 Task: Research Airbnb options in Ranst, Belgium from 5th November, 2023 to 16th November, 2023 for 2 adults.1  bedroom having 1 bed and 1 bathroom. Property type can be hotel. Amenities needed are: heating. Booking option can be shelf check-in. Look for 5 properties as per requirement.
Action: Key pressed <Key.caps_lock>R<Key.caps_lock>anst
Screenshot: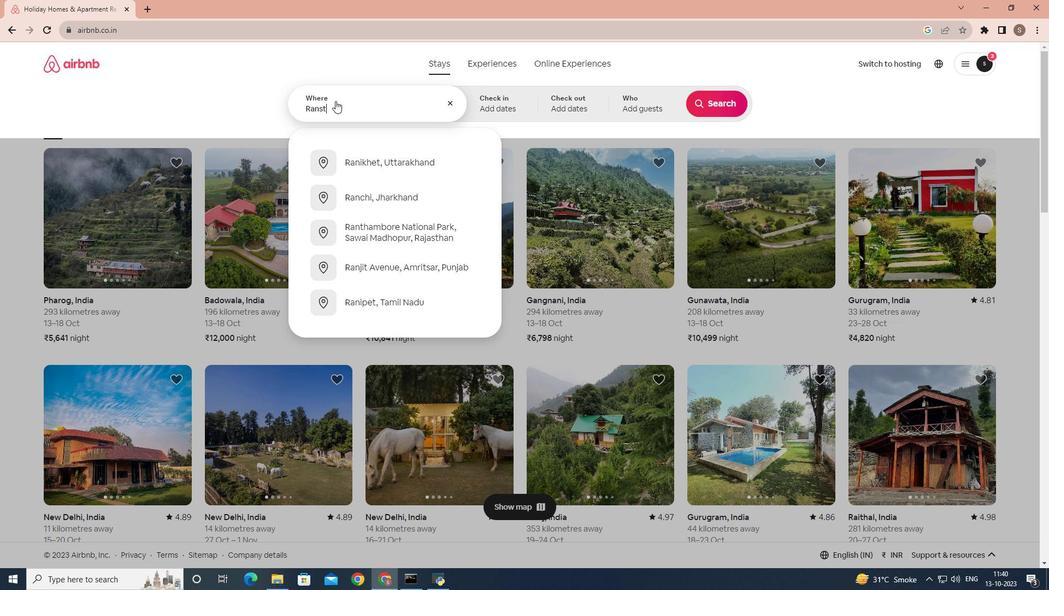 
Action: Mouse moved to (434, 161)
Screenshot: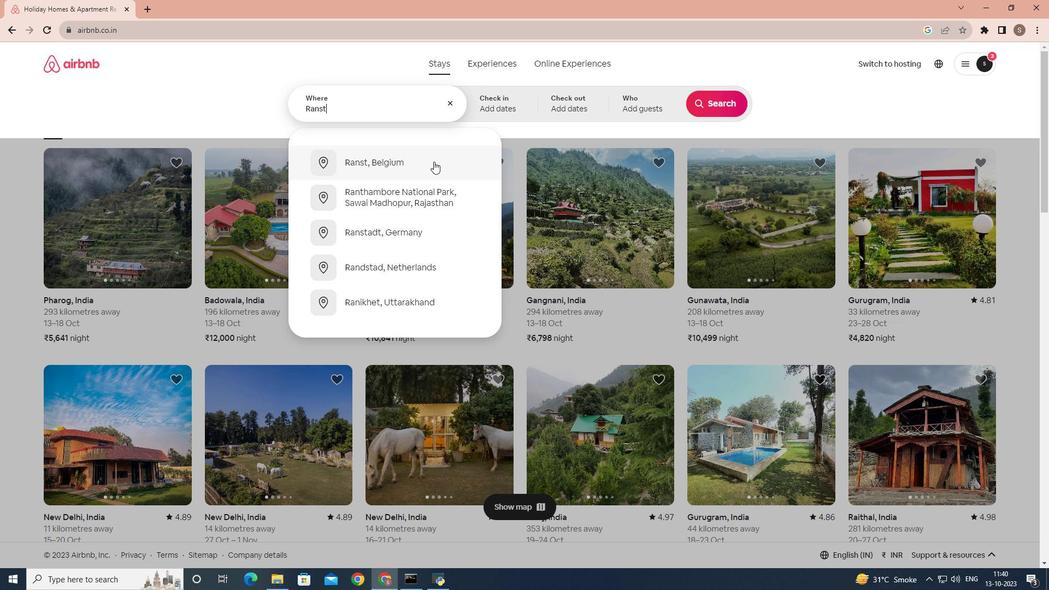 
Action: Mouse pressed left at (434, 161)
Screenshot: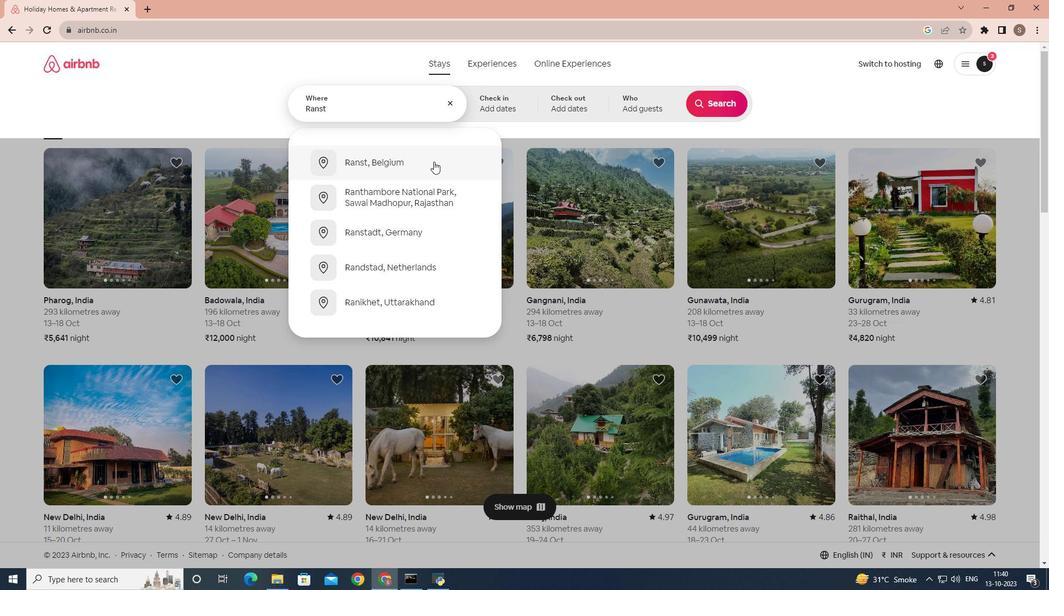 
Action: Mouse moved to (550, 265)
Screenshot: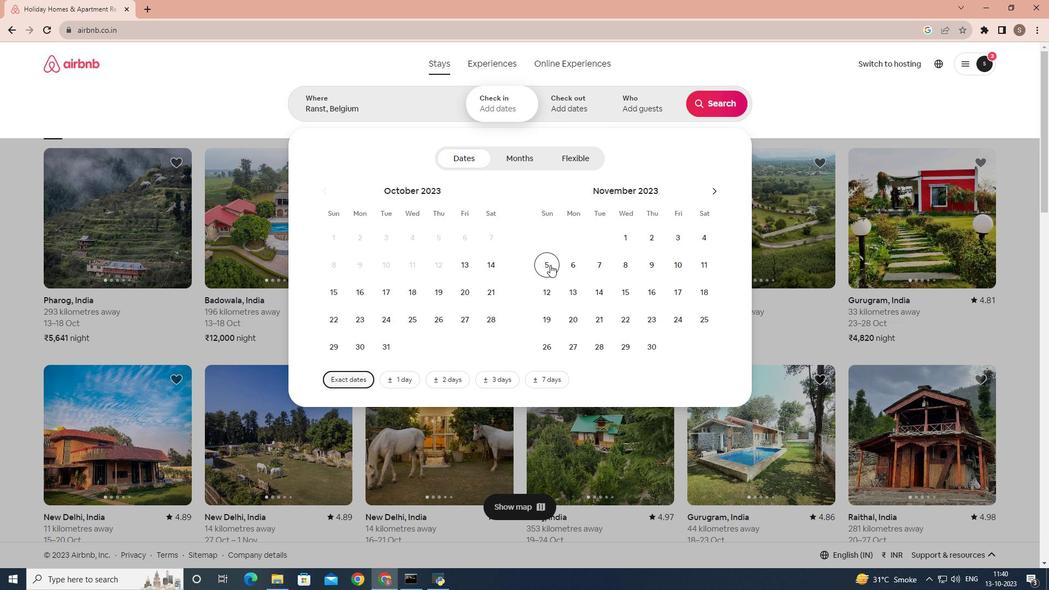
Action: Mouse pressed left at (550, 265)
Screenshot: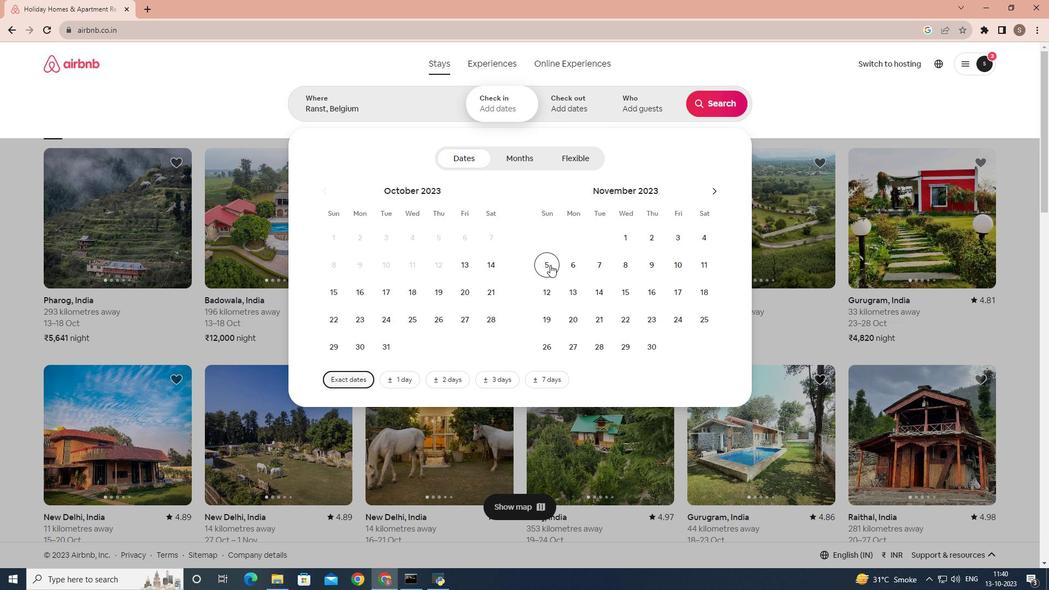 
Action: Mouse moved to (662, 294)
Screenshot: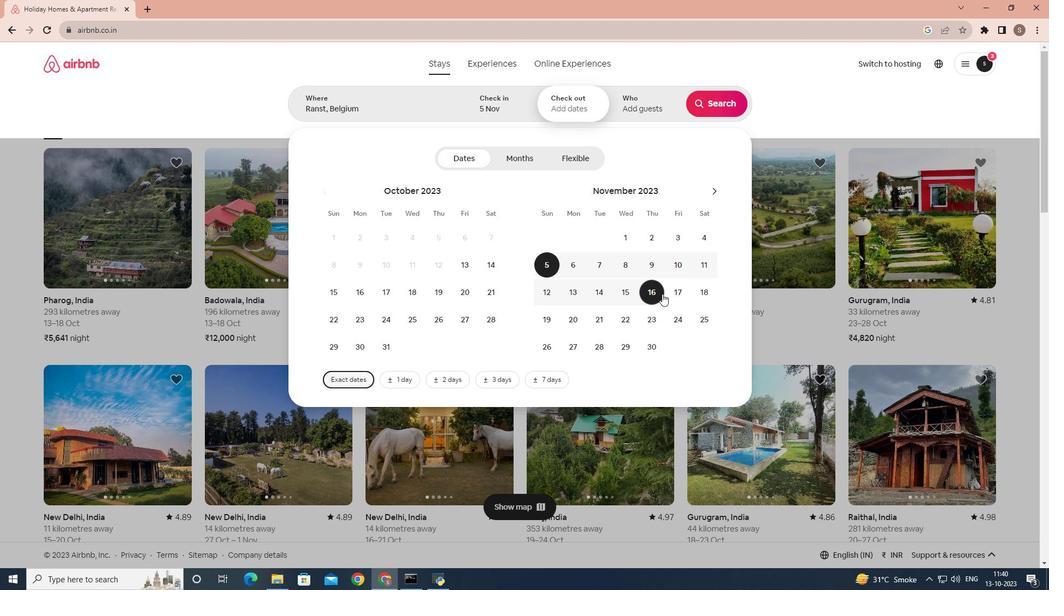 
Action: Mouse pressed left at (662, 294)
Screenshot: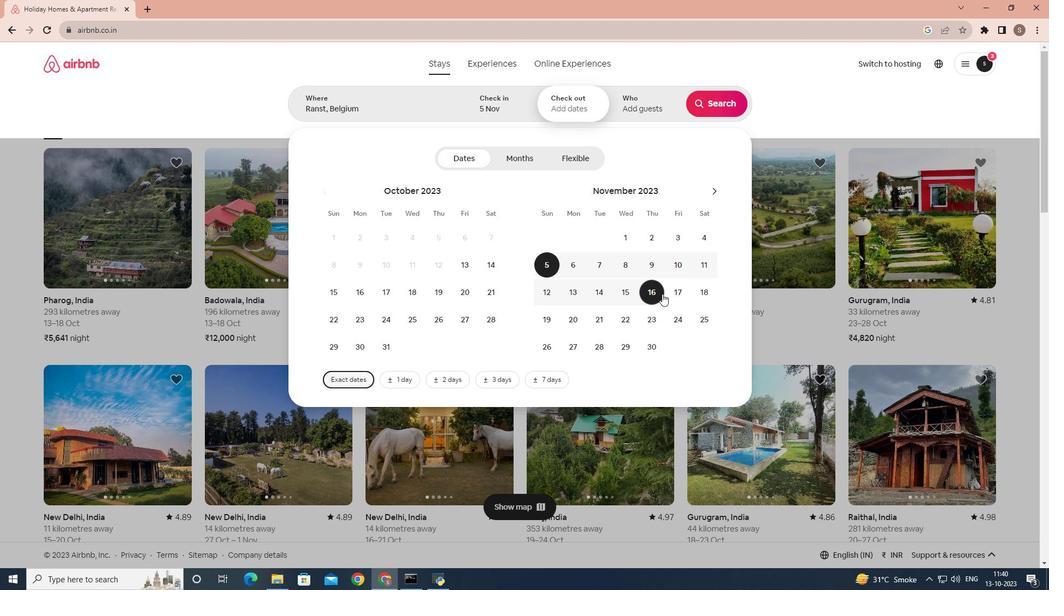 
Action: Mouse moved to (654, 109)
Screenshot: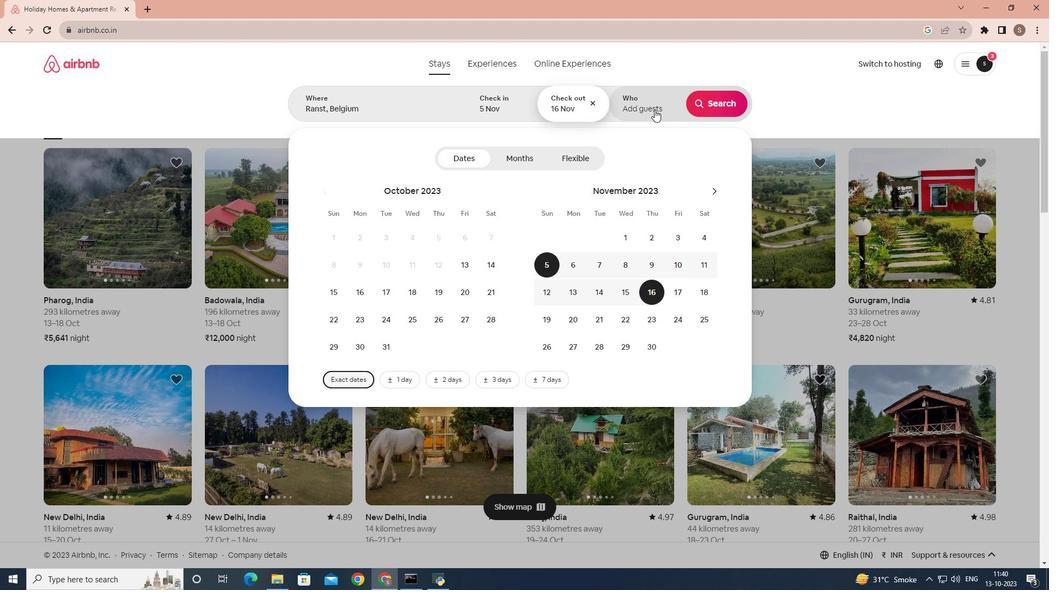 
Action: Mouse pressed left at (654, 109)
Screenshot: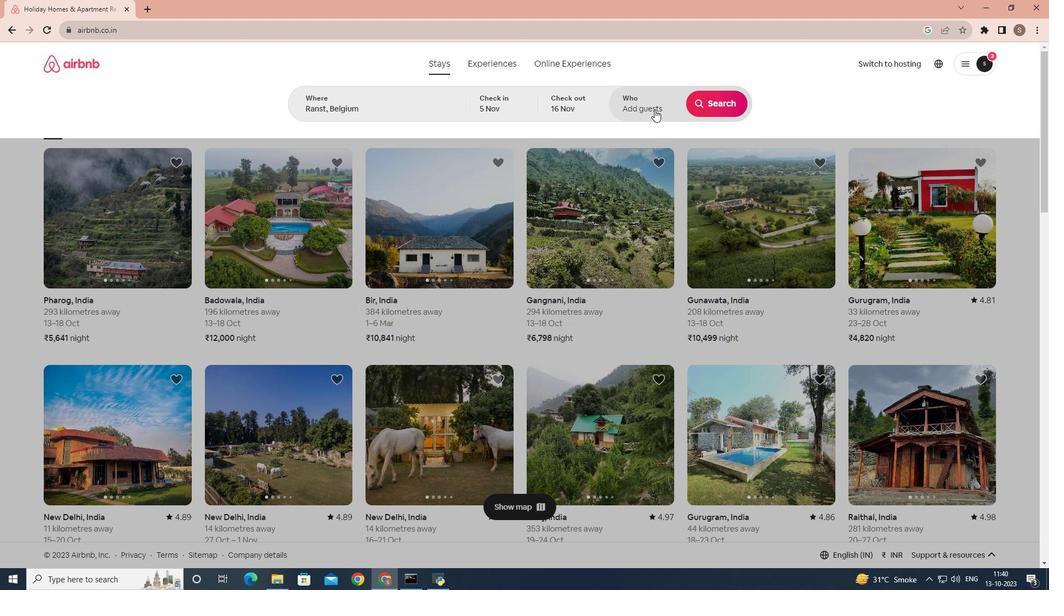 
Action: Mouse moved to (716, 158)
Screenshot: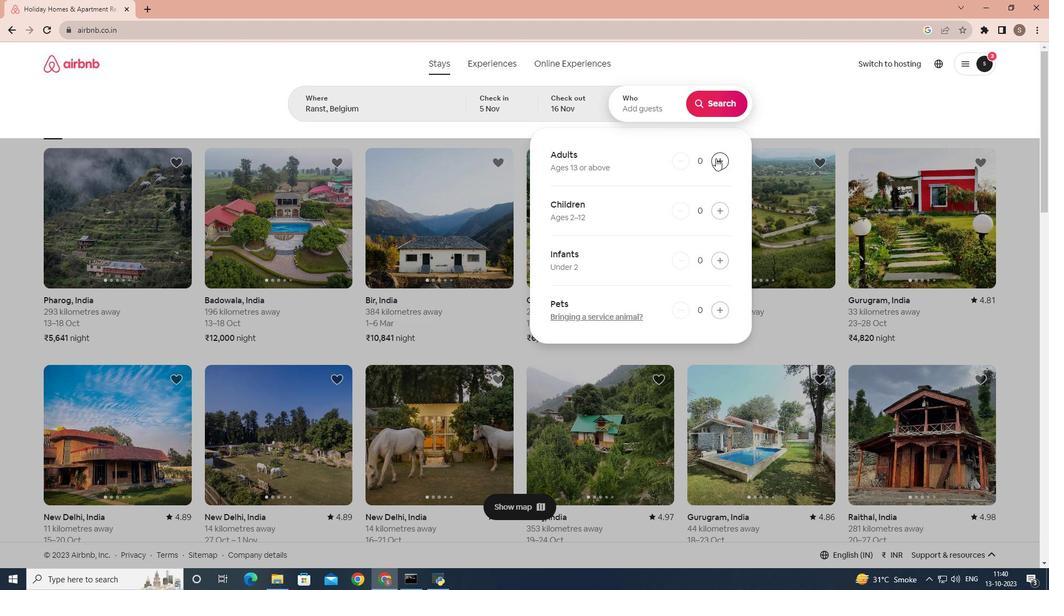 
Action: Mouse pressed left at (716, 158)
Screenshot: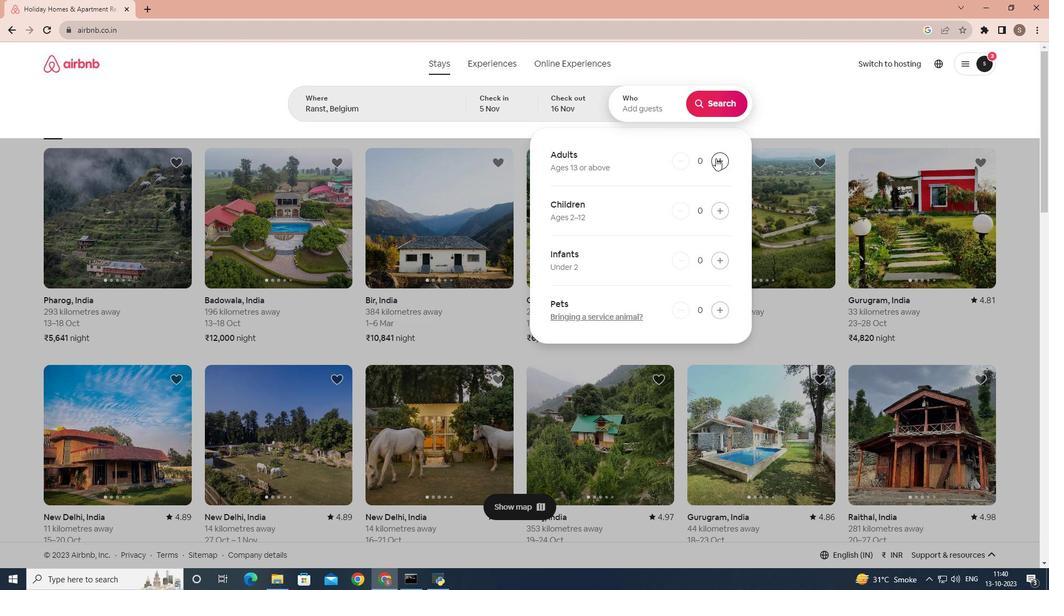
Action: Mouse pressed left at (716, 158)
Screenshot: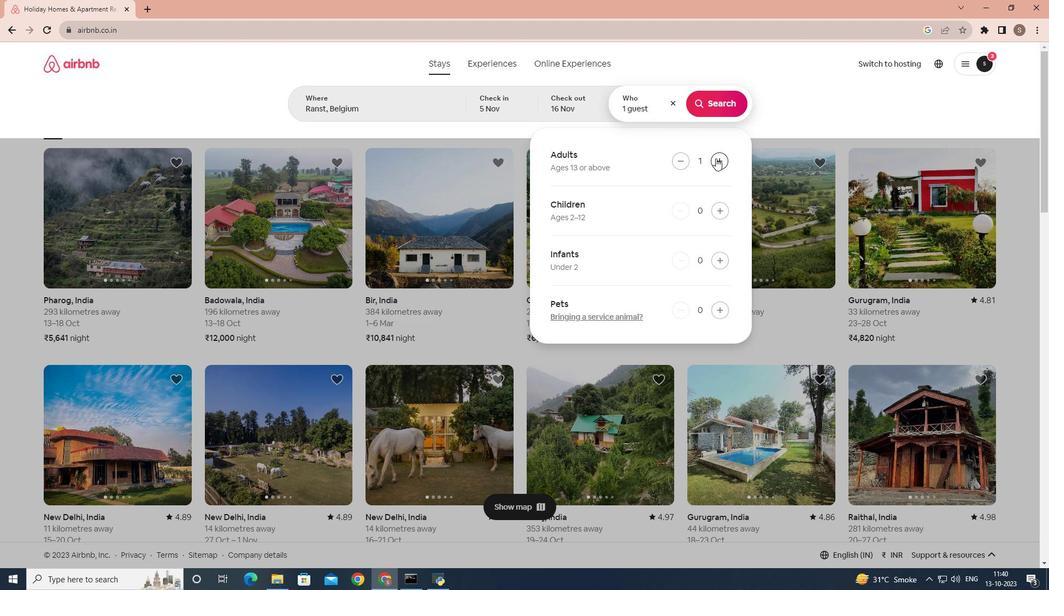 
Action: Mouse moved to (710, 96)
Screenshot: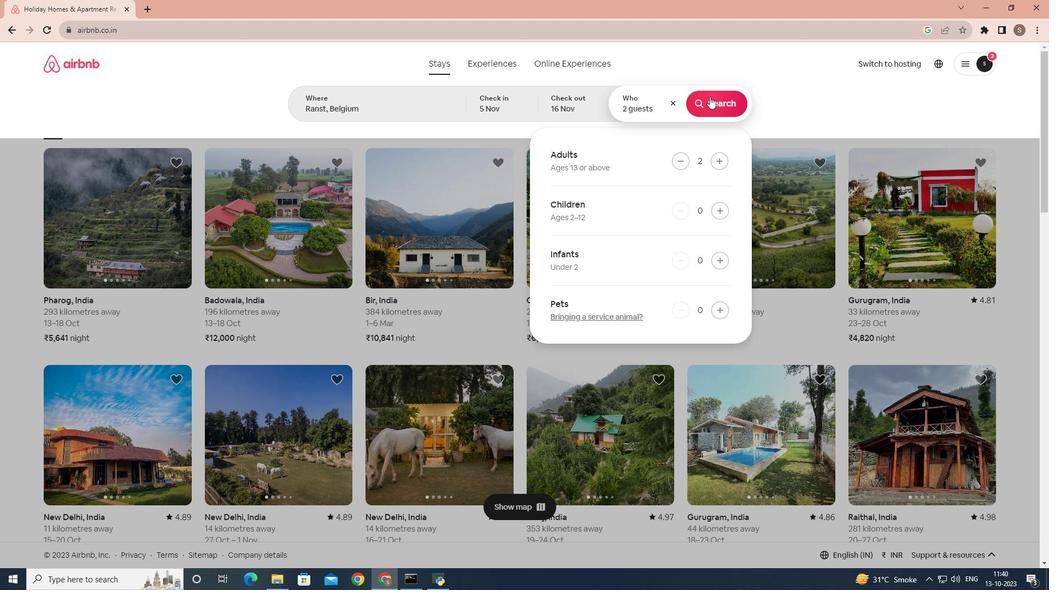 
Action: Mouse pressed left at (710, 96)
Screenshot: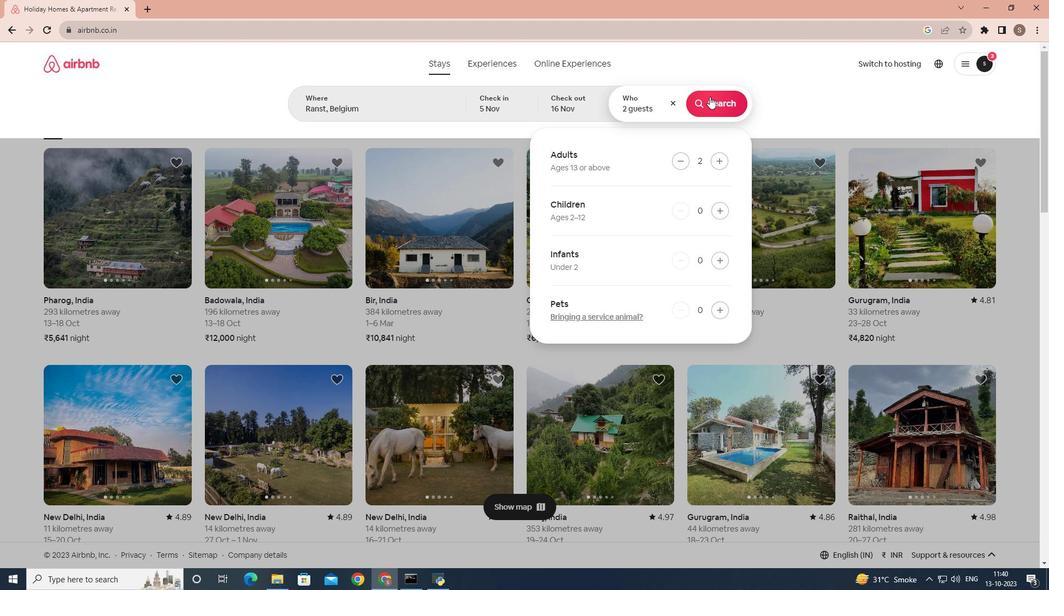 
Action: Mouse moved to (867, 110)
Screenshot: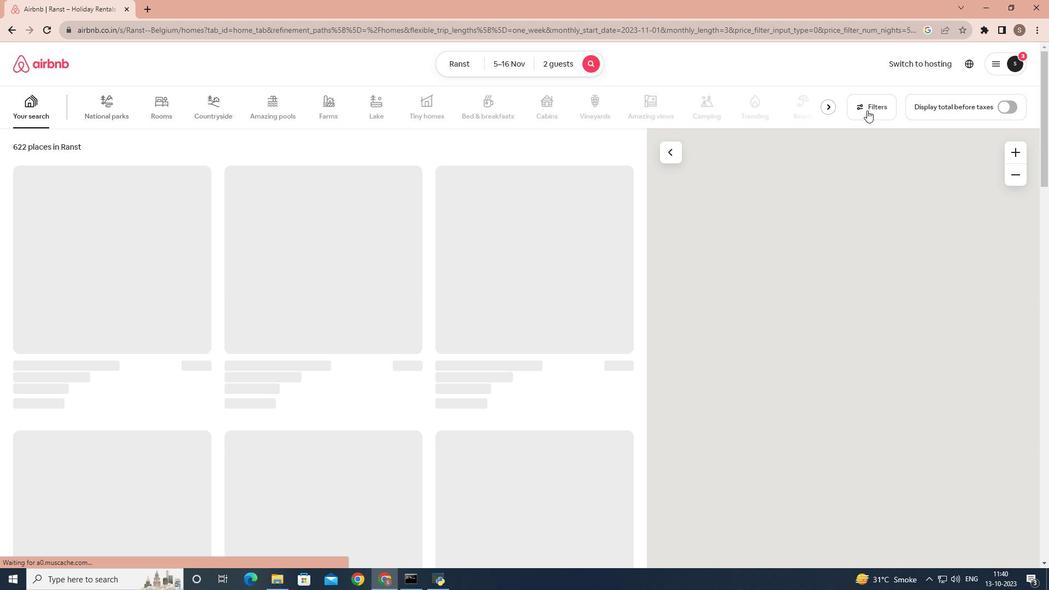 
Action: Mouse pressed left at (867, 110)
Screenshot: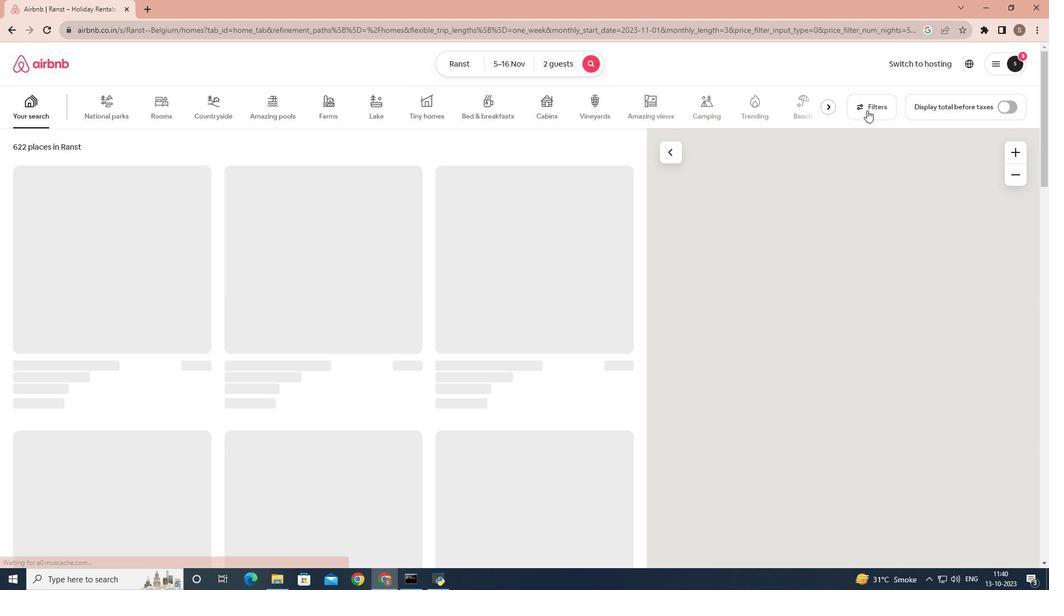 
Action: Mouse moved to (428, 326)
Screenshot: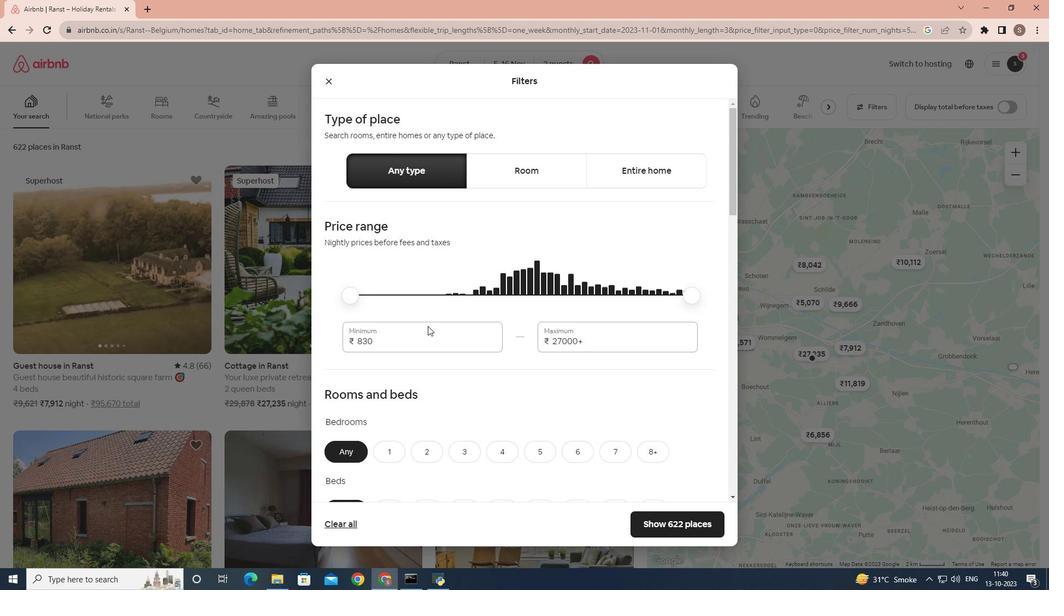 
Action: Mouse scrolled (428, 325) with delta (0, 0)
Screenshot: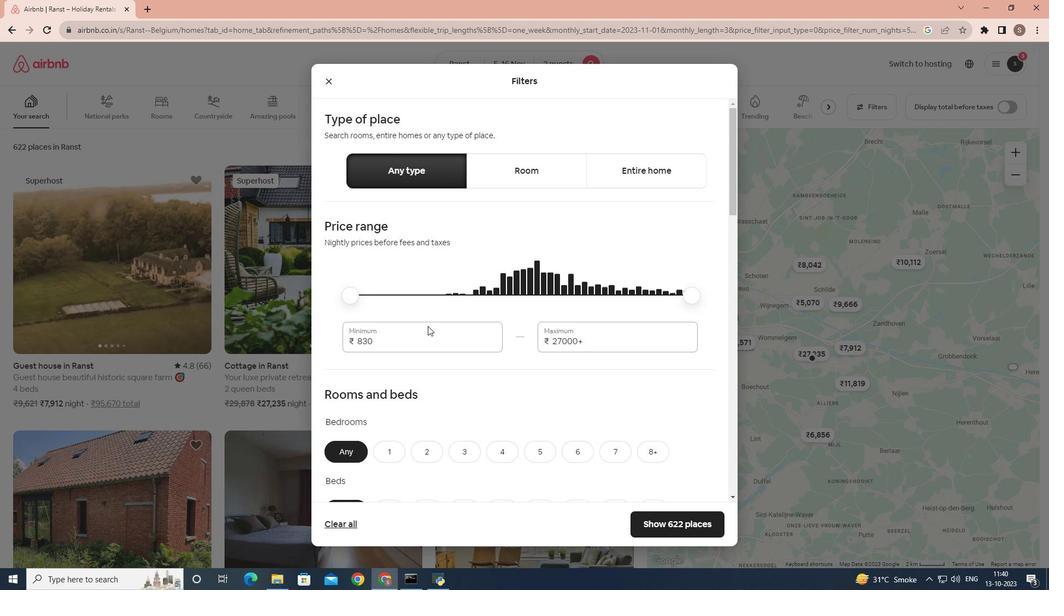 
Action: Mouse scrolled (428, 325) with delta (0, 0)
Screenshot: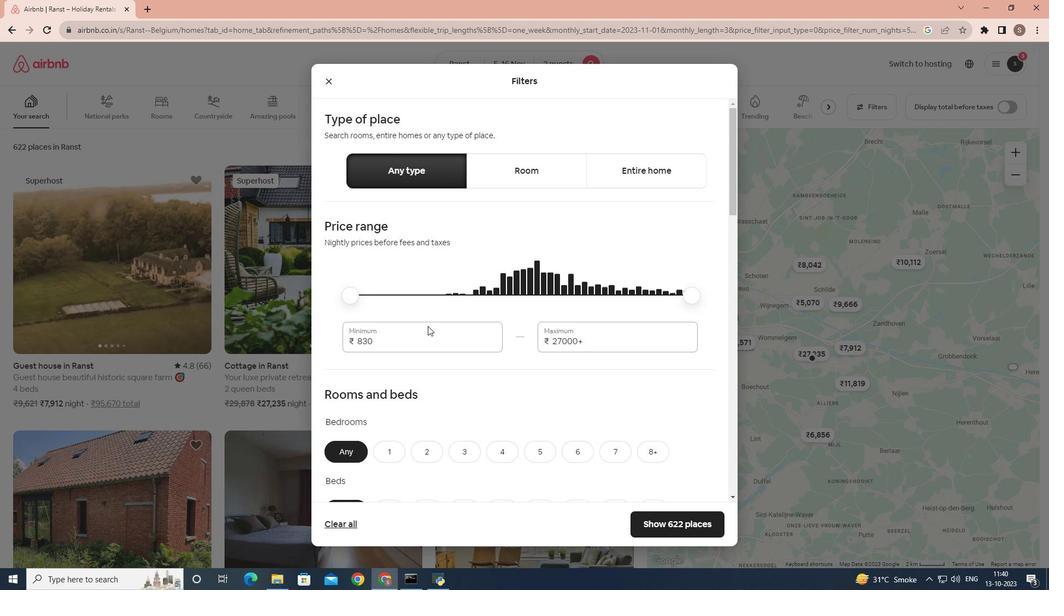 
Action: Mouse scrolled (428, 325) with delta (0, 0)
Screenshot: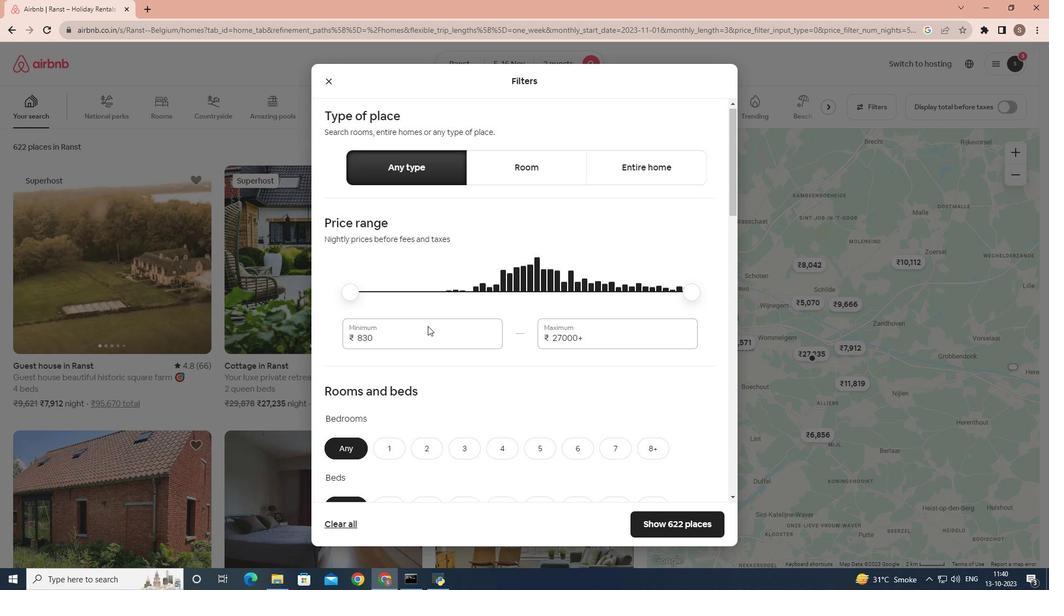 
Action: Mouse scrolled (428, 325) with delta (0, 0)
Screenshot: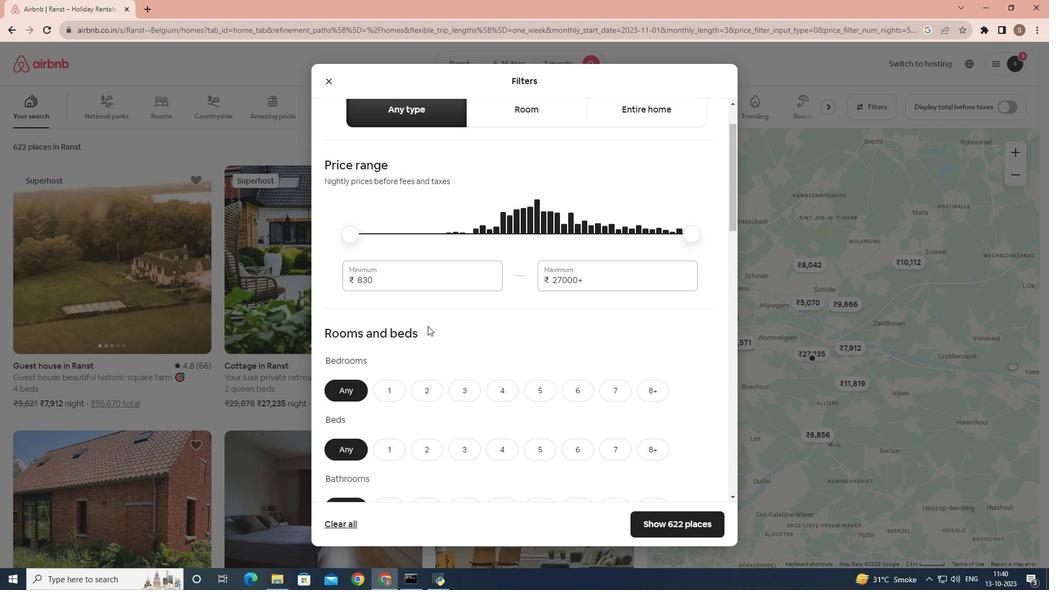 
Action: Mouse moved to (396, 236)
Screenshot: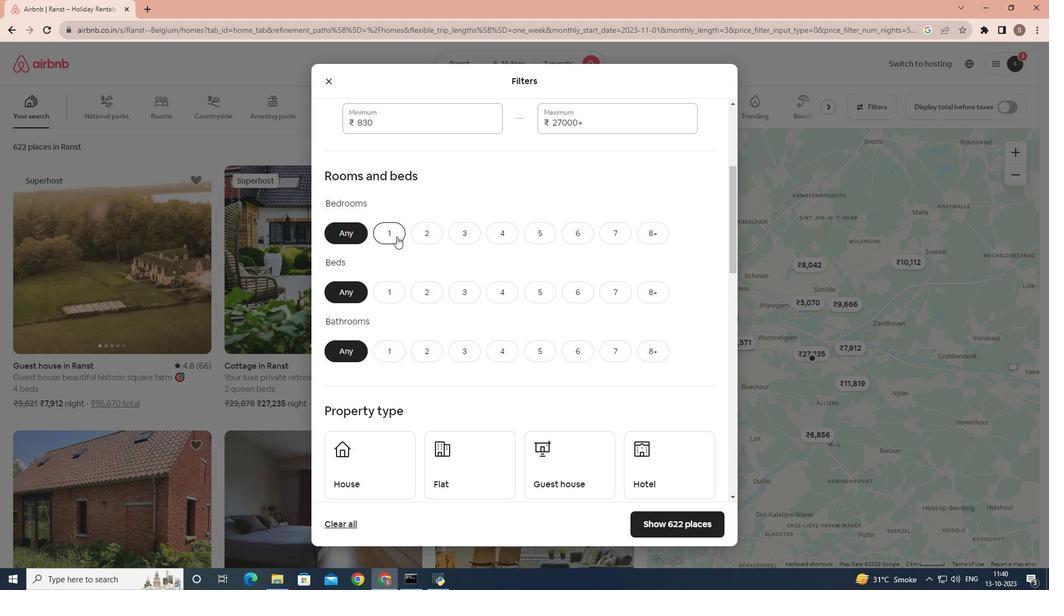 
Action: Mouse pressed left at (396, 236)
Screenshot: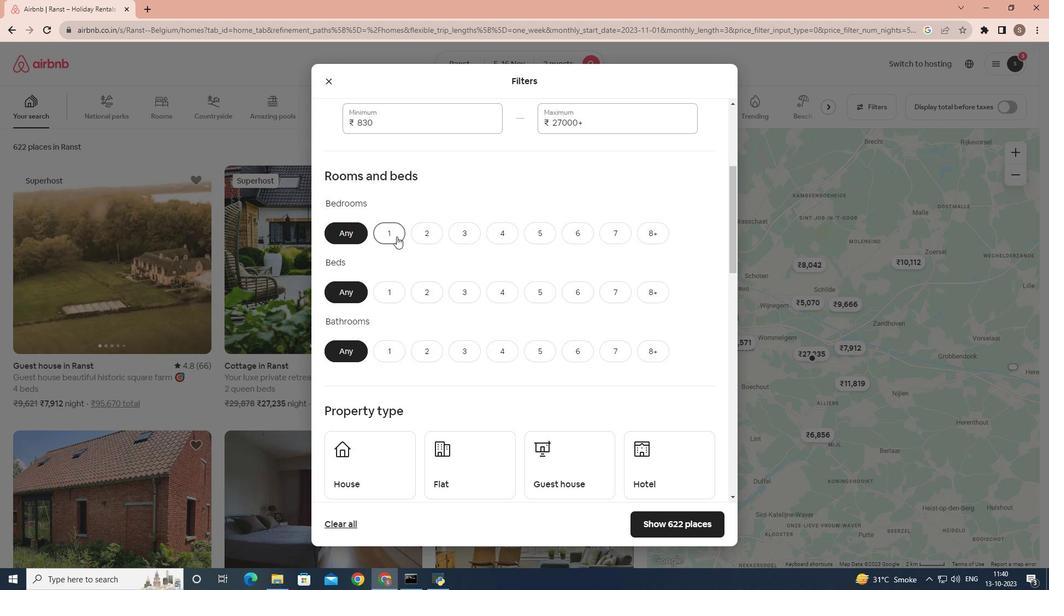 
Action: Mouse moved to (389, 285)
Screenshot: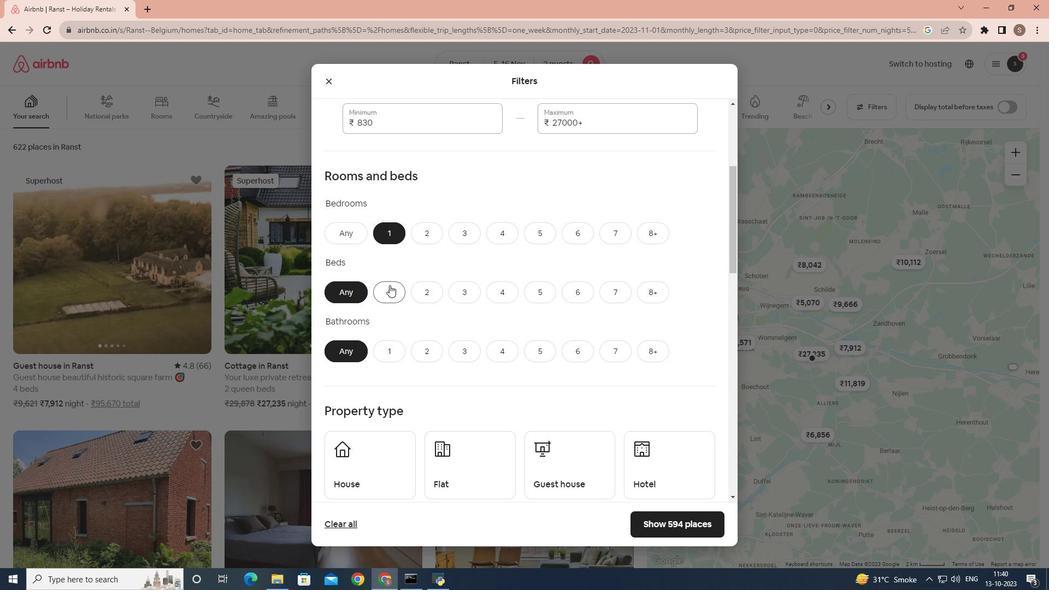 
Action: Mouse pressed left at (389, 285)
Screenshot: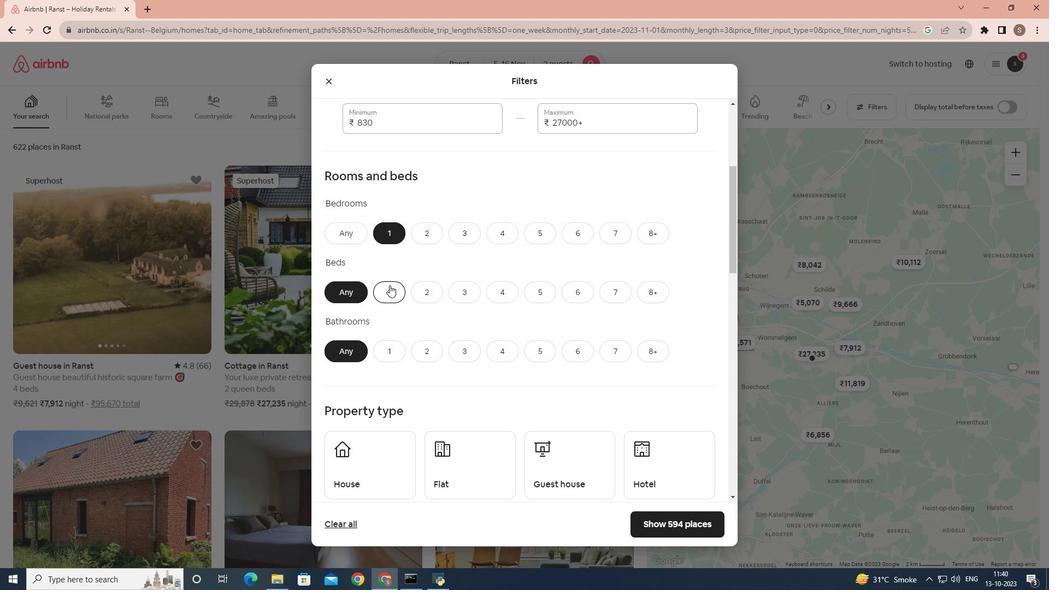 
Action: Mouse moved to (394, 346)
Screenshot: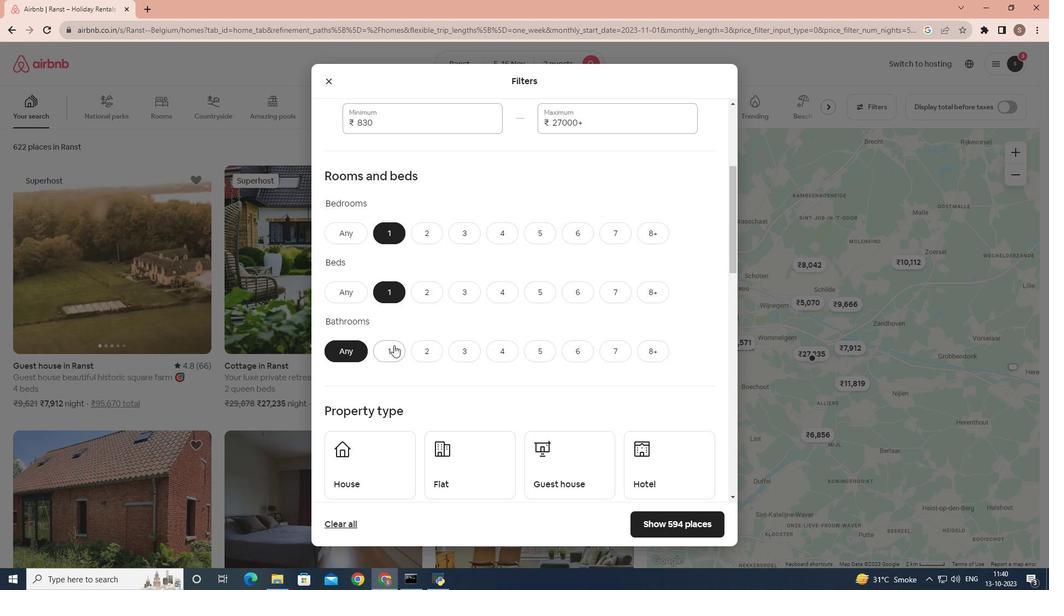 
Action: Mouse pressed left at (394, 346)
Screenshot: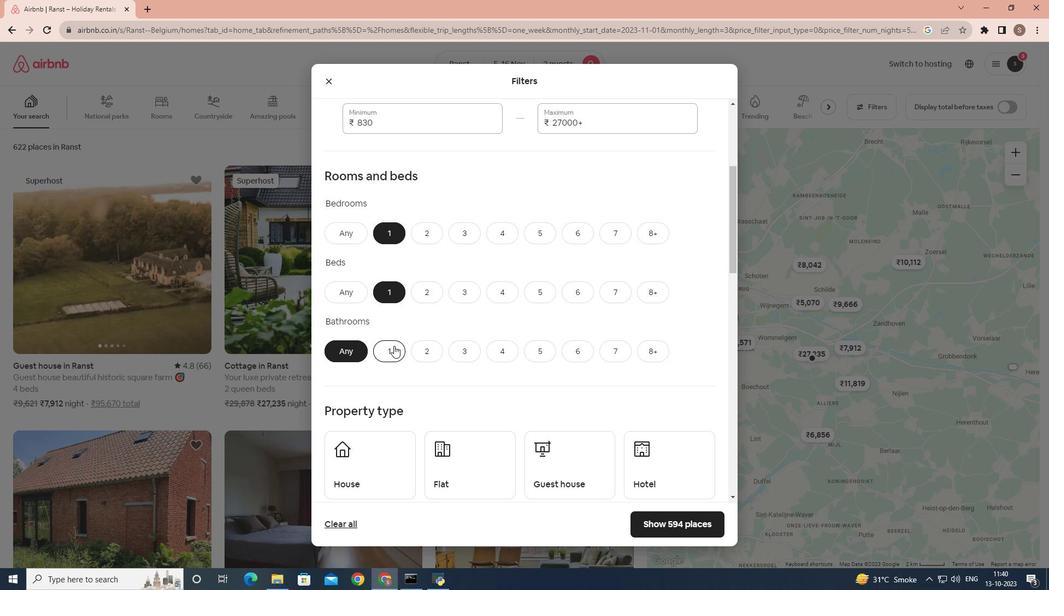 
Action: Mouse moved to (418, 292)
Screenshot: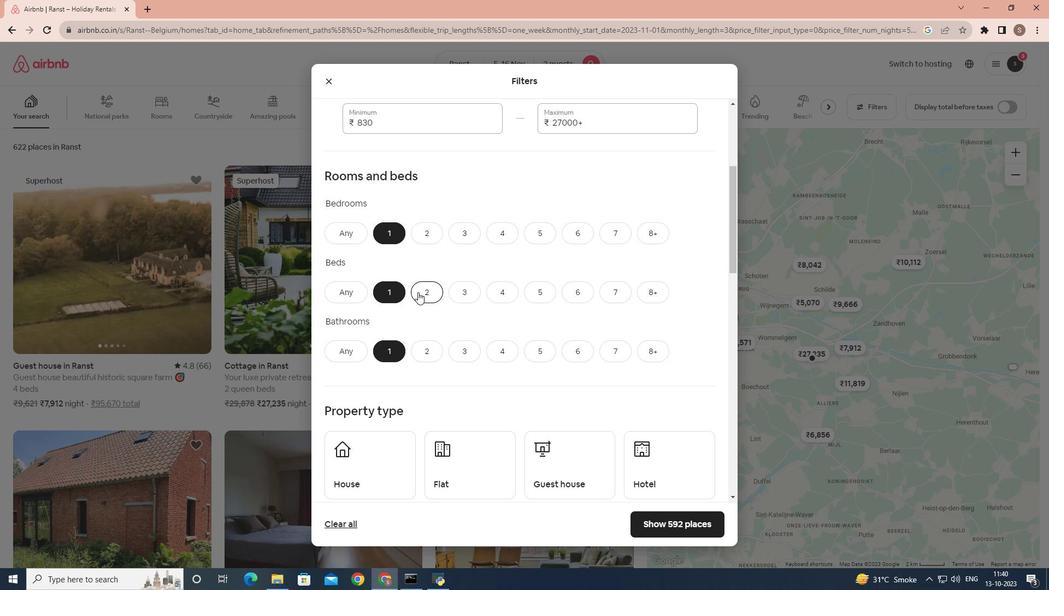 
Action: Mouse scrolled (418, 291) with delta (0, 0)
Screenshot: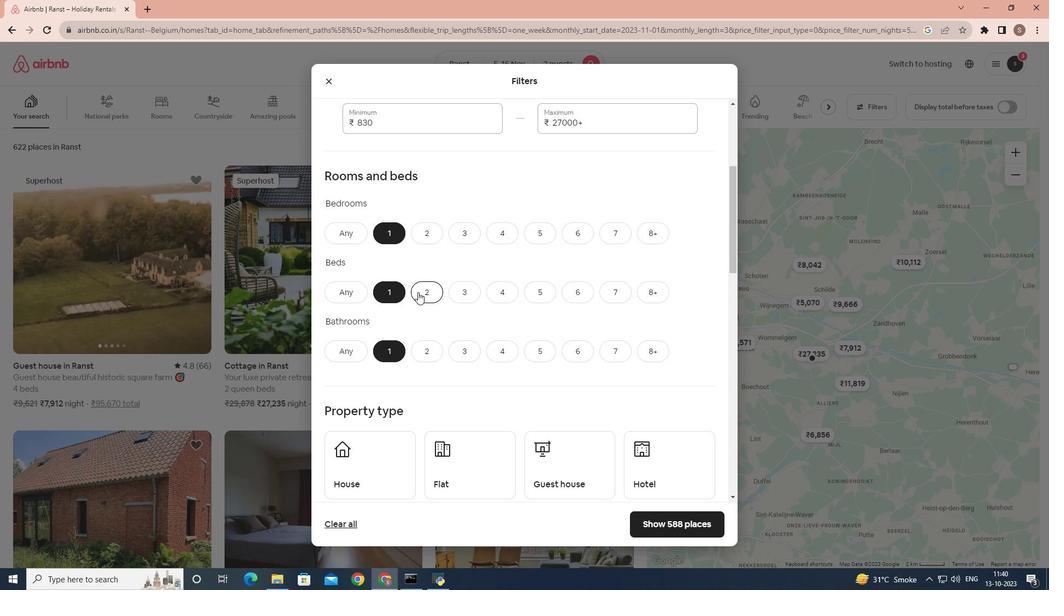 
Action: Mouse scrolled (418, 291) with delta (0, 0)
Screenshot: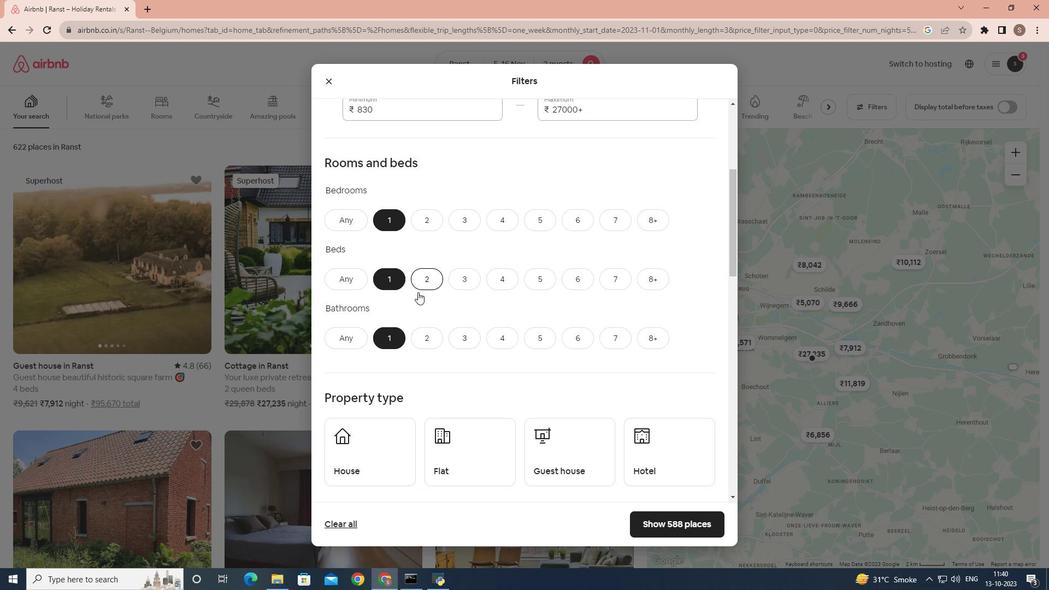 
Action: Mouse scrolled (418, 291) with delta (0, 0)
Screenshot: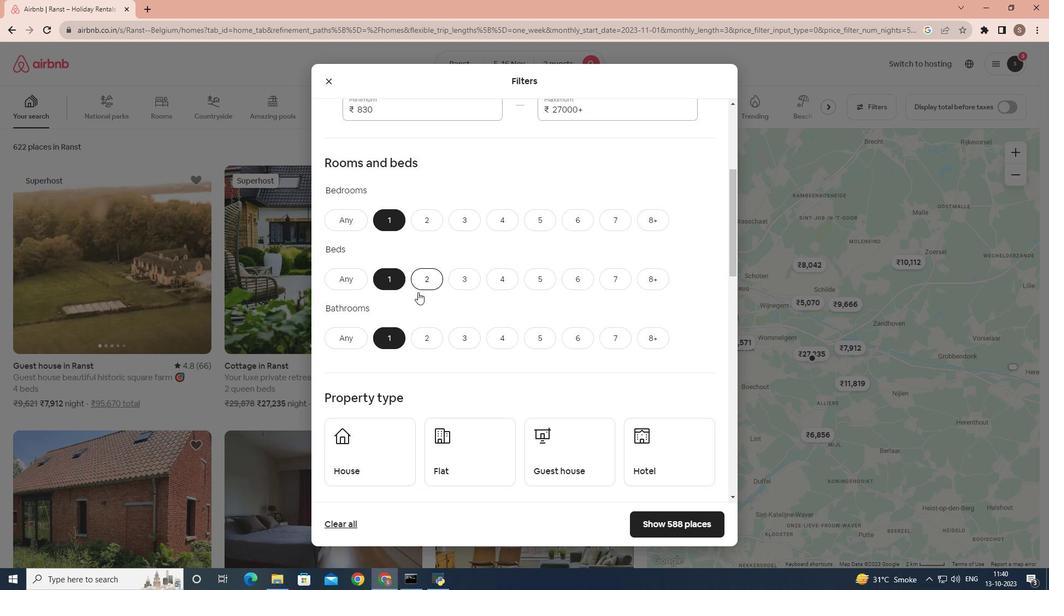
Action: Mouse scrolled (418, 291) with delta (0, 0)
Screenshot: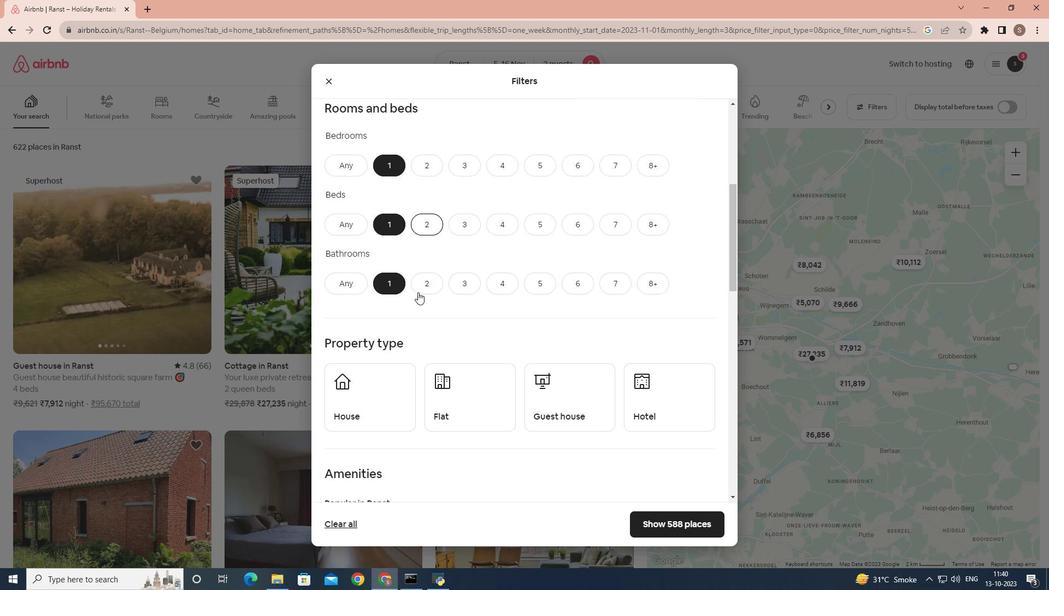 
Action: Mouse scrolled (418, 291) with delta (0, 0)
Screenshot: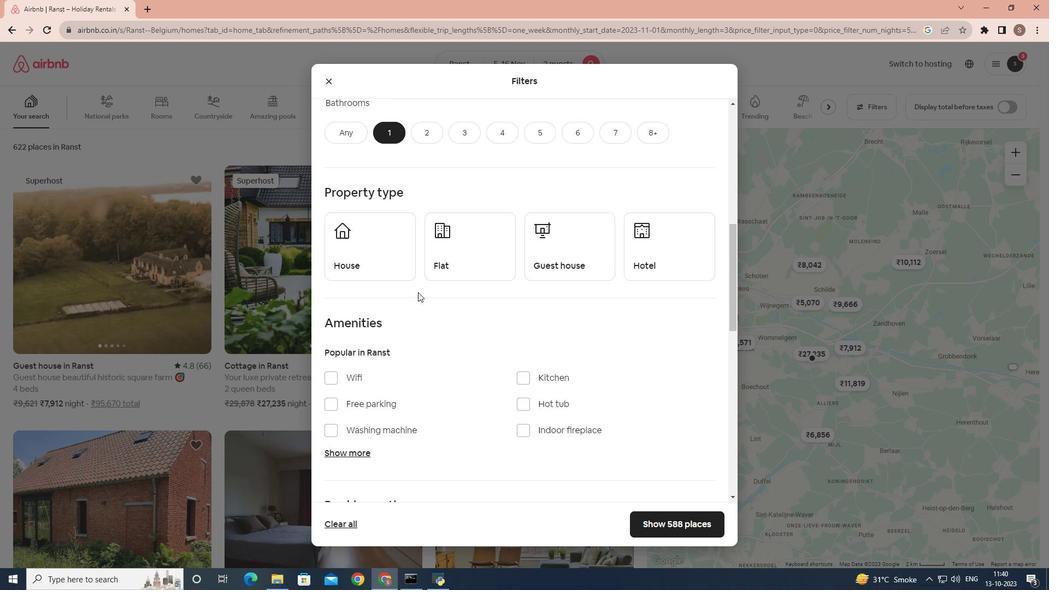 
Action: Mouse scrolled (418, 291) with delta (0, 0)
Screenshot: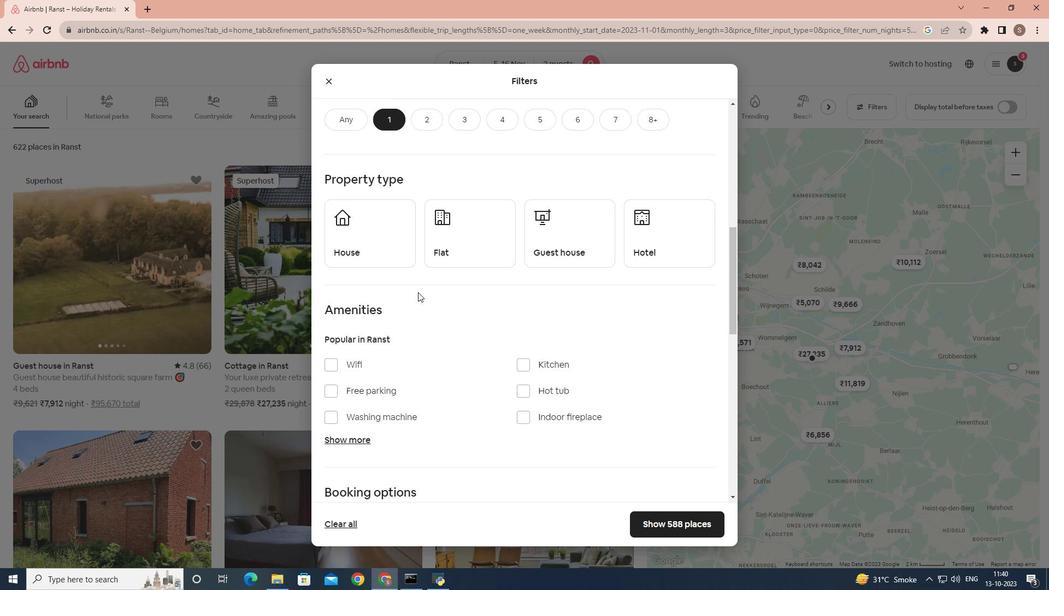 
Action: Mouse moved to (669, 148)
Screenshot: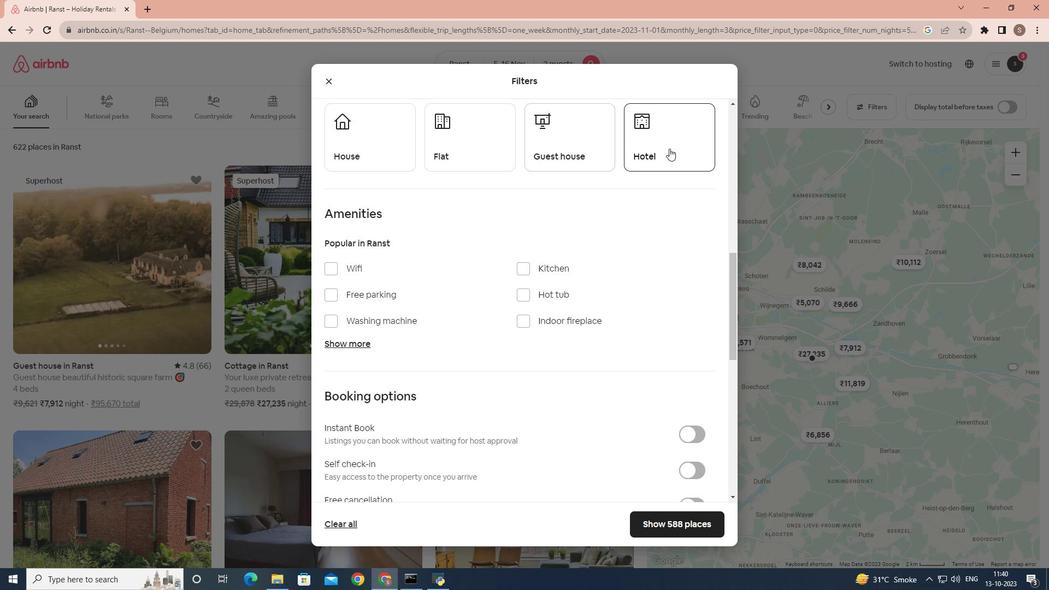 
Action: Mouse pressed left at (669, 148)
Screenshot: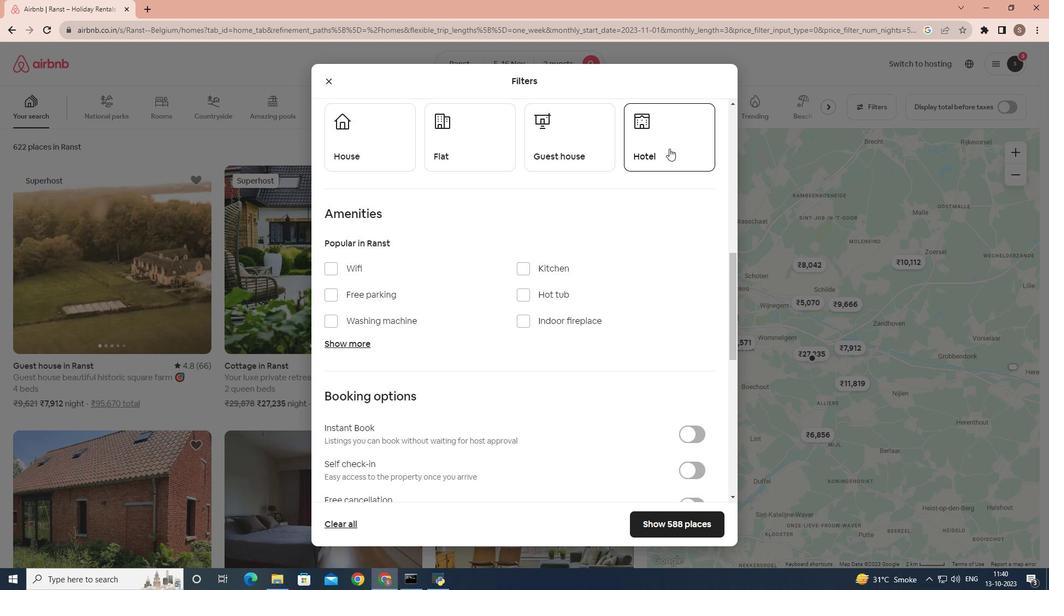 
Action: Mouse moved to (399, 321)
Screenshot: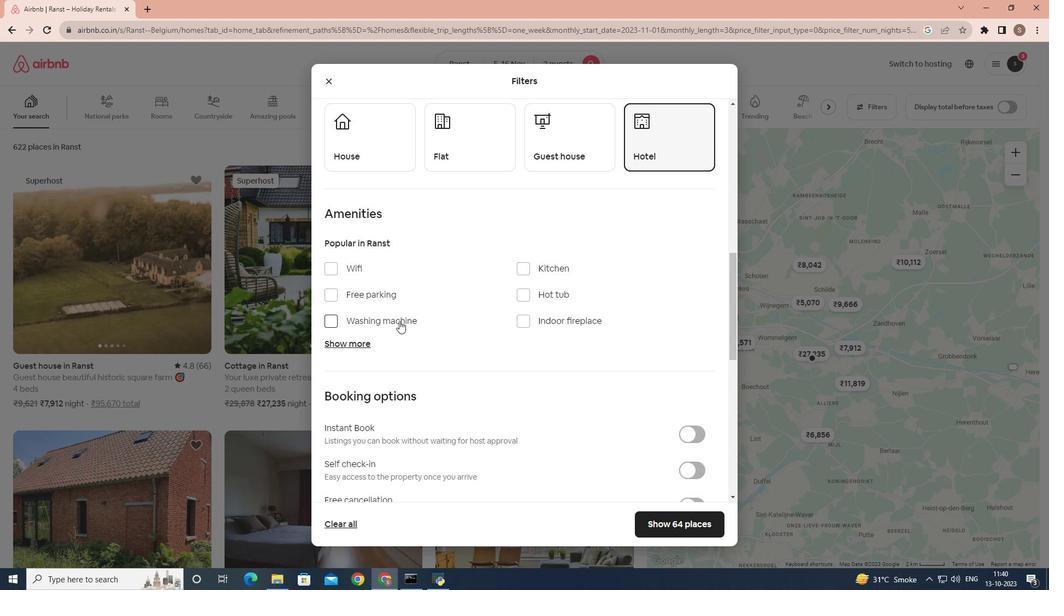 
Action: Mouse scrolled (399, 320) with delta (0, 0)
Screenshot: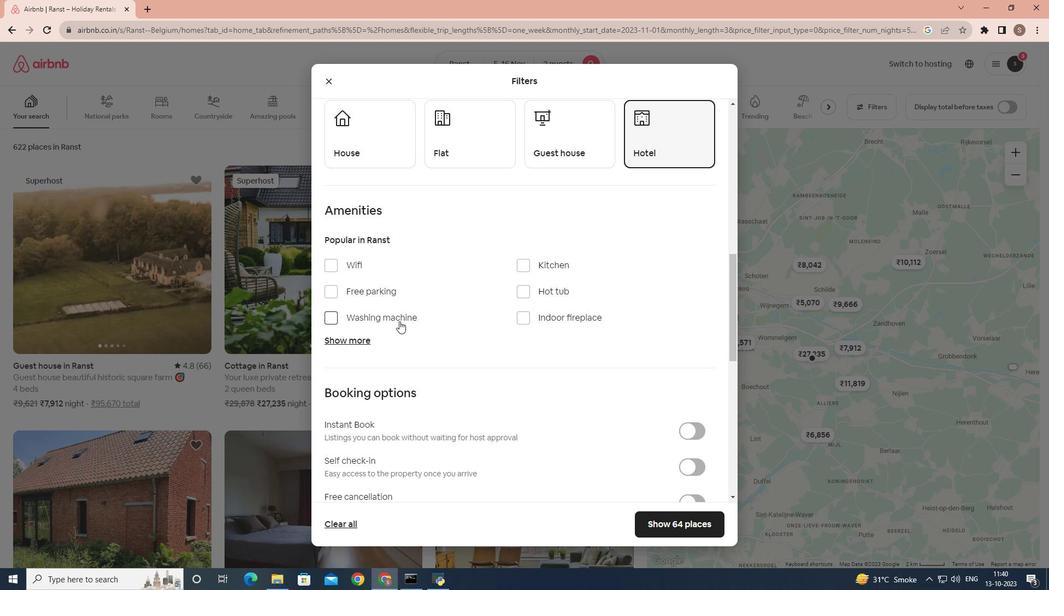 
Action: Mouse scrolled (399, 320) with delta (0, 0)
Screenshot: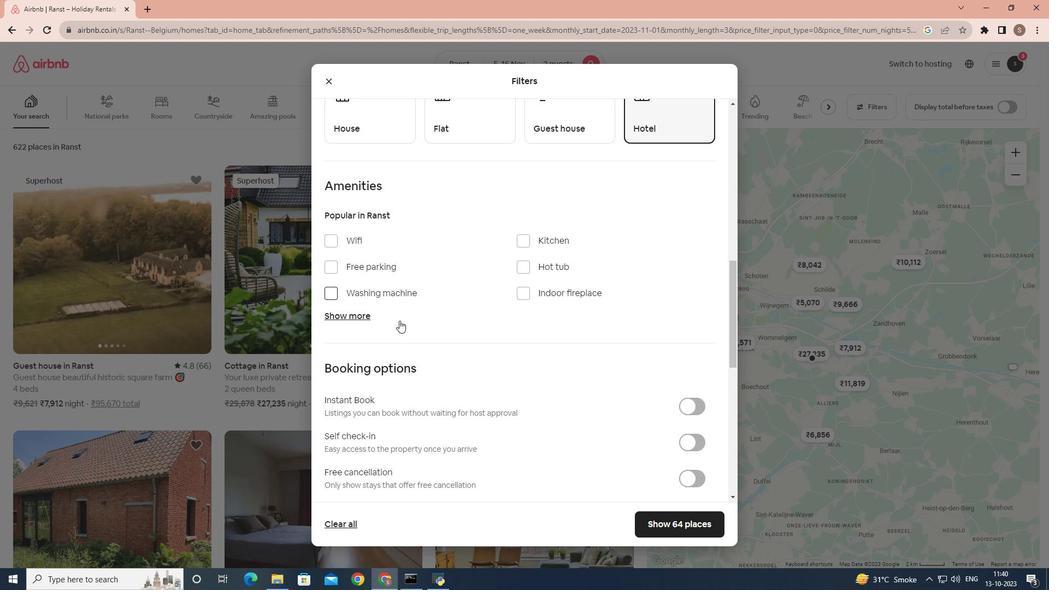 
Action: Mouse moved to (367, 241)
Screenshot: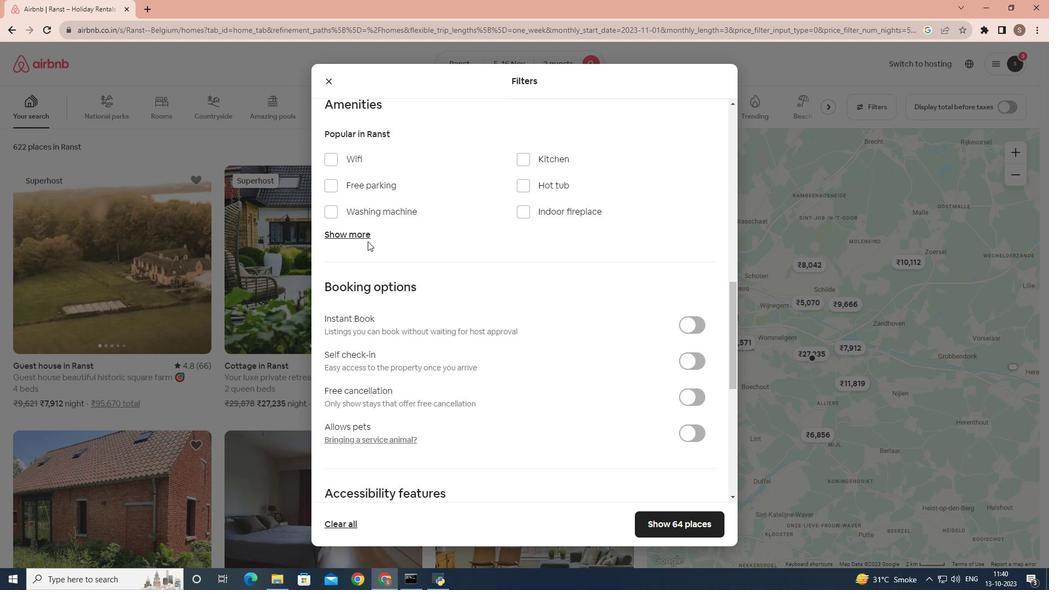 
Action: Mouse pressed left at (367, 241)
Screenshot: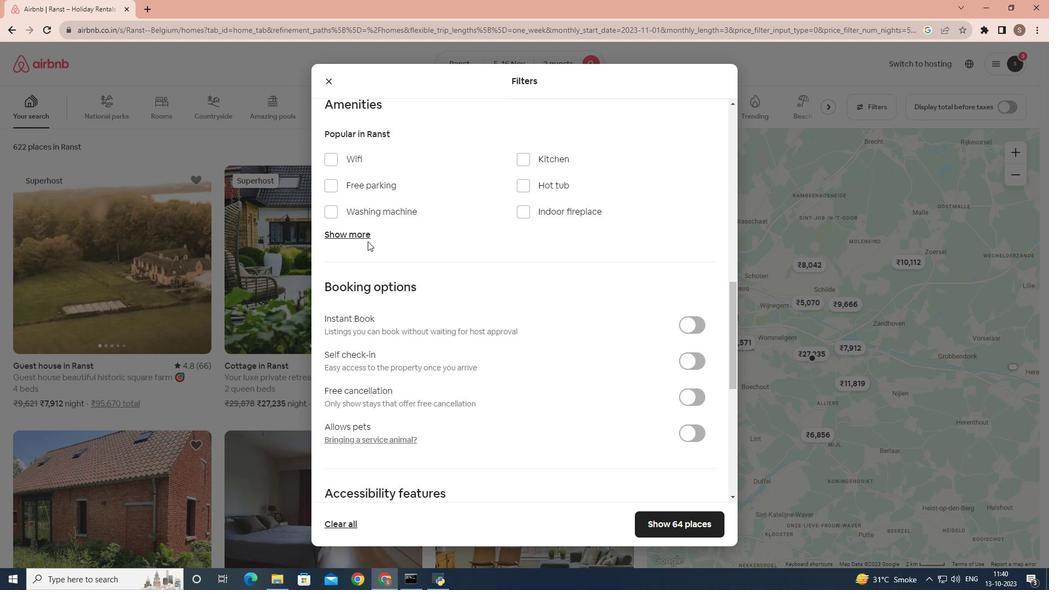 
Action: Mouse moved to (365, 234)
Screenshot: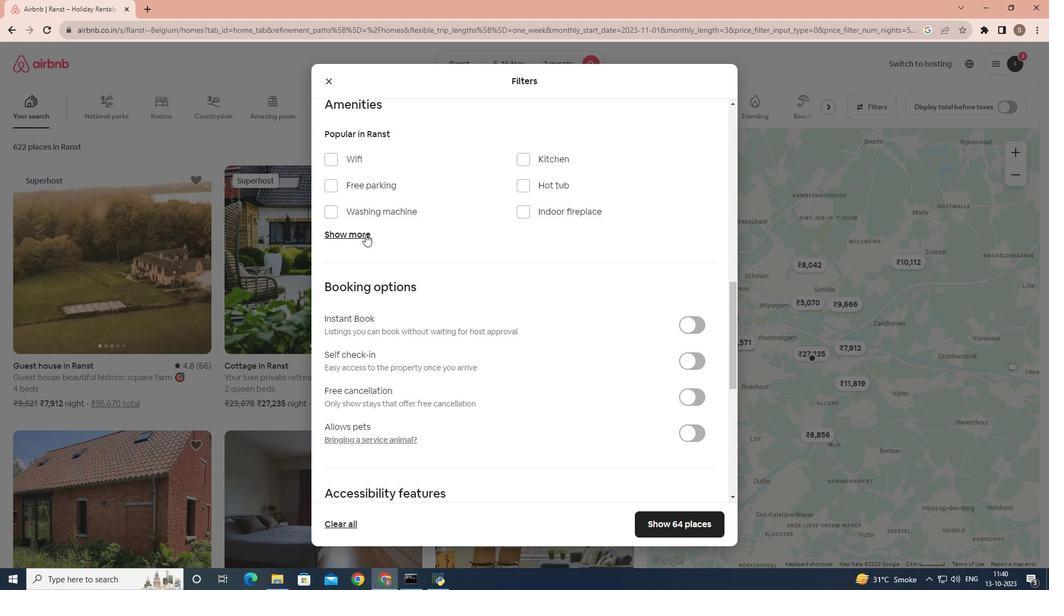 
Action: Mouse pressed left at (365, 234)
Screenshot: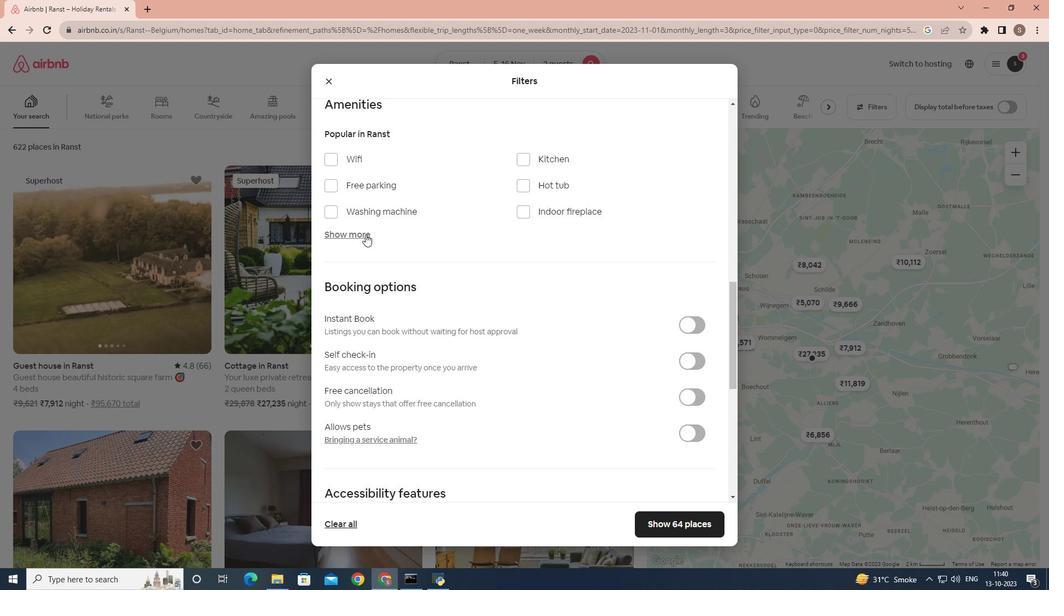
Action: Mouse moved to (369, 302)
Screenshot: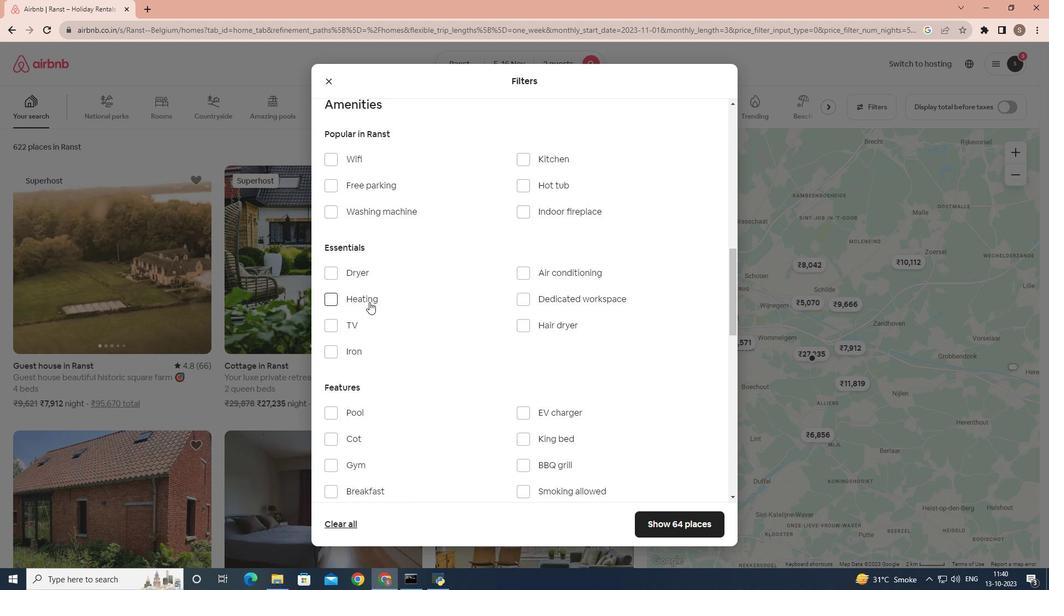 
Action: Mouse pressed left at (369, 302)
Screenshot: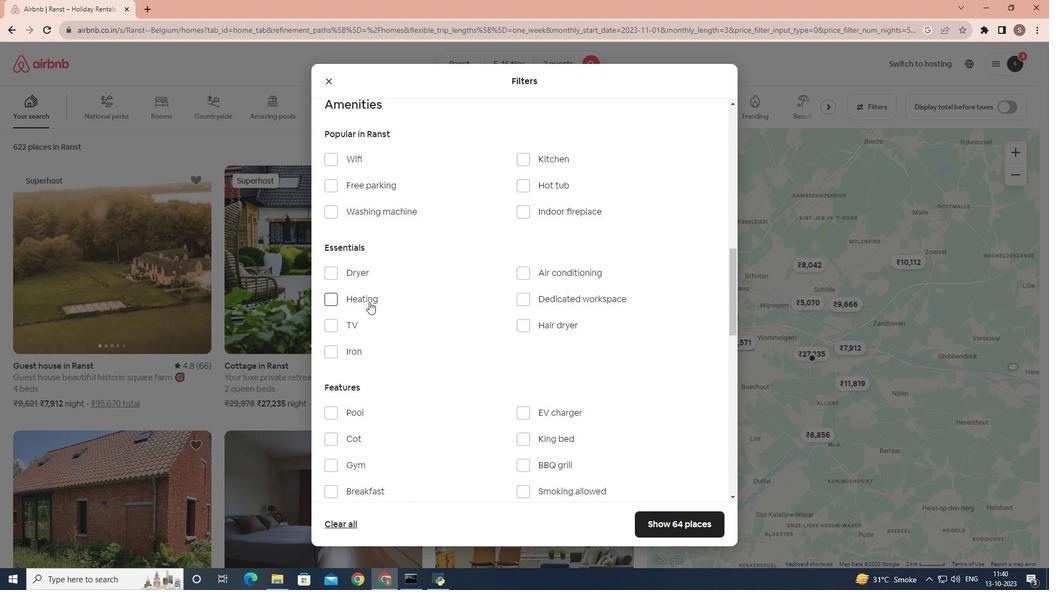 
Action: Mouse moved to (474, 302)
Screenshot: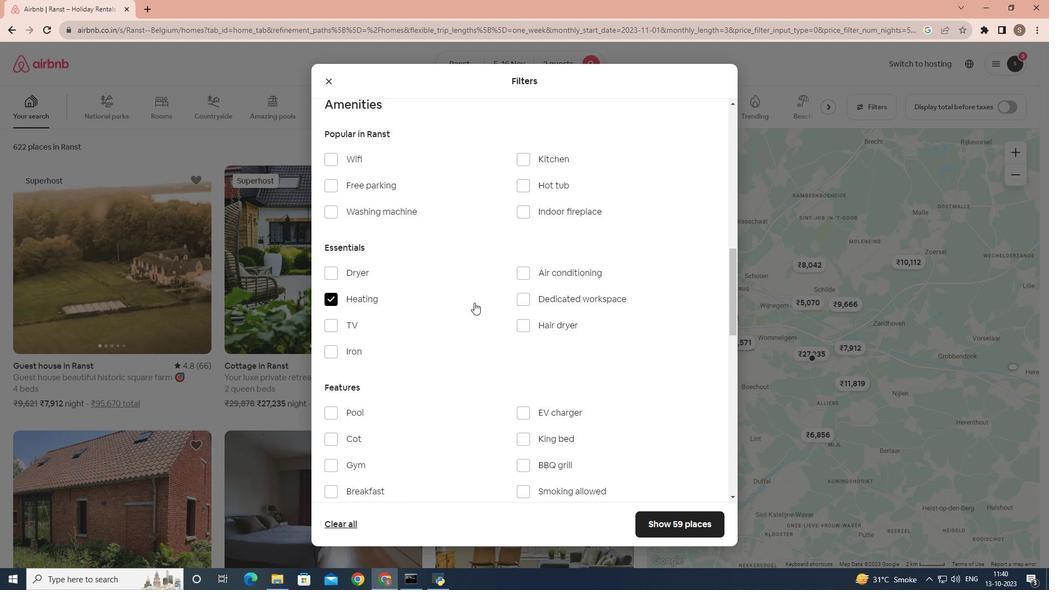 
Action: Mouse scrolled (474, 302) with delta (0, 0)
Screenshot: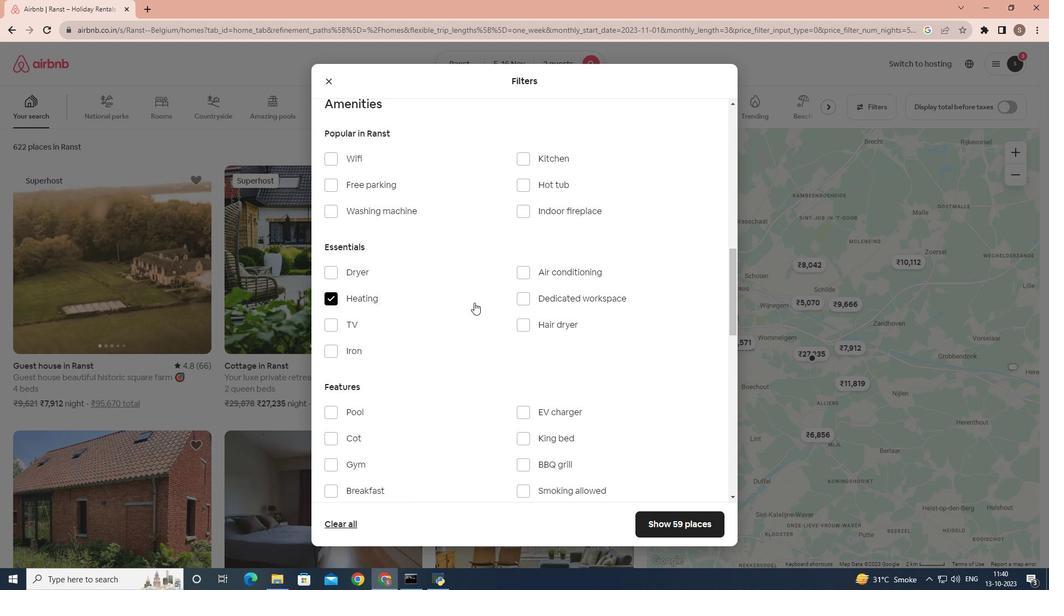 
Action: Mouse scrolled (474, 302) with delta (0, 0)
Screenshot: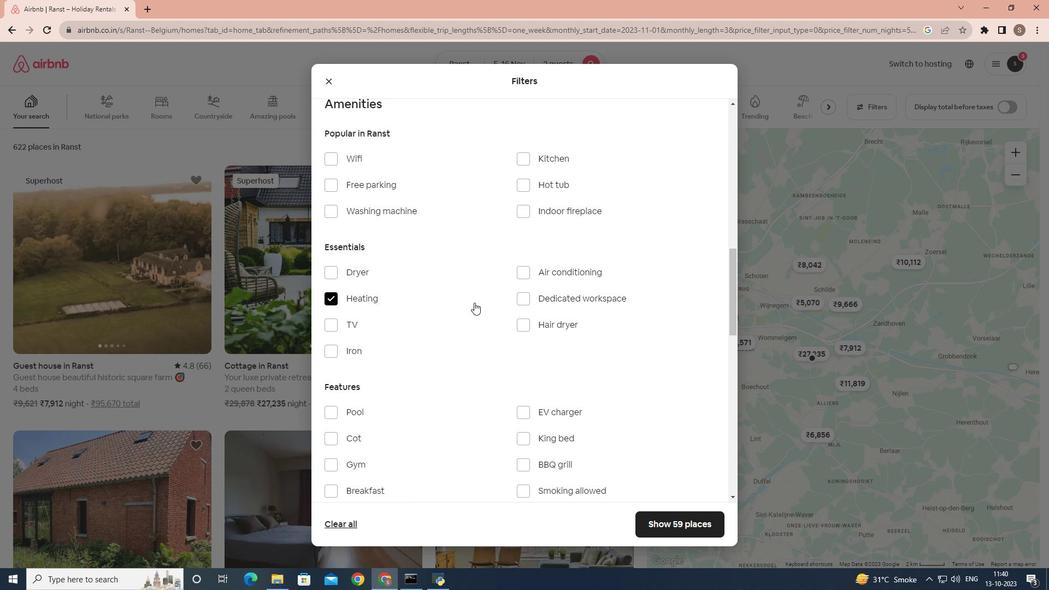 
Action: Mouse scrolled (474, 302) with delta (0, 0)
Screenshot: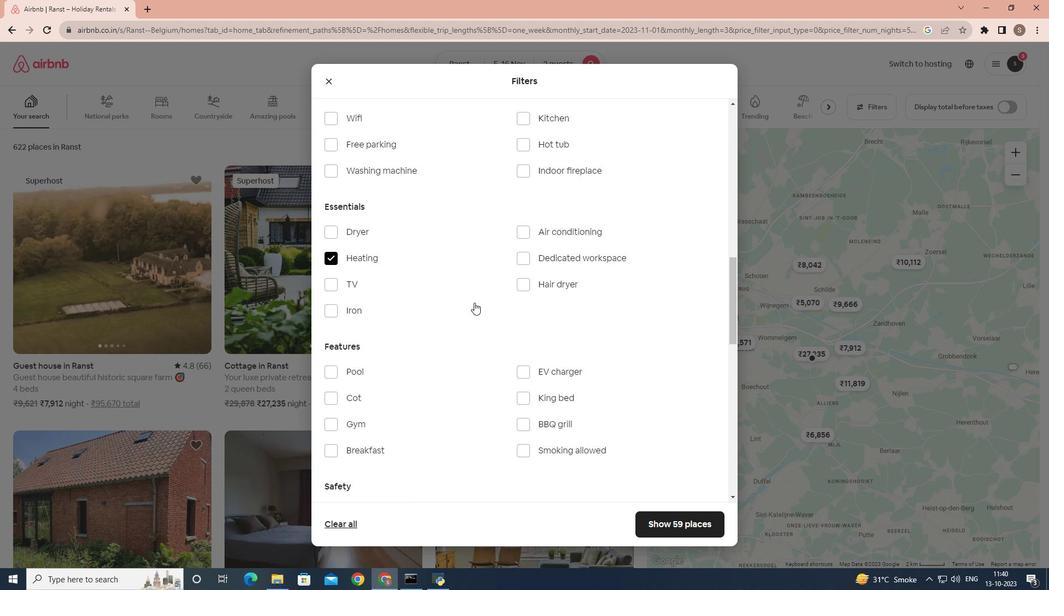 
Action: Mouse scrolled (474, 302) with delta (0, 0)
Screenshot: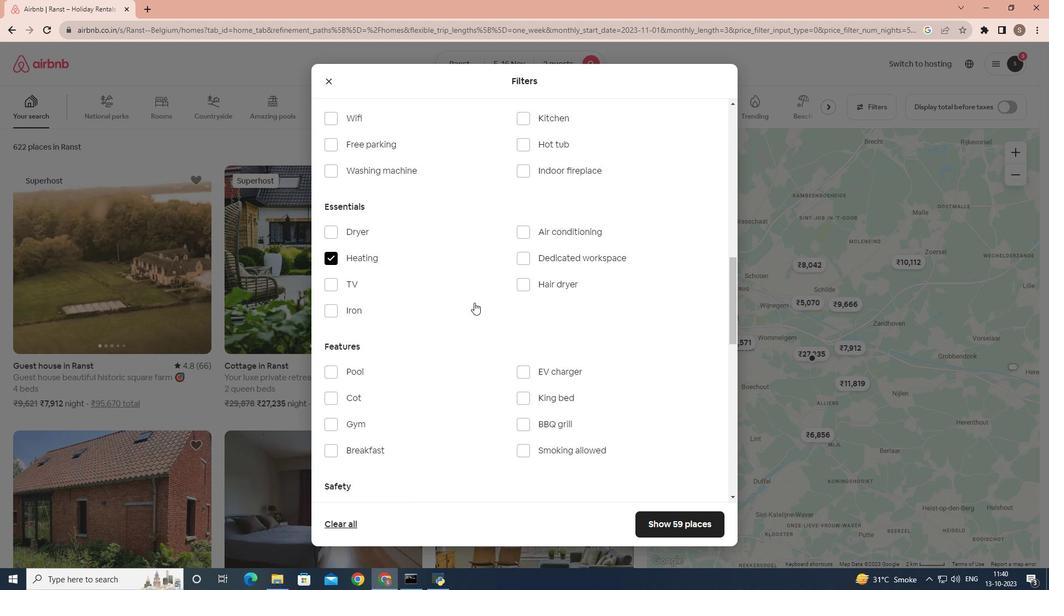 
Action: Mouse scrolled (474, 302) with delta (0, 0)
Screenshot: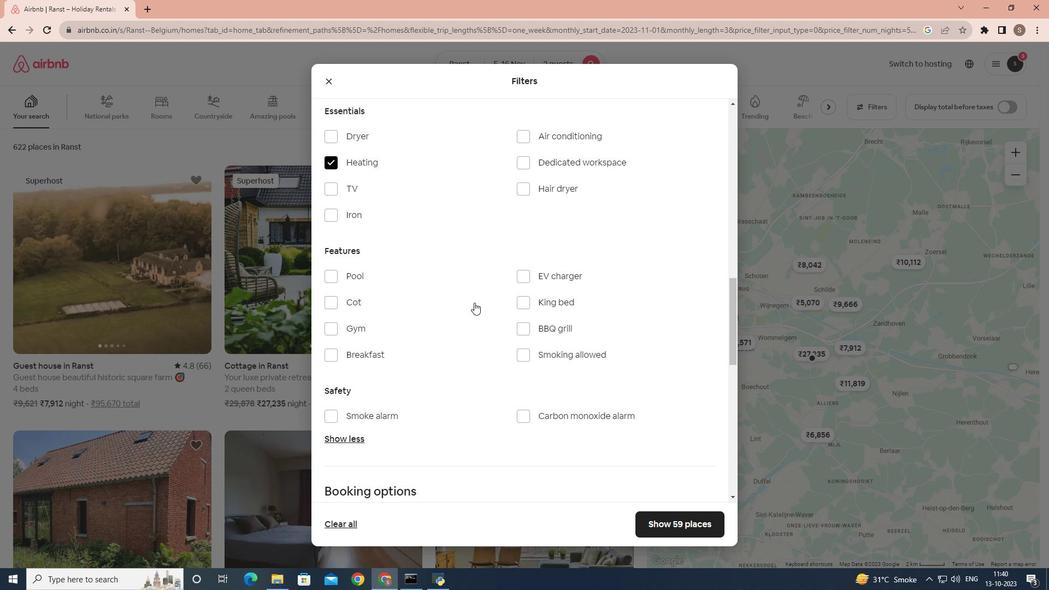 
Action: Mouse scrolled (474, 302) with delta (0, 0)
Screenshot: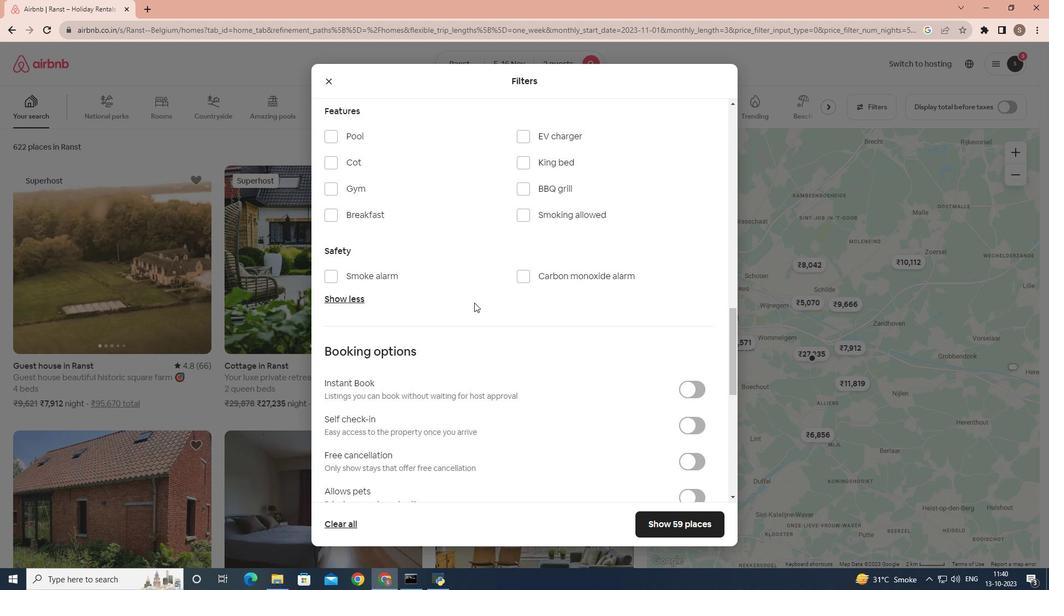 
Action: Mouse scrolled (474, 302) with delta (0, 0)
Screenshot: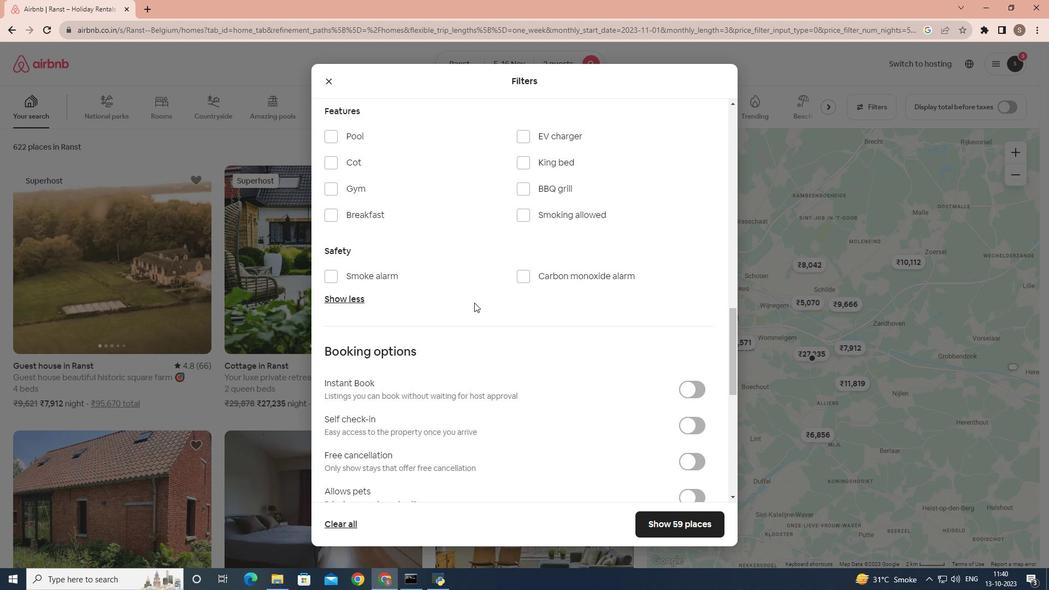 
Action: Mouse scrolled (474, 302) with delta (0, 0)
Screenshot: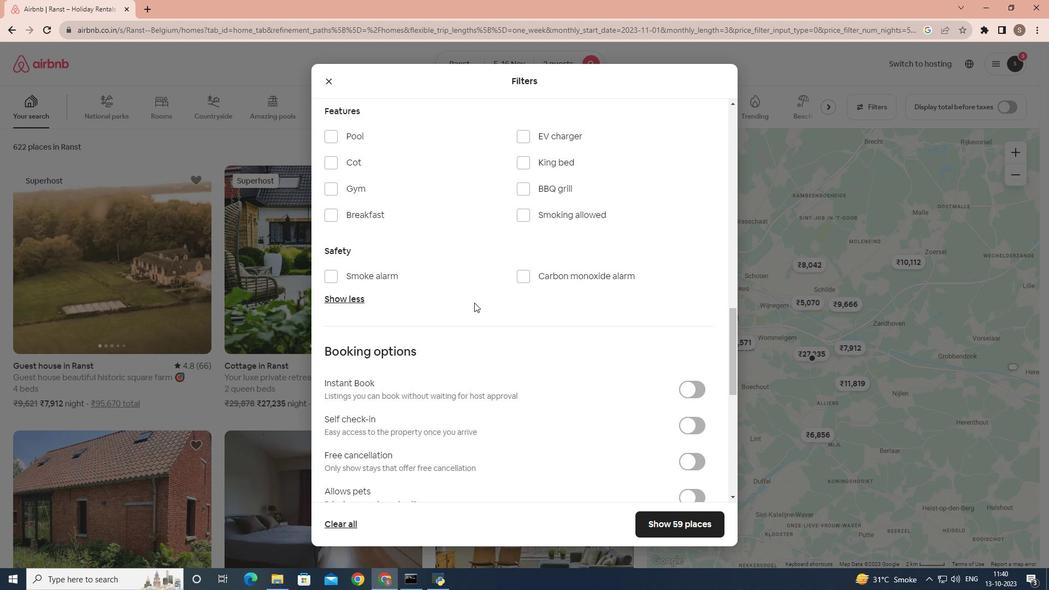 
Action: Mouse moved to (695, 267)
Screenshot: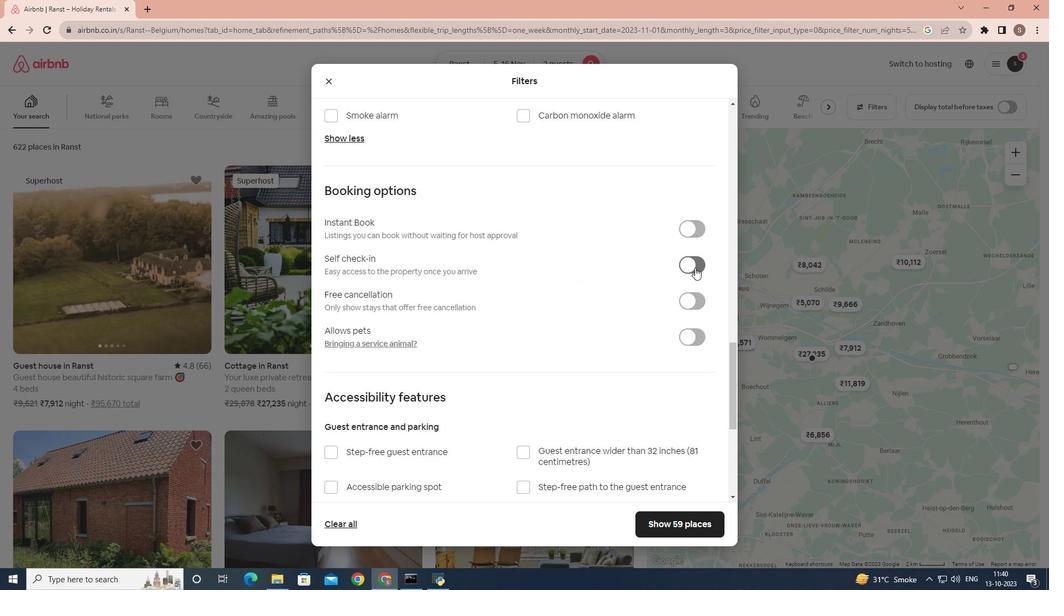 
Action: Mouse pressed left at (695, 267)
Screenshot: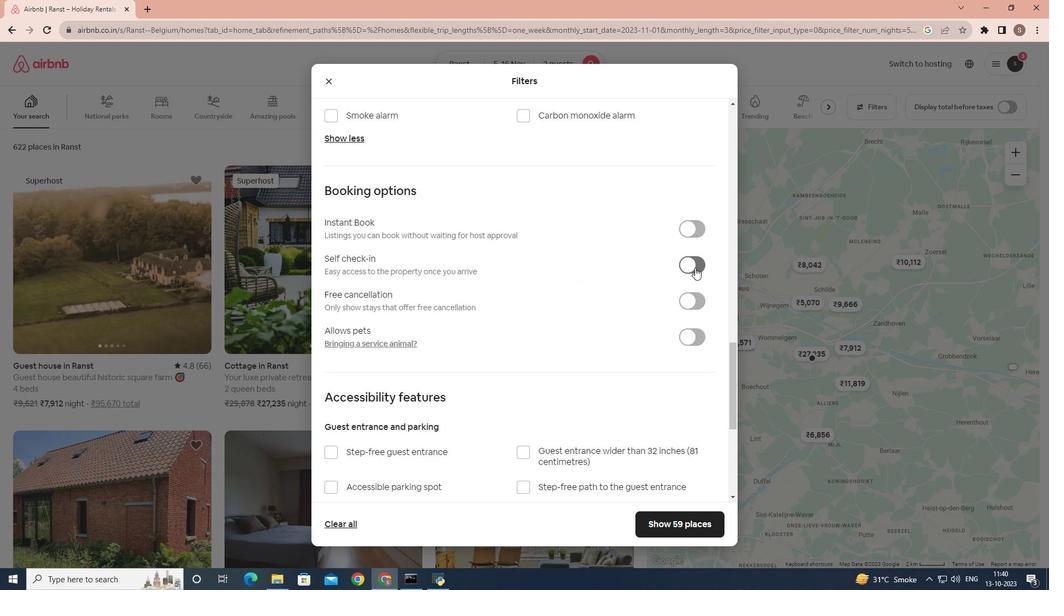 
Action: Mouse moved to (676, 523)
Screenshot: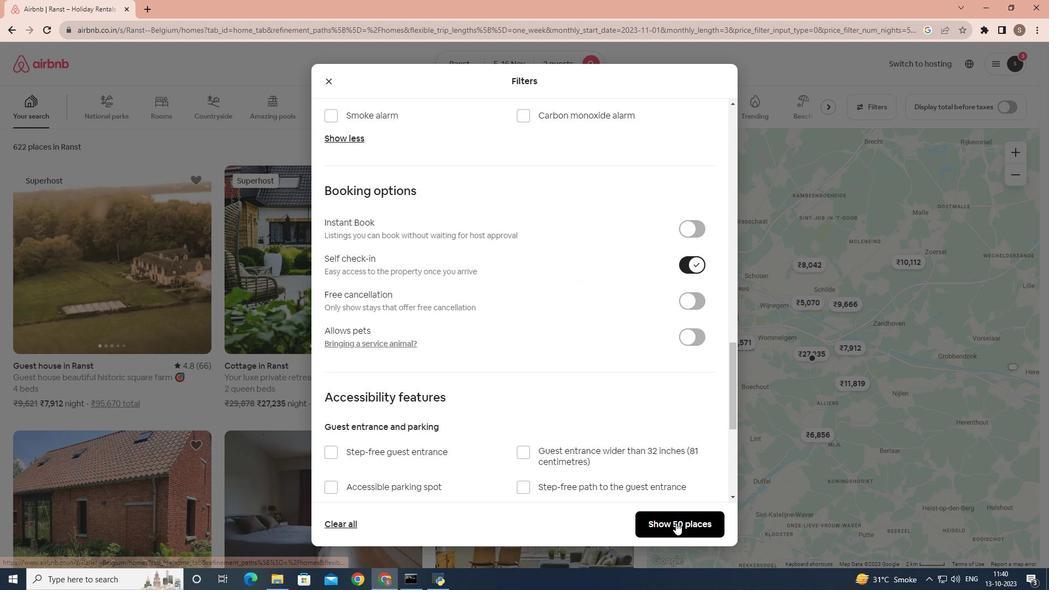 
Action: Mouse pressed left at (676, 523)
Screenshot: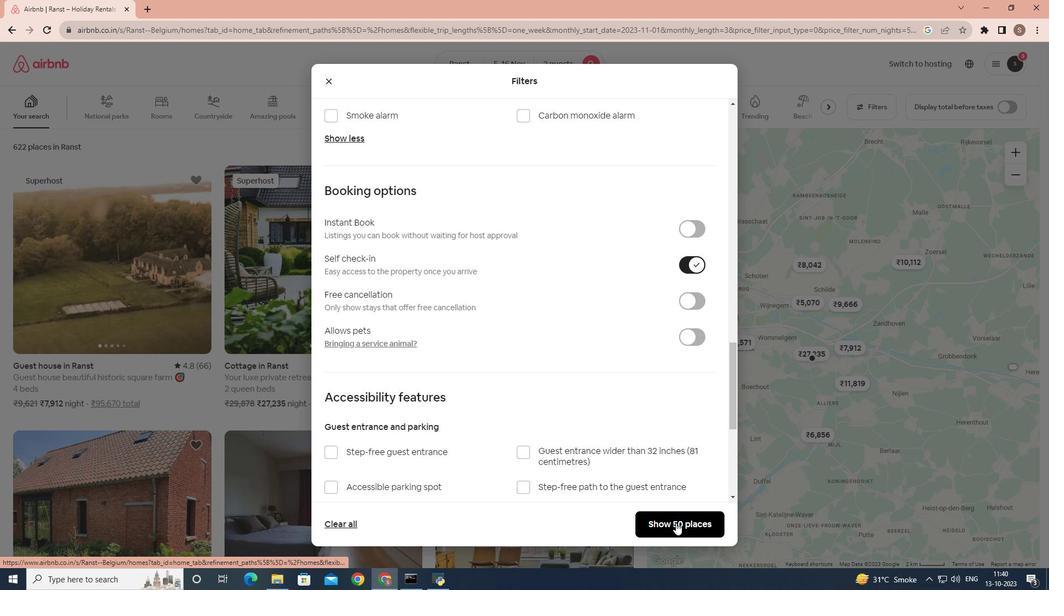 
Action: Mouse moved to (254, 300)
Screenshot: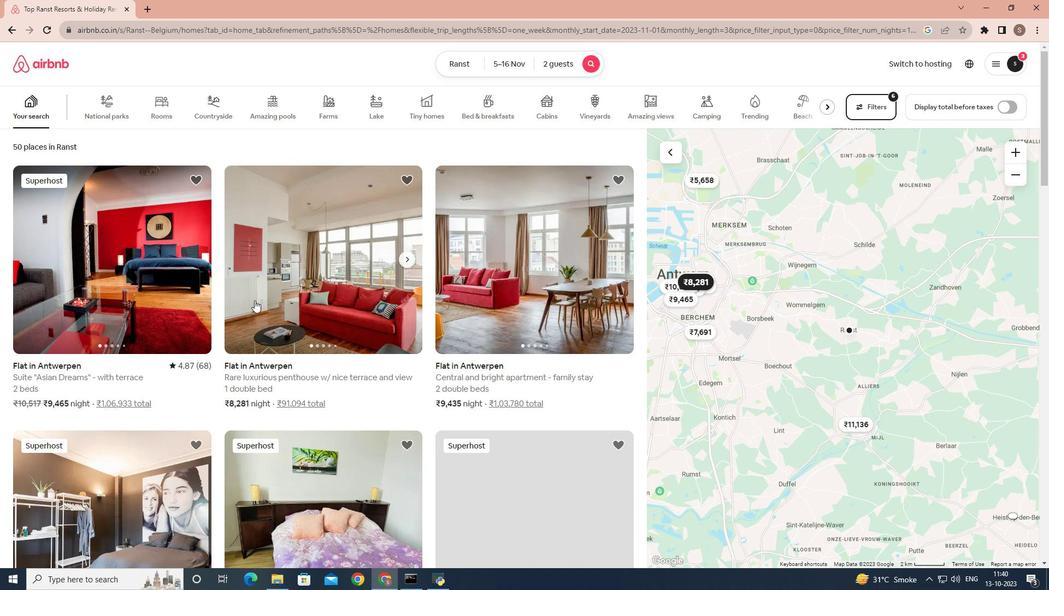 
Action: Mouse pressed left at (254, 300)
Screenshot: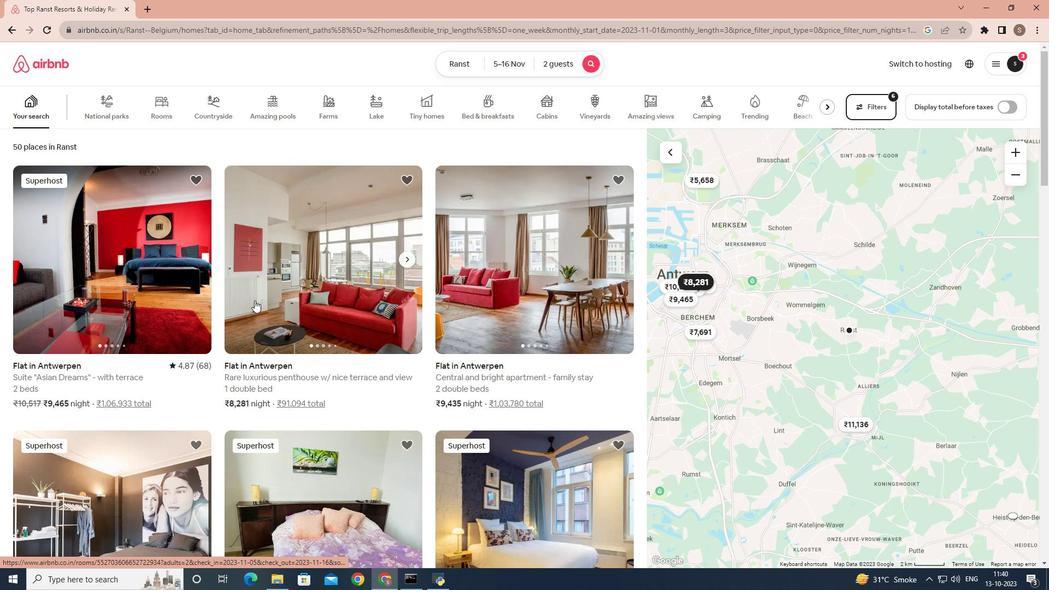 
Action: Mouse moved to (259, 299)
Screenshot: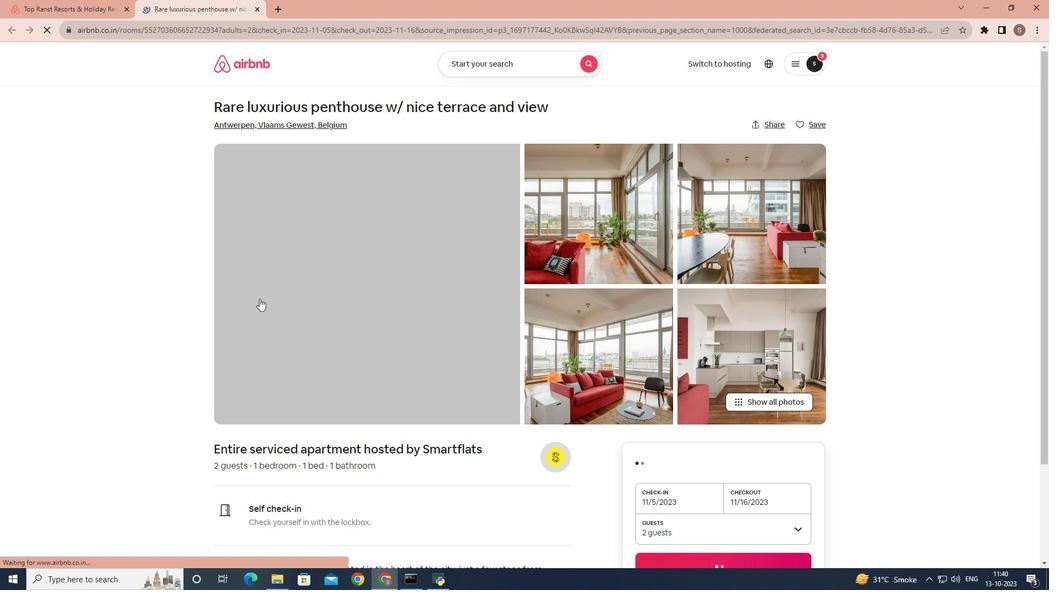 
Action: Mouse scrolled (259, 298) with delta (0, 0)
Screenshot: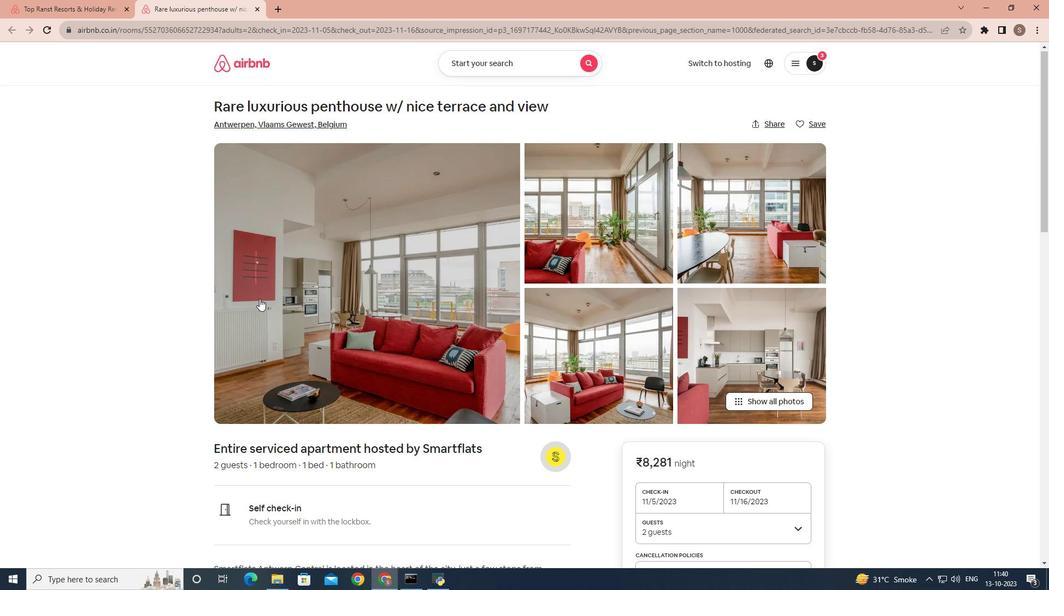 
Action: Mouse scrolled (259, 298) with delta (0, 0)
Screenshot: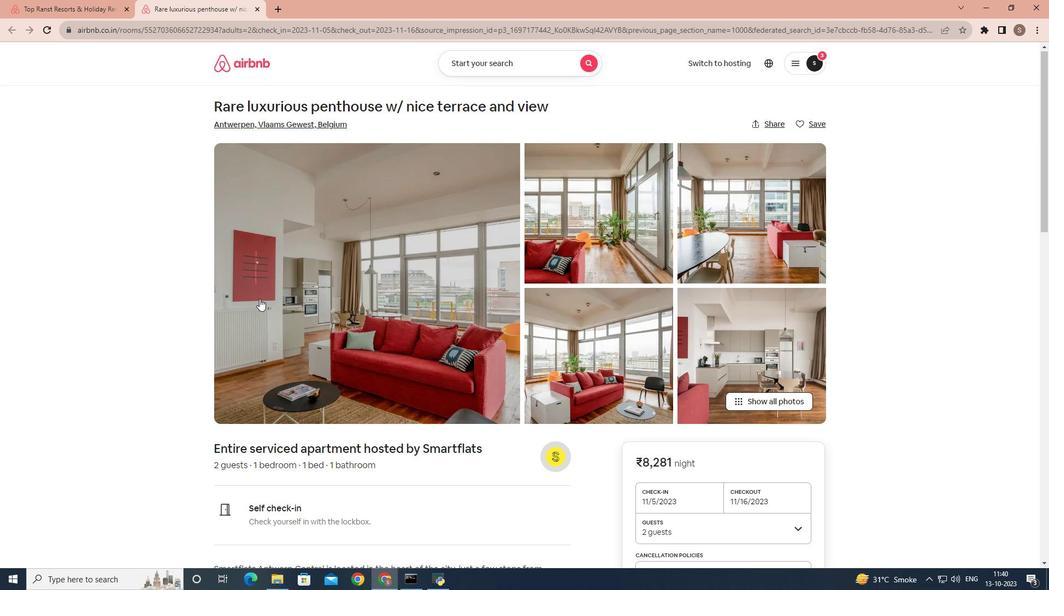
Action: Mouse scrolled (259, 298) with delta (0, 0)
Screenshot: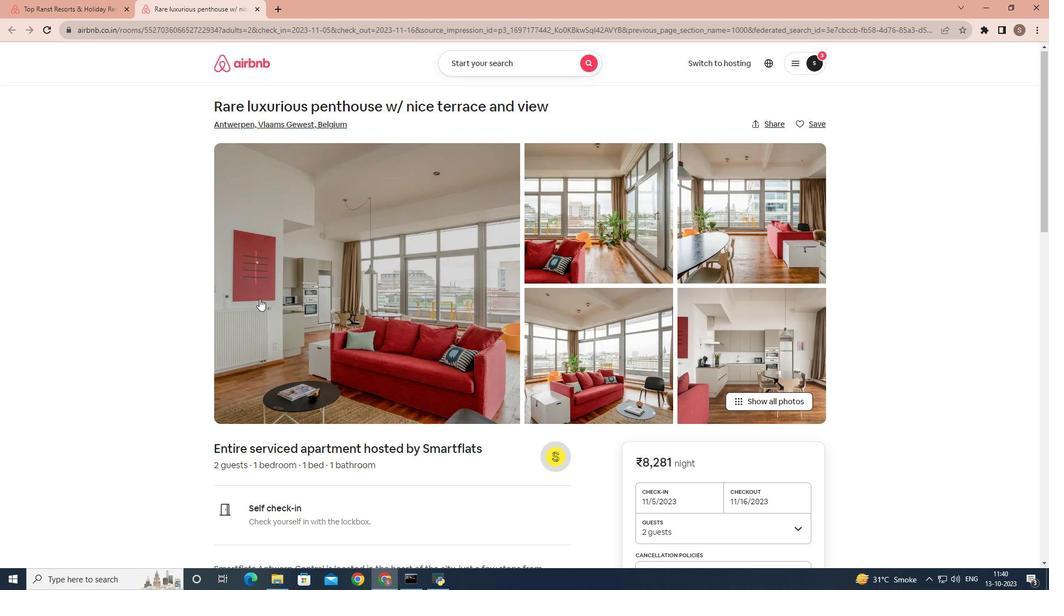 
Action: Mouse scrolled (259, 298) with delta (0, 0)
Screenshot: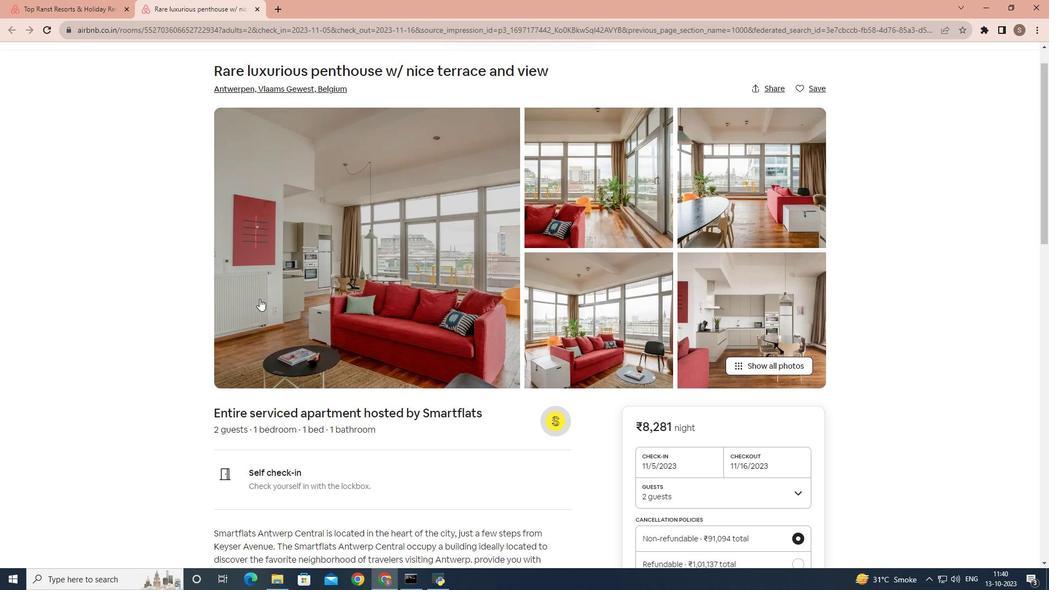 
Action: Mouse scrolled (259, 298) with delta (0, 0)
Screenshot: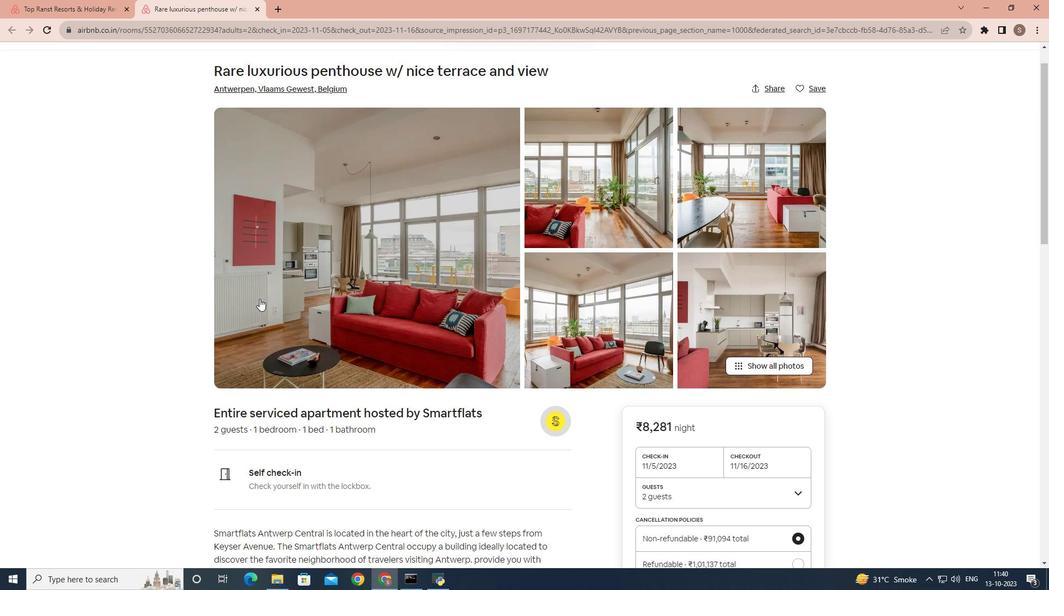 
Action: Mouse scrolled (259, 298) with delta (0, 0)
Screenshot: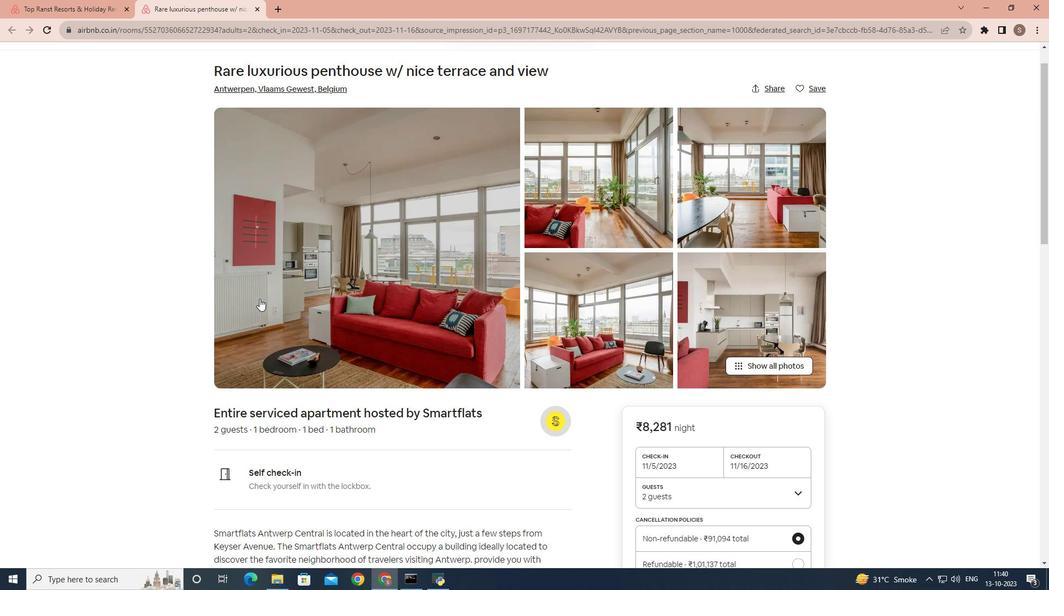 
Action: Mouse moved to (249, 323)
Screenshot: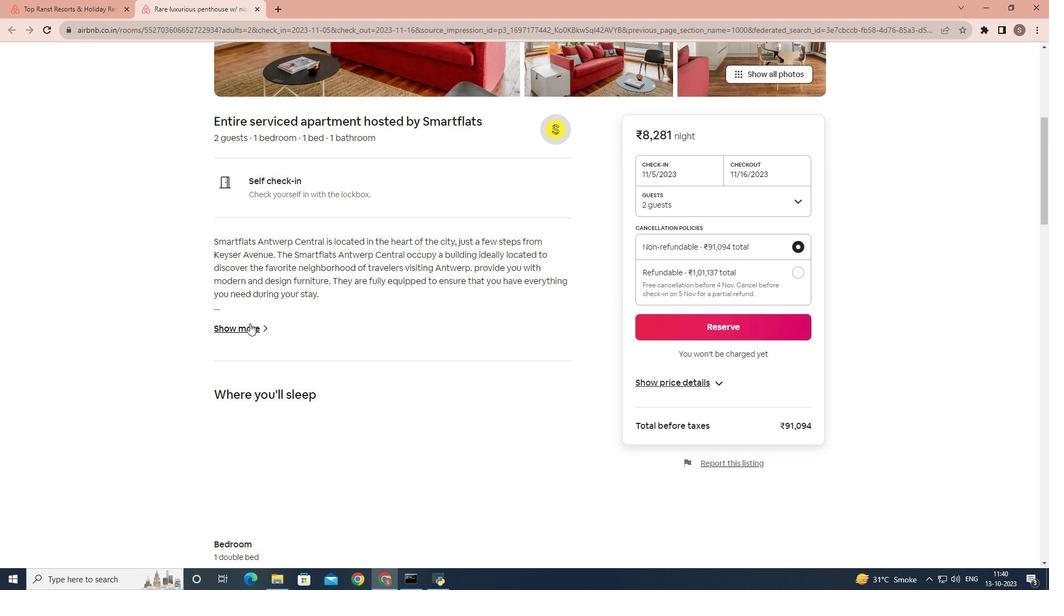 
Action: Mouse pressed left at (249, 323)
Screenshot: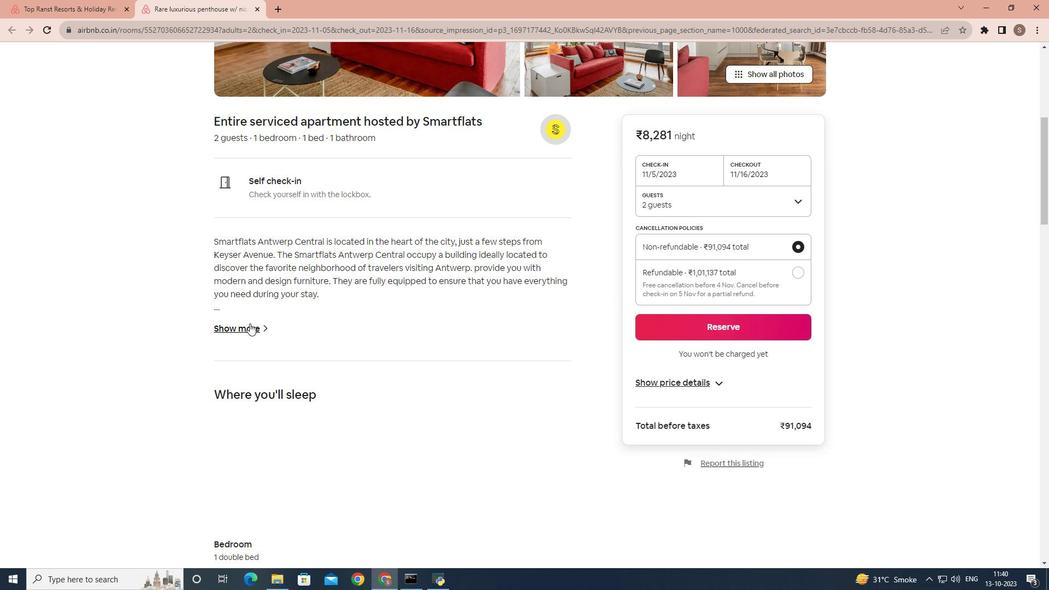 
Action: Mouse moved to (353, 300)
Screenshot: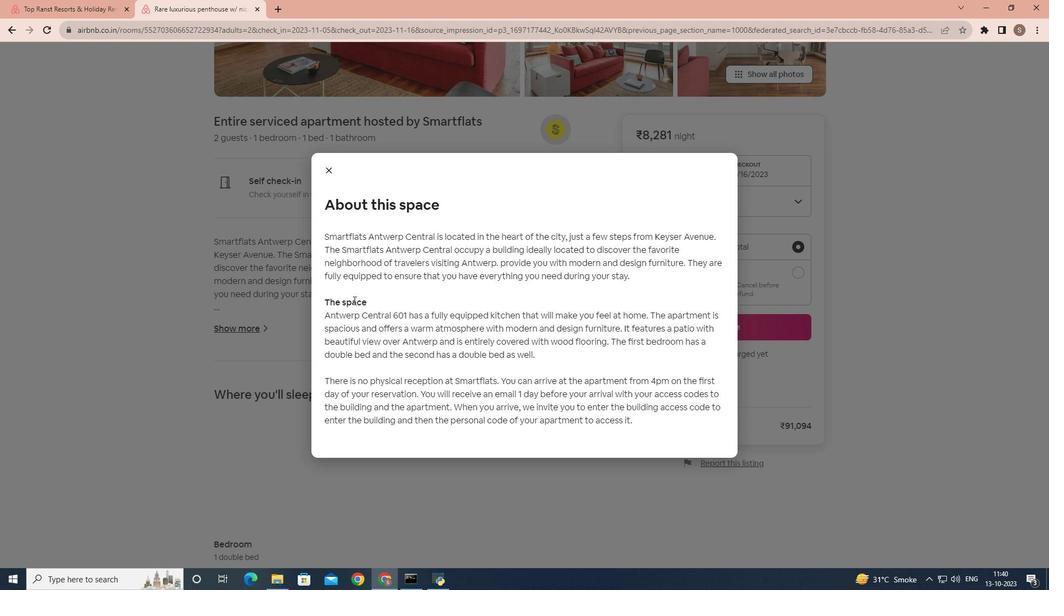 
Action: Mouse scrolled (353, 300) with delta (0, 0)
Screenshot: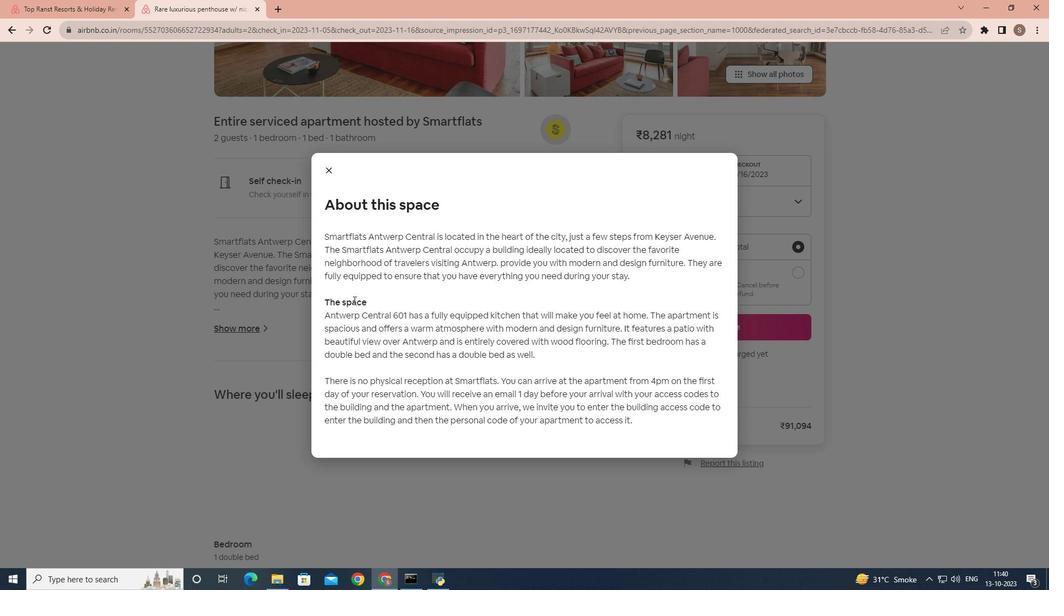 
Action: Mouse scrolled (353, 300) with delta (0, 0)
Screenshot: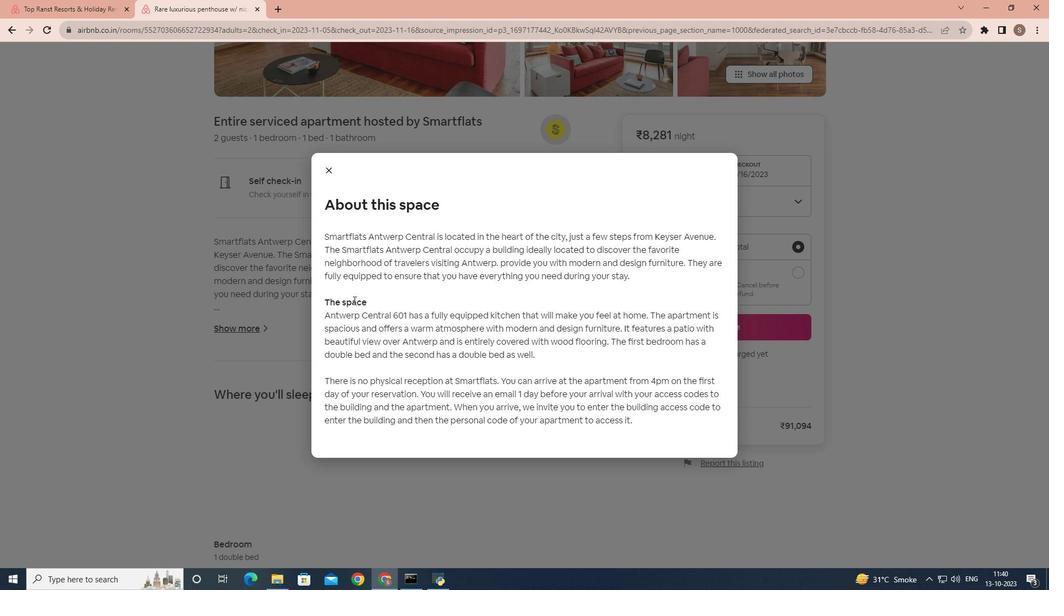 
Action: Mouse scrolled (353, 300) with delta (0, 0)
Screenshot: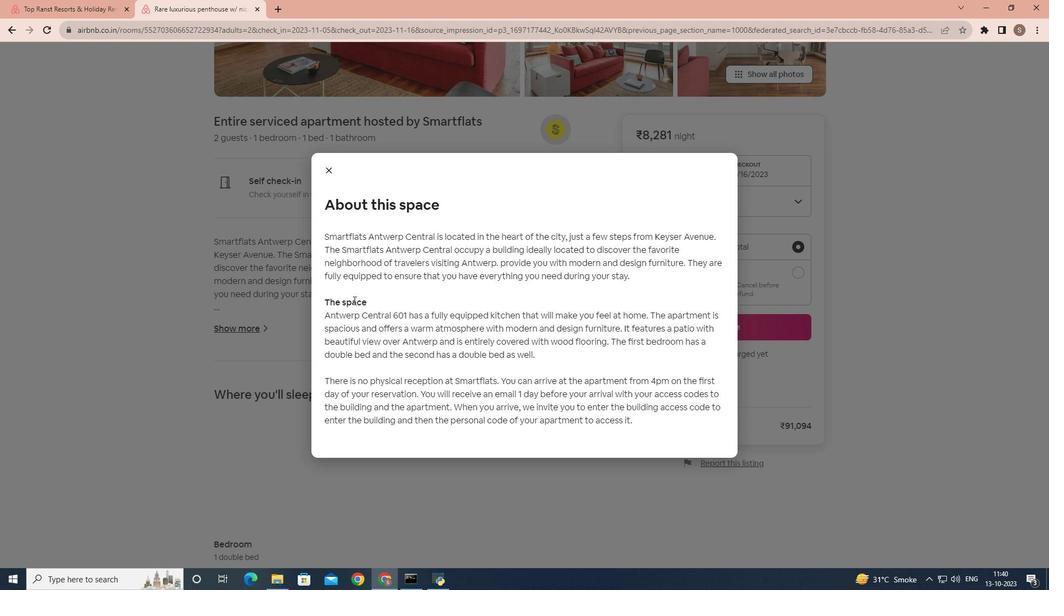 
Action: Mouse scrolled (353, 300) with delta (0, 0)
Screenshot: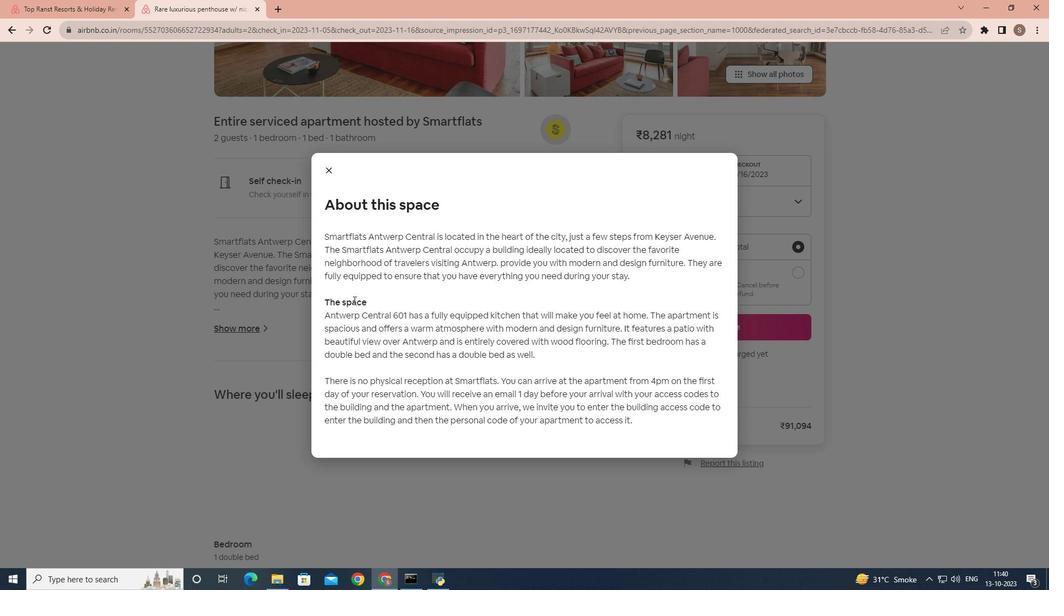 
Action: Mouse moved to (329, 173)
Screenshot: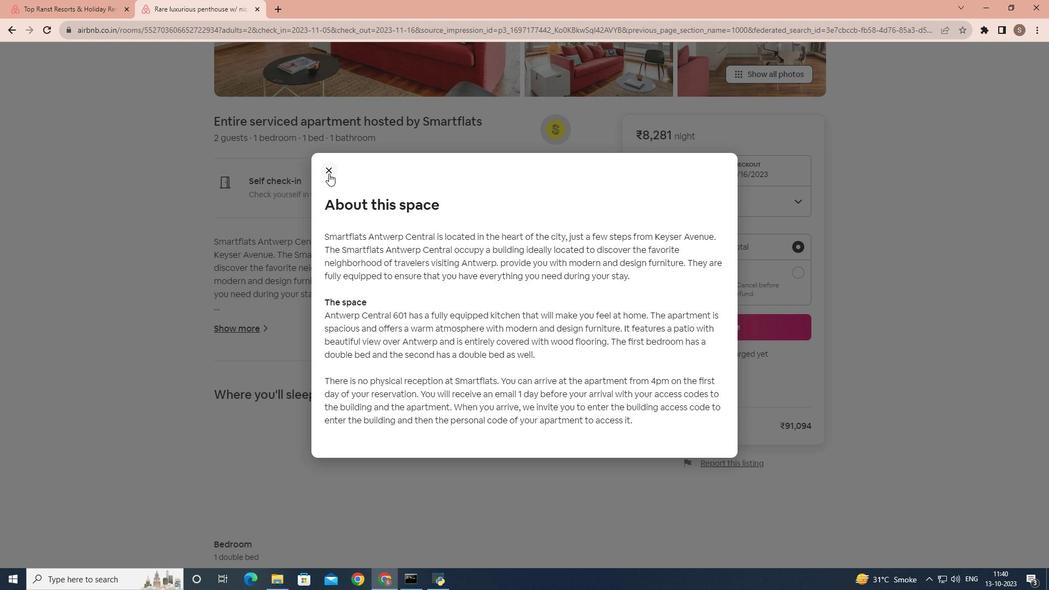 
Action: Mouse pressed left at (329, 173)
Screenshot: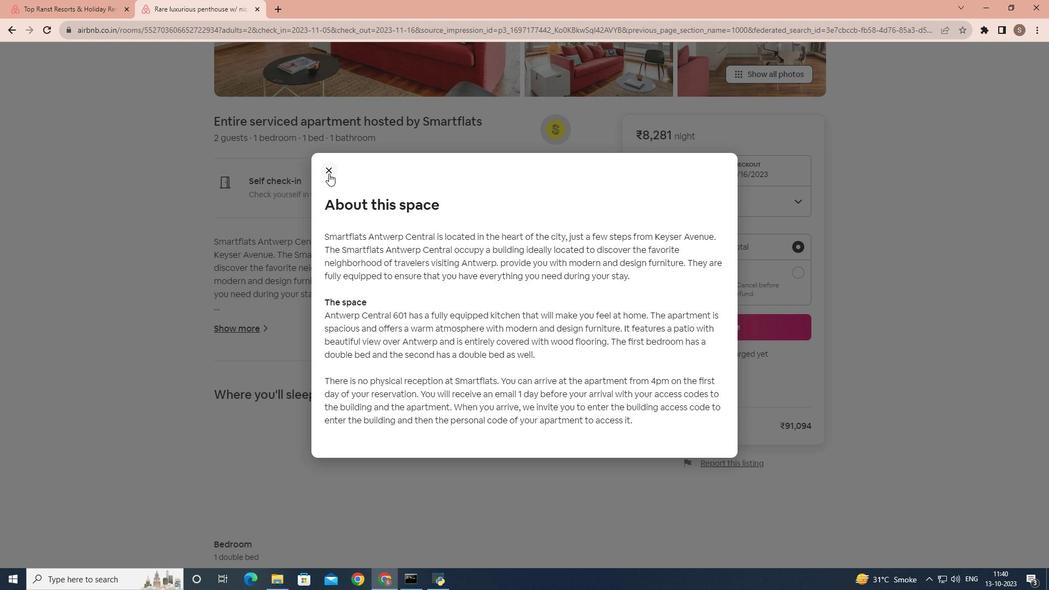 
Action: Mouse moved to (302, 292)
Screenshot: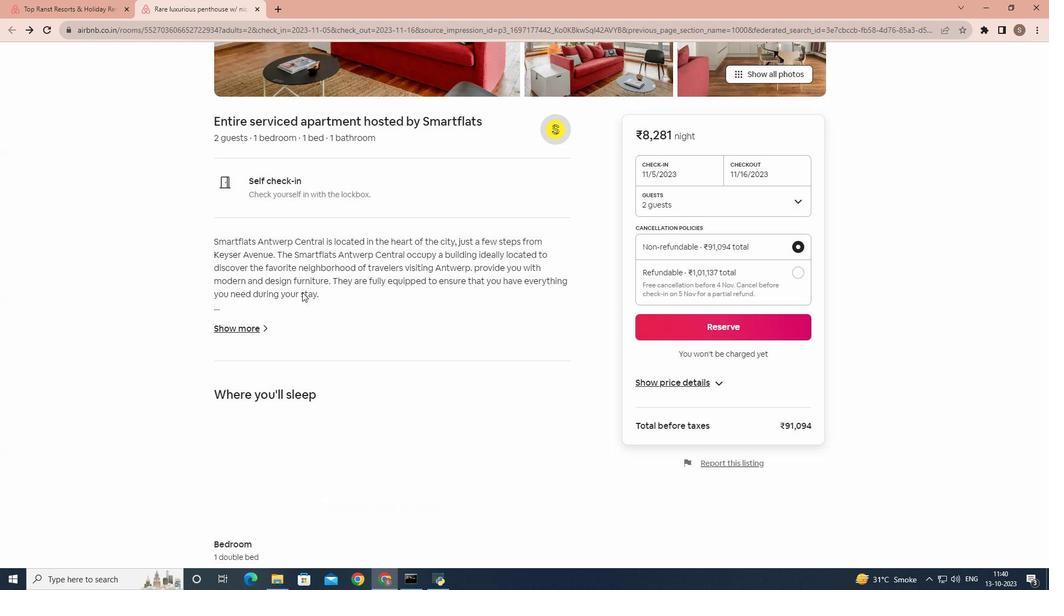 
Action: Mouse scrolled (302, 291) with delta (0, 0)
Screenshot: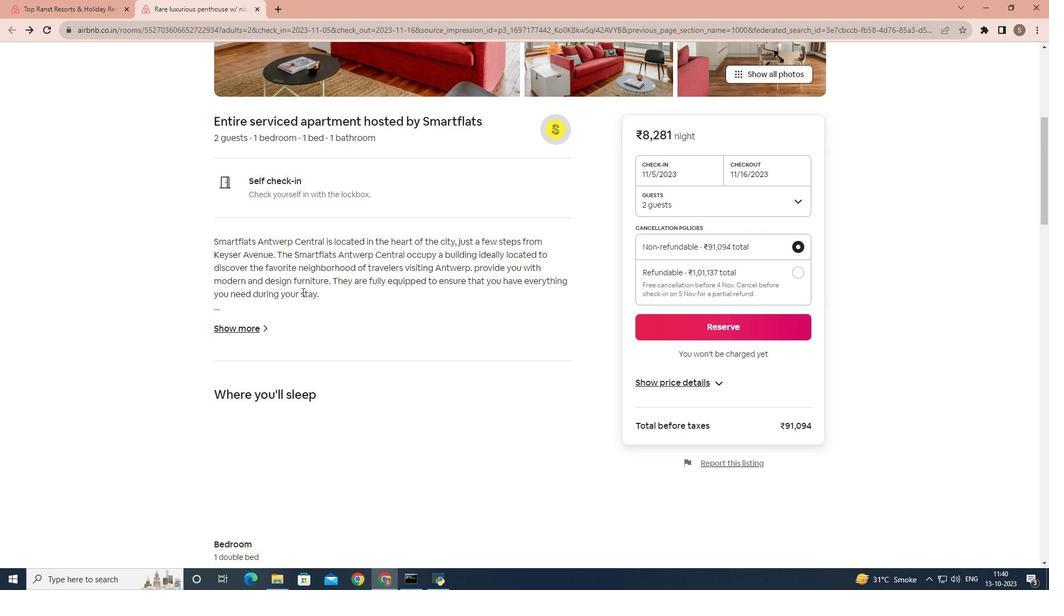
Action: Mouse scrolled (302, 291) with delta (0, 0)
Screenshot: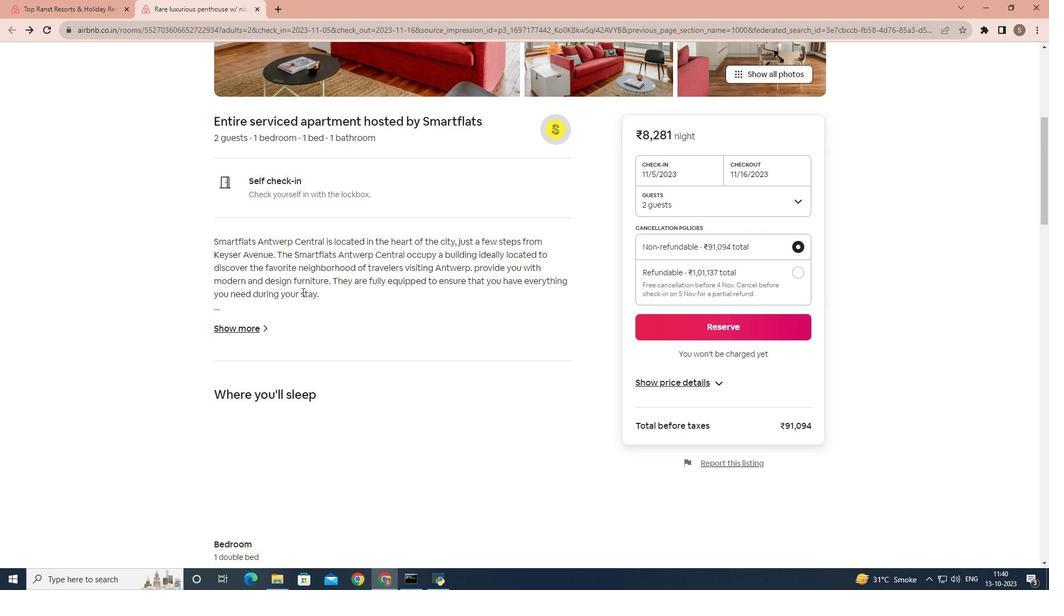 
Action: Mouse scrolled (302, 291) with delta (0, 0)
Screenshot: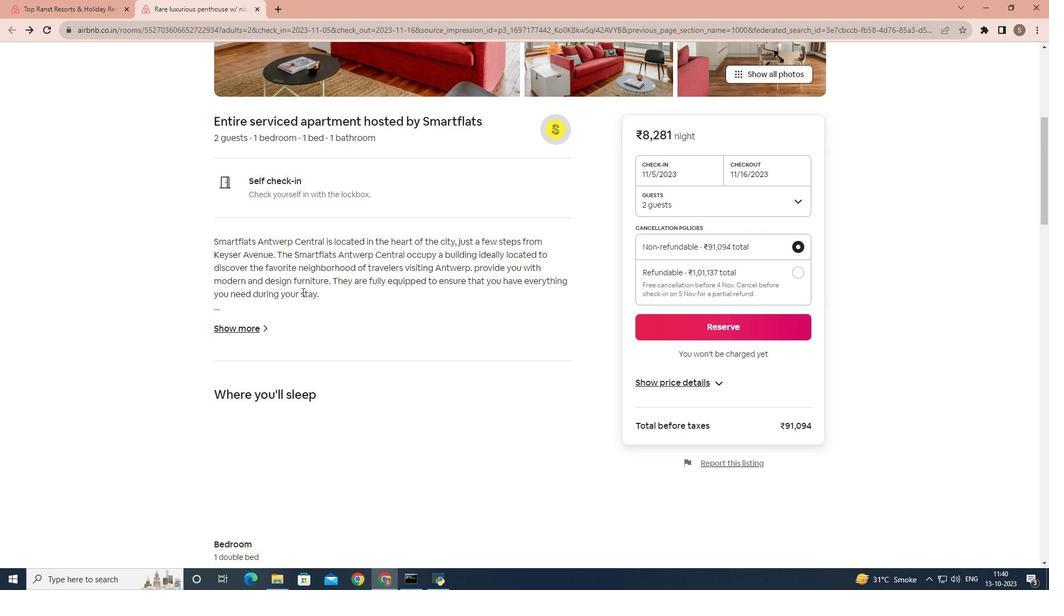 
Action: Mouse scrolled (302, 291) with delta (0, 0)
Screenshot: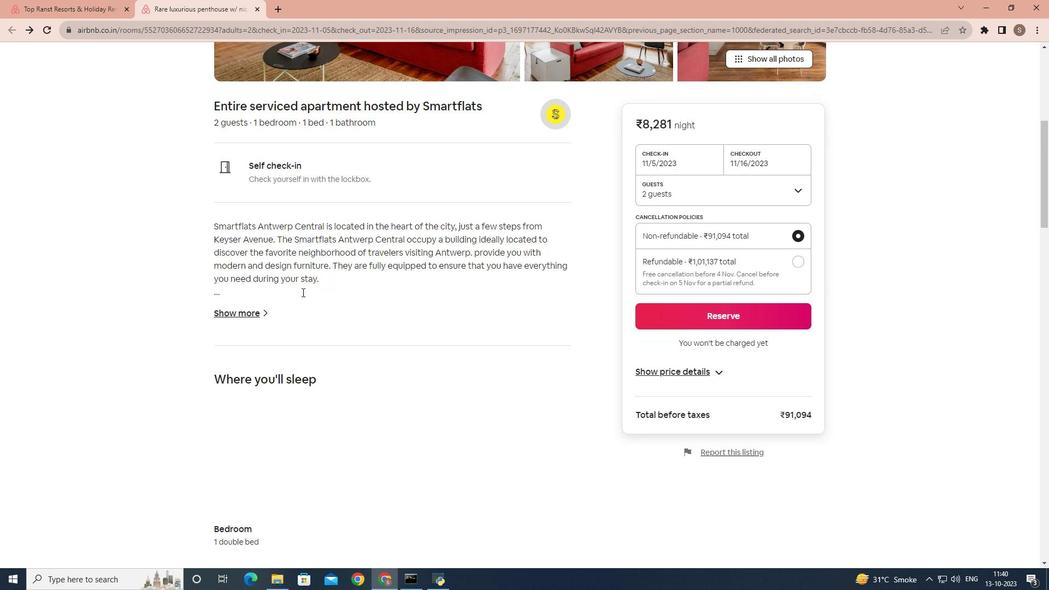 
Action: Mouse scrolled (302, 291) with delta (0, 0)
Screenshot: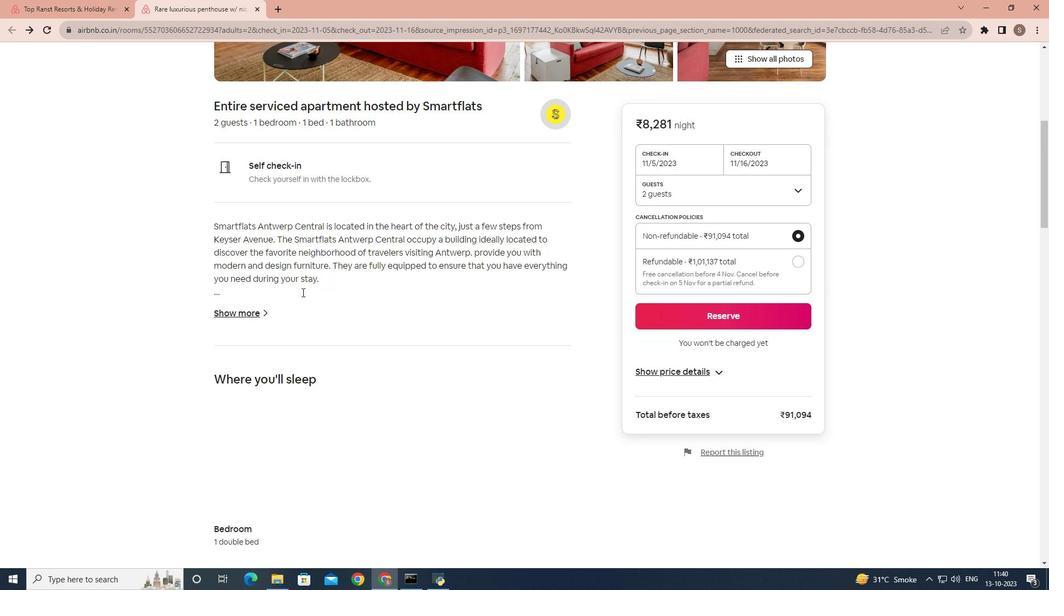 
Action: Mouse scrolled (302, 291) with delta (0, 0)
Screenshot: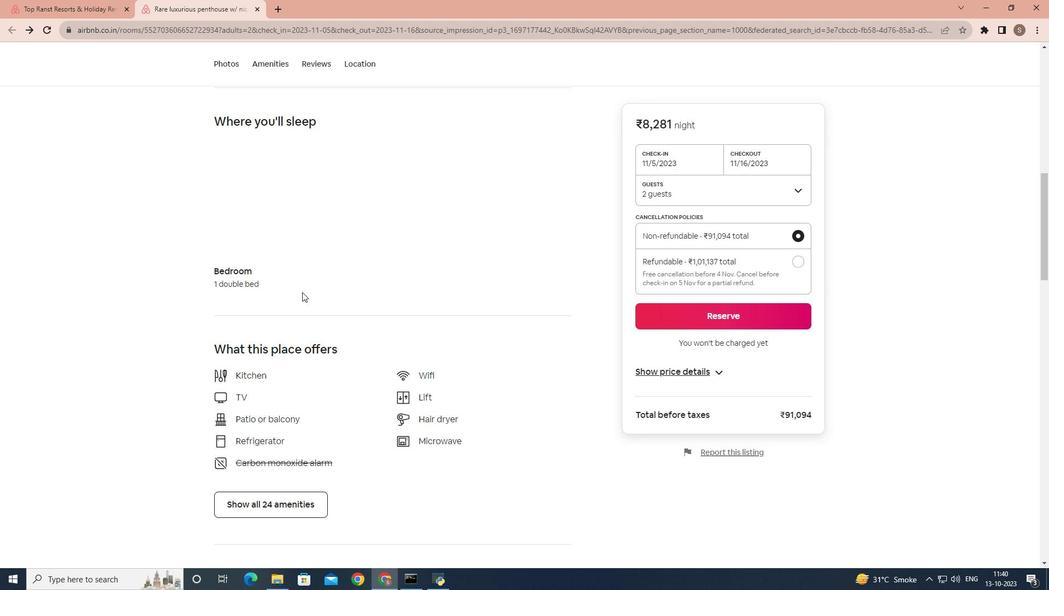 
Action: Mouse scrolled (302, 291) with delta (0, 0)
Screenshot: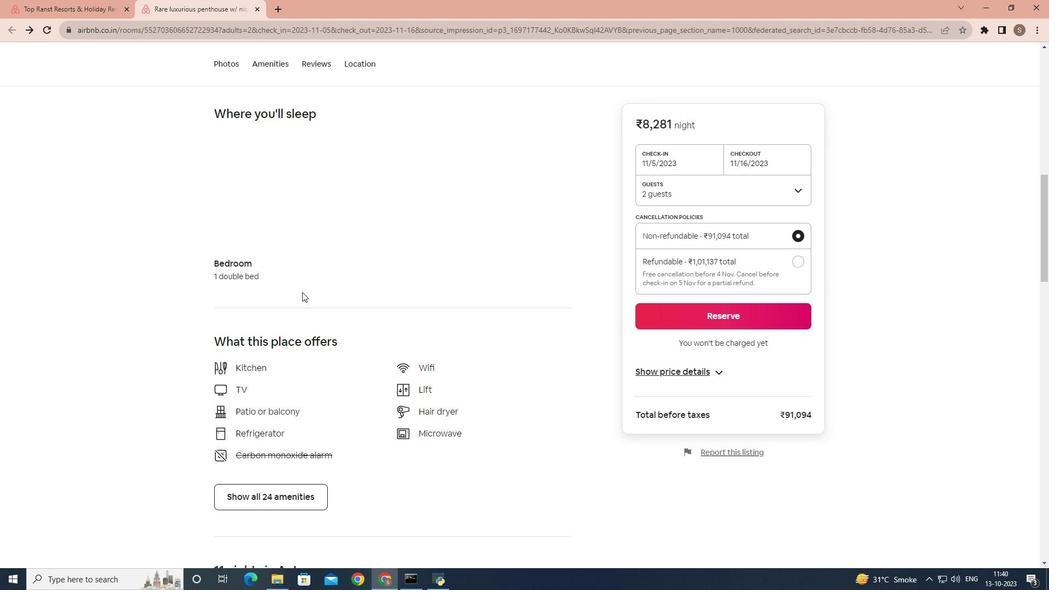 
Action: Mouse scrolled (302, 291) with delta (0, 0)
Screenshot: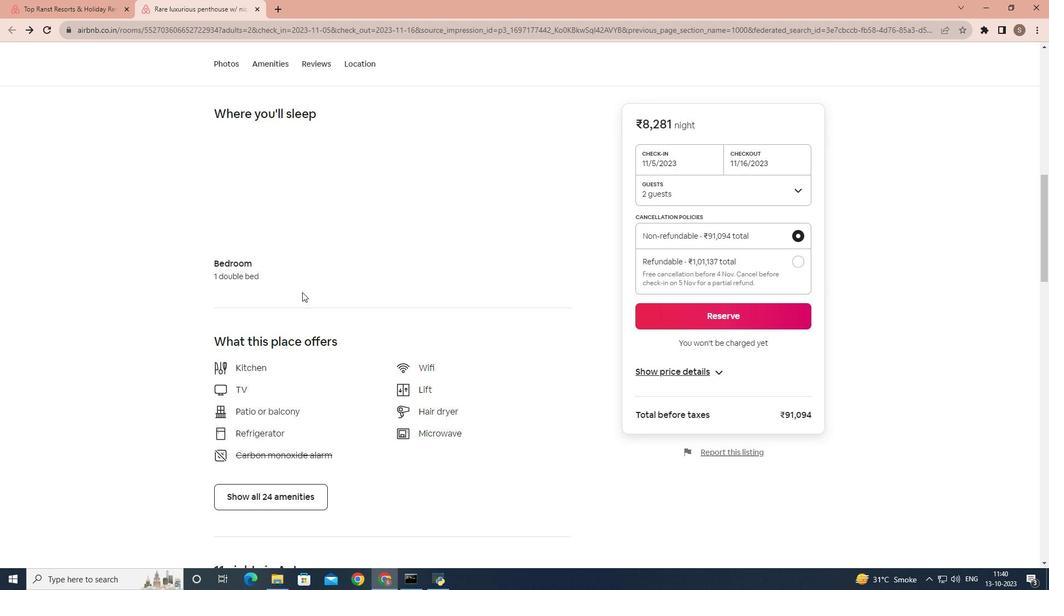 
Action: Mouse scrolled (302, 291) with delta (0, 0)
Screenshot: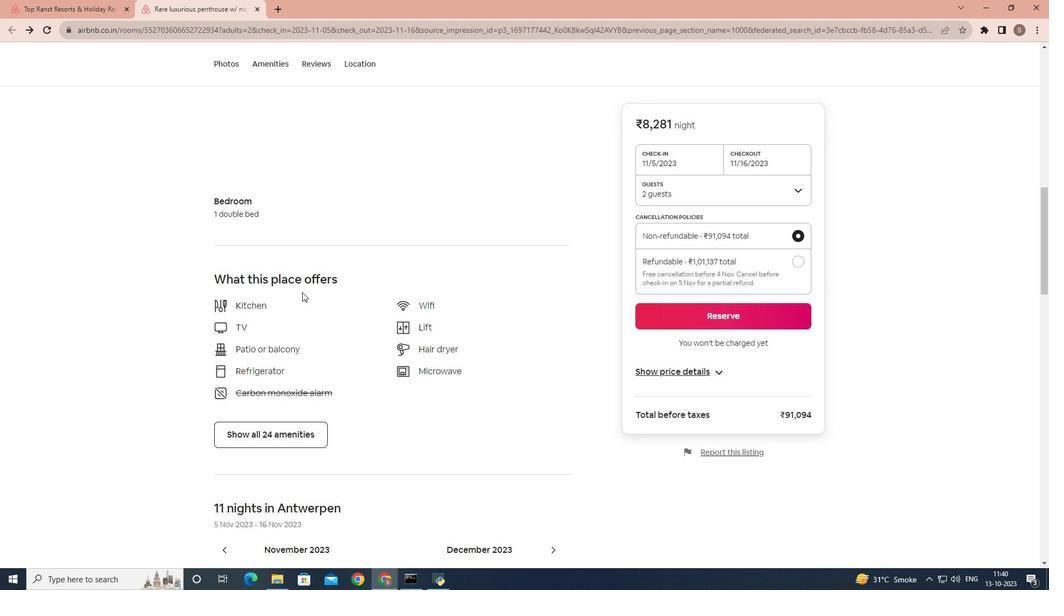 
Action: Mouse moved to (294, 295)
Screenshot: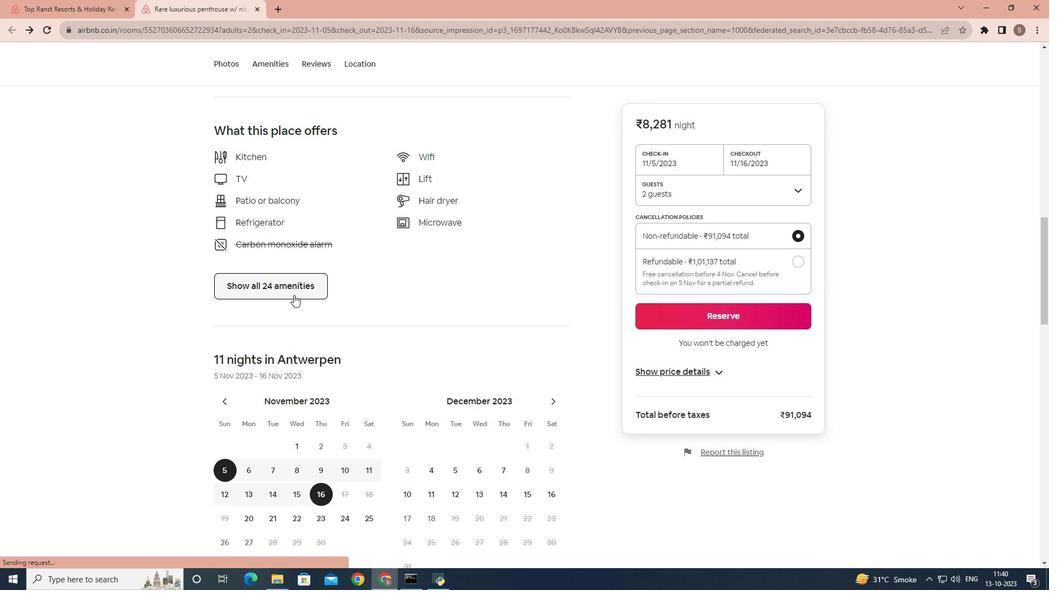 
Action: Mouse pressed left at (294, 295)
Screenshot: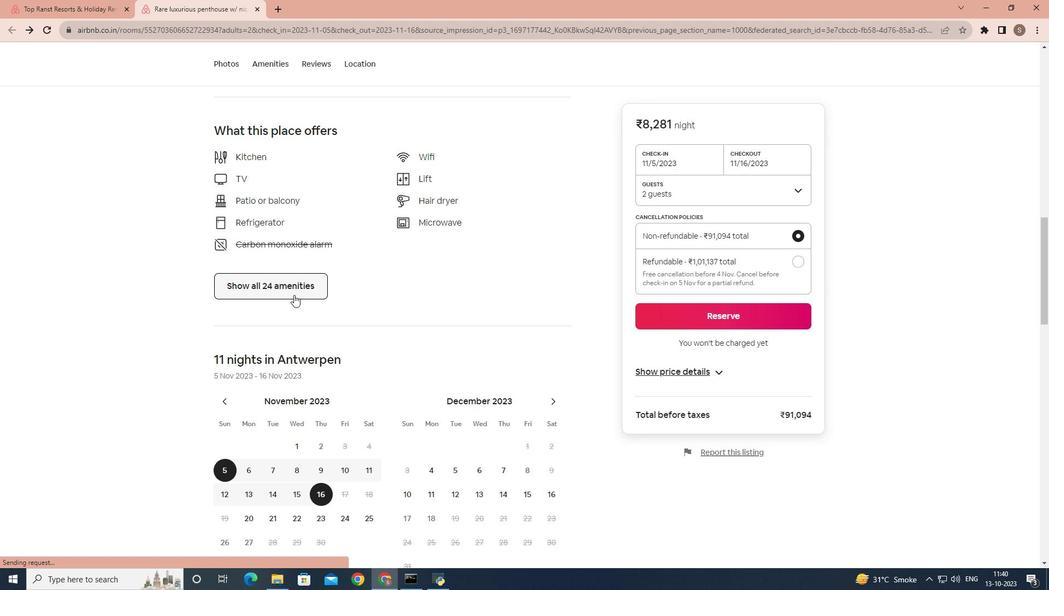 
Action: Mouse moved to (378, 291)
Screenshot: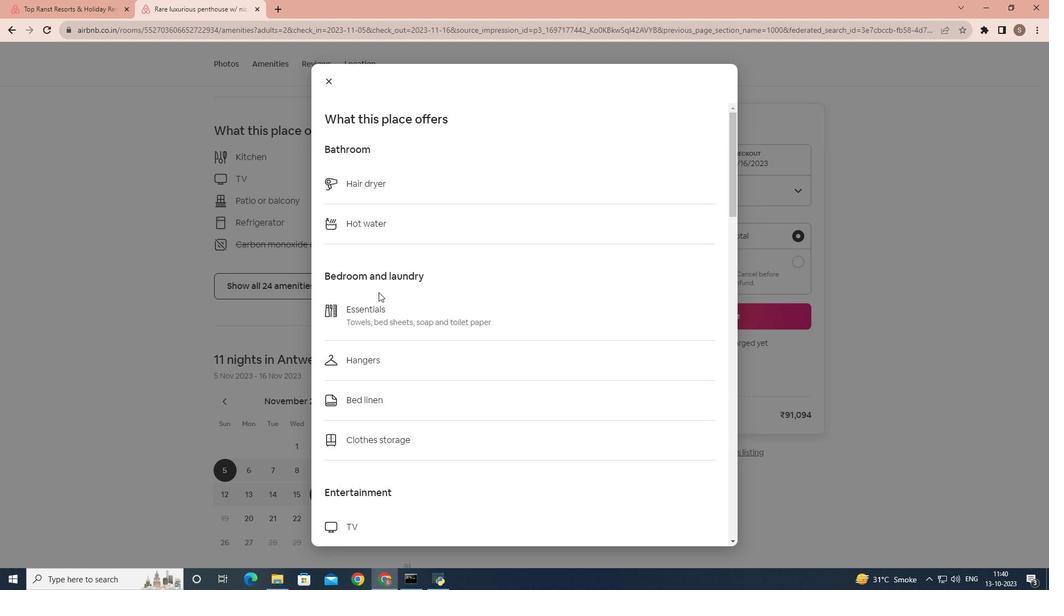 
Action: Mouse scrolled (378, 291) with delta (0, 0)
Screenshot: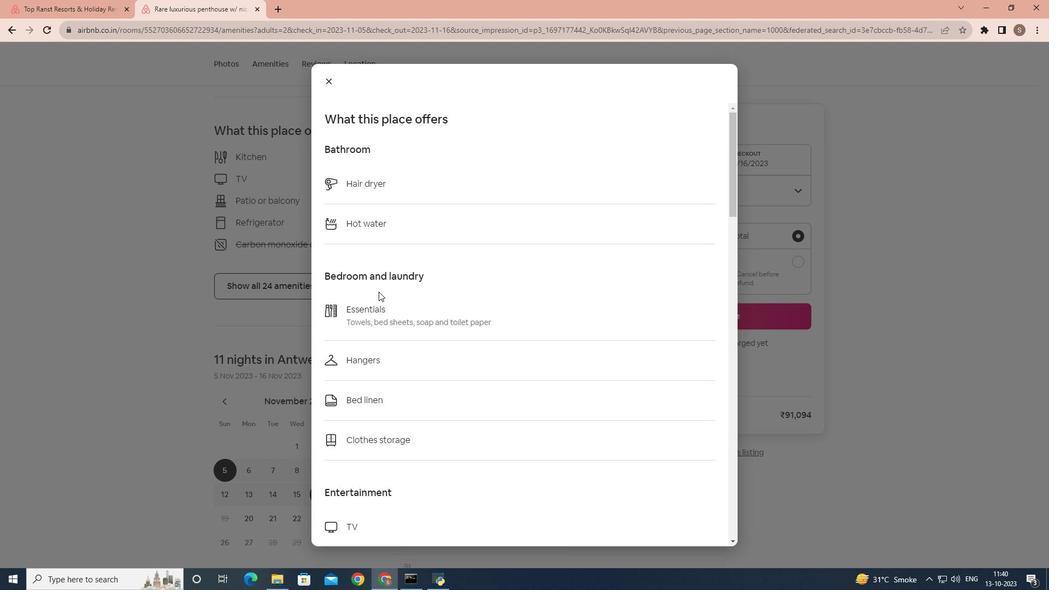 
Action: Mouse scrolled (378, 291) with delta (0, 0)
Screenshot: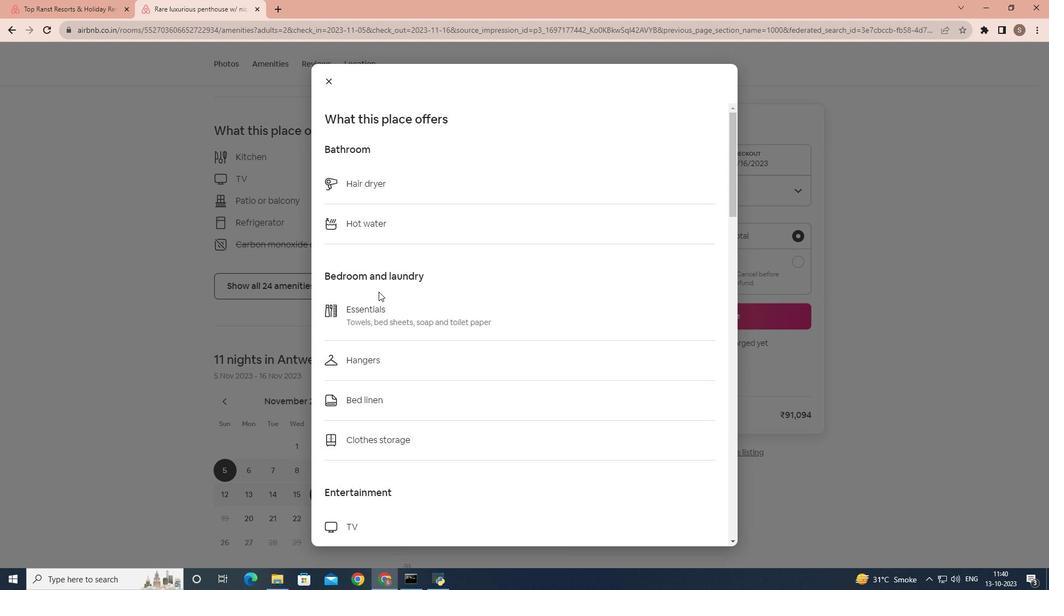 
Action: Mouse scrolled (378, 291) with delta (0, 0)
Screenshot: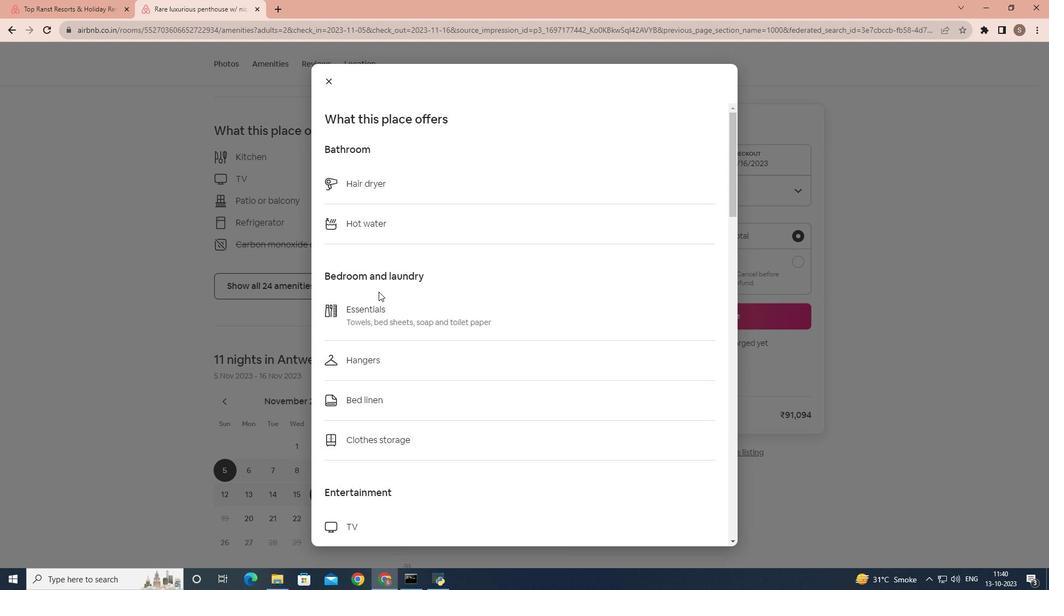 
Action: Mouse scrolled (378, 291) with delta (0, 0)
Screenshot: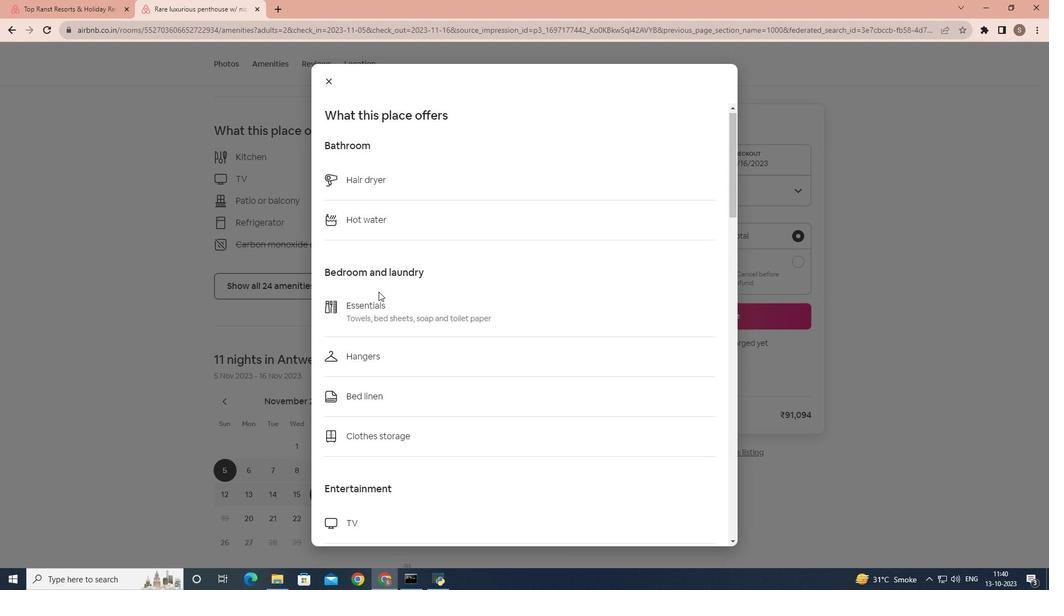 
Action: Mouse scrolled (378, 291) with delta (0, 0)
Screenshot: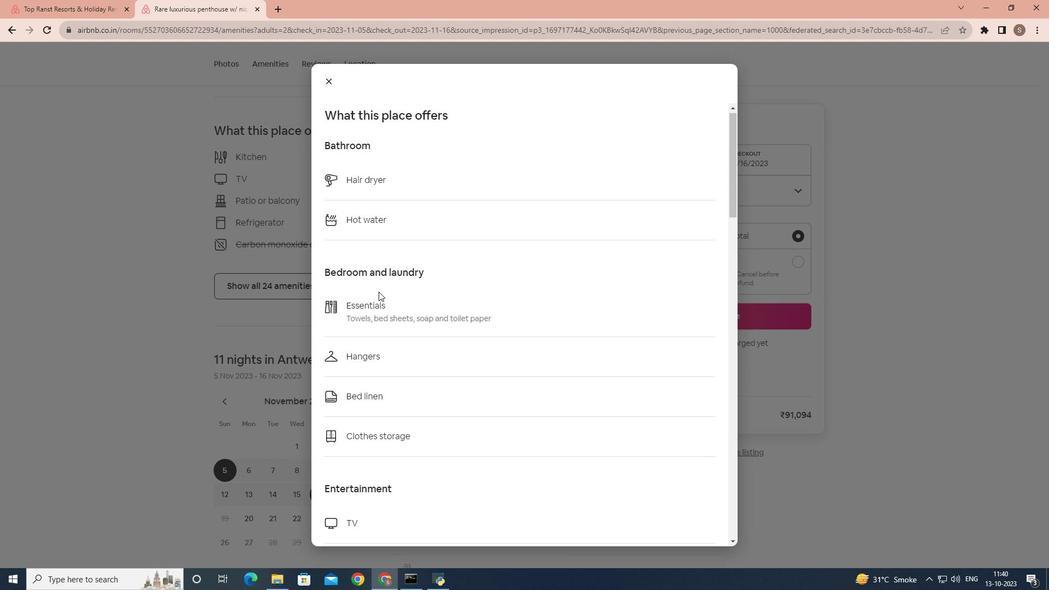 
Action: Mouse scrolled (378, 291) with delta (0, 0)
Screenshot: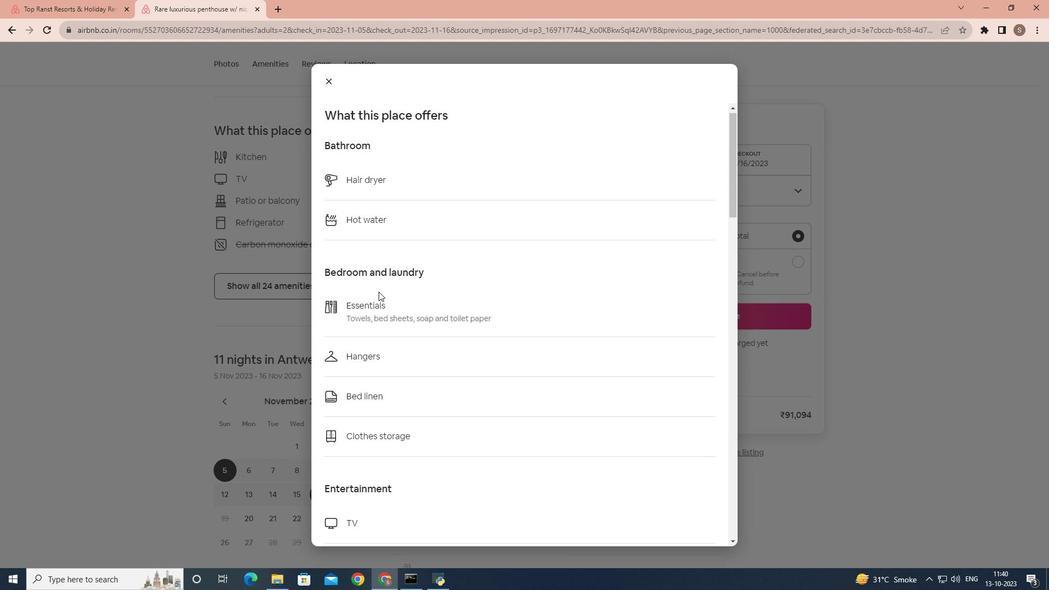 
Action: Mouse scrolled (378, 291) with delta (0, 0)
Screenshot: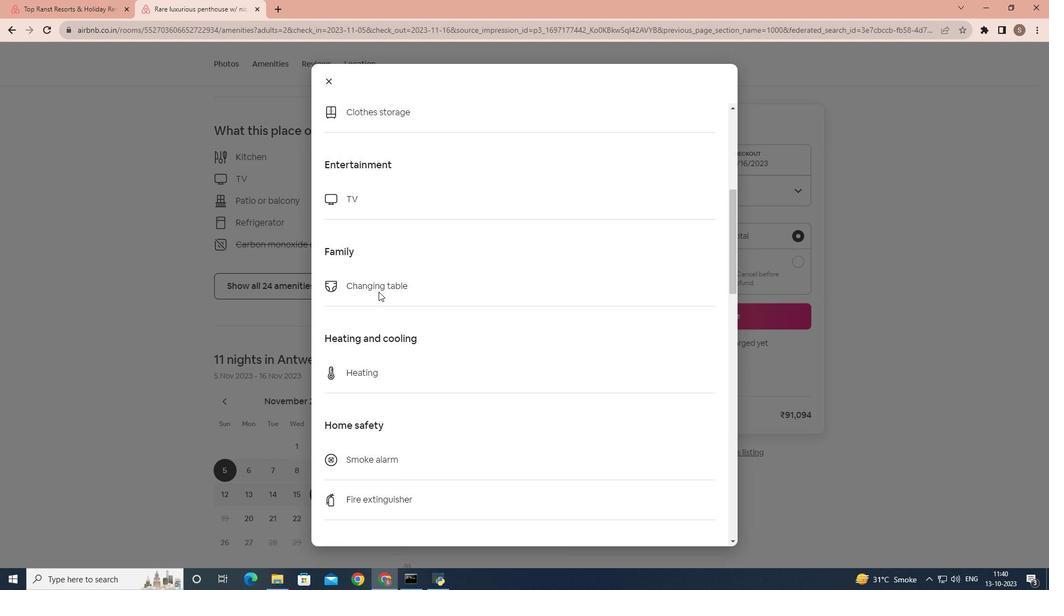 
Action: Mouse scrolled (378, 291) with delta (0, 0)
Screenshot: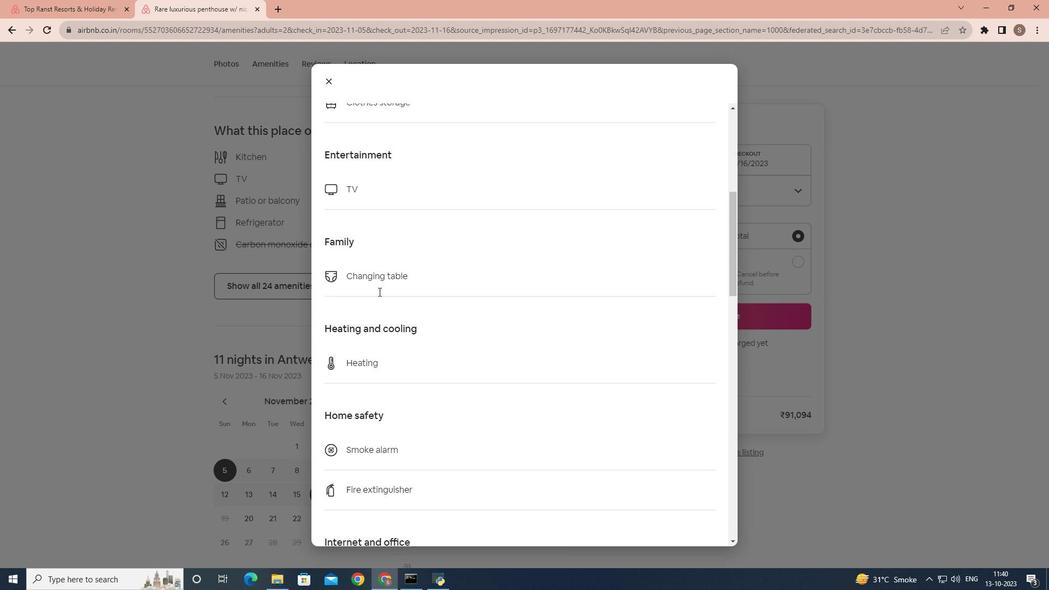 
Action: Mouse scrolled (378, 291) with delta (0, 0)
Screenshot: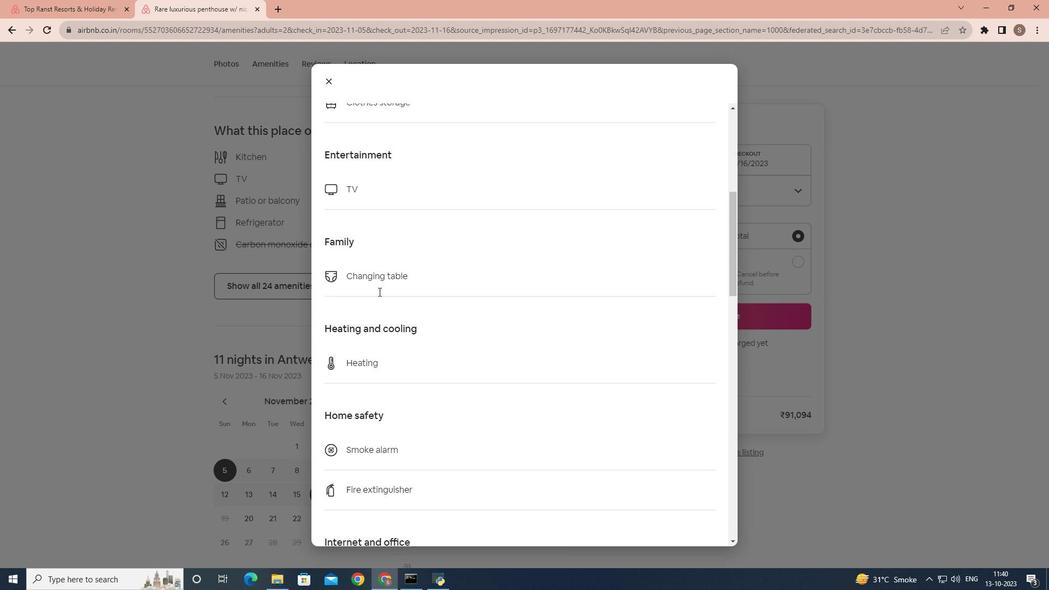 
Action: Mouse scrolled (378, 291) with delta (0, 0)
Screenshot: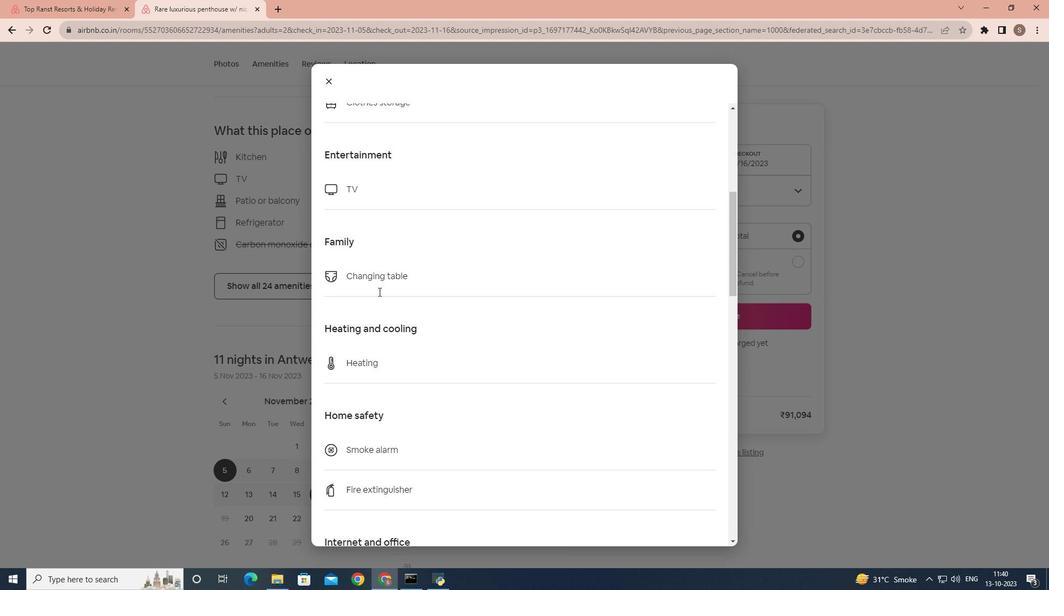 
Action: Mouse scrolled (378, 291) with delta (0, 0)
Screenshot: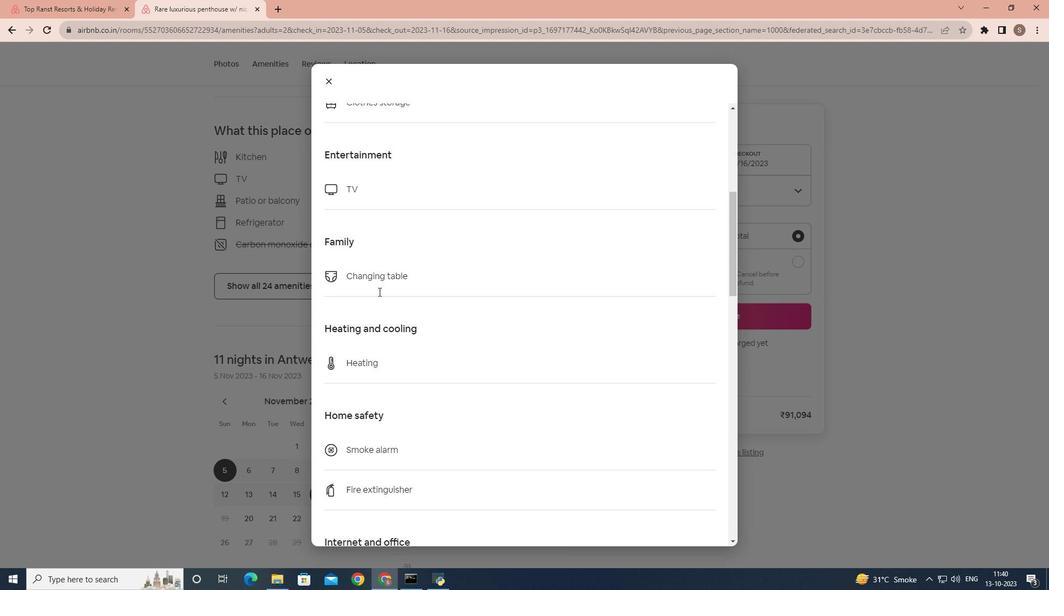 
Action: Mouse scrolled (378, 291) with delta (0, 0)
Screenshot: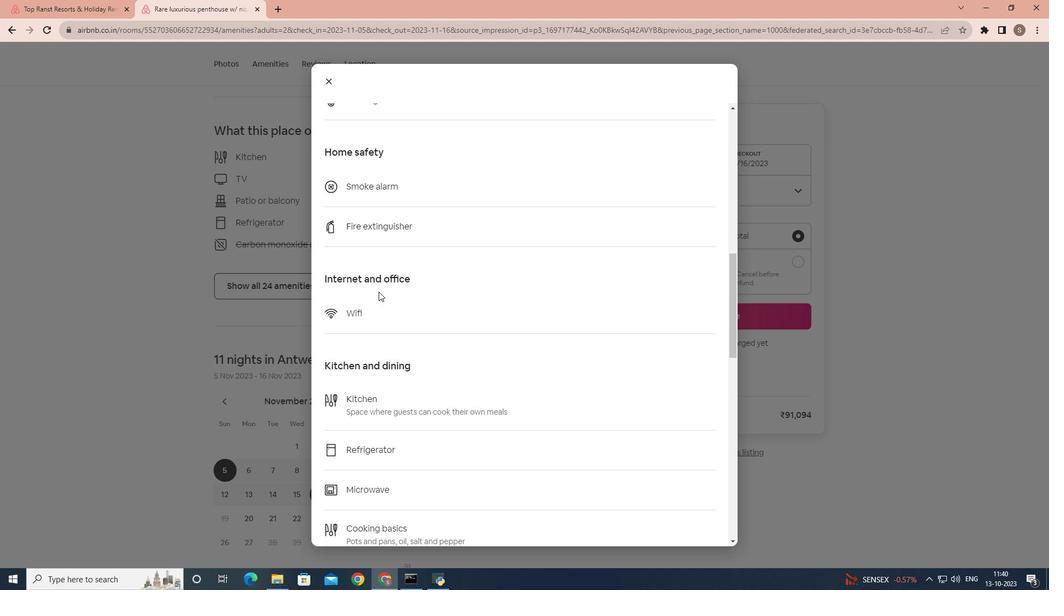 
Action: Mouse scrolled (378, 291) with delta (0, 0)
Screenshot: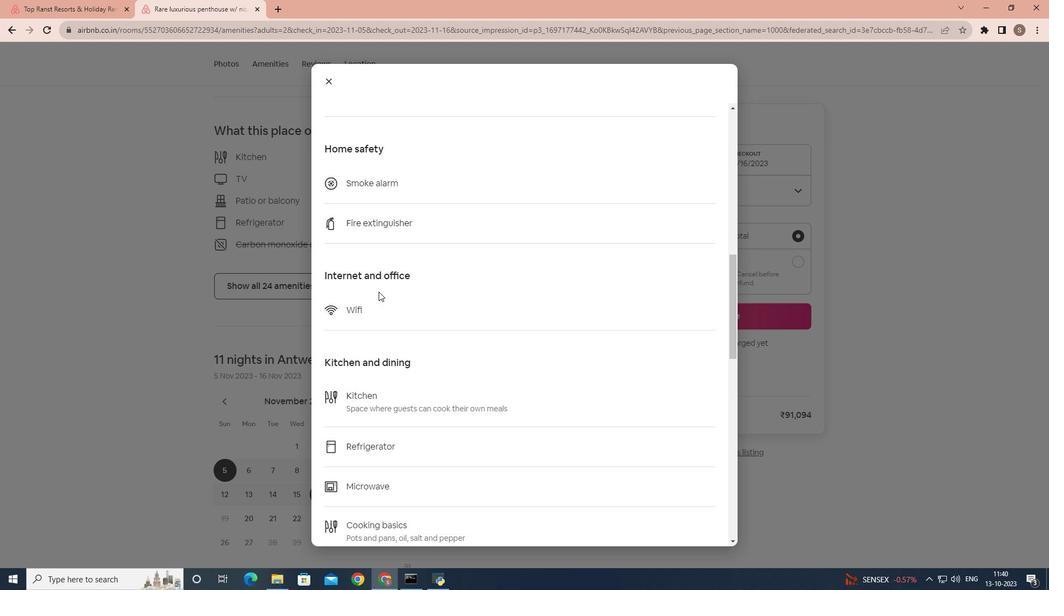
Action: Mouse scrolled (378, 291) with delta (0, 0)
Screenshot: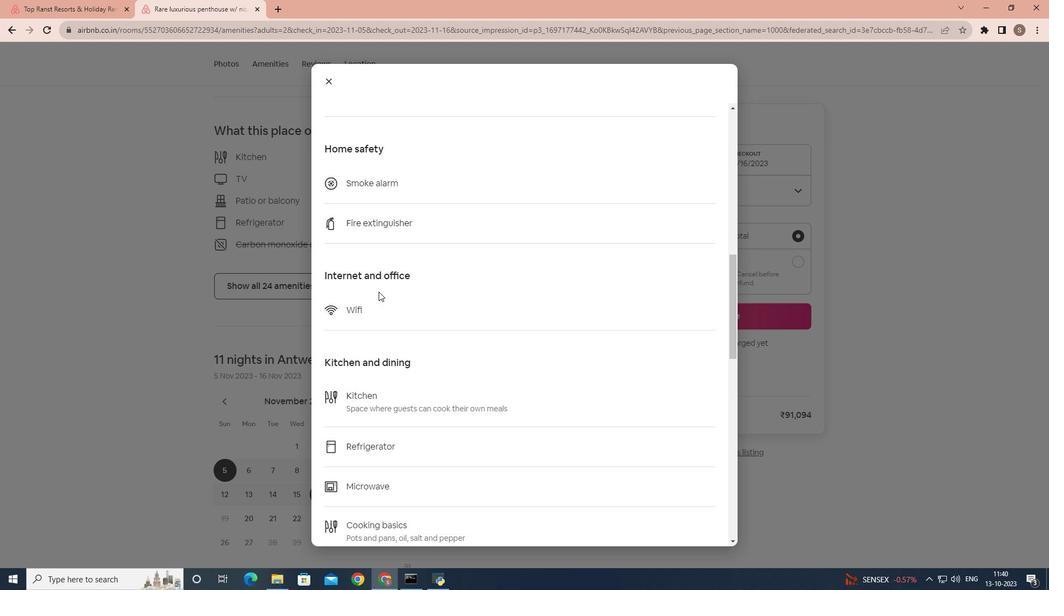 
Action: Mouse scrolled (378, 291) with delta (0, 0)
Screenshot: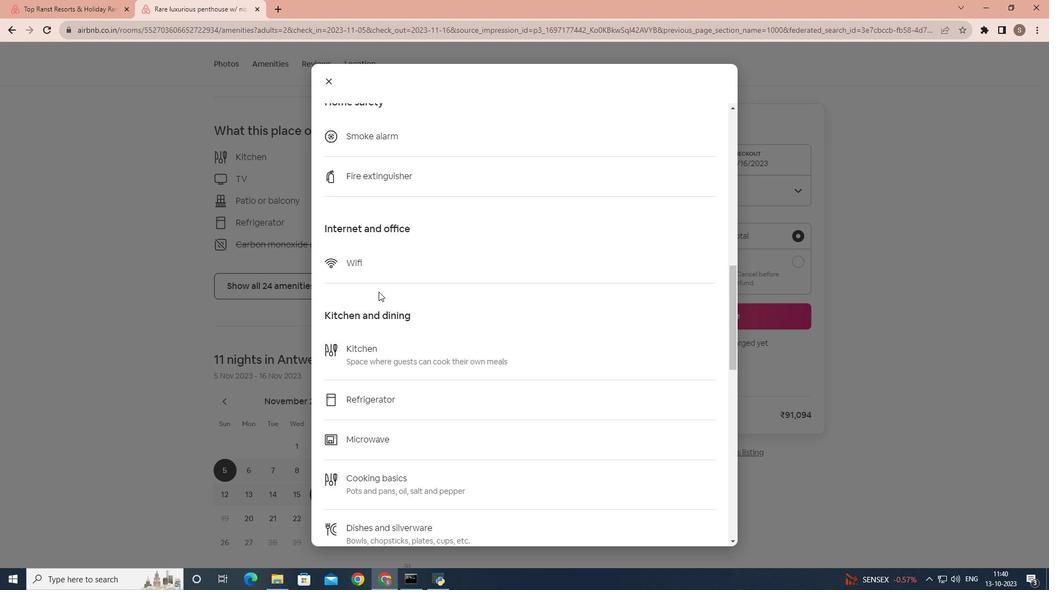 
Action: Mouse scrolled (378, 291) with delta (0, 0)
Screenshot: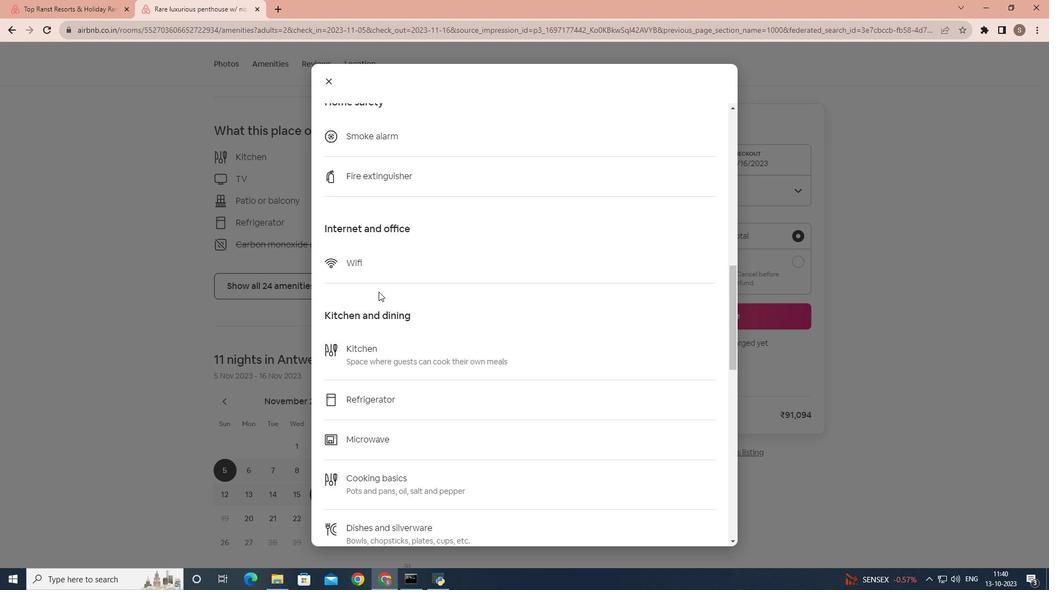 
Action: Mouse scrolled (378, 291) with delta (0, 0)
Screenshot: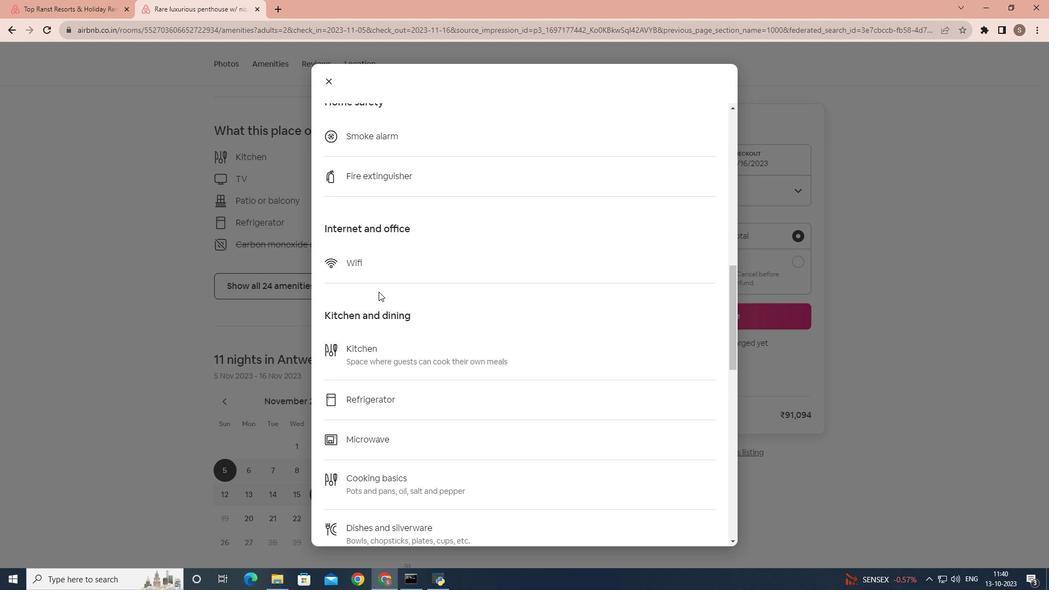 
Action: Mouse scrolled (378, 291) with delta (0, 0)
Screenshot: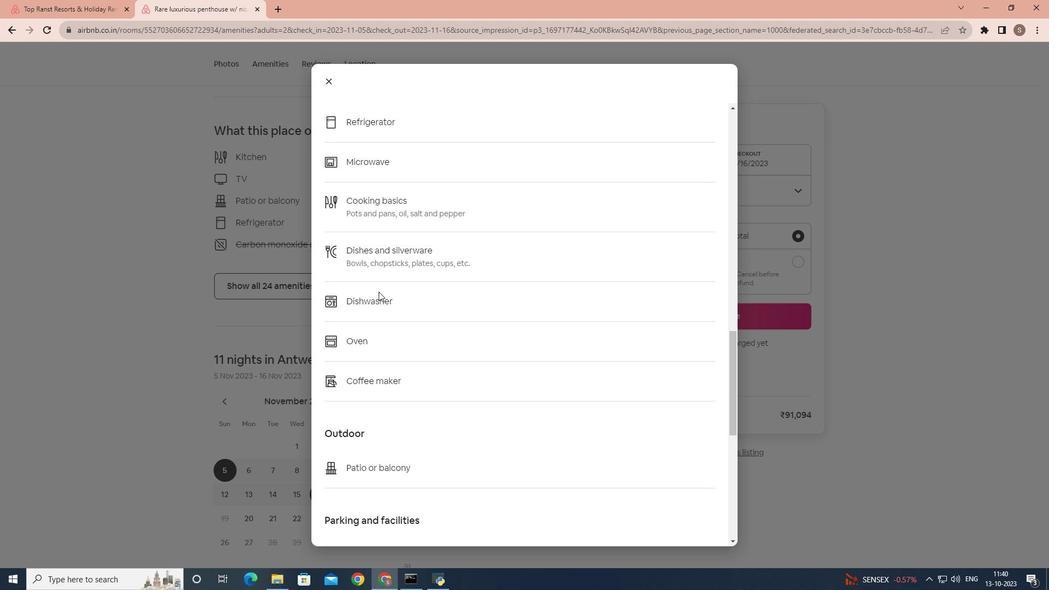 
Action: Mouse scrolled (378, 291) with delta (0, 0)
Screenshot: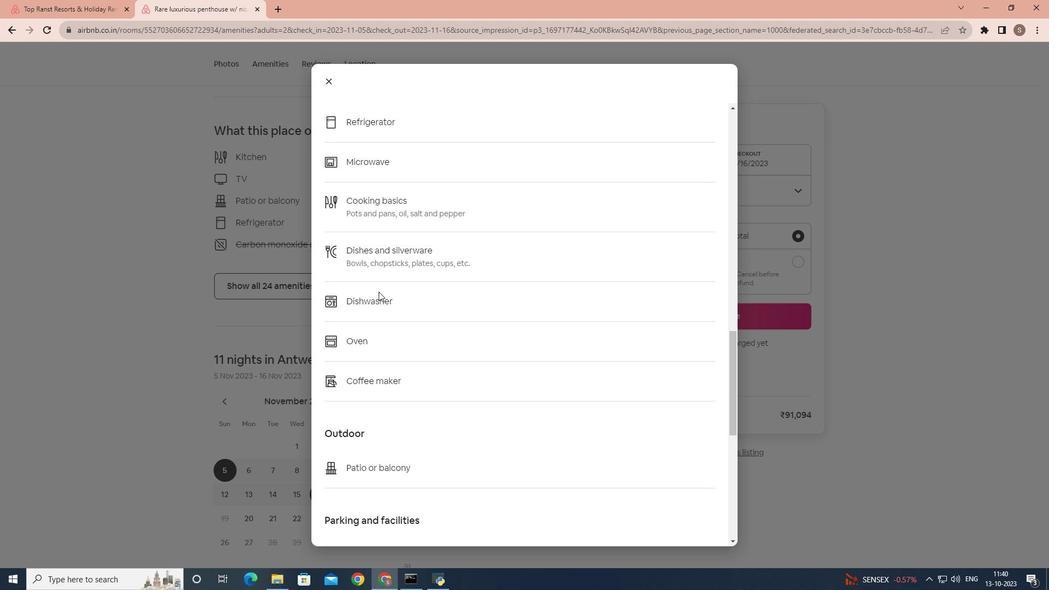 
Action: Mouse scrolled (378, 291) with delta (0, 0)
Screenshot: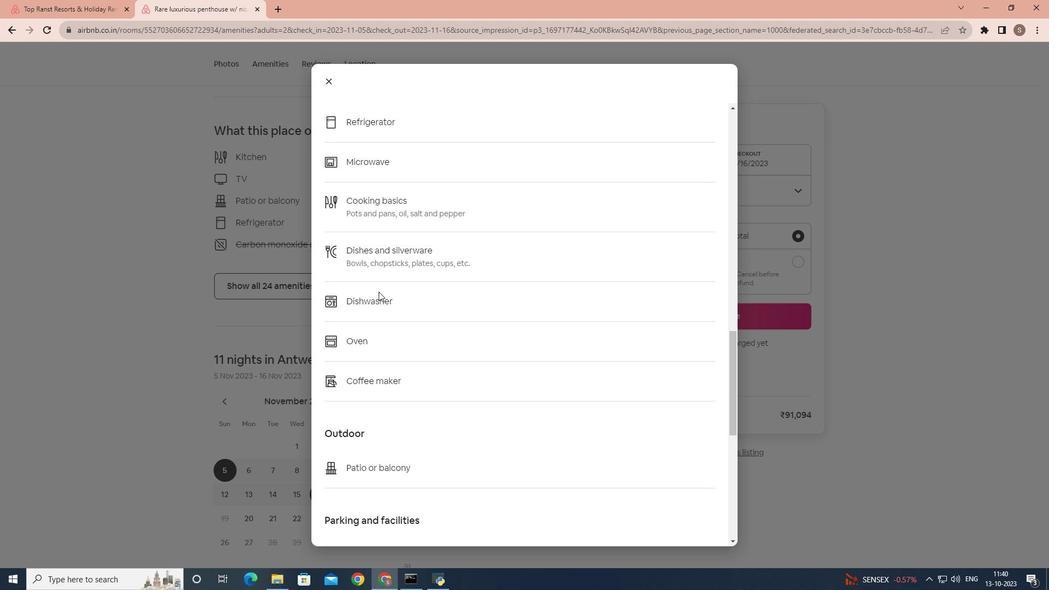 
Action: Mouse scrolled (378, 291) with delta (0, 0)
Screenshot: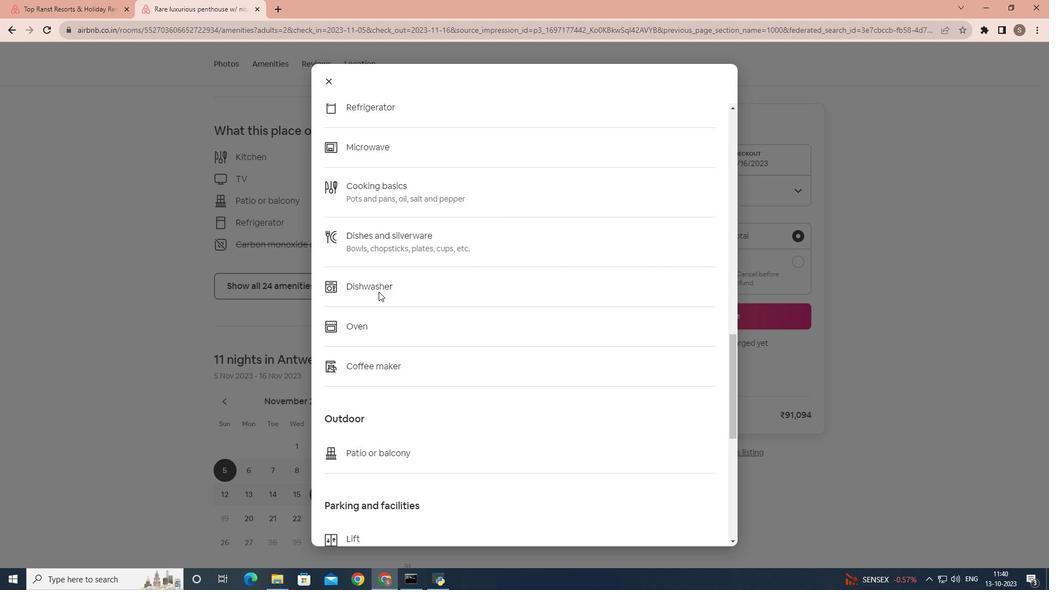 
Action: Mouse scrolled (378, 291) with delta (0, 0)
Screenshot: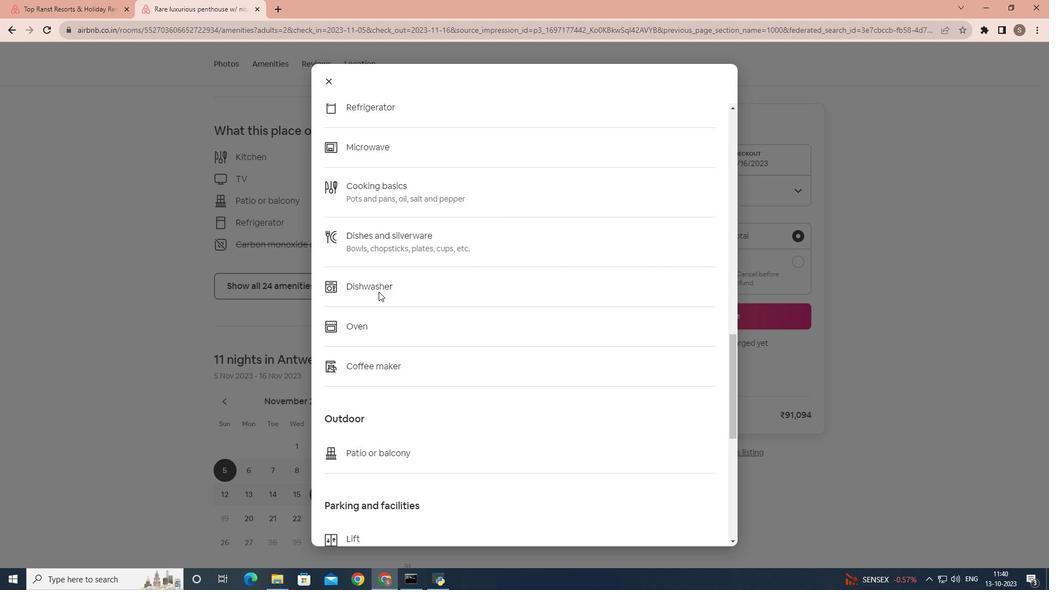 
Action: Mouse scrolled (378, 291) with delta (0, 0)
Screenshot: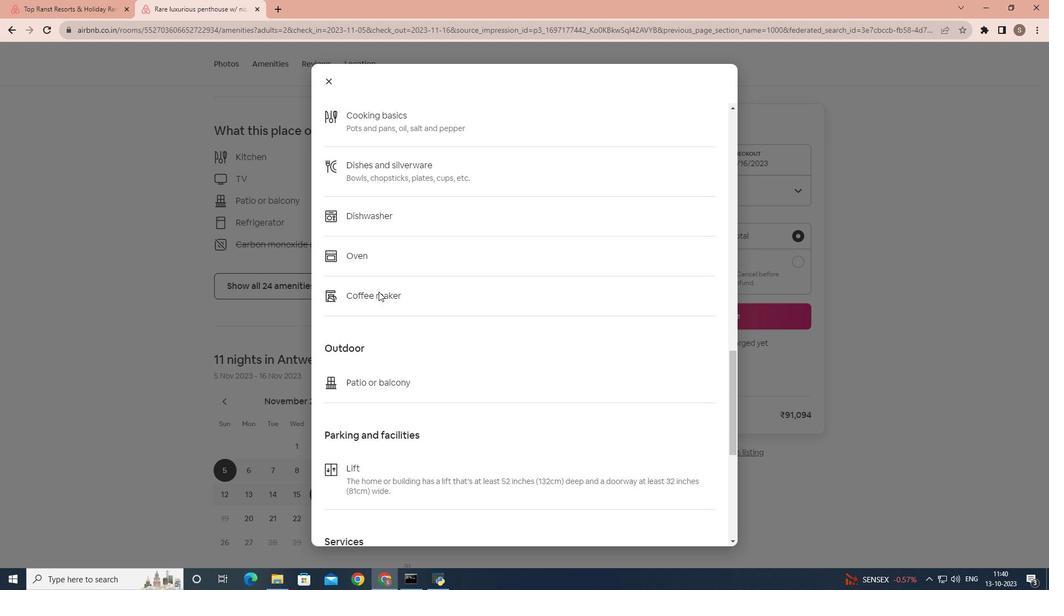 
Action: Mouse scrolled (378, 291) with delta (0, 0)
Screenshot: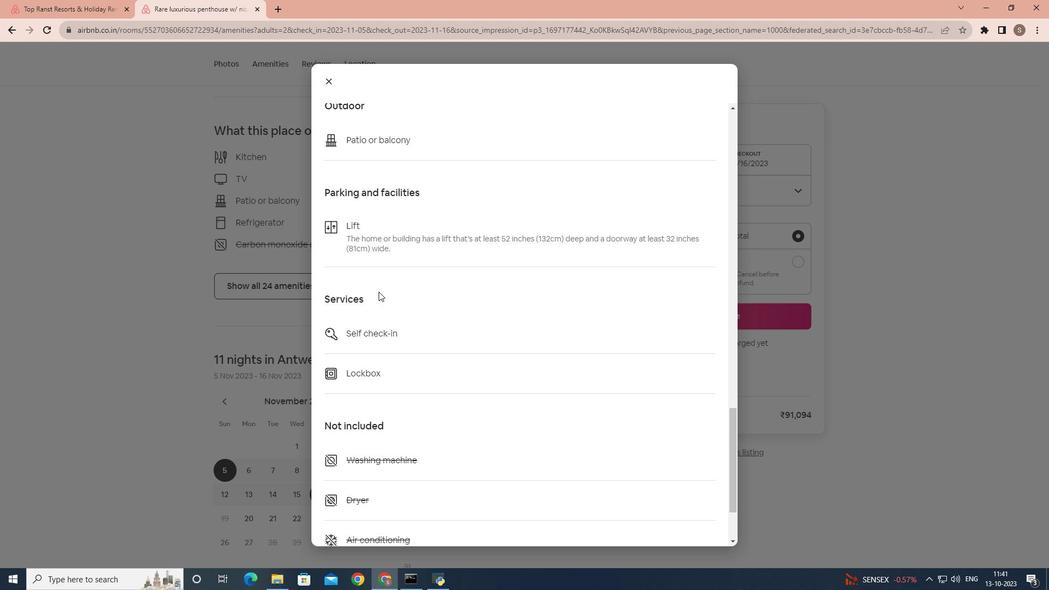 
Action: Mouse scrolled (378, 291) with delta (0, 0)
Screenshot: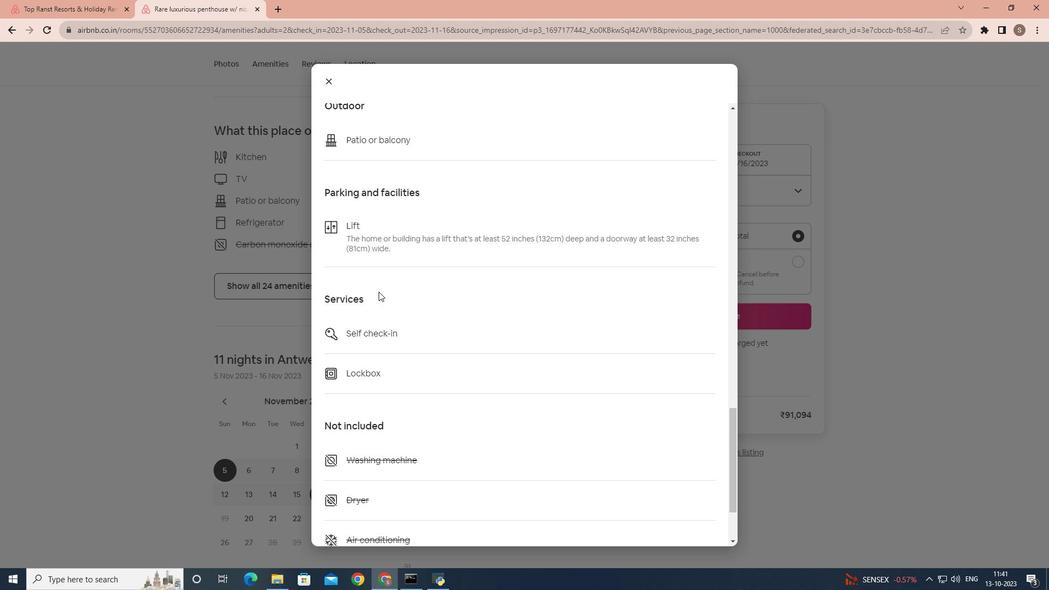 
Action: Mouse scrolled (378, 291) with delta (0, 0)
Screenshot: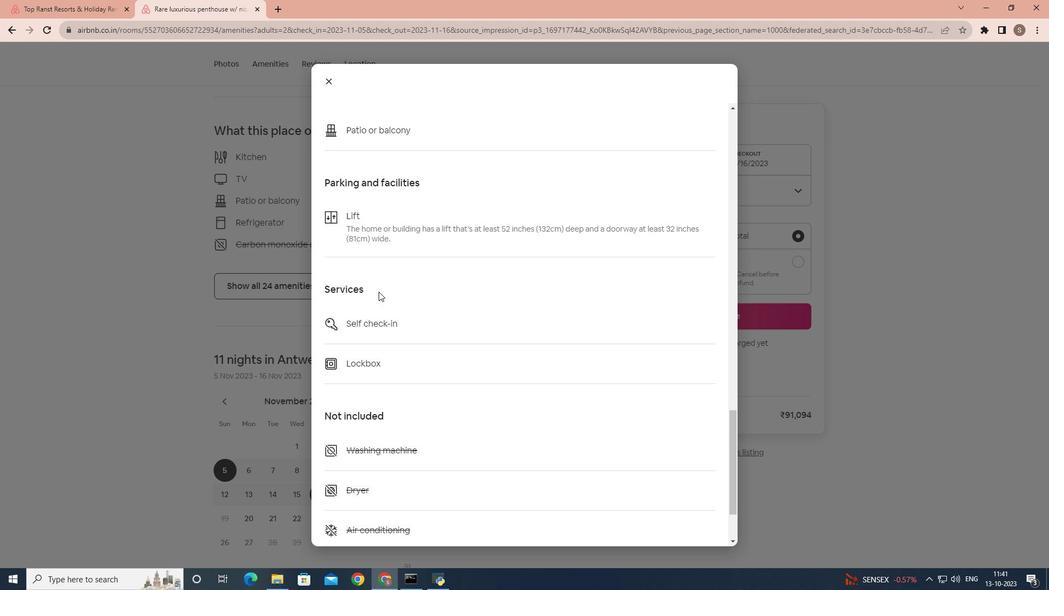
Action: Mouse scrolled (378, 291) with delta (0, 0)
Screenshot: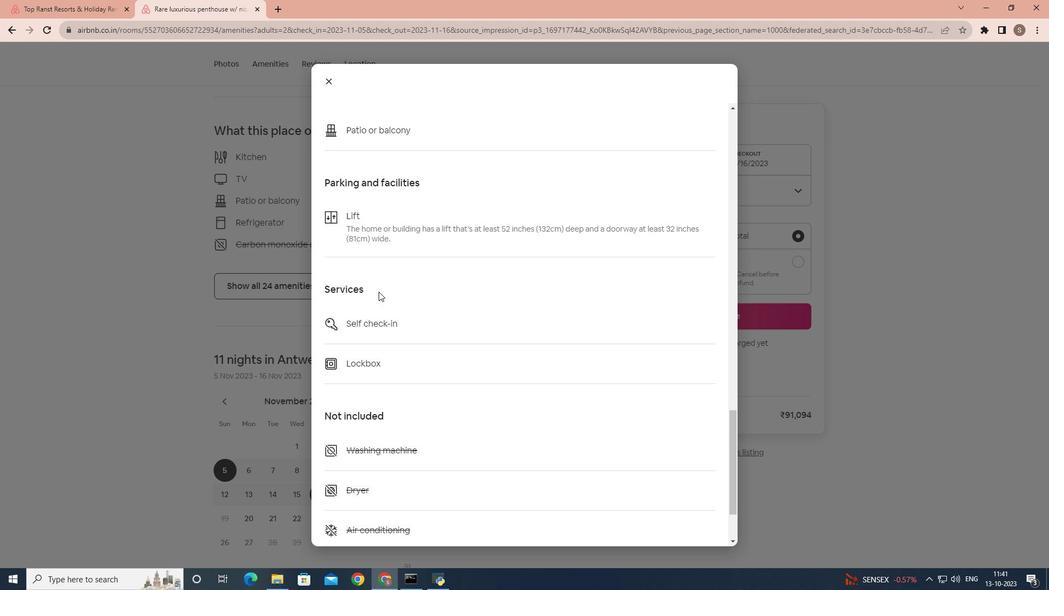 
Action: Mouse scrolled (378, 291) with delta (0, 0)
Screenshot: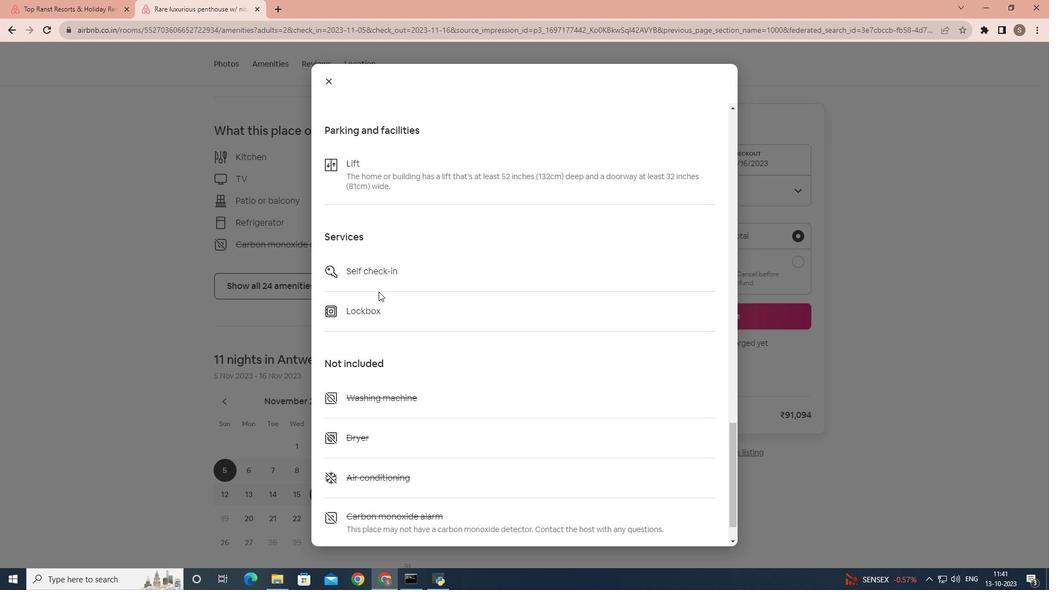 
Action: Mouse moved to (331, 86)
Screenshot: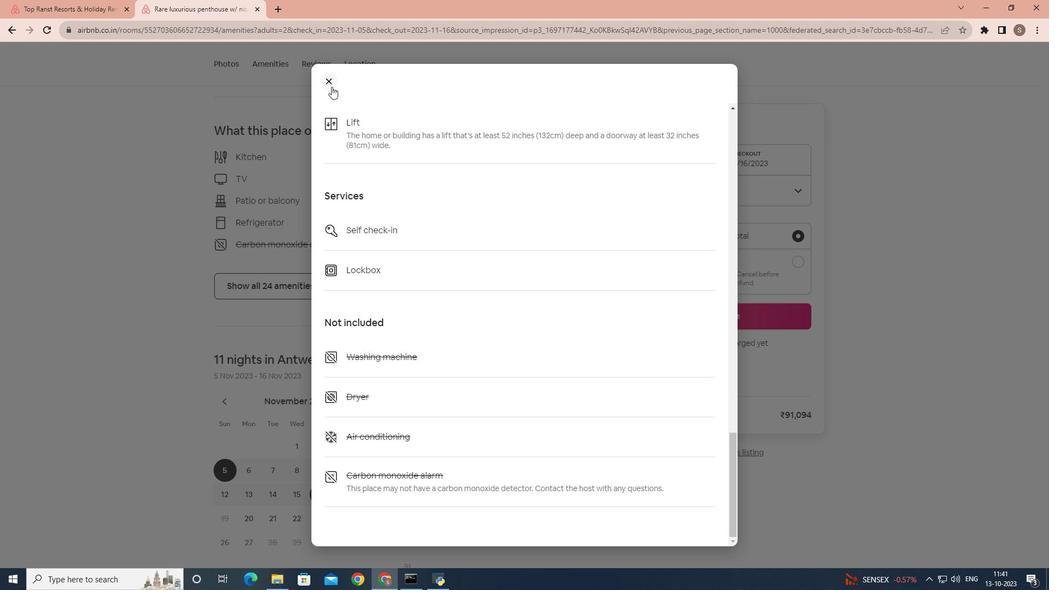 
Action: Mouse pressed left at (331, 86)
Screenshot: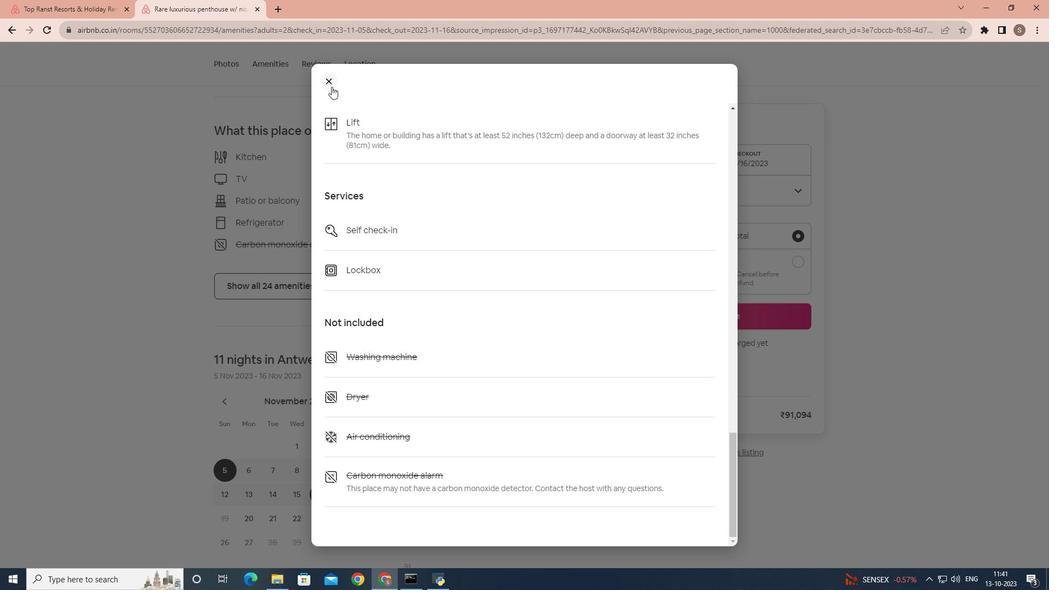 
Action: Mouse moved to (320, 285)
Screenshot: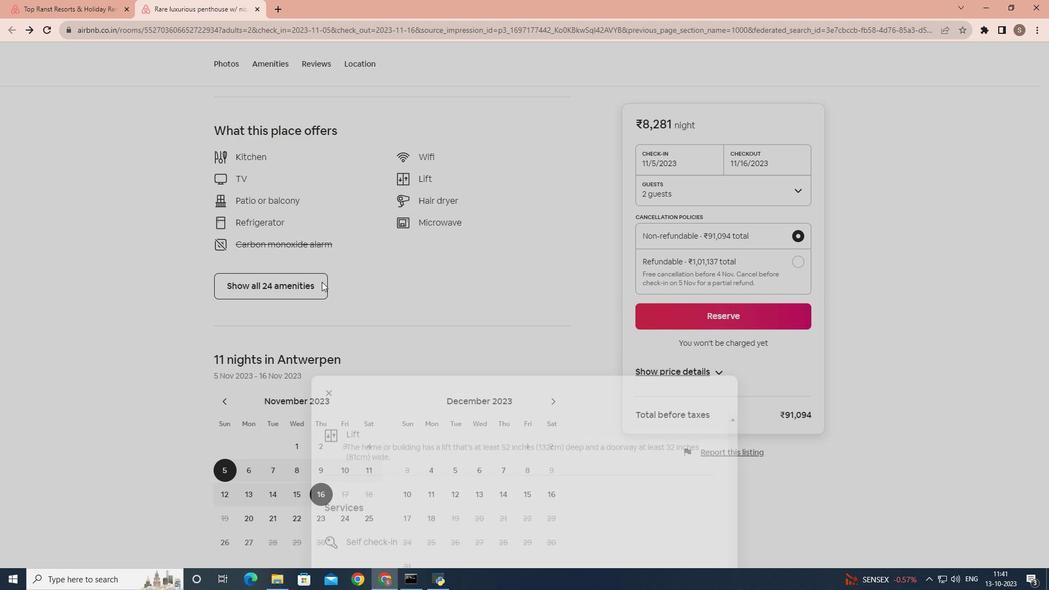 
Action: Mouse scrolled (320, 285) with delta (0, 0)
Screenshot: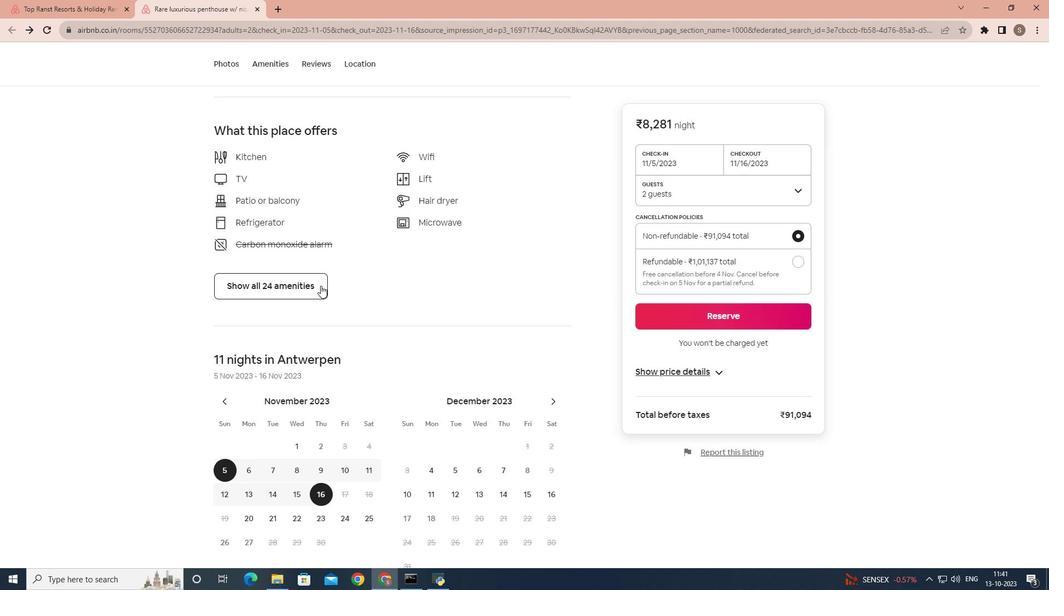 
Action: Mouse scrolled (320, 285) with delta (0, 0)
Screenshot: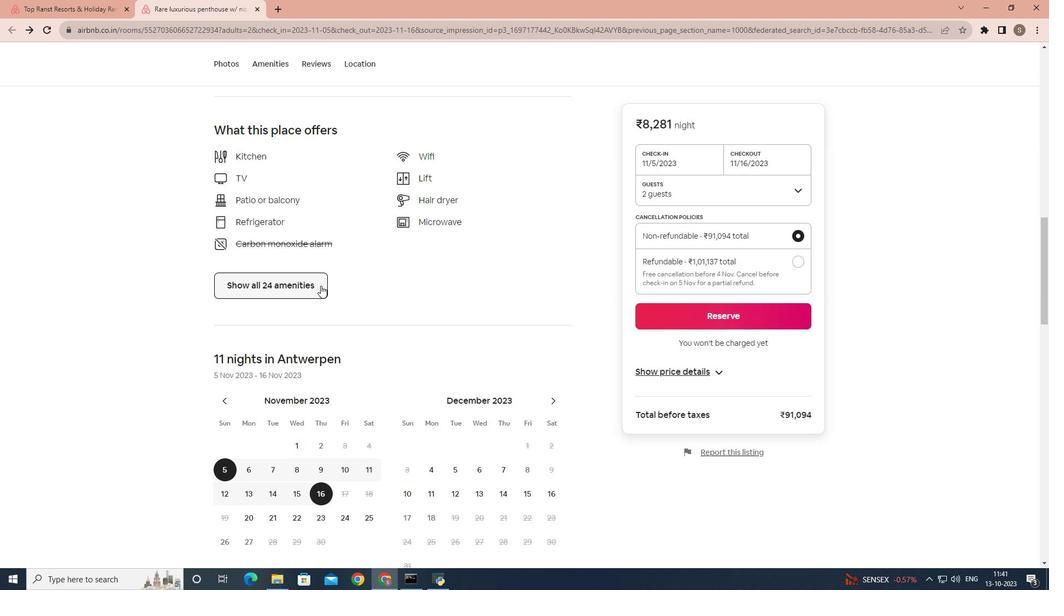
Action: Mouse scrolled (320, 285) with delta (0, 0)
Screenshot: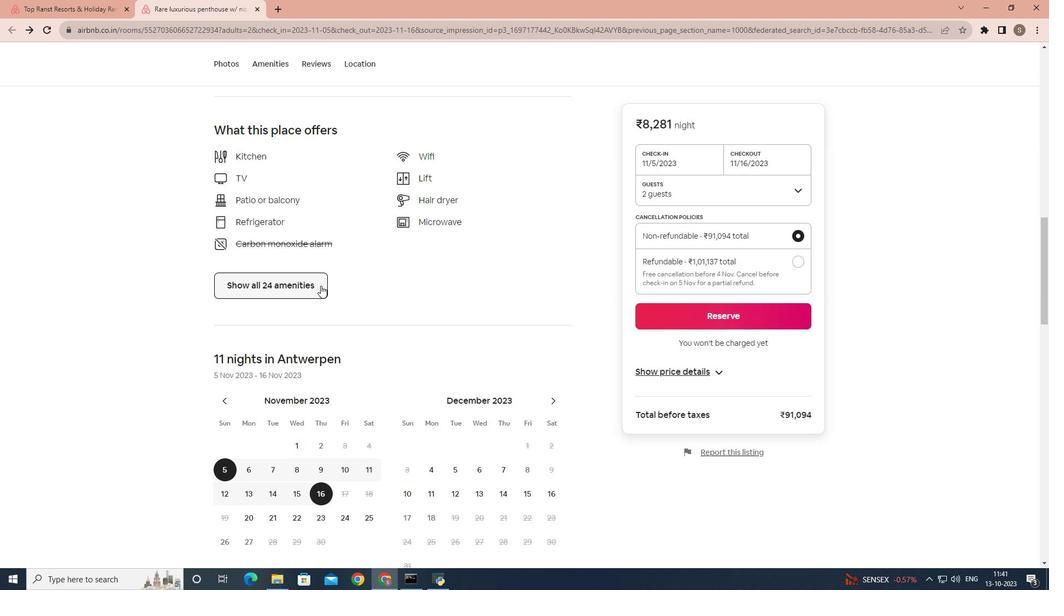 
Action: Mouse scrolled (320, 285) with delta (0, 0)
Screenshot: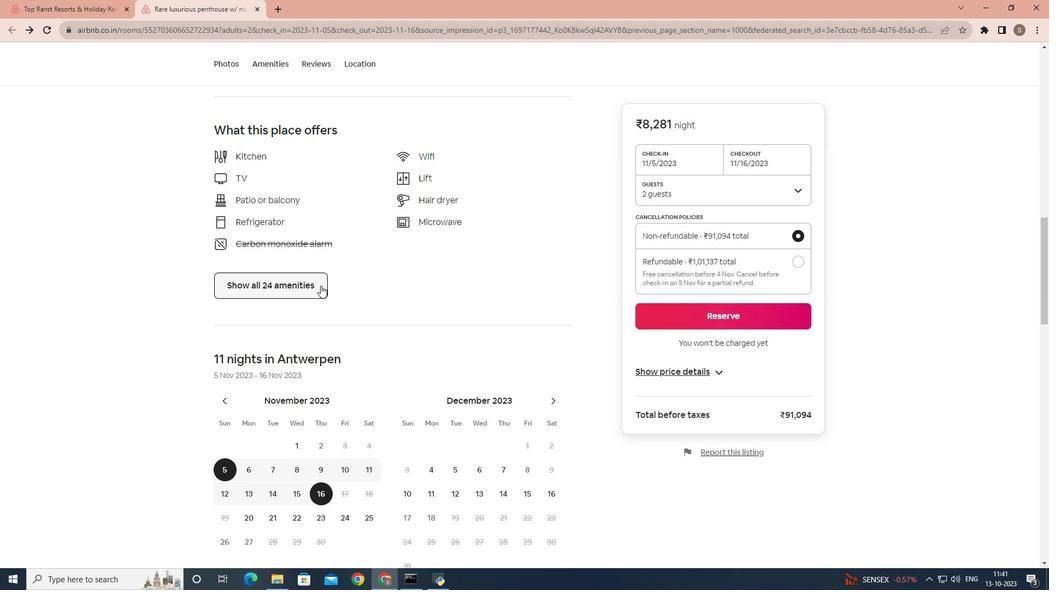 
Action: Mouse scrolled (320, 285) with delta (0, 0)
Screenshot: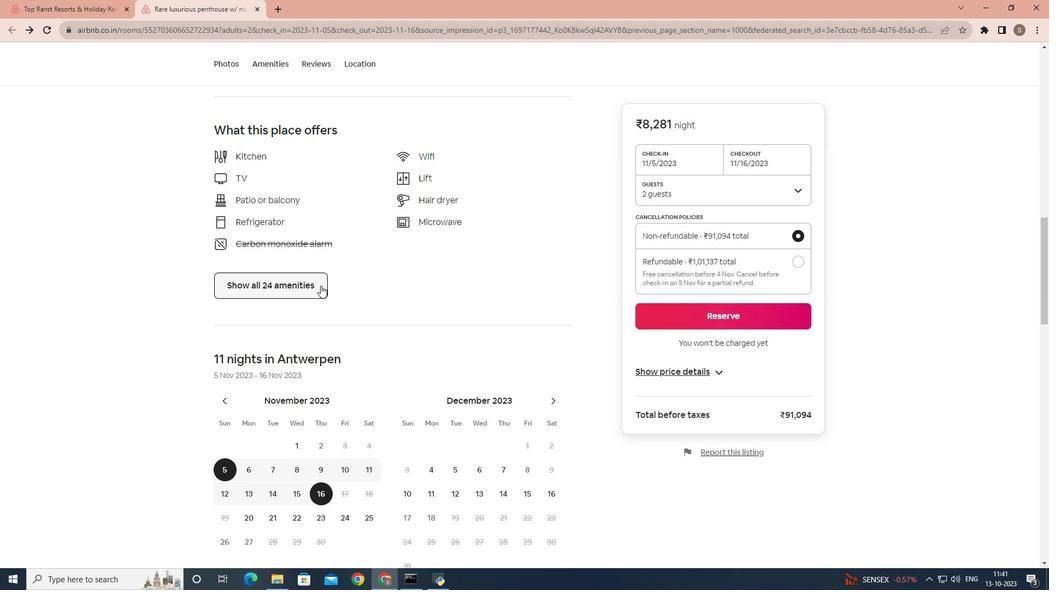 
Action: Mouse scrolled (320, 285) with delta (0, 0)
Screenshot: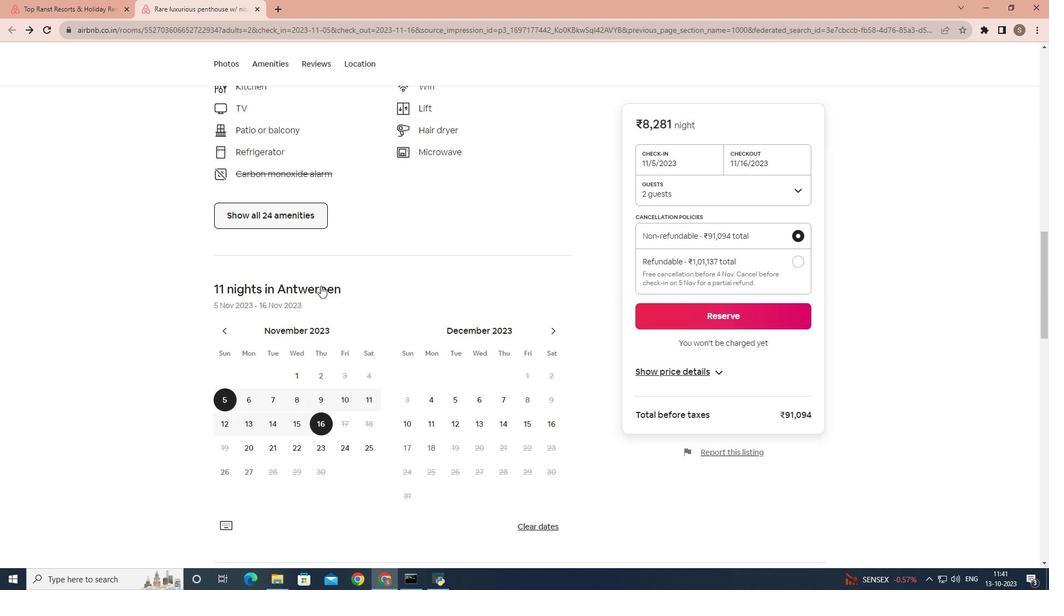
Action: Mouse scrolled (320, 285) with delta (0, 0)
Screenshot: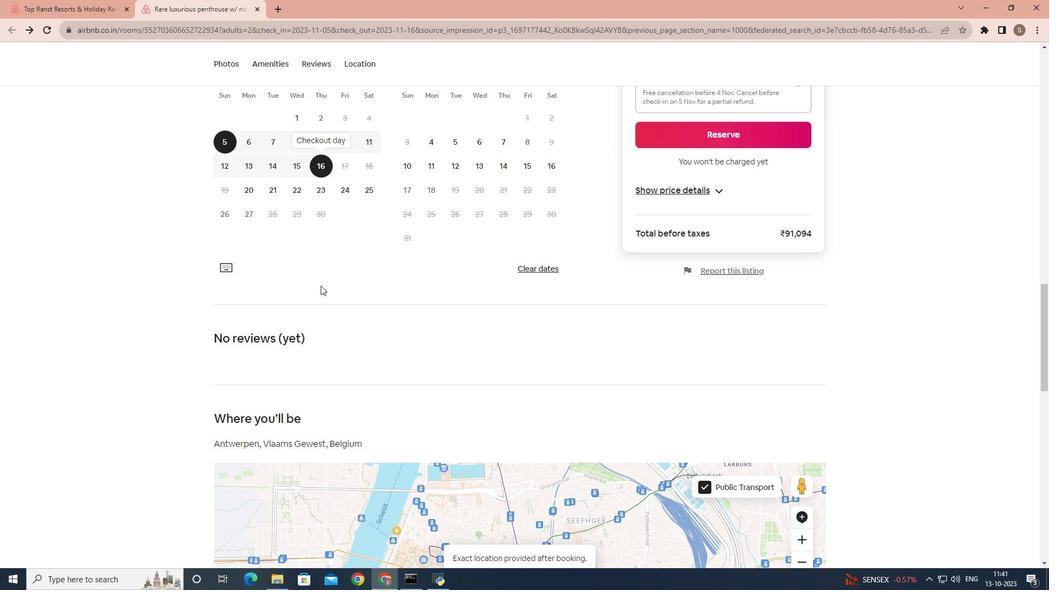 
Action: Mouse scrolled (320, 285) with delta (0, 0)
Screenshot: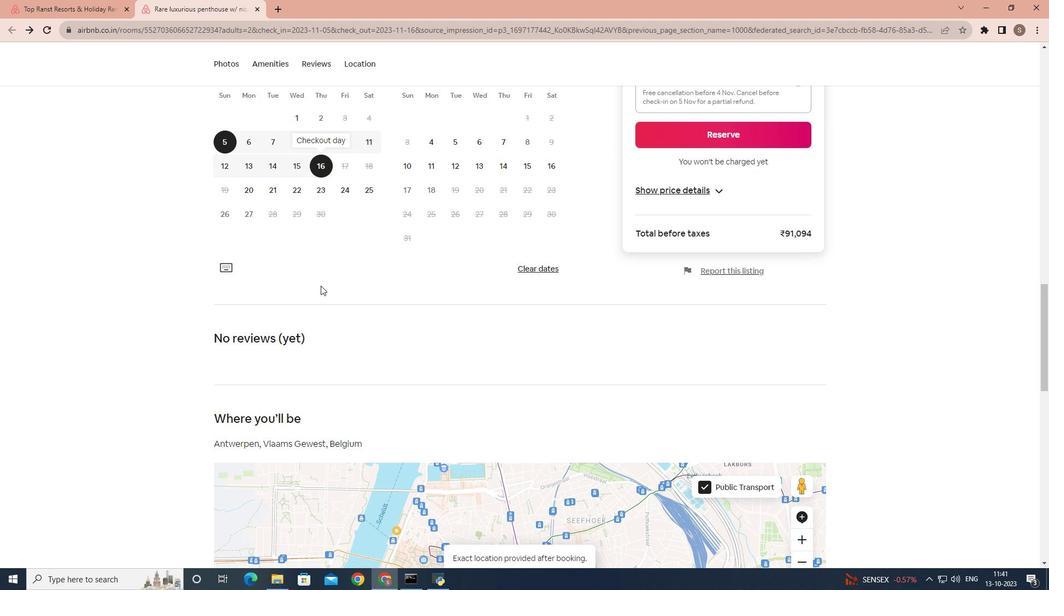 
Action: Mouse scrolled (320, 285) with delta (0, 0)
Screenshot: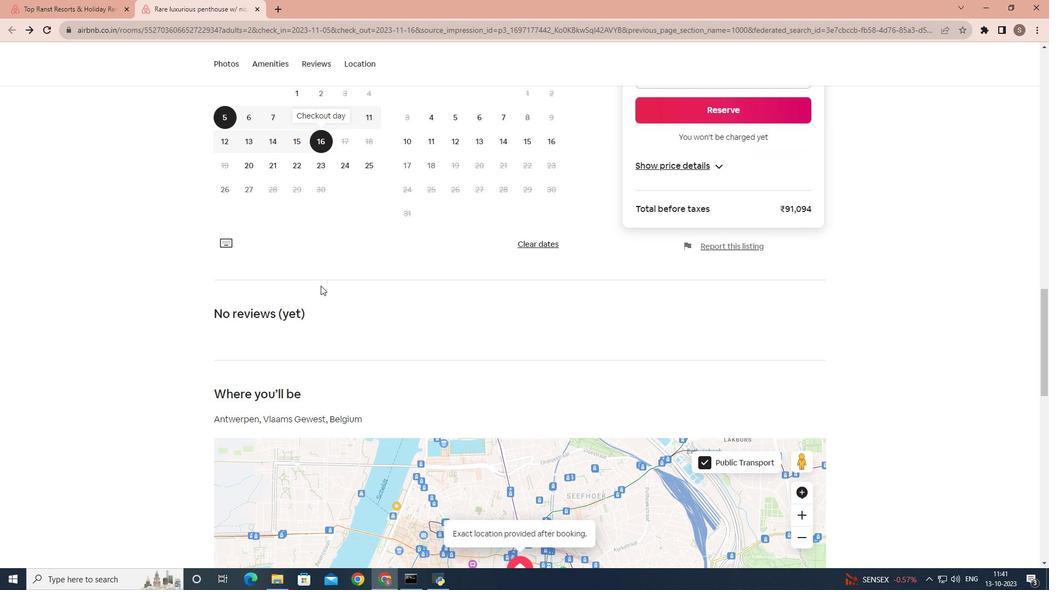 
Action: Mouse scrolled (320, 285) with delta (0, 0)
Screenshot: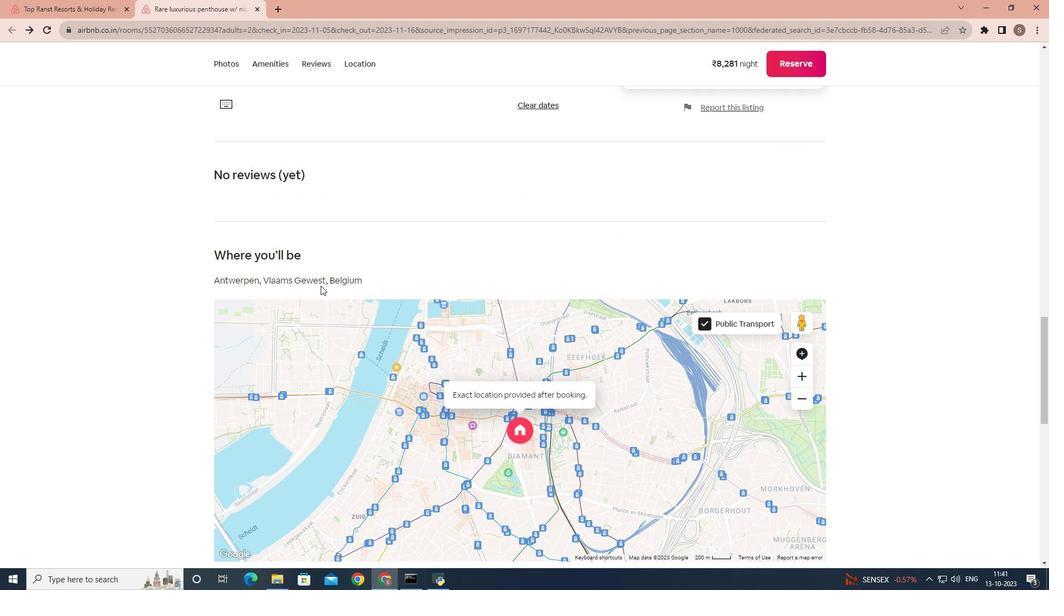 
Action: Mouse scrolled (320, 285) with delta (0, 0)
Screenshot: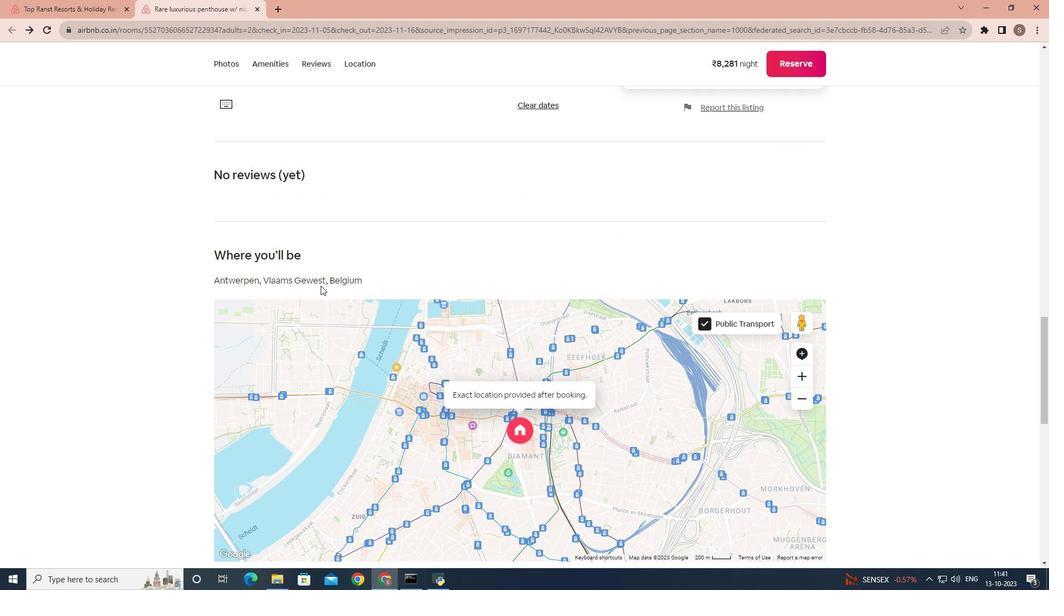 
Action: Mouse scrolled (320, 285) with delta (0, 0)
Screenshot: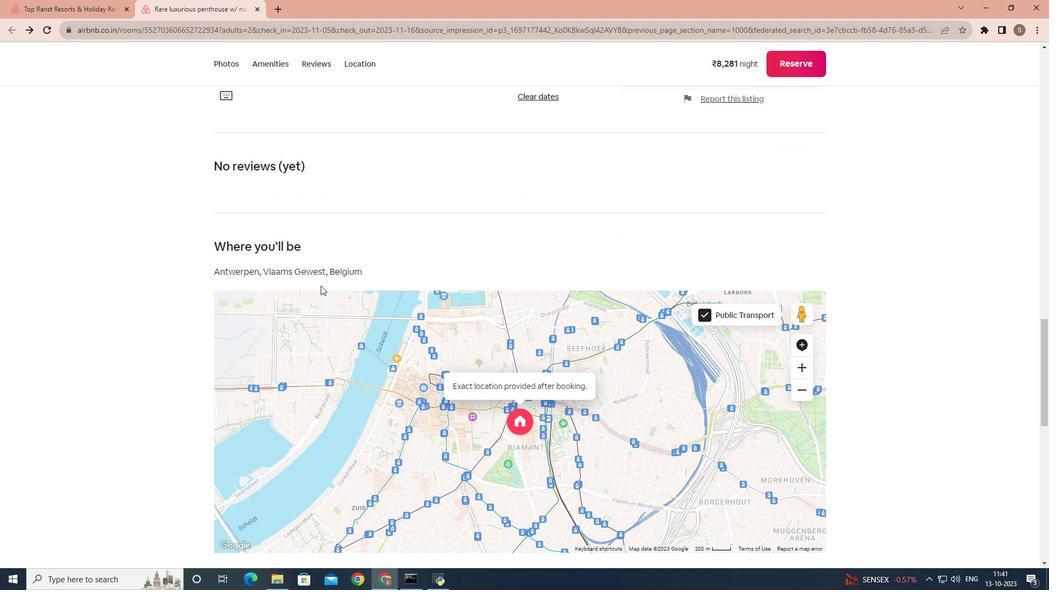 
Action: Mouse scrolled (320, 285) with delta (0, 0)
Screenshot: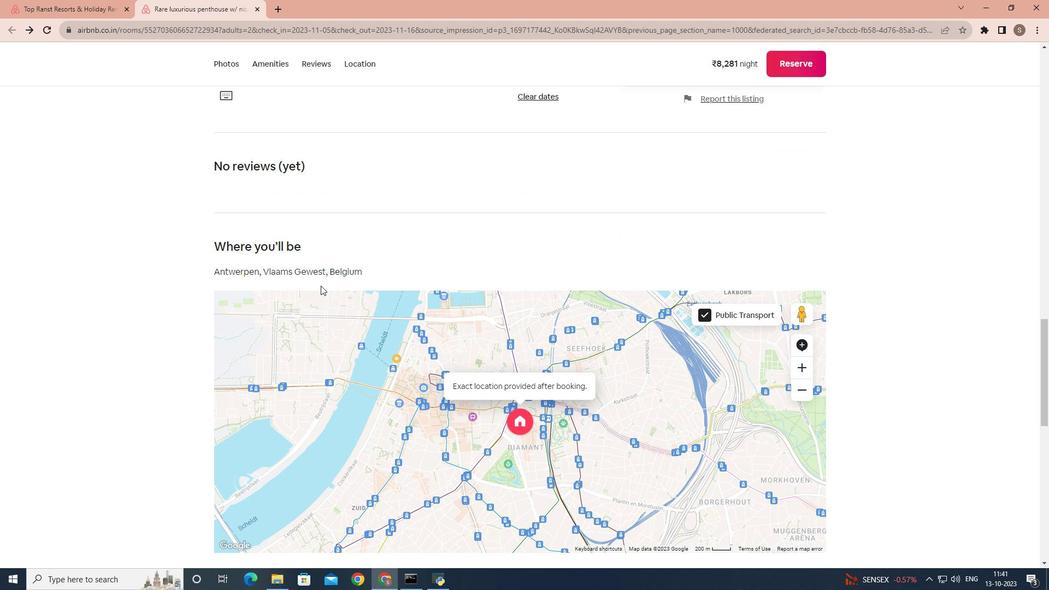 
Action: Mouse moved to (281, 333)
Screenshot: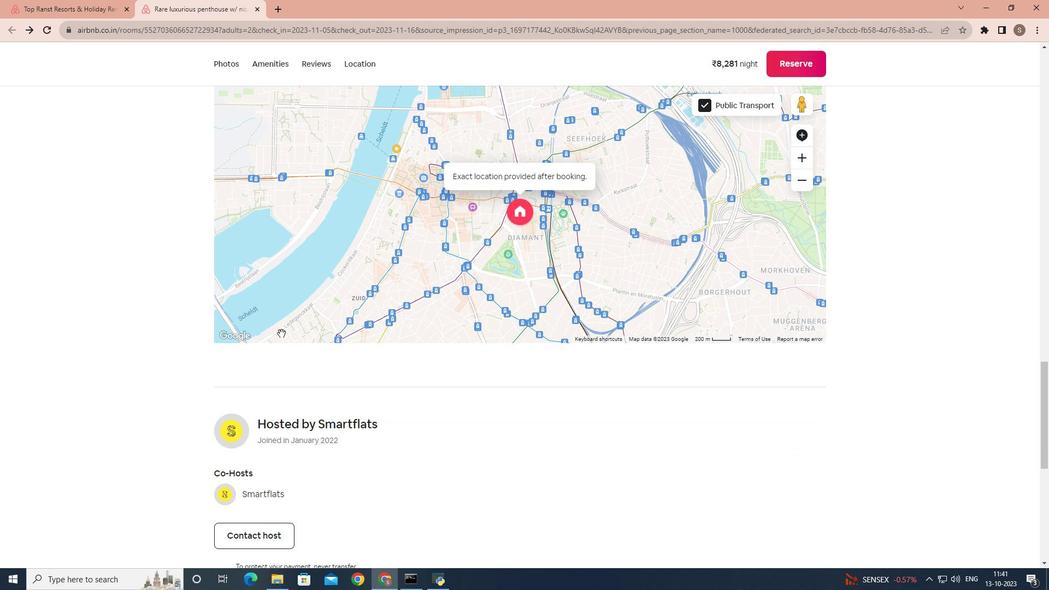 
Action: Mouse scrolled (281, 334) with delta (0, 0)
Screenshot: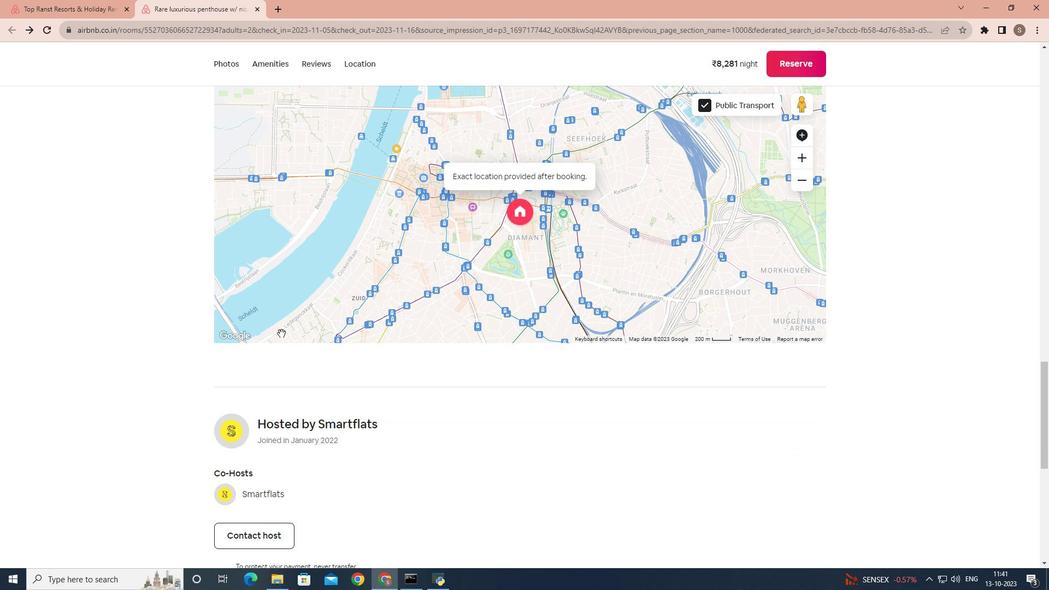
Action: Mouse scrolled (281, 334) with delta (0, 0)
Screenshot: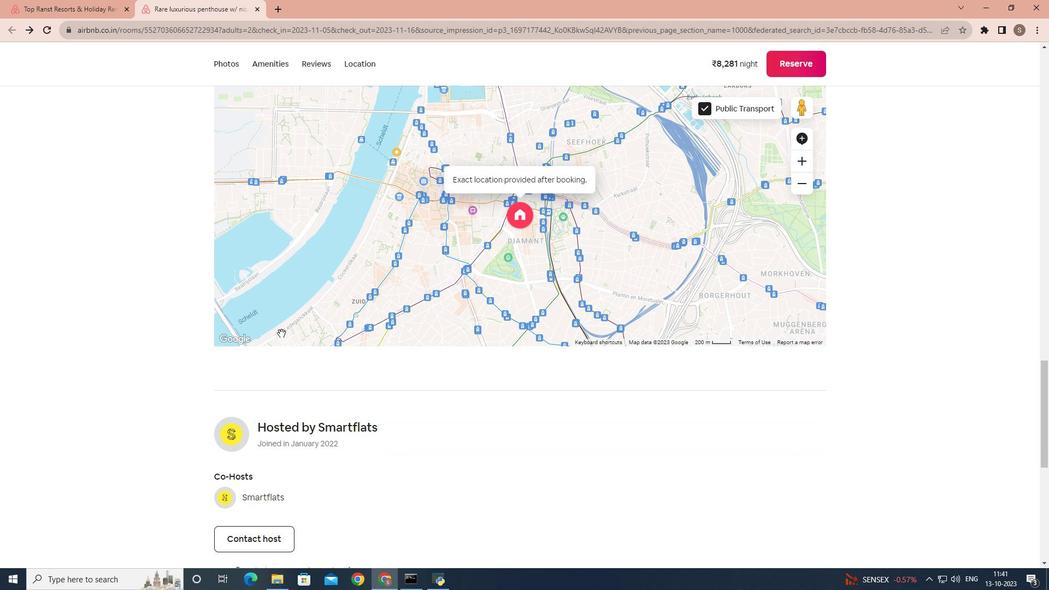 
Action: Mouse scrolled (281, 332) with delta (0, 0)
Screenshot: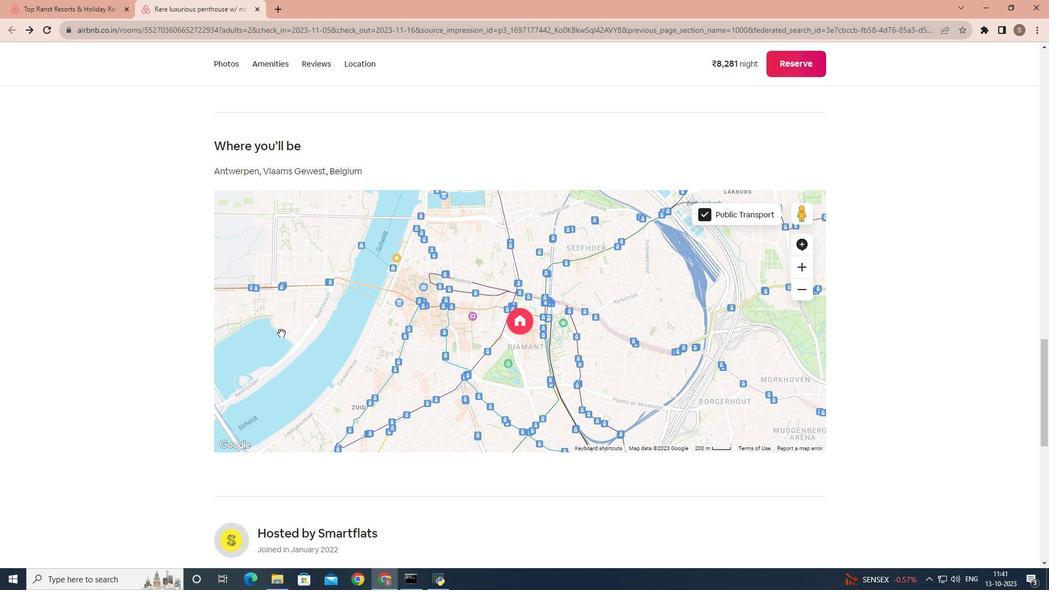 
Action: Mouse scrolled (281, 332) with delta (0, 0)
Screenshot: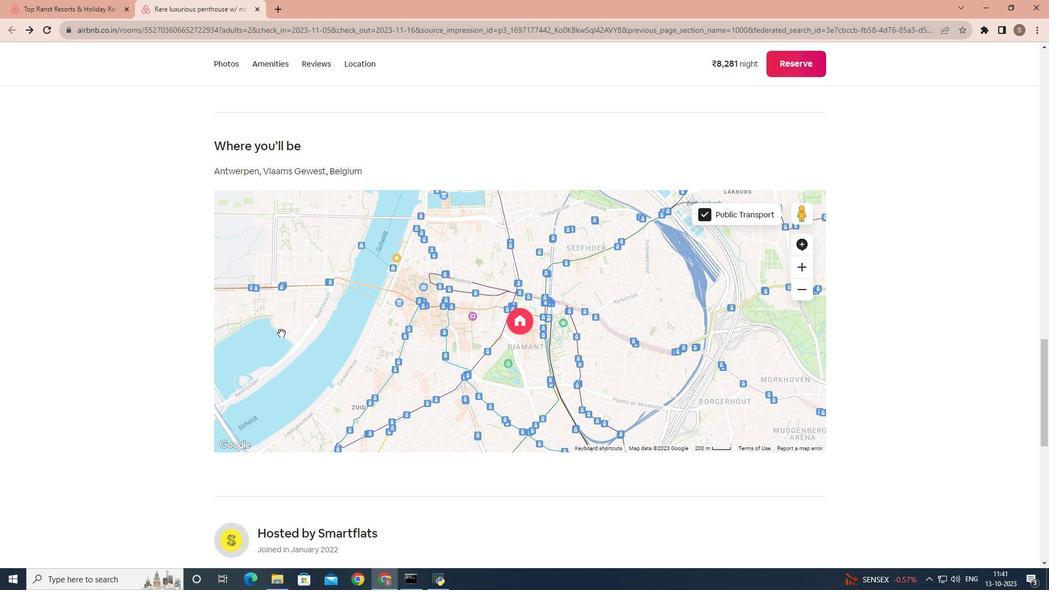 
Action: Mouse scrolled (281, 332) with delta (0, 0)
Screenshot: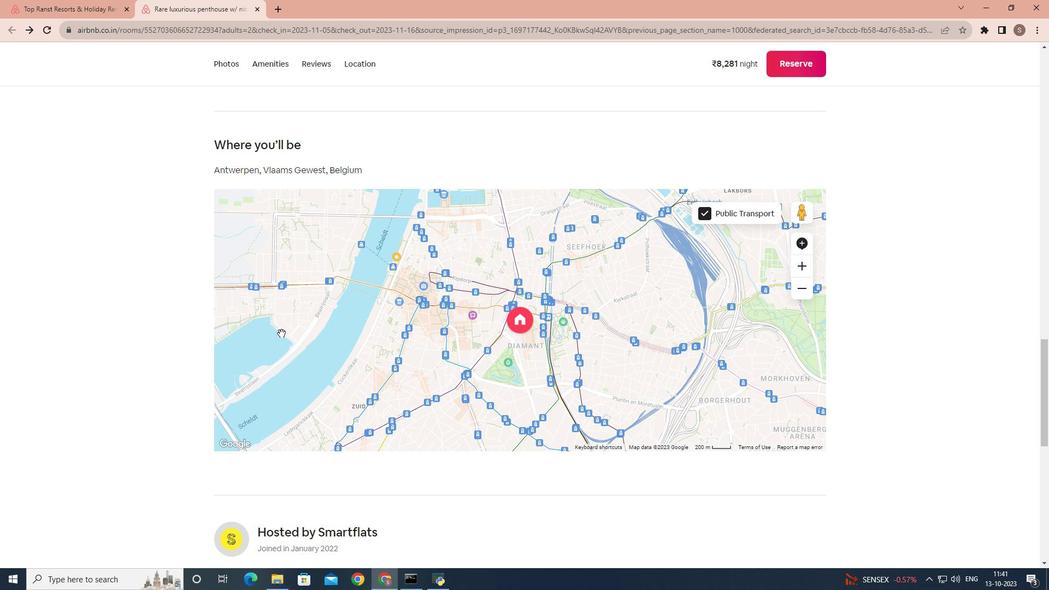 
Action: Mouse scrolled (281, 332) with delta (0, 0)
Screenshot: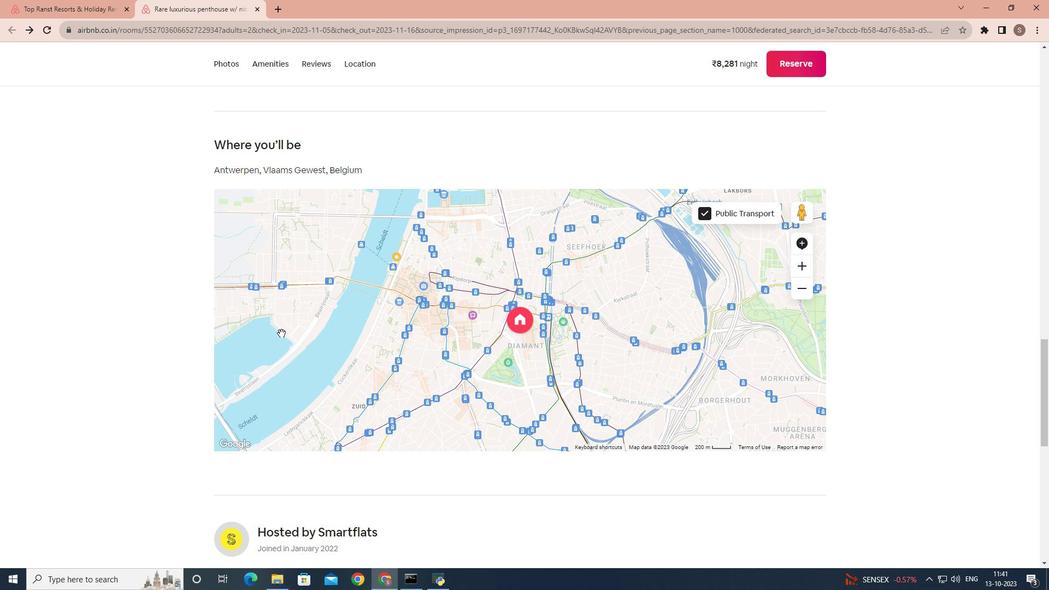 
Action: Mouse scrolled (281, 332) with delta (0, 0)
Screenshot: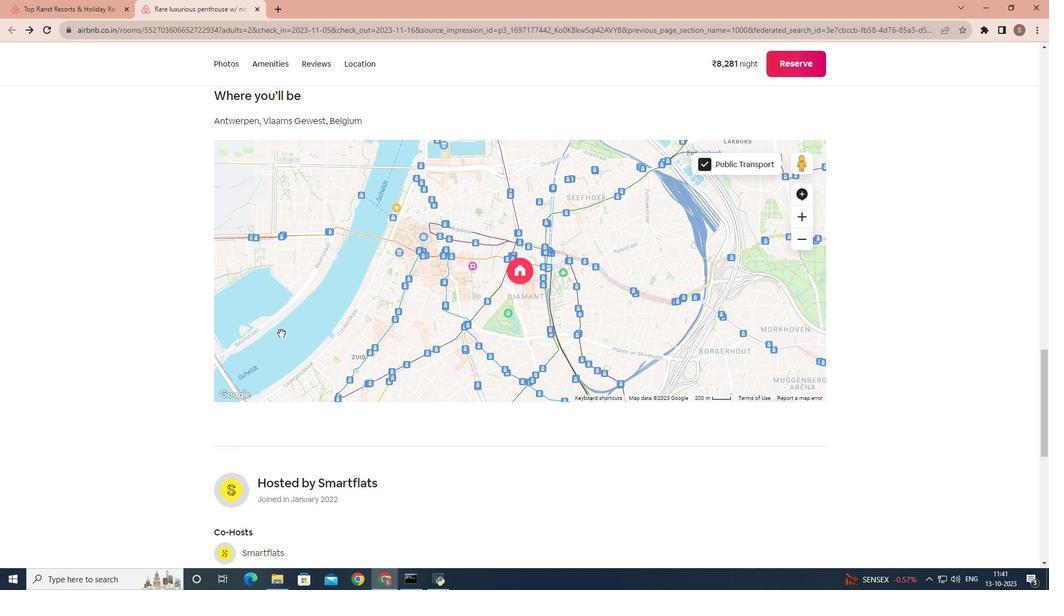 
Action: Mouse scrolled (281, 332) with delta (0, 0)
Screenshot: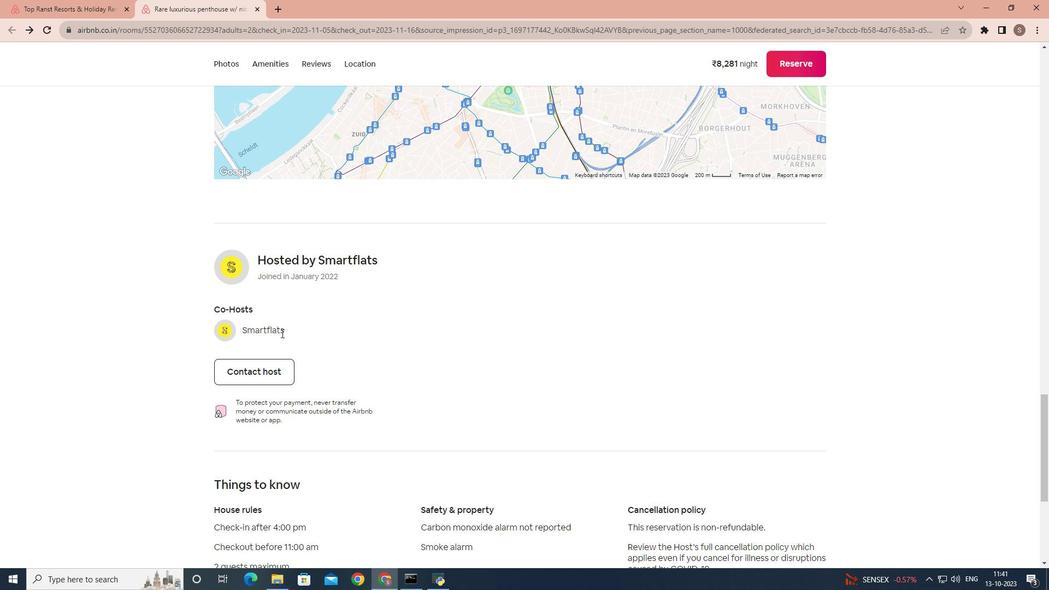
Action: Mouse scrolled (281, 332) with delta (0, 0)
Screenshot: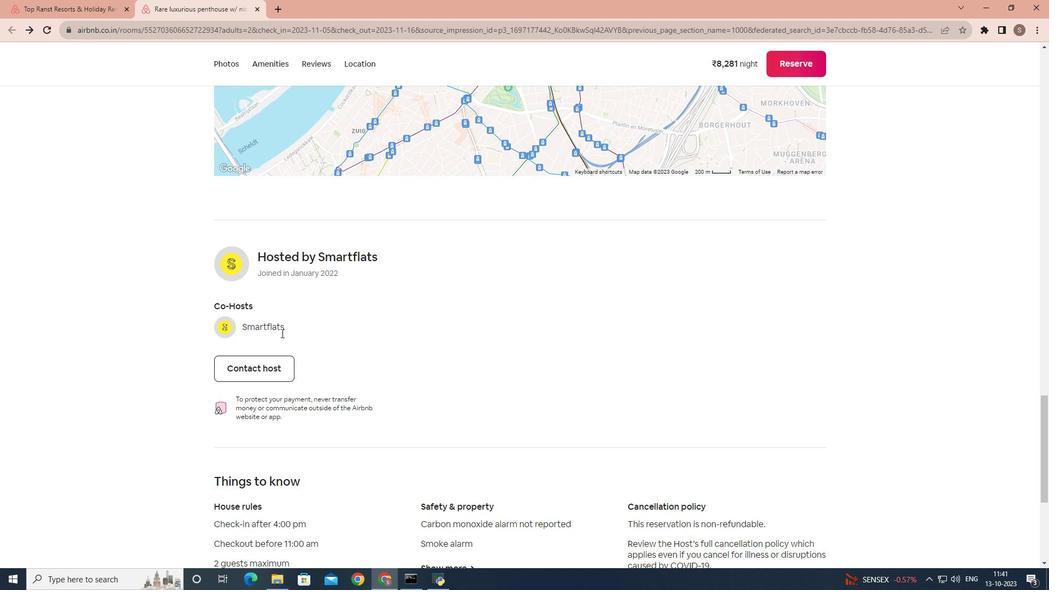 
Action: Mouse scrolled (281, 332) with delta (0, 0)
Screenshot: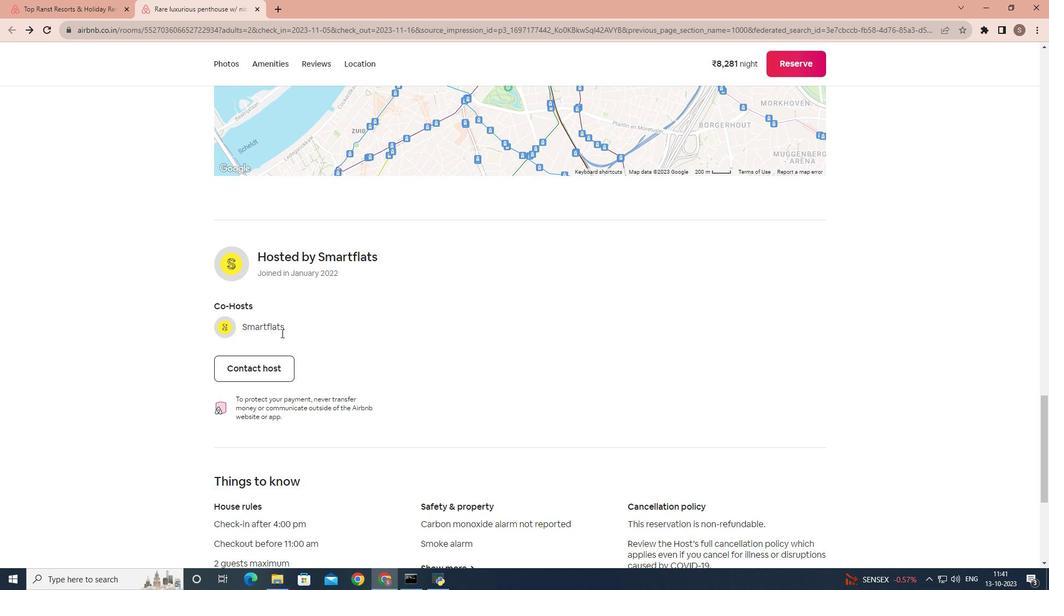 
Action: Mouse scrolled (281, 332) with delta (0, 0)
Screenshot: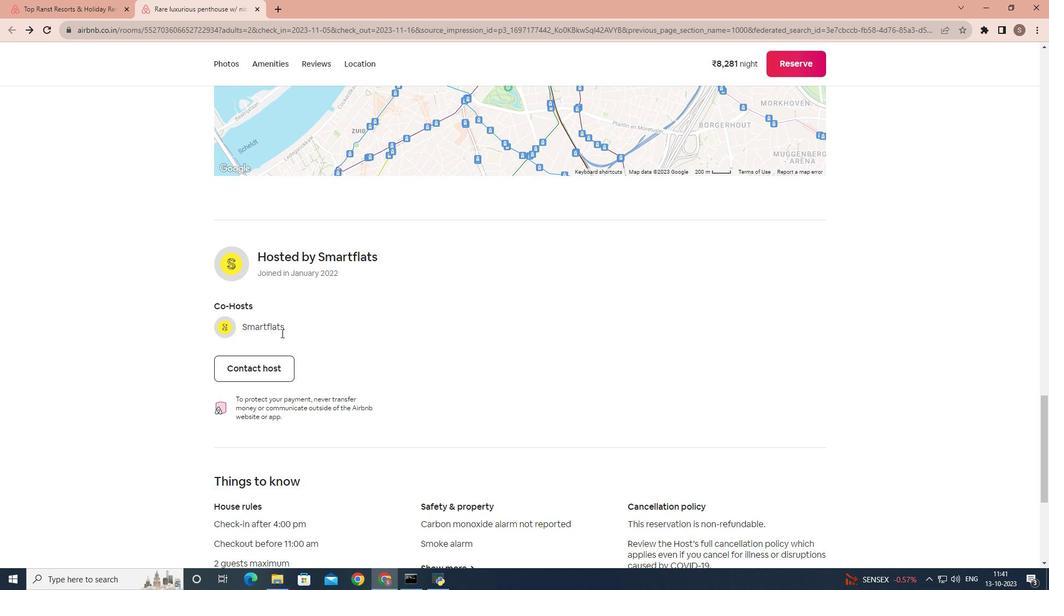 
Action: Mouse scrolled (281, 332) with delta (0, 0)
Screenshot: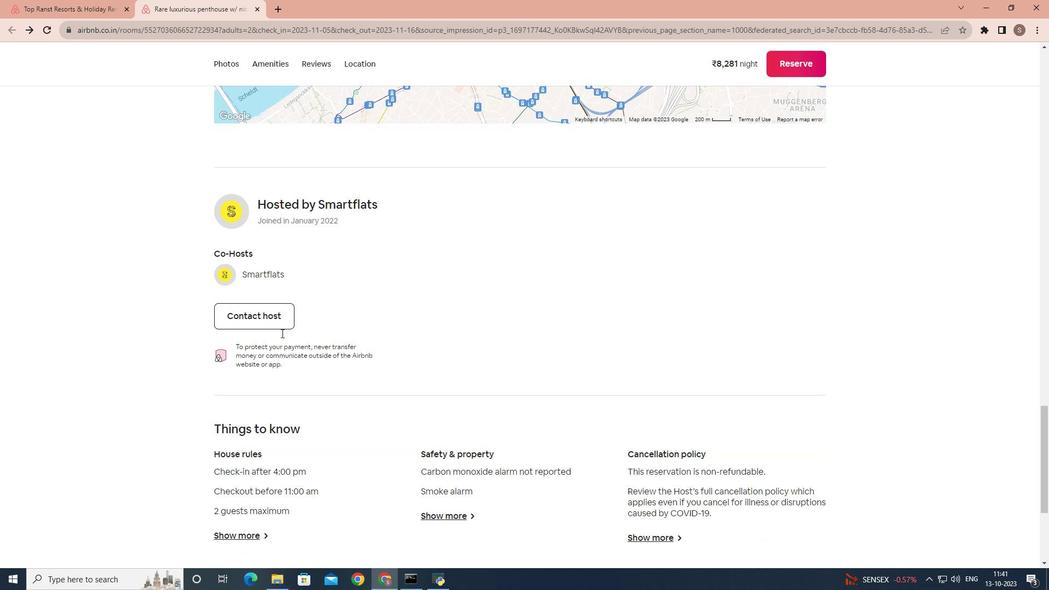 
Action: Mouse moved to (258, 317)
Screenshot: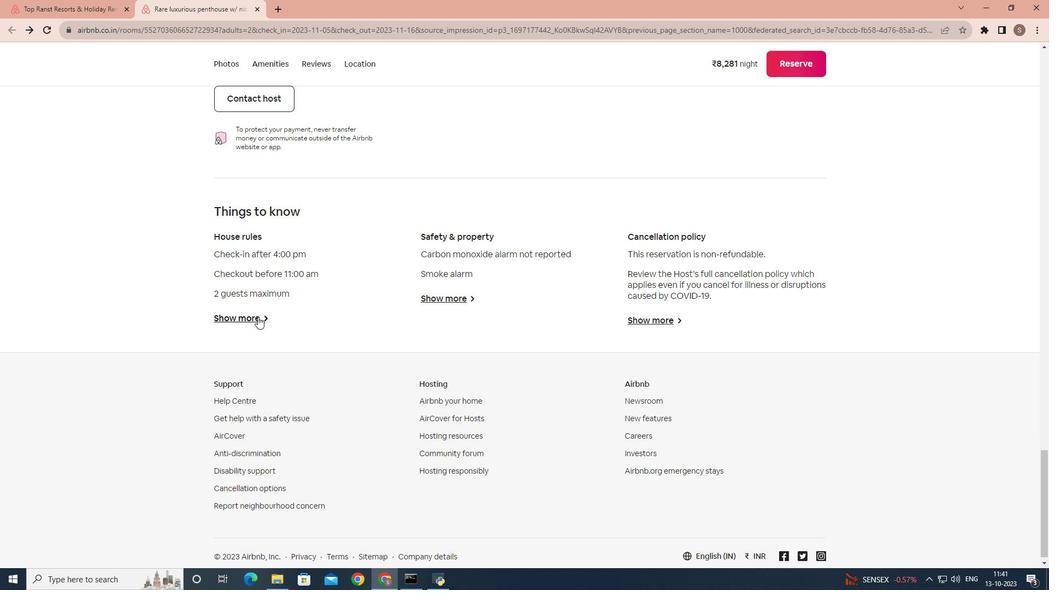 
Action: Mouse pressed left at (258, 317)
Screenshot: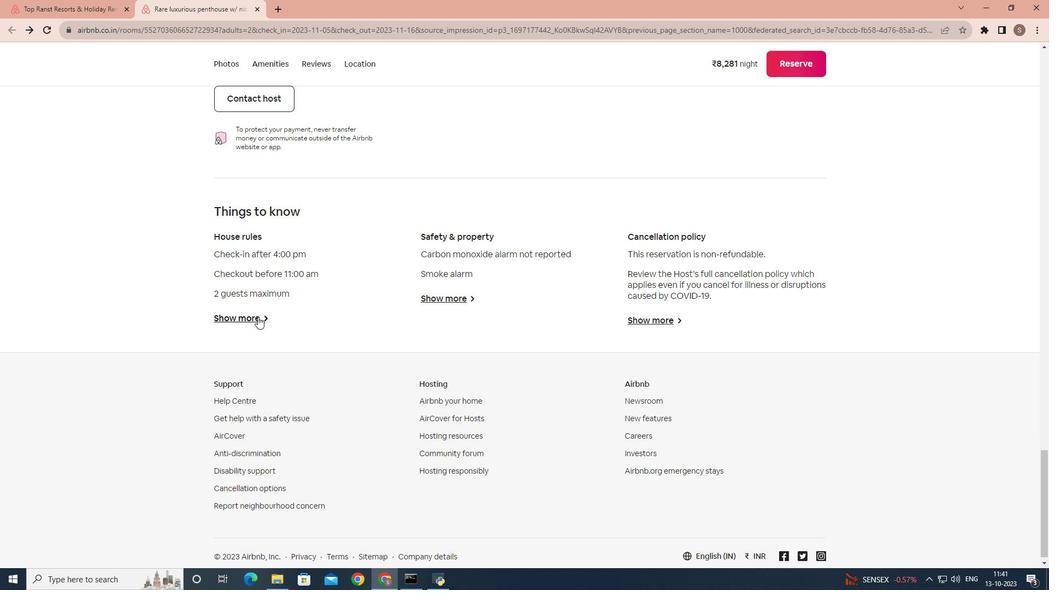 
Action: Mouse moved to (370, 292)
Screenshot: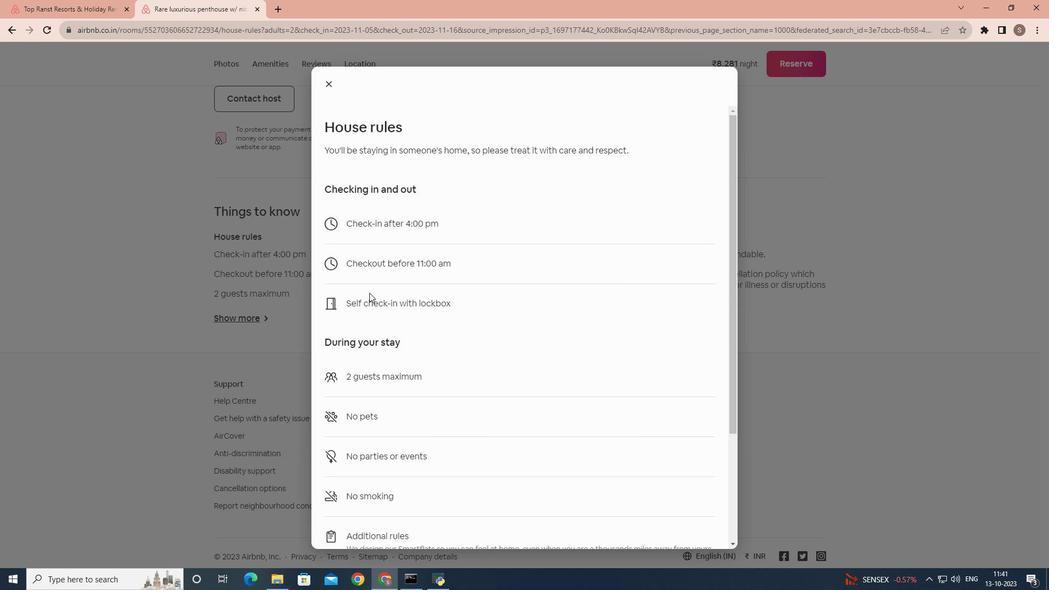 
Action: Mouse scrolled (370, 291) with delta (0, 0)
Screenshot: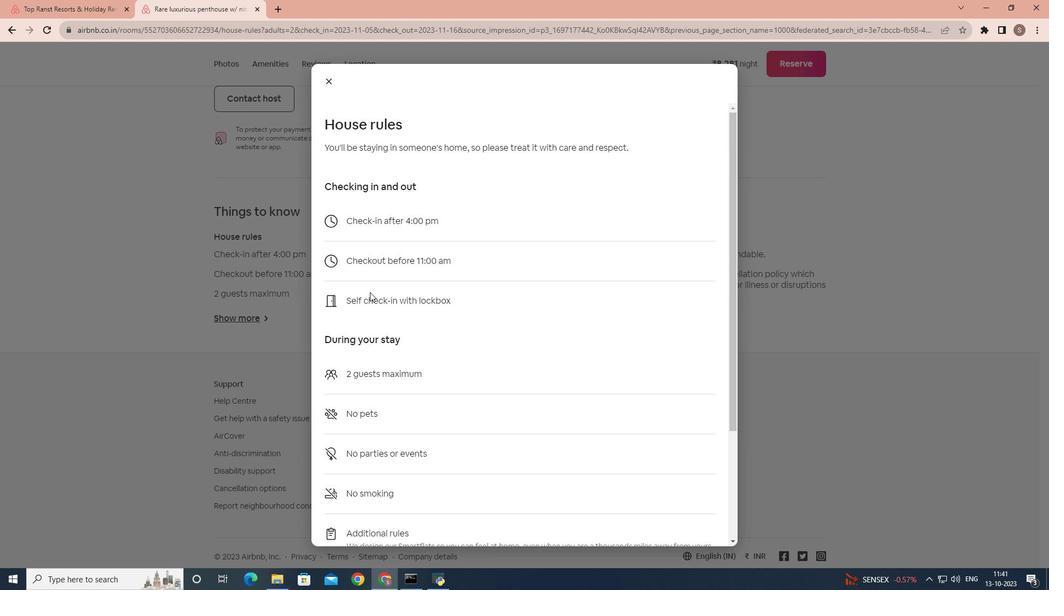 
Action: Mouse scrolled (370, 291) with delta (0, 0)
Screenshot: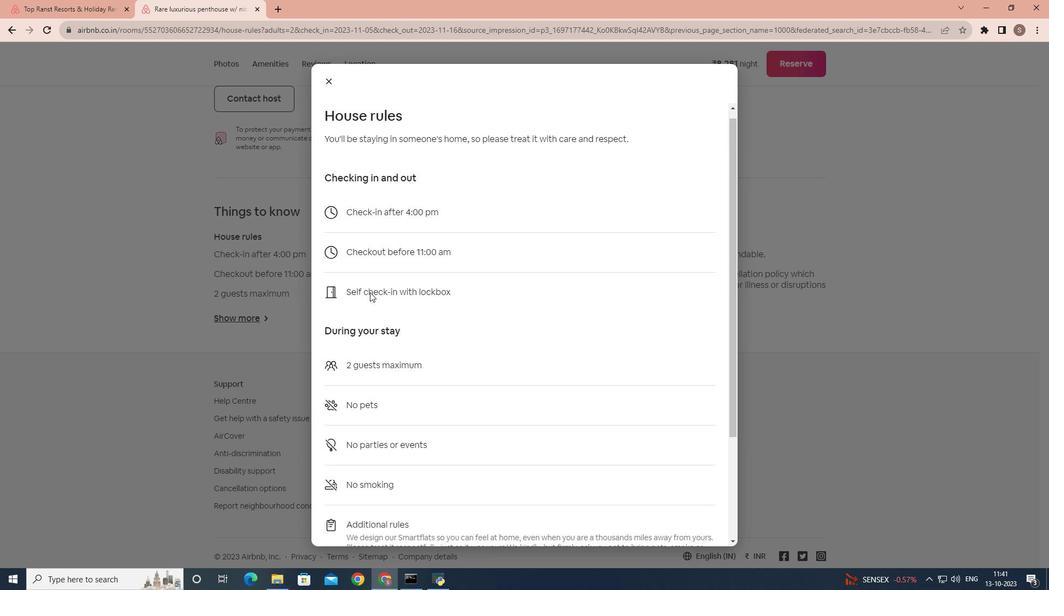 
Action: Mouse scrolled (370, 291) with delta (0, 0)
Screenshot: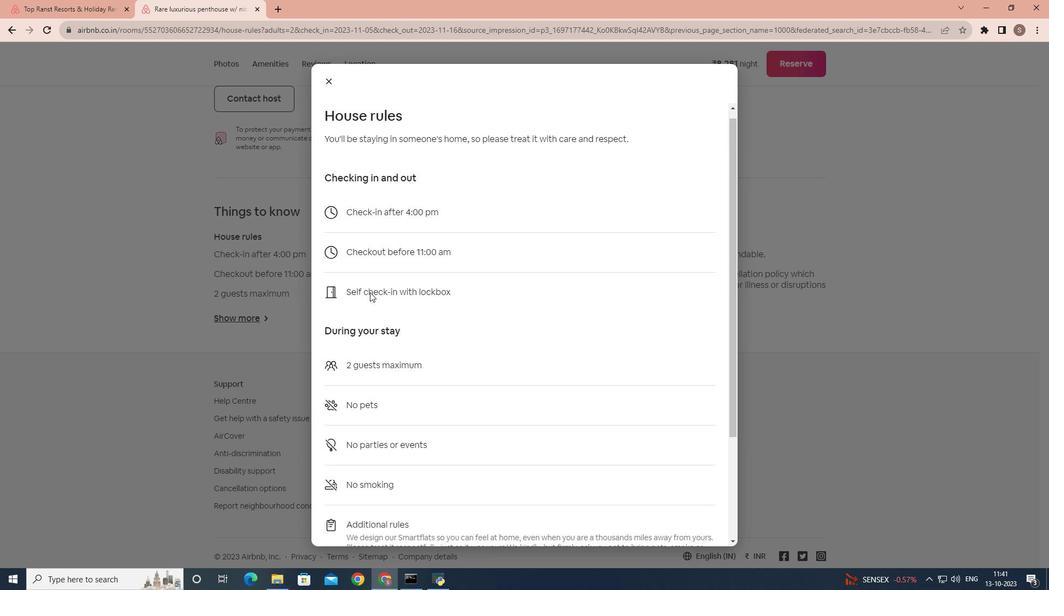 
Action: Mouse scrolled (370, 291) with delta (0, 0)
Screenshot: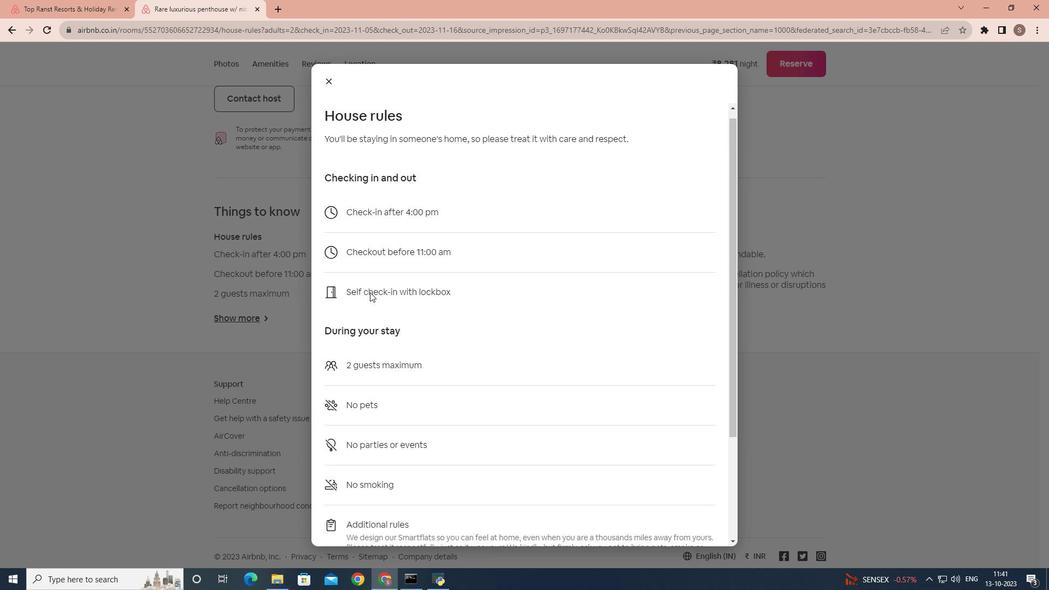 
Action: Mouse scrolled (370, 291) with delta (0, 0)
Screenshot: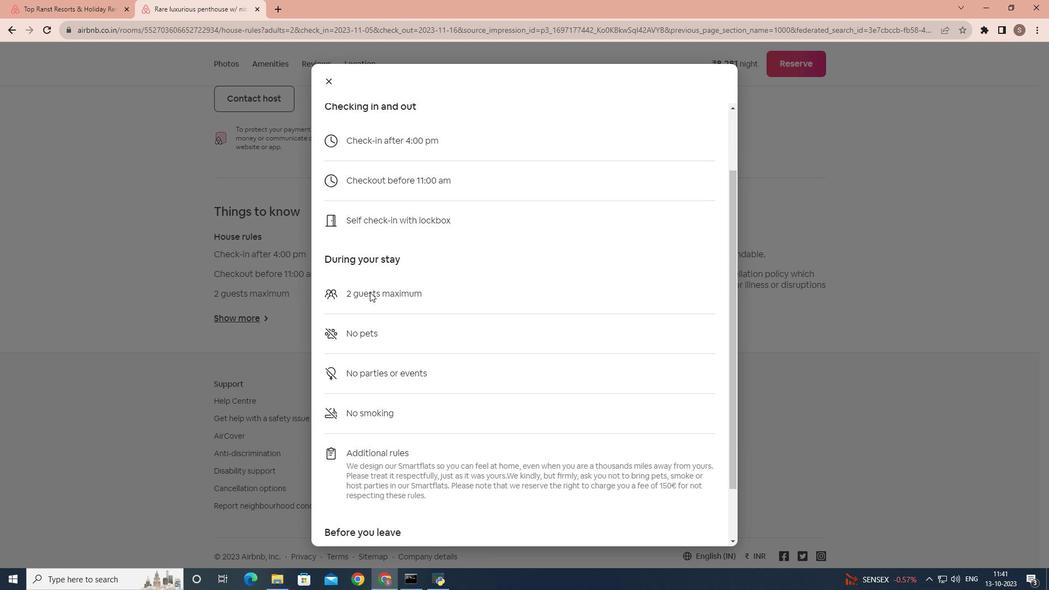 
Action: Mouse scrolled (370, 291) with delta (0, 0)
Screenshot: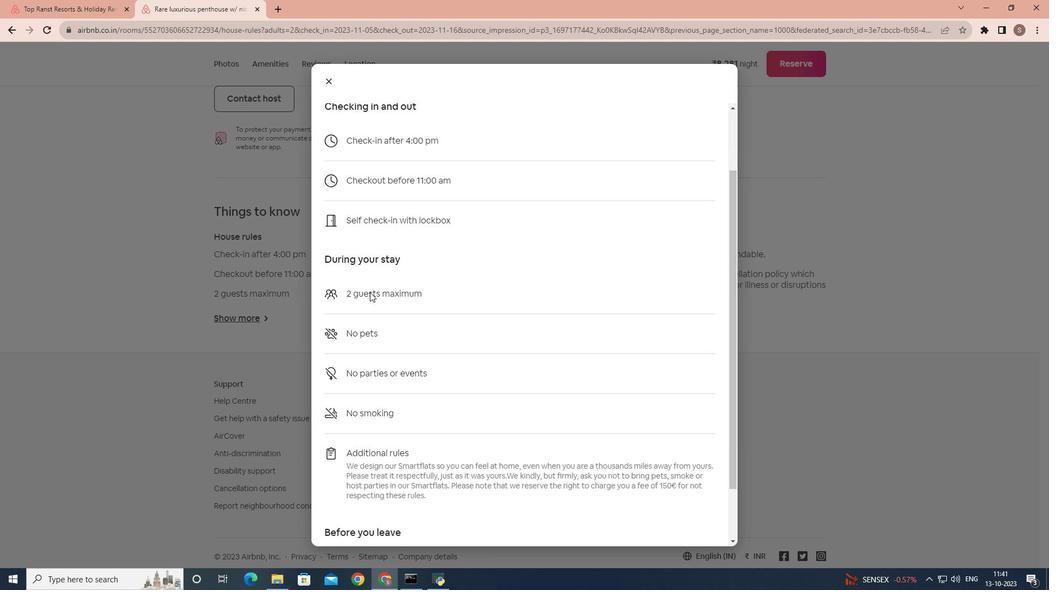 
Action: Mouse scrolled (370, 291) with delta (0, 0)
Screenshot: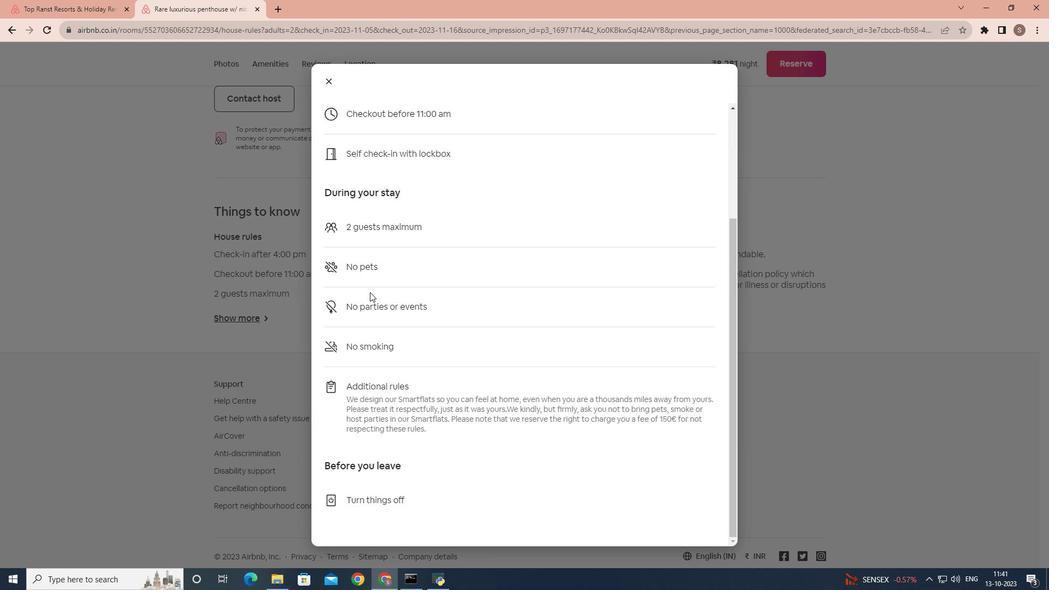 
Action: Mouse scrolled (370, 291) with delta (0, 0)
Screenshot: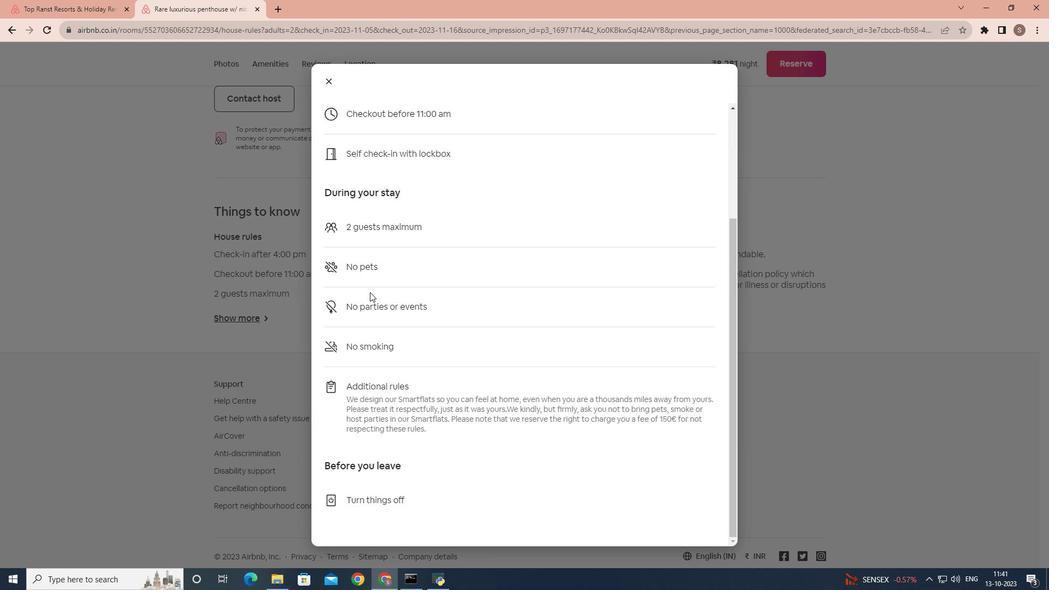 
Action: Mouse scrolled (370, 291) with delta (0, 0)
Screenshot: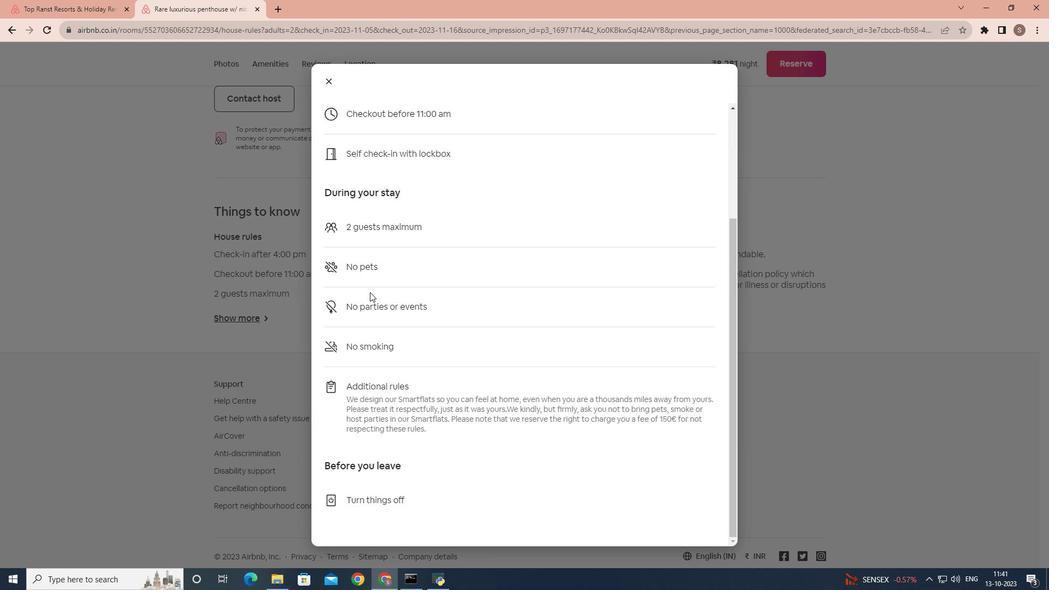 
Action: Mouse scrolled (370, 291) with delta (0, 0)
Screenshot: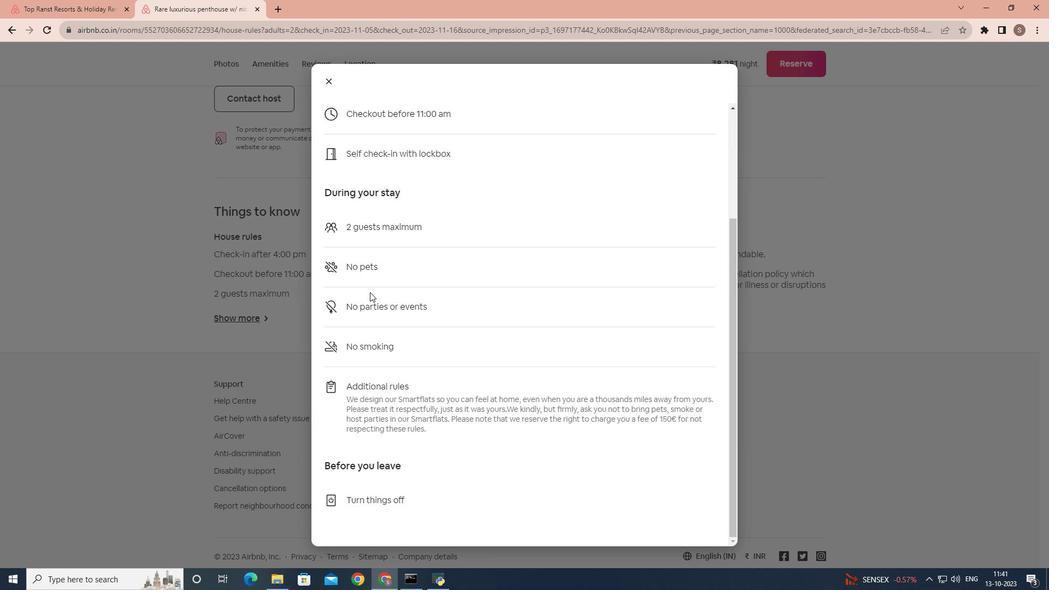 
Action: Mouse scrolled (370, 291) with delta (0, 0)
Screenshot: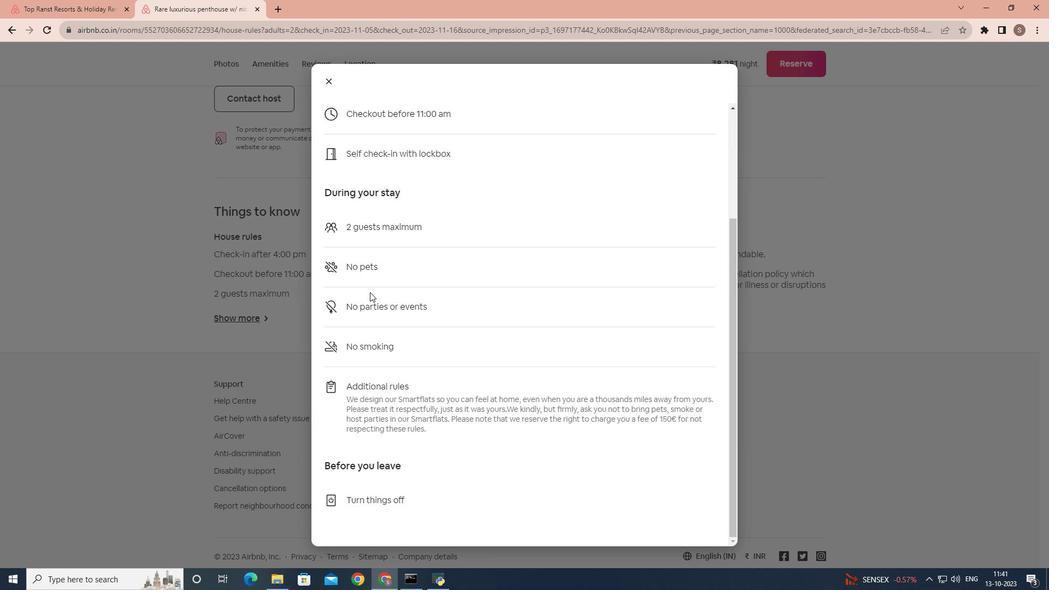 
Action: Mouse scrolled (370, 291) with delta (0, 0)
Screenshot: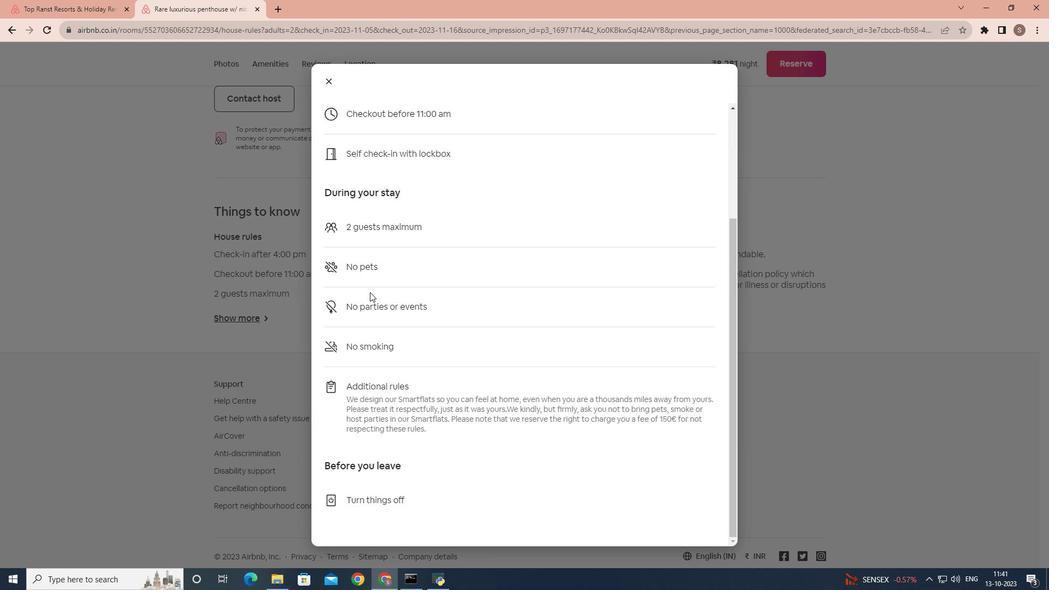 
Action: Mouse moved to (332, 85)
Screenshot: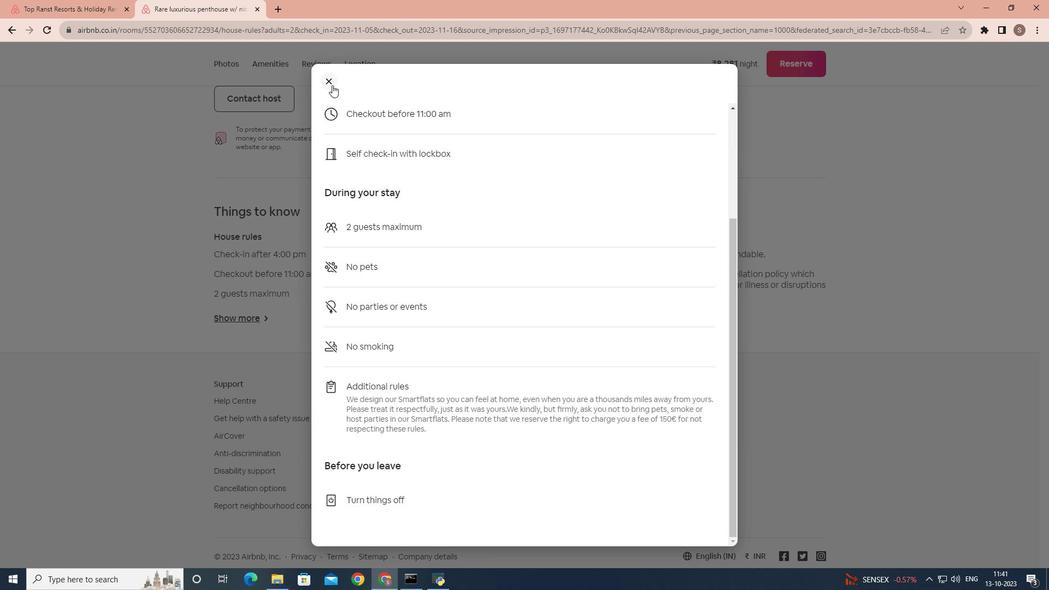 
Action: Mouse pressed left at (332, 85)
Screenshot: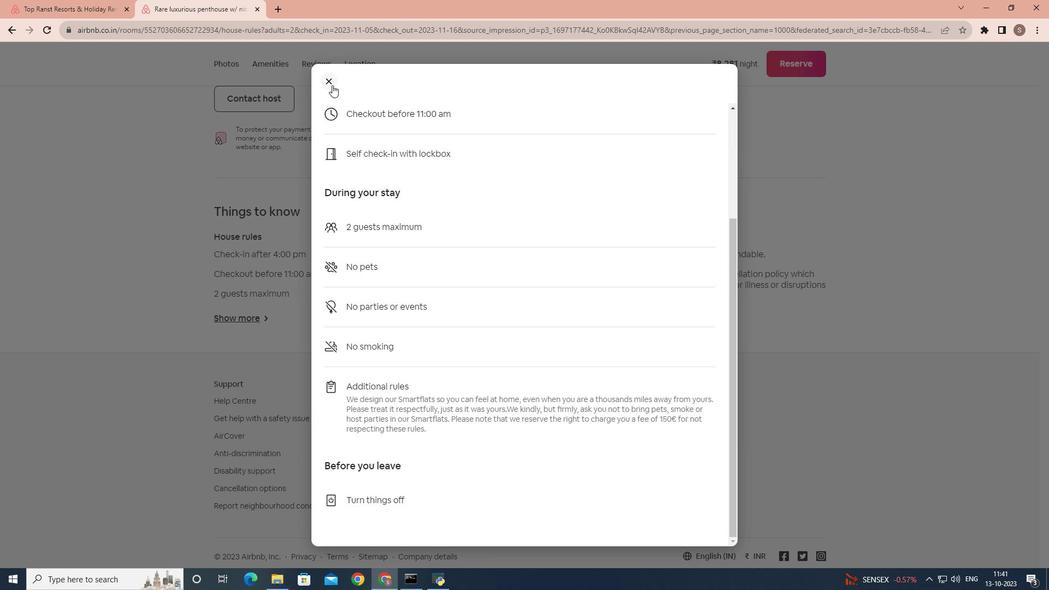 
Action: Mouse moved to (426, 295)
Screenshot: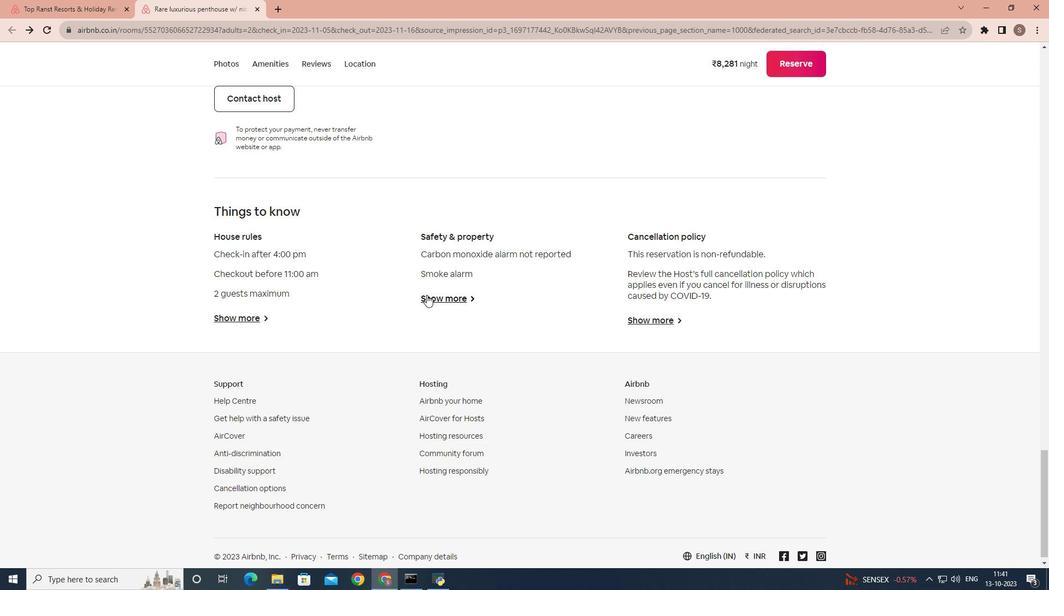 
Action: Mouse pressed left at (426, 295)
Screenshot: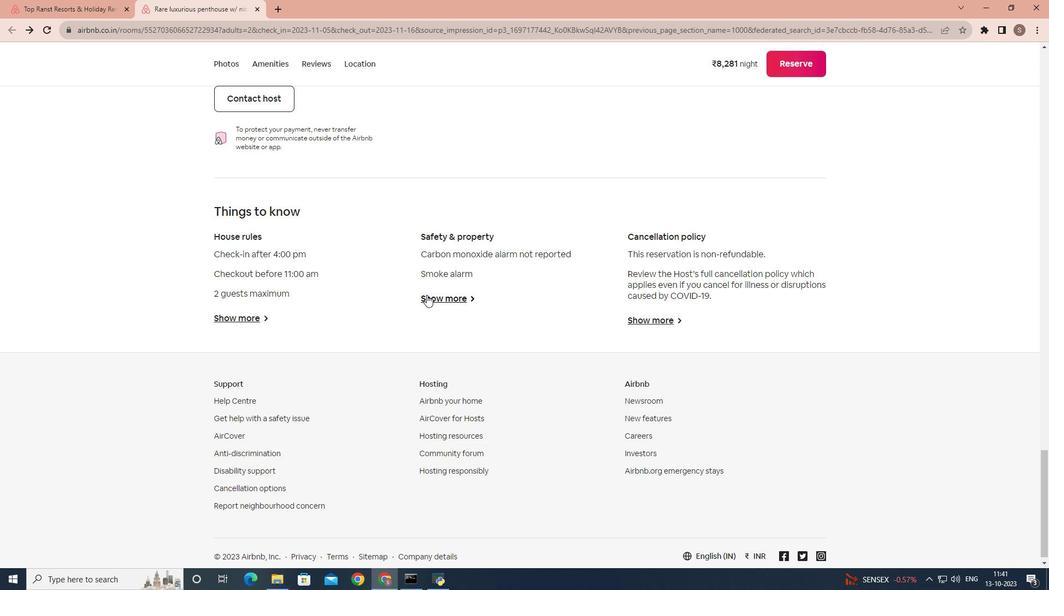 
Action: Mouse moved to (326, 189)
Screenshot: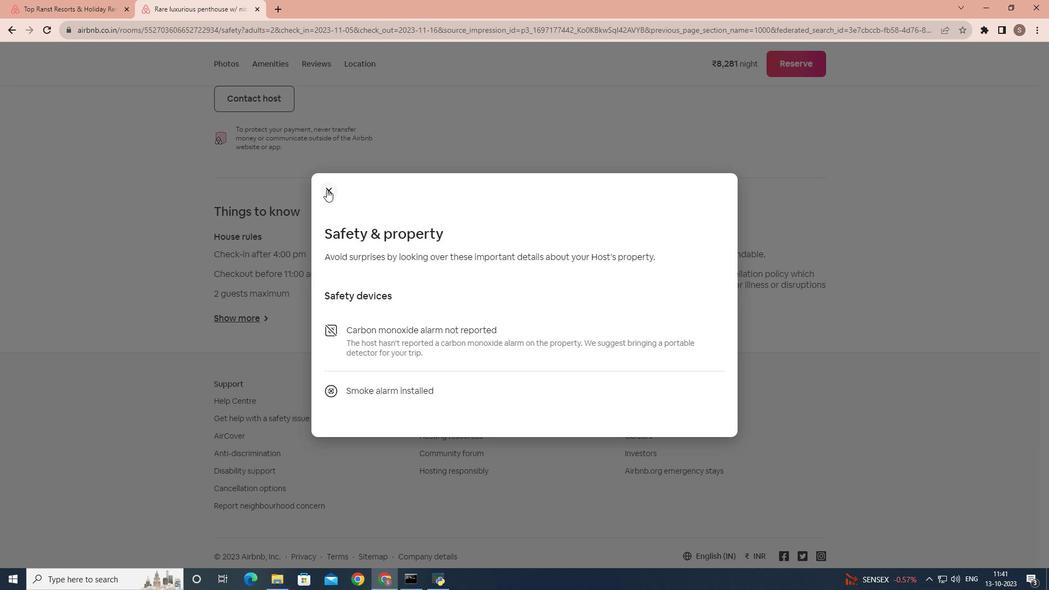 
Action: Mouse pressed left at (326, 189)
Screenshot: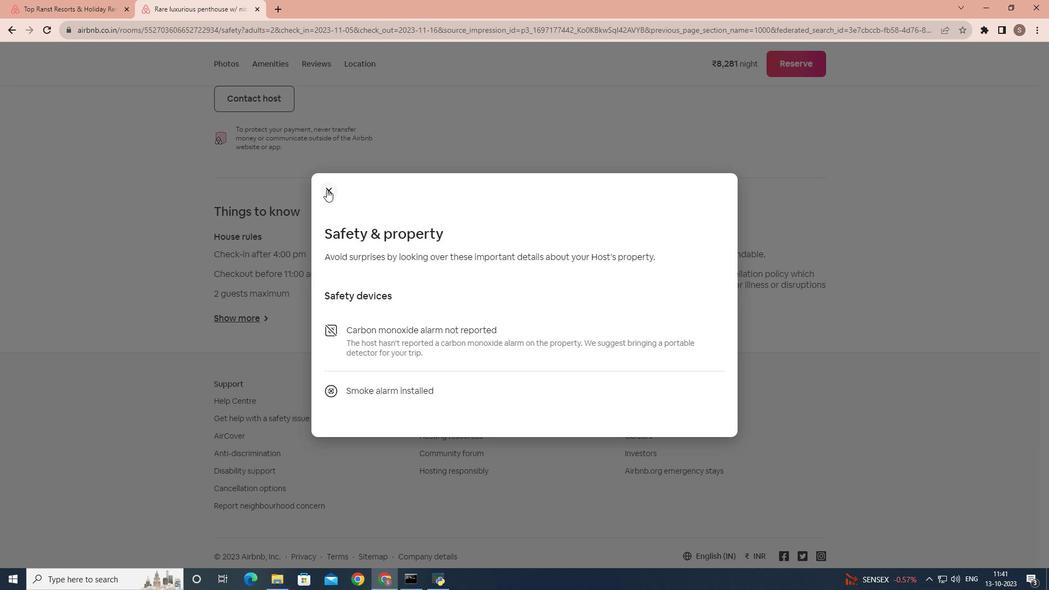 
Action: Mouse moved to (629, 318)
Screenshot: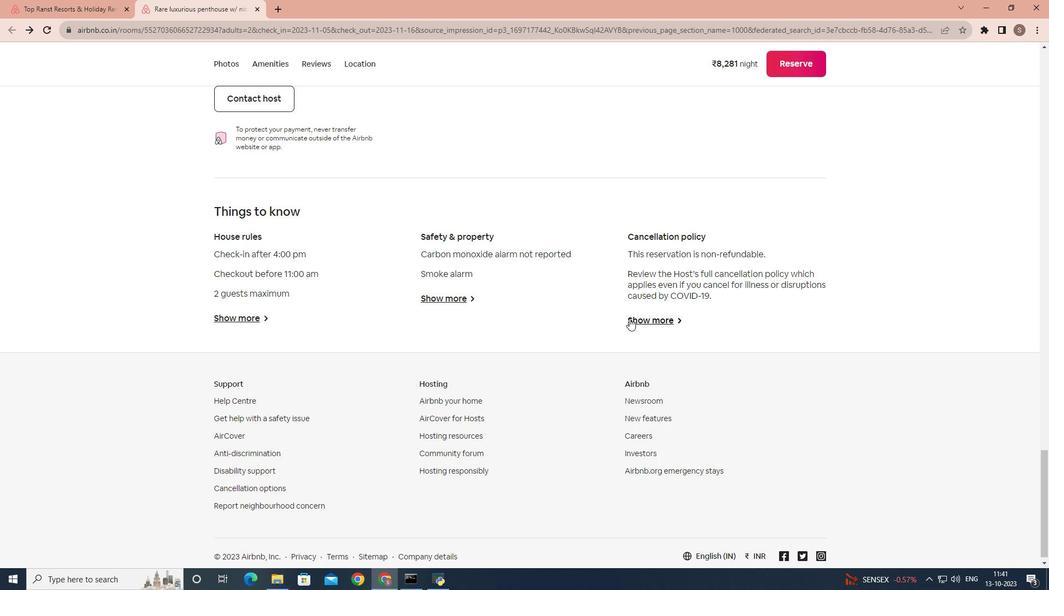 
Action: Mouse pressed left at (629, 318)
Screenshot: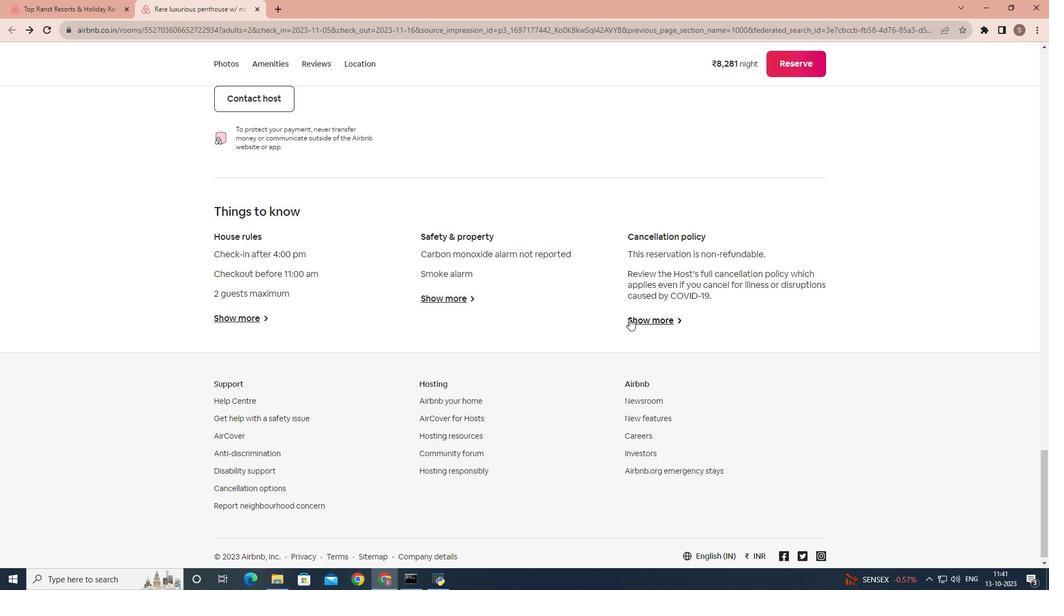 
Action: Mouse moved to (388, 194)
Screenshot: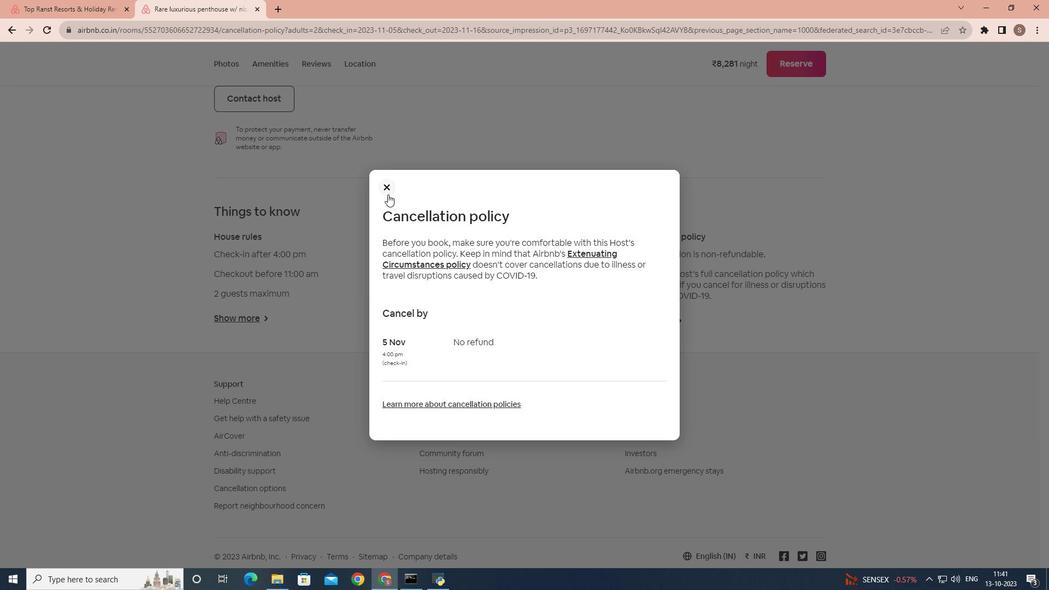 
Action: Mouse pressed left at (388, 194)
Screenshot: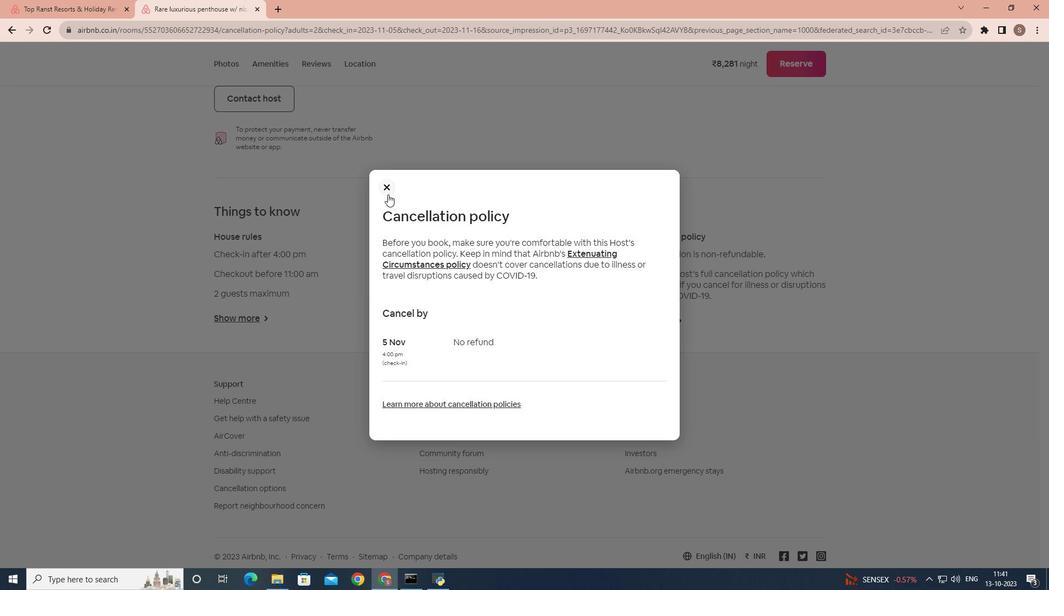 
Action: Mouse moved to (363, 326)
Screenshot: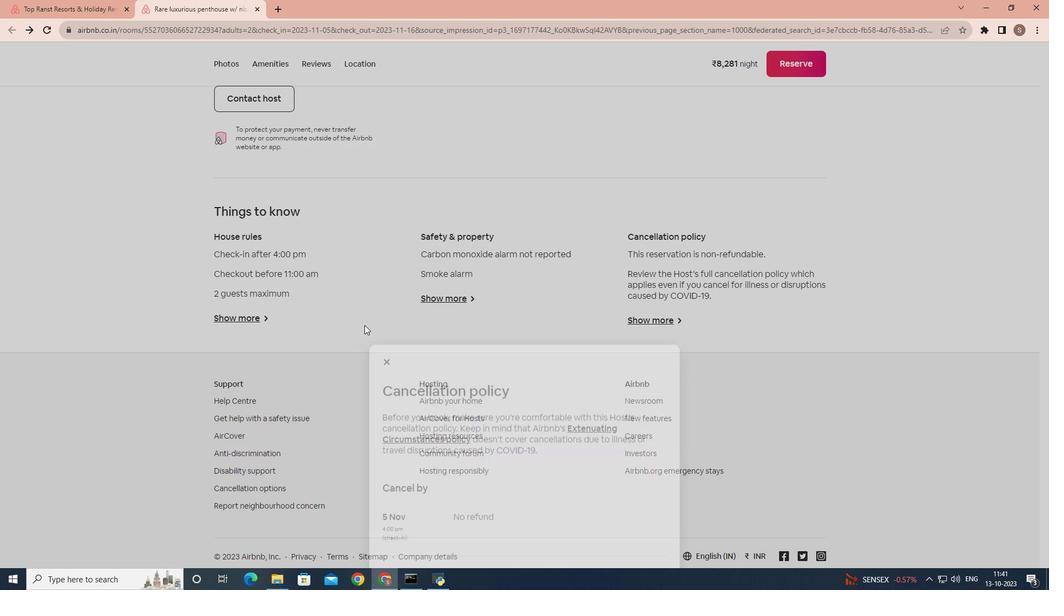
Action: Mouse scrolled (363, 327) with delta (0, 0)
Screenshot: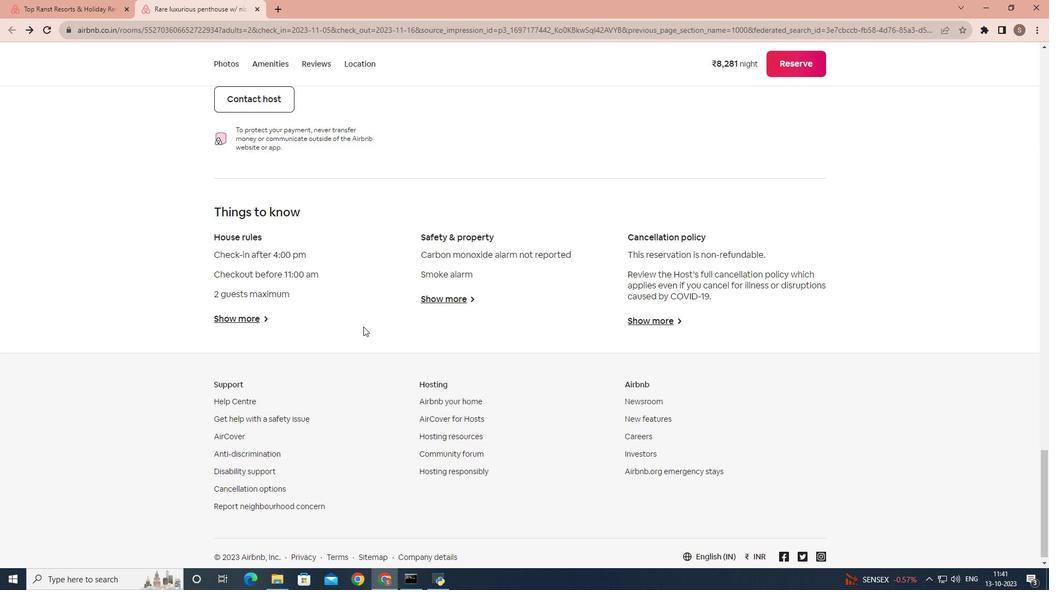 
Action: Mouse scrolled (363, 327) with delta (0, 0)
Screenshot: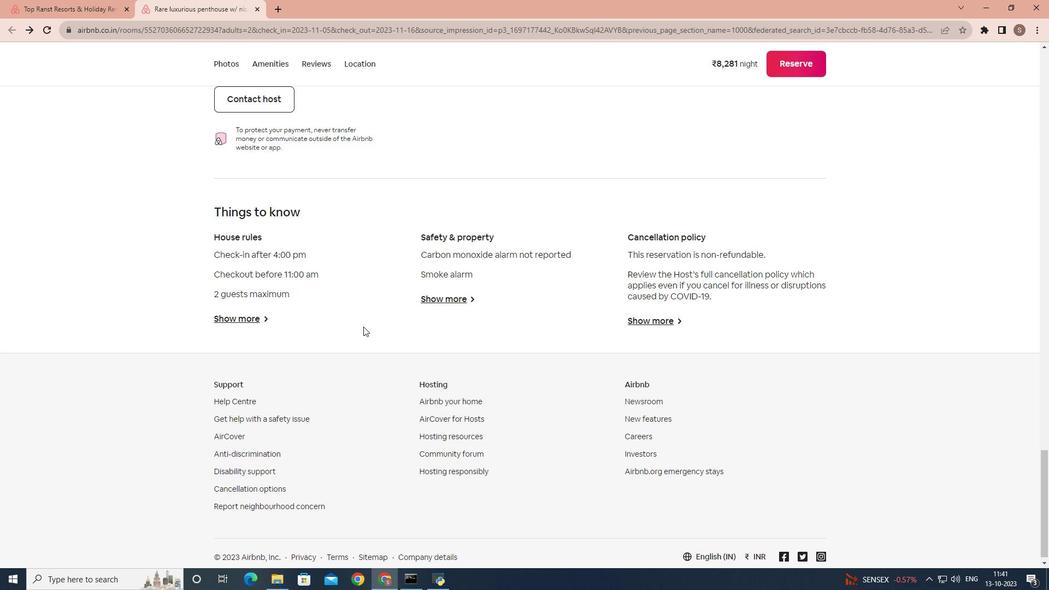
Action: Mouse scrolled (363, 327) with delta (0, 0)
Screenshot: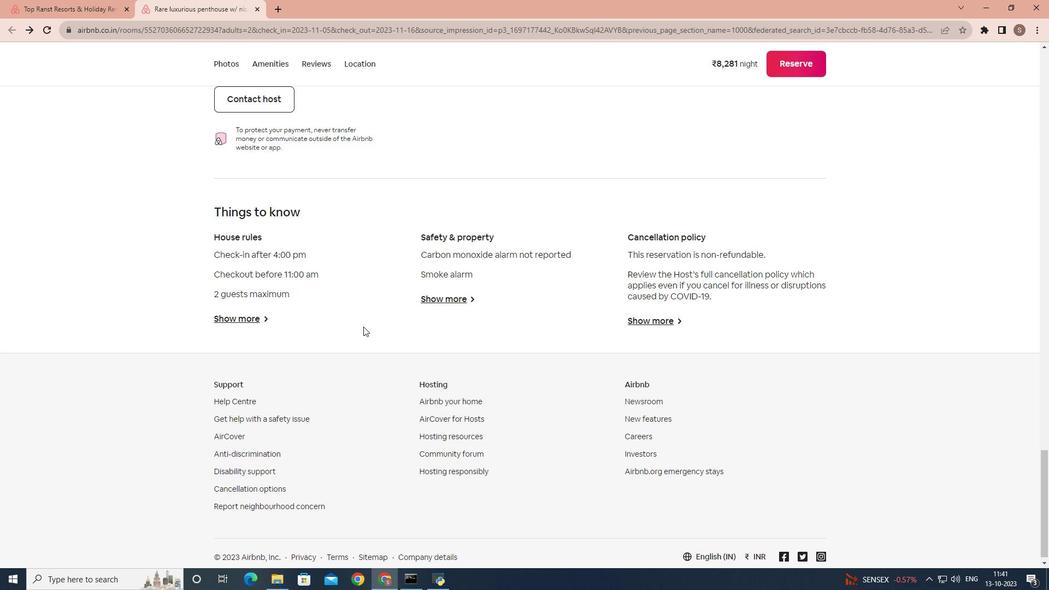 
Action: Mouse scrolled (363, 327) with delta (0, 0)
Screenshot: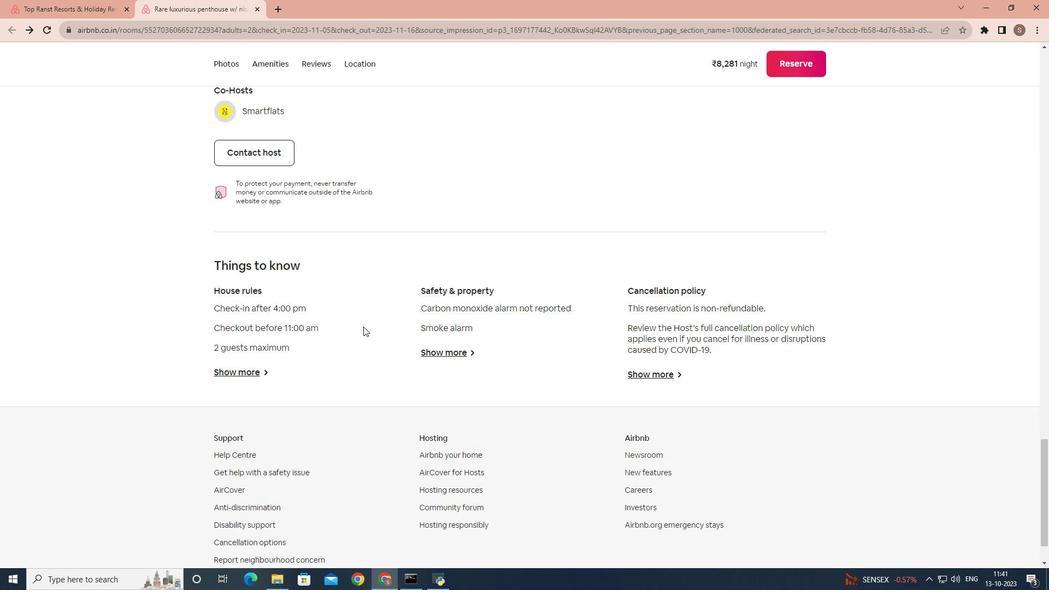 
Action: Mouse scrolled (363, 327) with delta (0, 0)
Screenshot: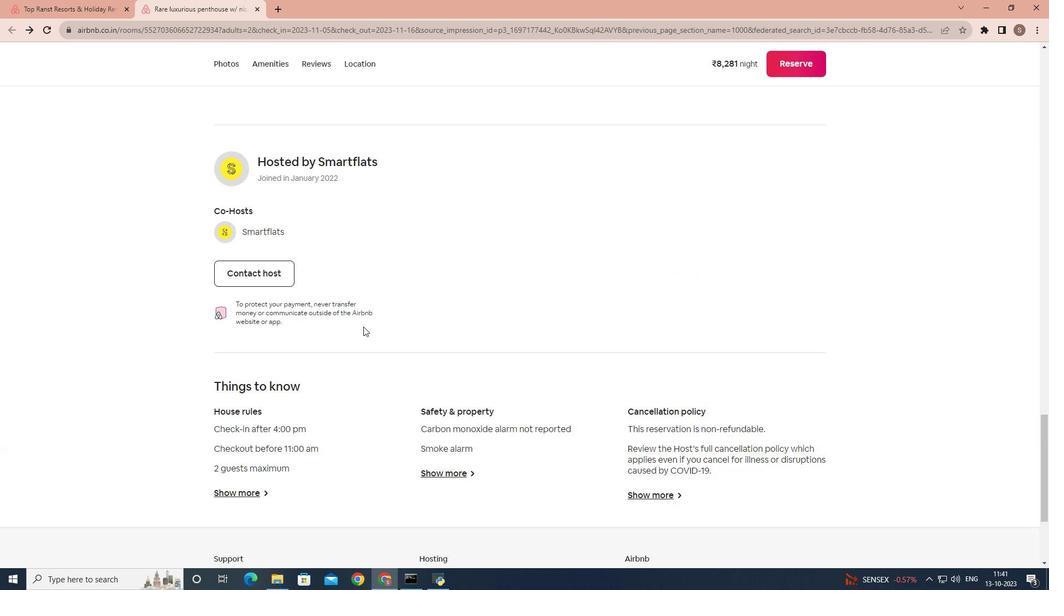 
Action: Mouse scrolled (363, 327) with delta (0, 0)
Screenshot: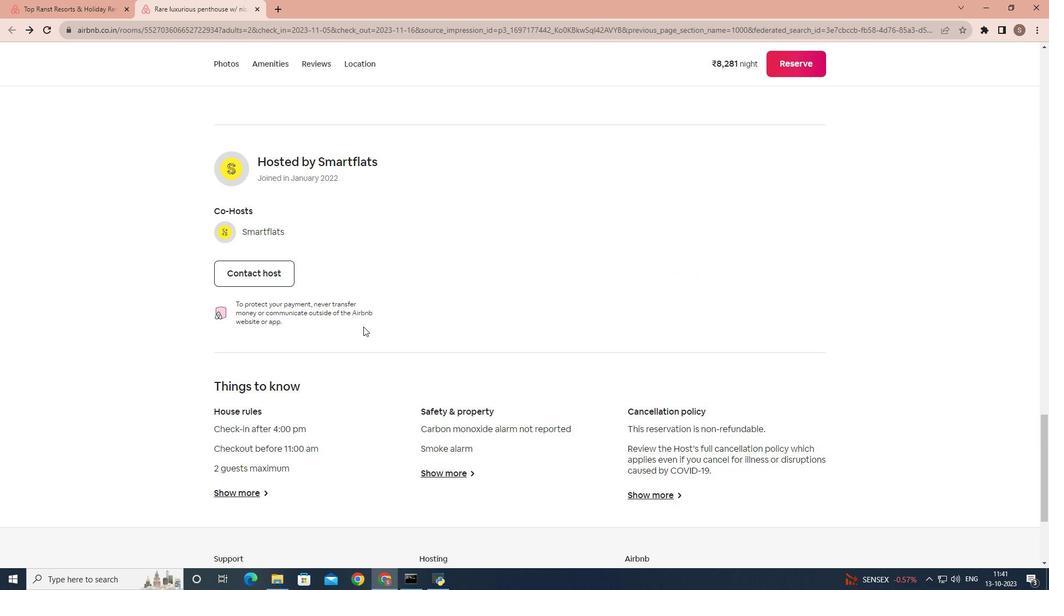 
Action: Mouse scrolled (363, 326) with delta (0, 0)
Screenshot: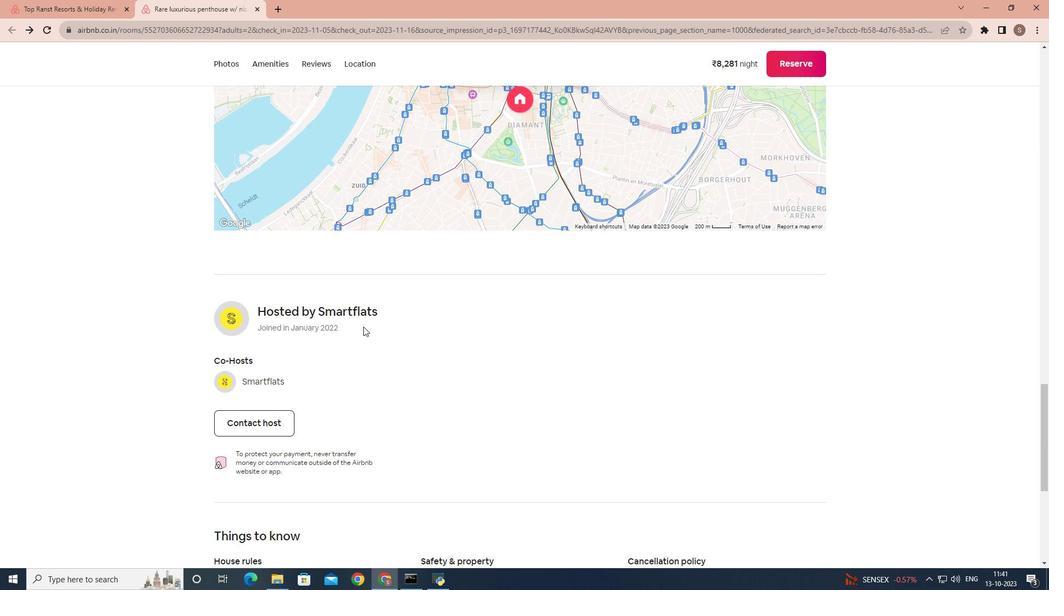
Action: Mouse scrolled (363, 327) with delta (0, 0)
Screenshot: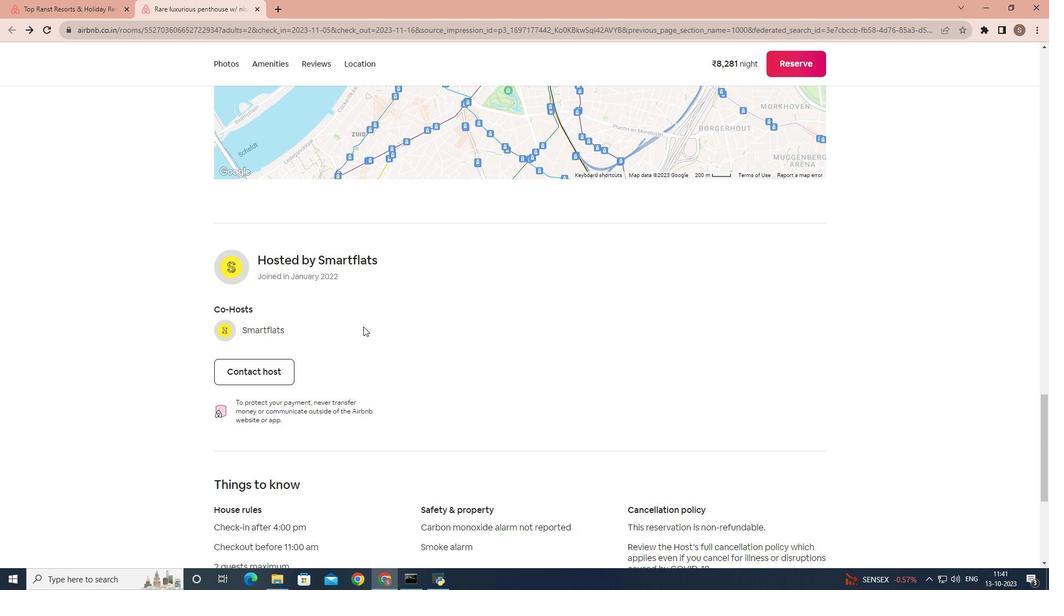 
Action: Mouse scrolled (363, 327) with delta (0, 0)
Screenshot: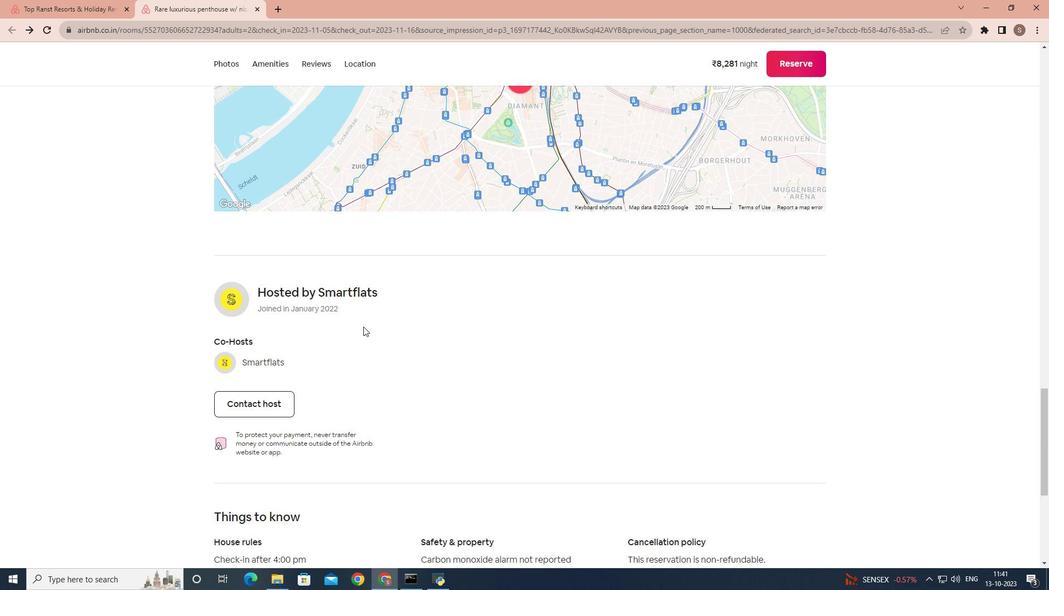 
Action: Mouse scrolled (363, 327) with delta (0, 0)
Screenshot: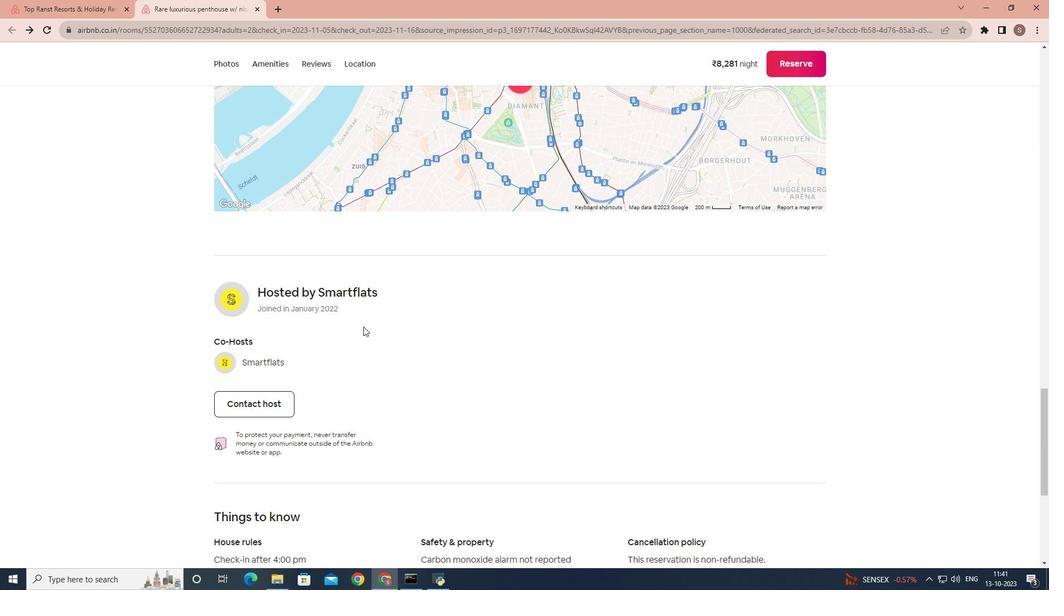 
Action: Mouse scrolled (363, 327) with delta (0, 0)
Screenshot: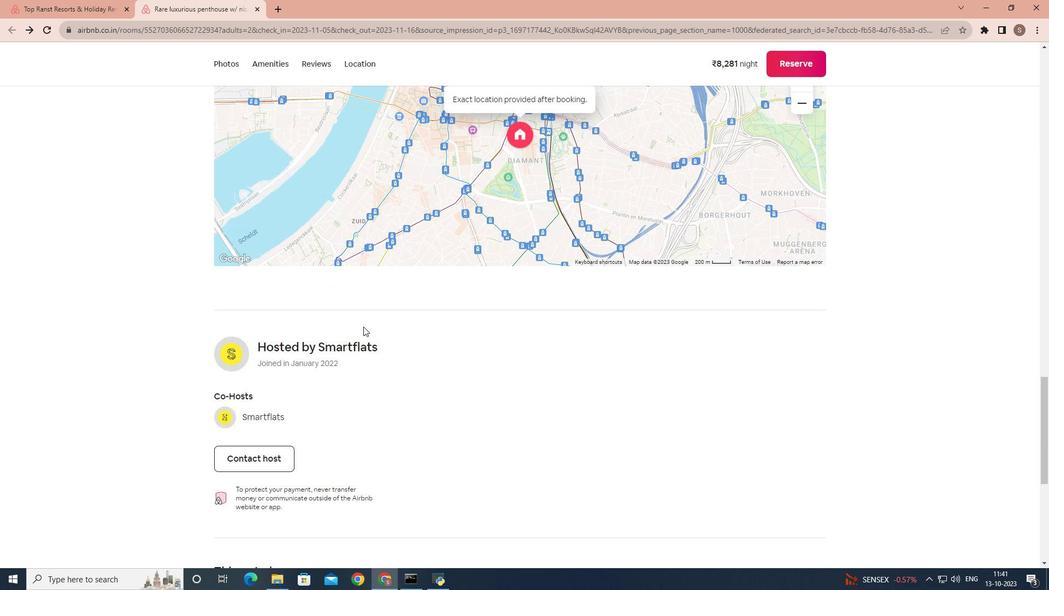 
Action: Mouse scrolled (363, 327) with delta (0, 0)
Screenshot: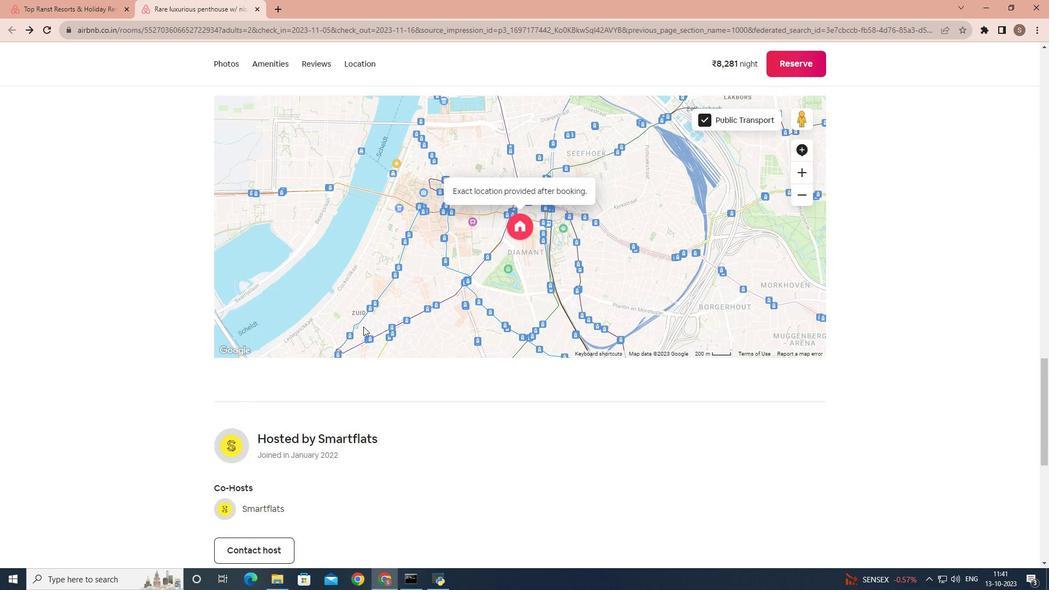 
Action: Mouse scrolled (363, 327) with delta (0, 0)
Screenshot: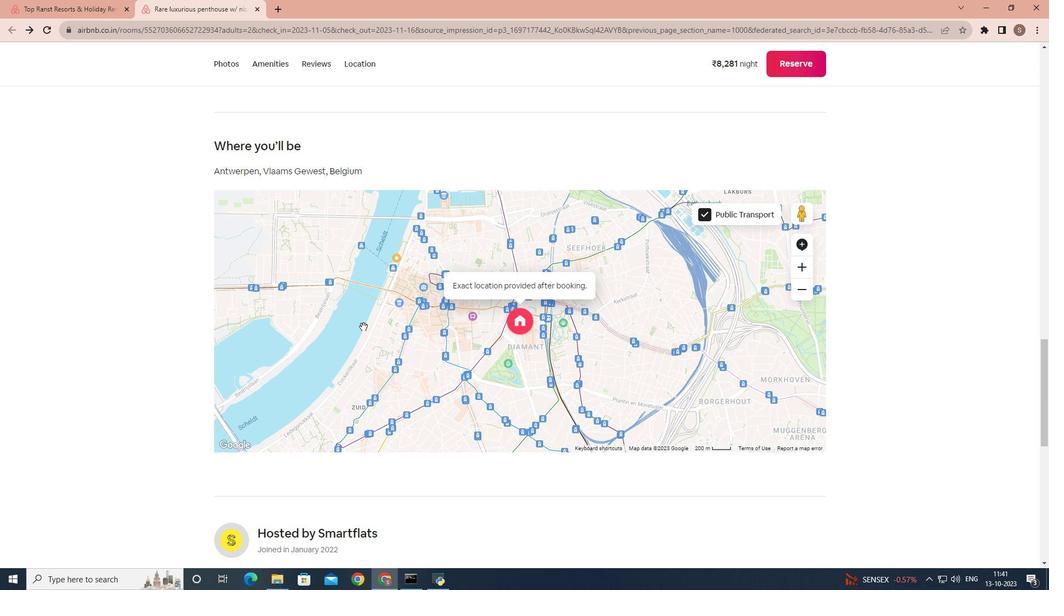 
Action: Mouse scrolled (363, 327) with delta (0, 0)
Screenshot: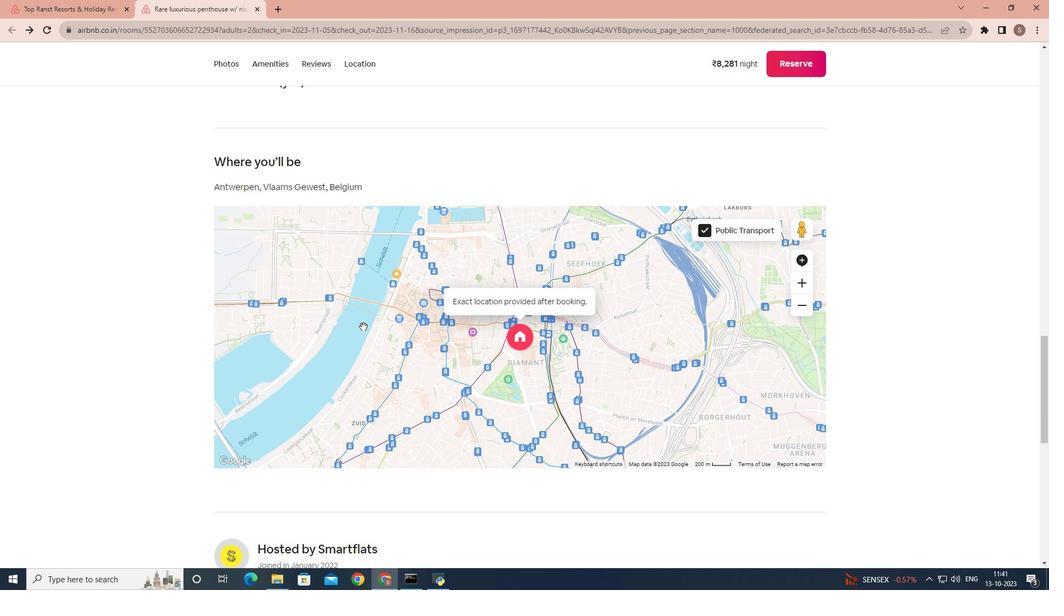 
Action: Mouse scrolled (363, 327) with delta (0, 0)
Screenshot: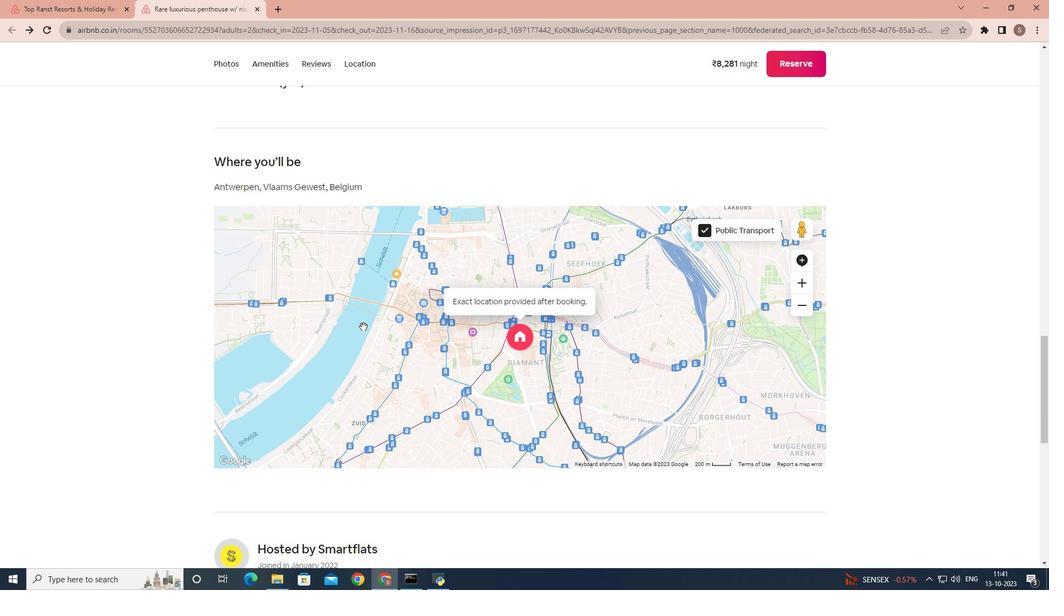 
Action: Mouse scrolled (363, 327) with delta (0, 0)
Screenshot: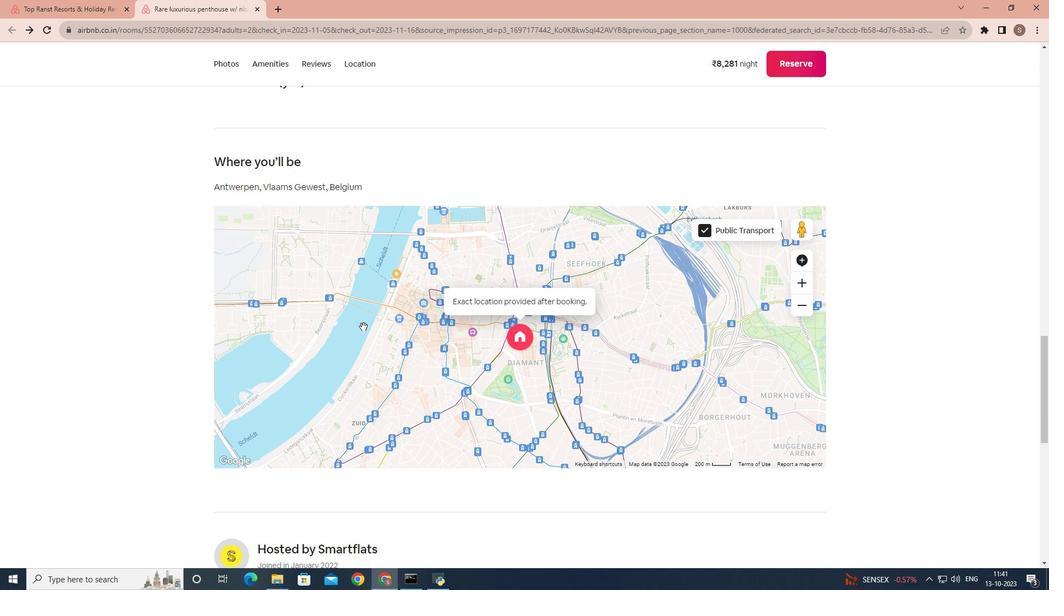 
Action: Mouse scrolled (363, 327) with delta (0, 0)
Screenshot: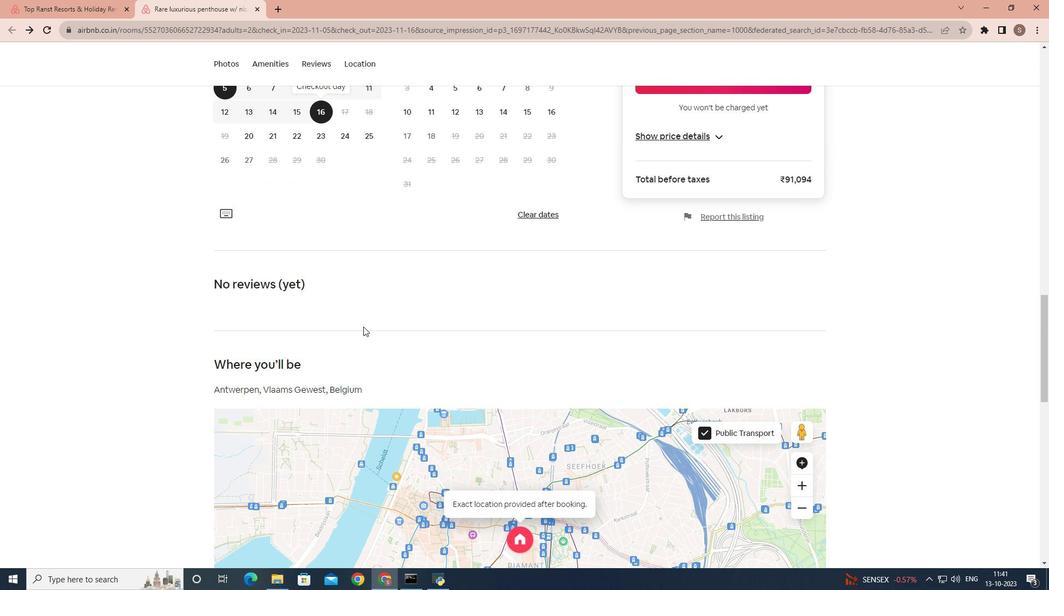 
Action: Mouse scrolled (363, 327) with delta (0, 0)
Screenshot: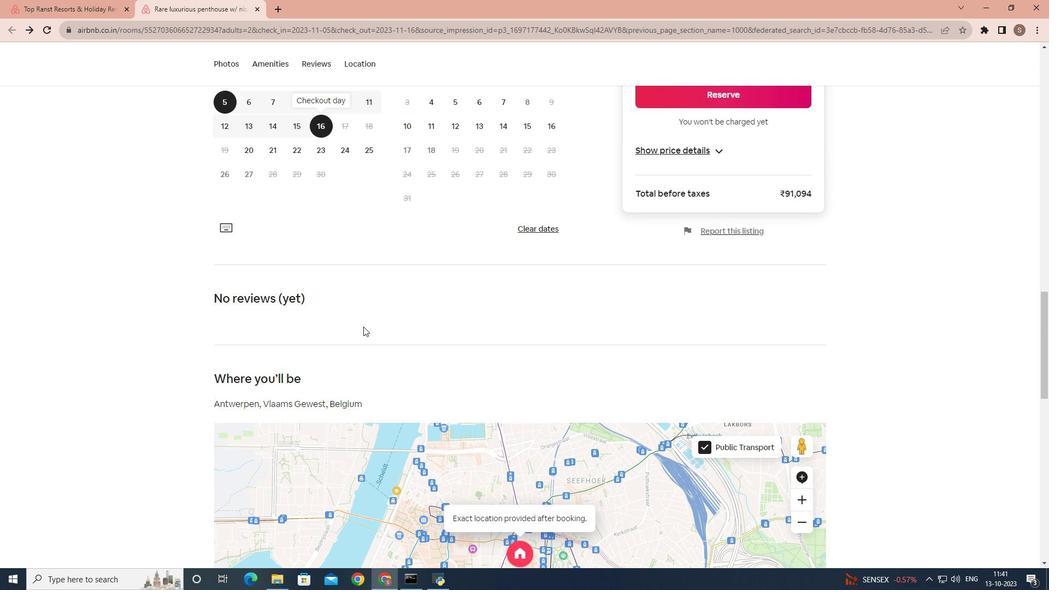 
Action: Mouse scrolled (363, 327) with delta (0, 0)
Screenshot: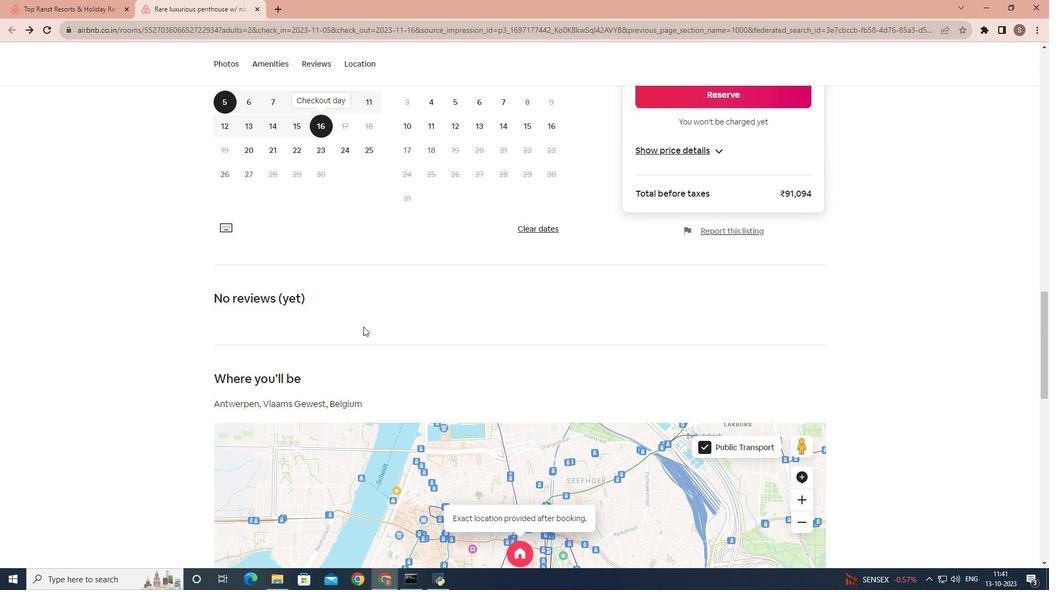 
Action: Mouse scrolled (363, 327) with delta (0, 0)
Screenshot: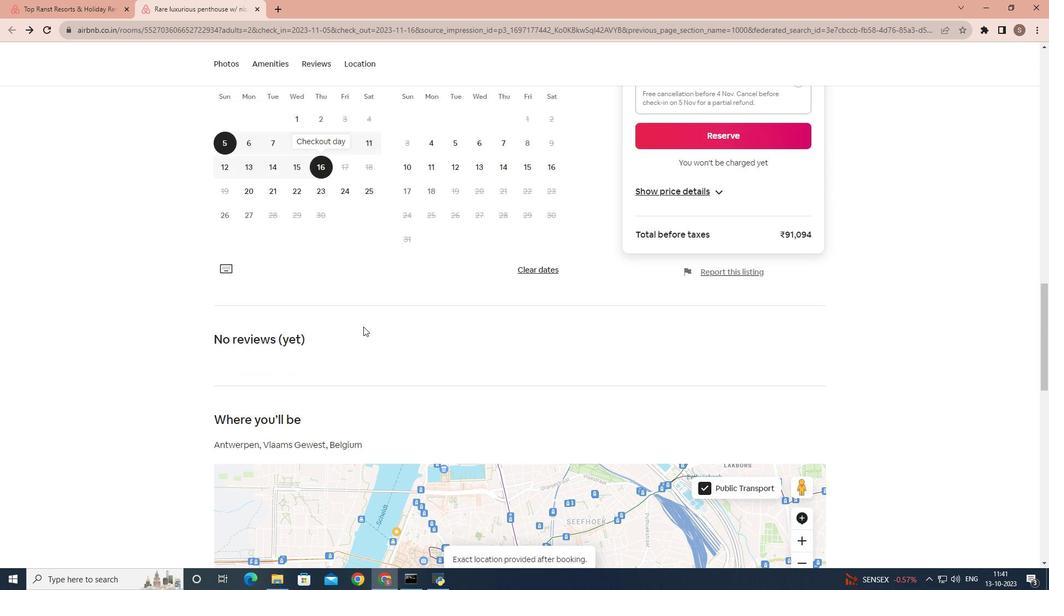 
Action: Mouse scrolled (363, 327) with delta (0, 0)
Screenshot: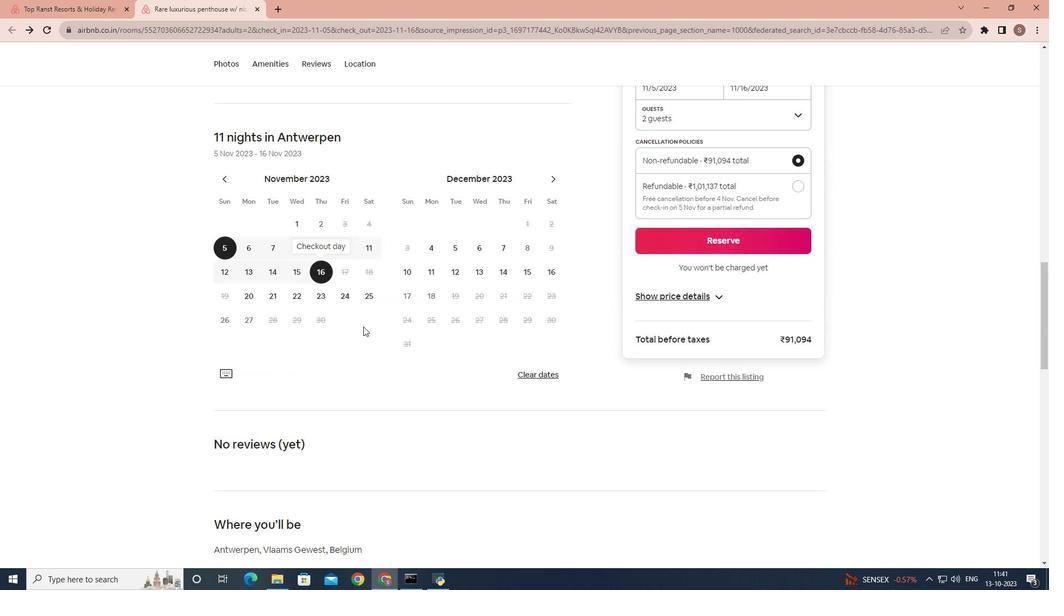 
Action: Mouse scrolled (363, 327) with delta (0, 0)
Screenshot: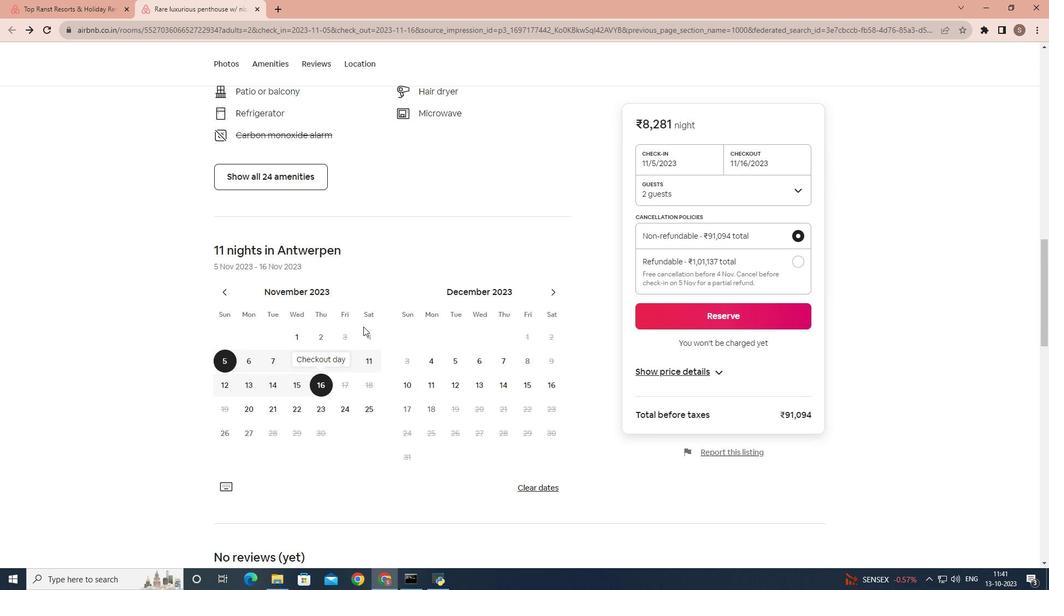 
Action: Mouse scrolled (363, 327) with delta (0, 0)
Screenshot: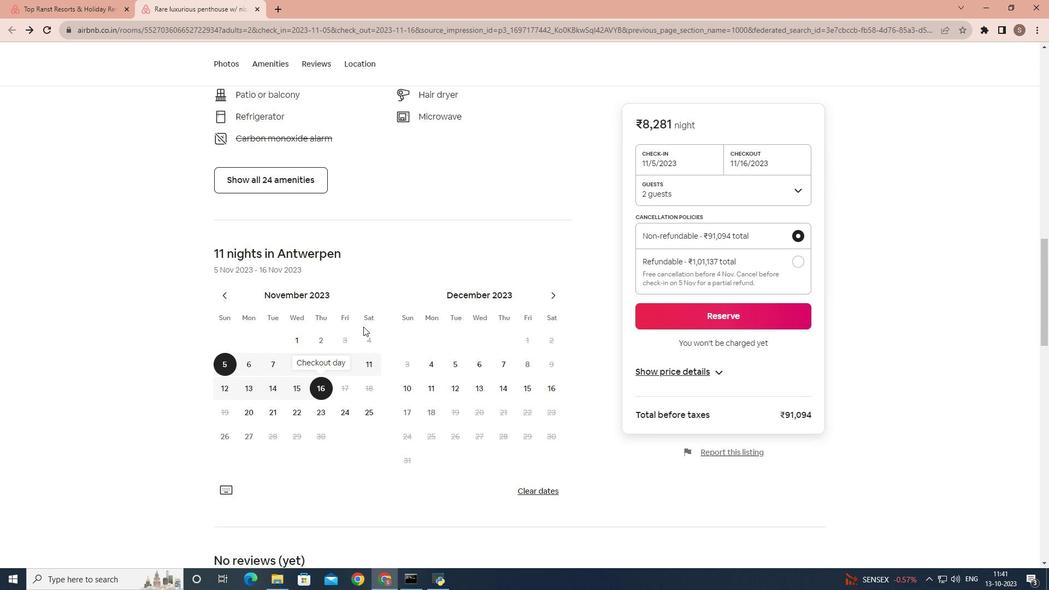 
Action: Mouse scrolled (363, 327) with delta (0, 0)
Screenshot: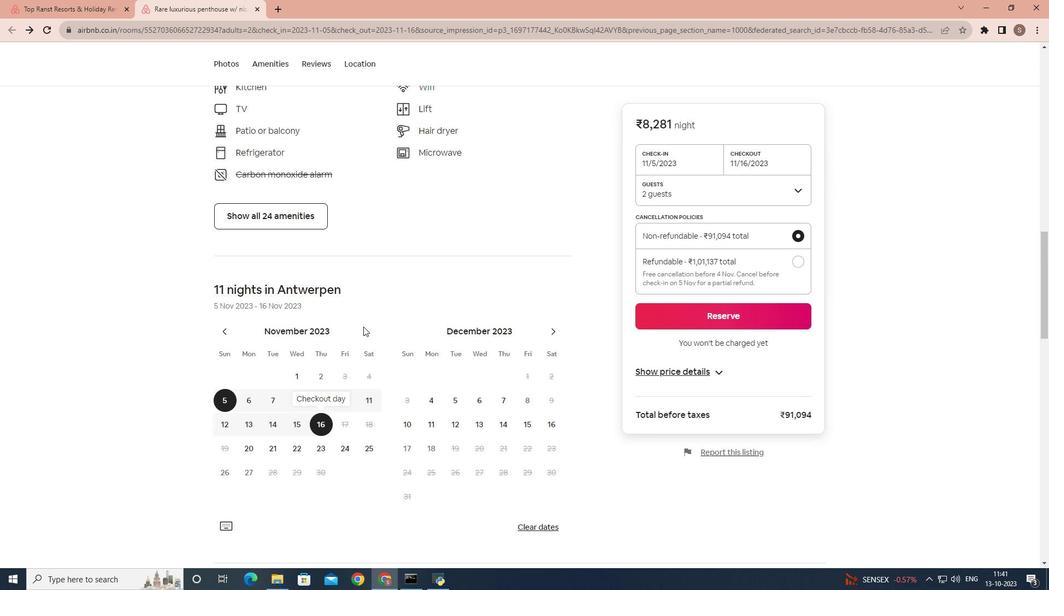 
Action: Mouse scrolled (363, 327) with delta (0, 0)
Screenshot: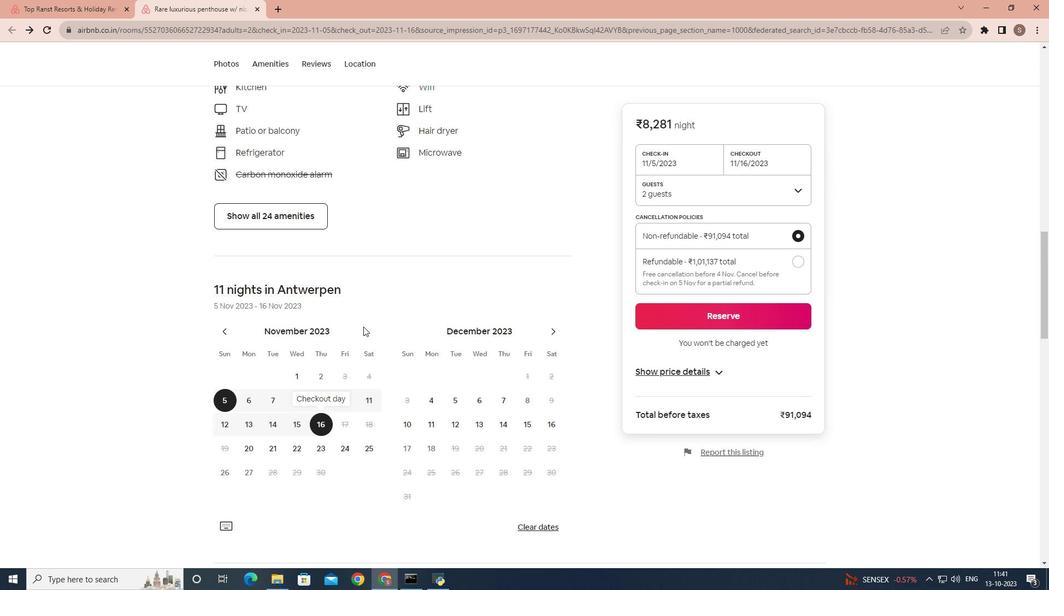 
Action: Mouse scrolled (363, 327) with delta (0, 0)
Screenshot: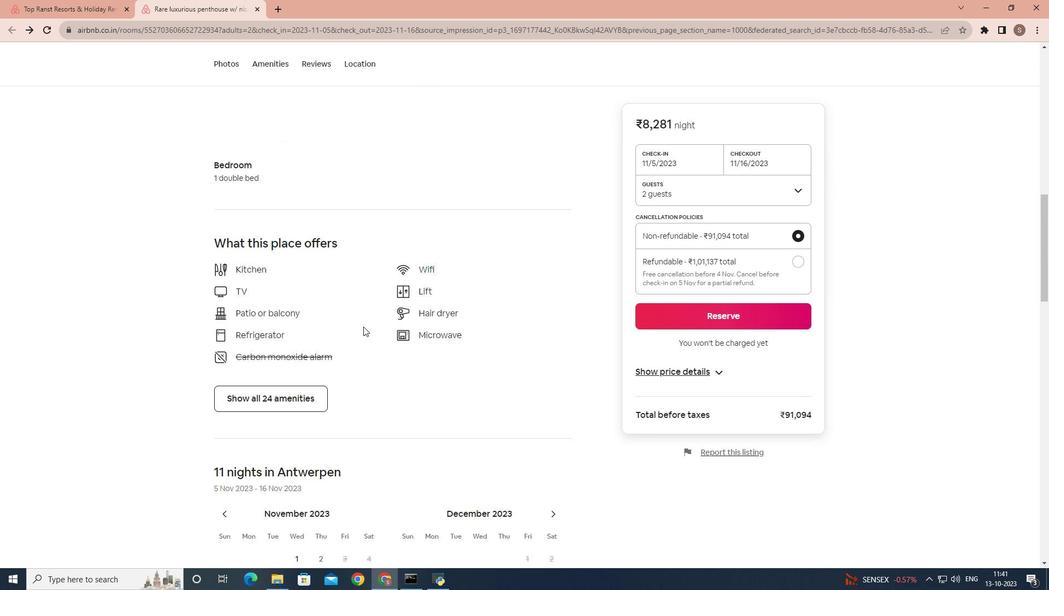 
Action: Mouse scrolled (363, 327) with delta (0, 0)
Screenshot: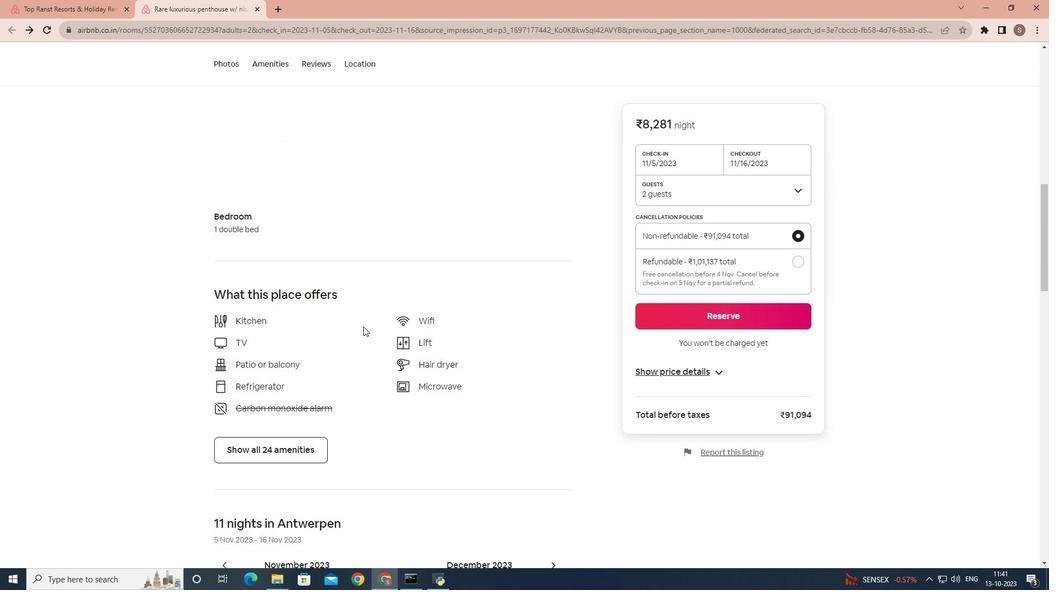 
Action: Mouse scrolled (363, 327) with delta (0, 0)
Screenshot: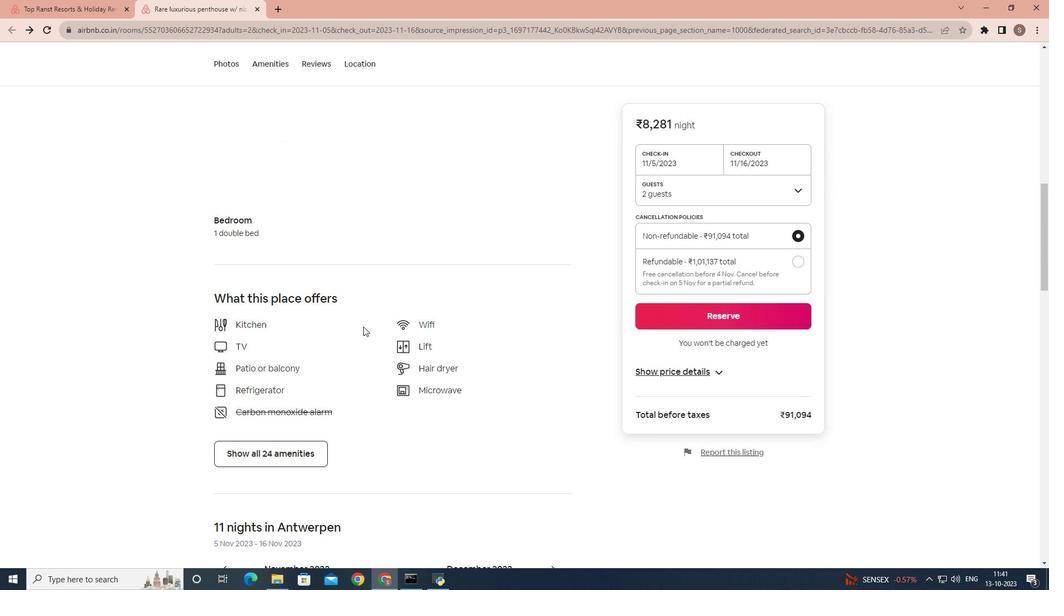 
Action: Mouse scrolled (363, 327) with delta (0, 0)
Screenshot: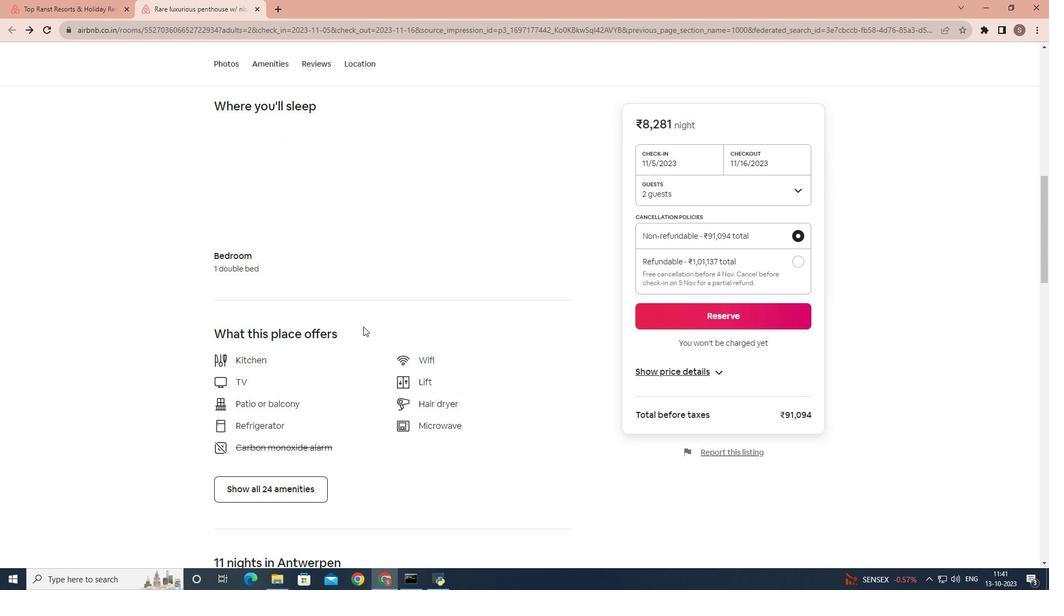 
Action: Mouse scrolled (363, 327) with delta (0, 0)
Screenshot: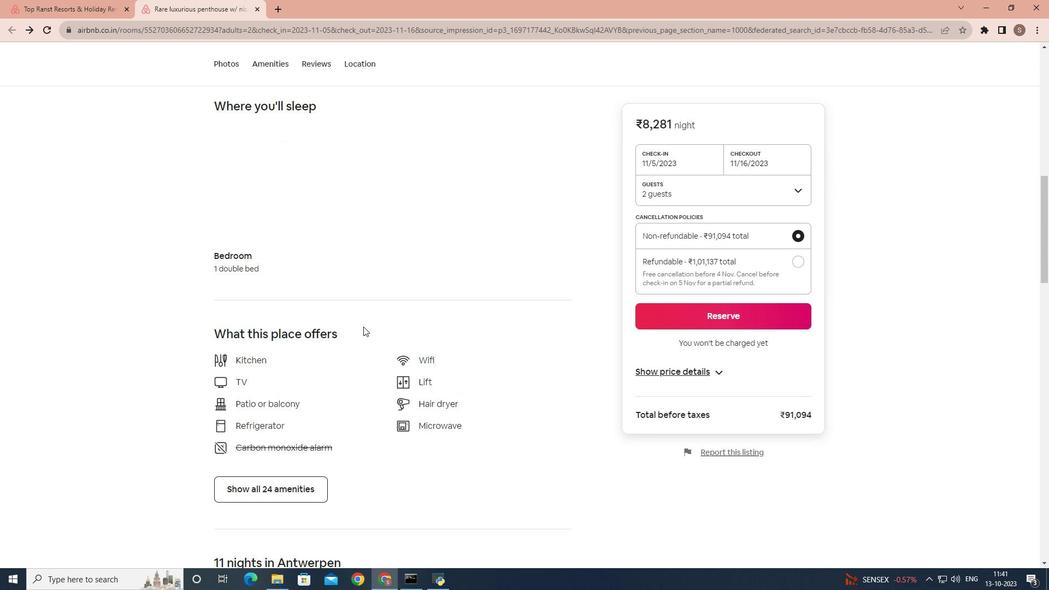 
Action: Mouse scrolled (363, 327) with delta (0, 0)
Screenshot: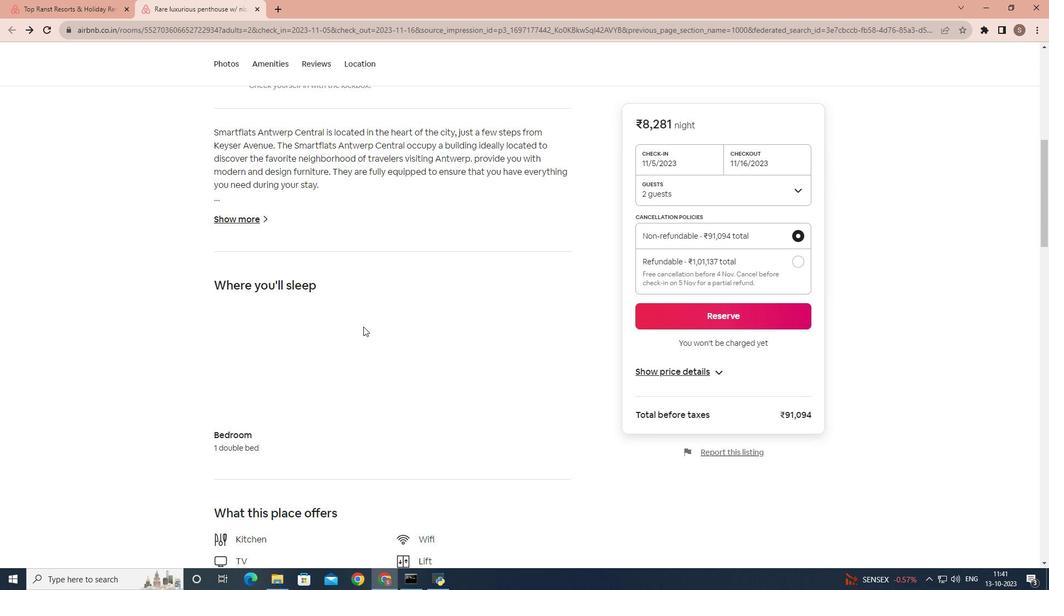 
Action: Mouse scrolled (363, 327) with delta (0, 0)
Screenshot: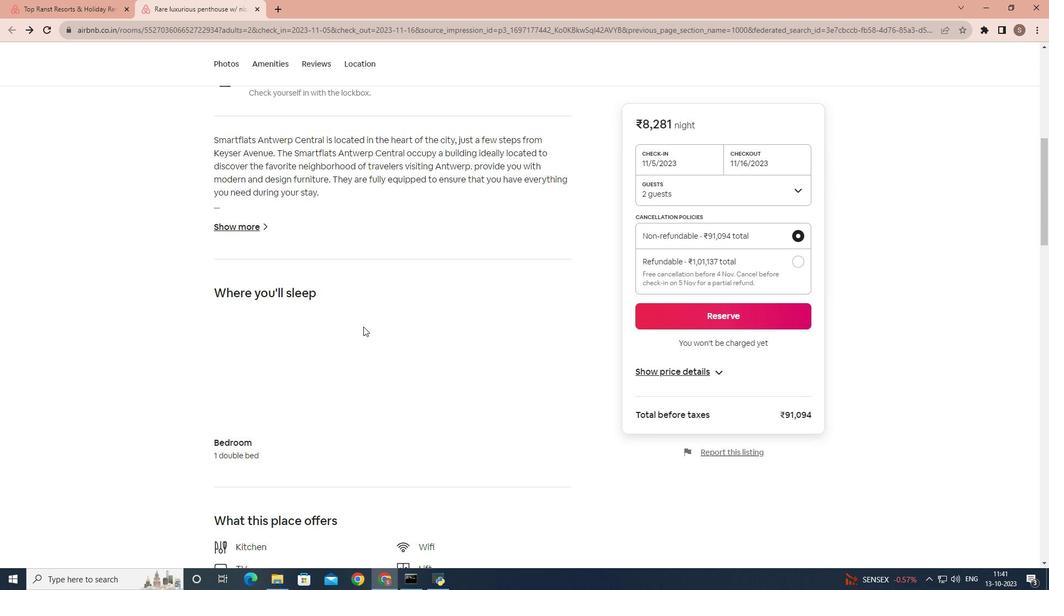 
Action: Mouse scrolled (363, 327) with delta (0, 0)
Screenshot: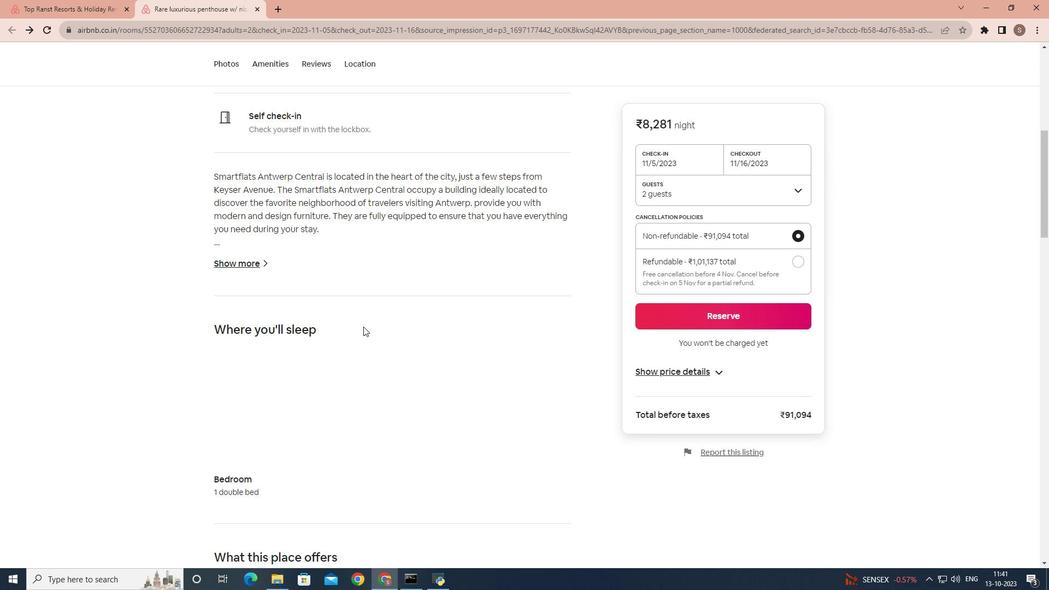 
Action: Mouse scrolled (363, 327) with delta (0, 0)
Screenshot: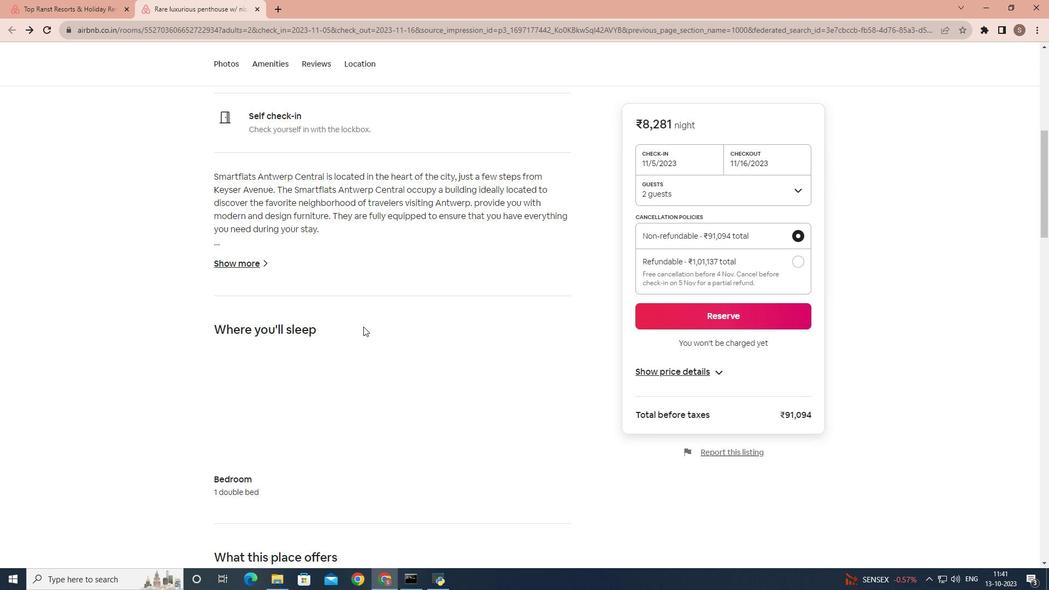 
Action: Mouse scrolled (363, 327) with delta (0, 0)
Screenshot: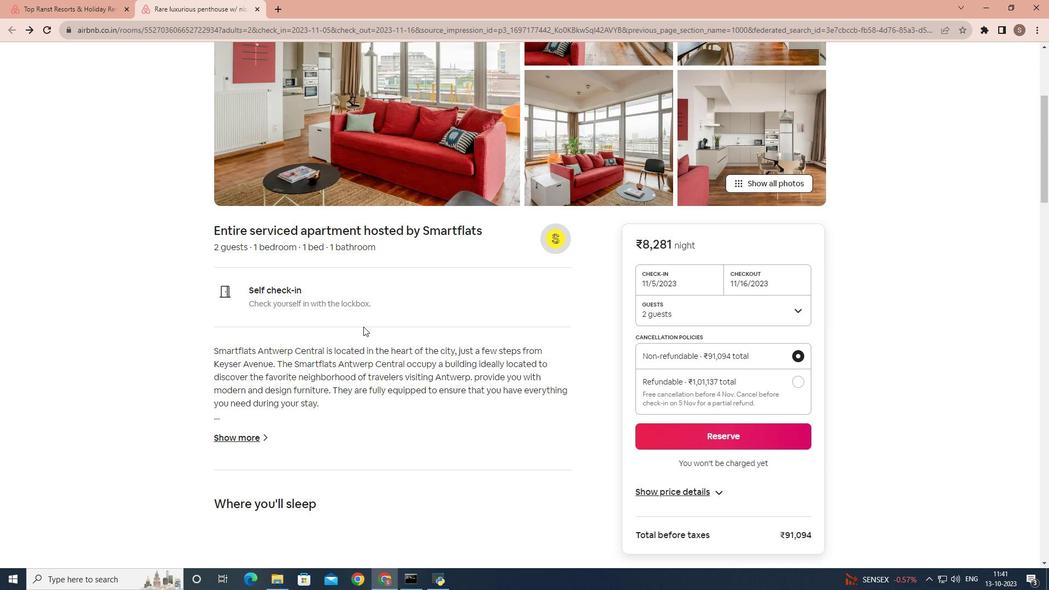 
Action: Mouse scrolled (363, 327) with delta (0, 0)
Screenshot: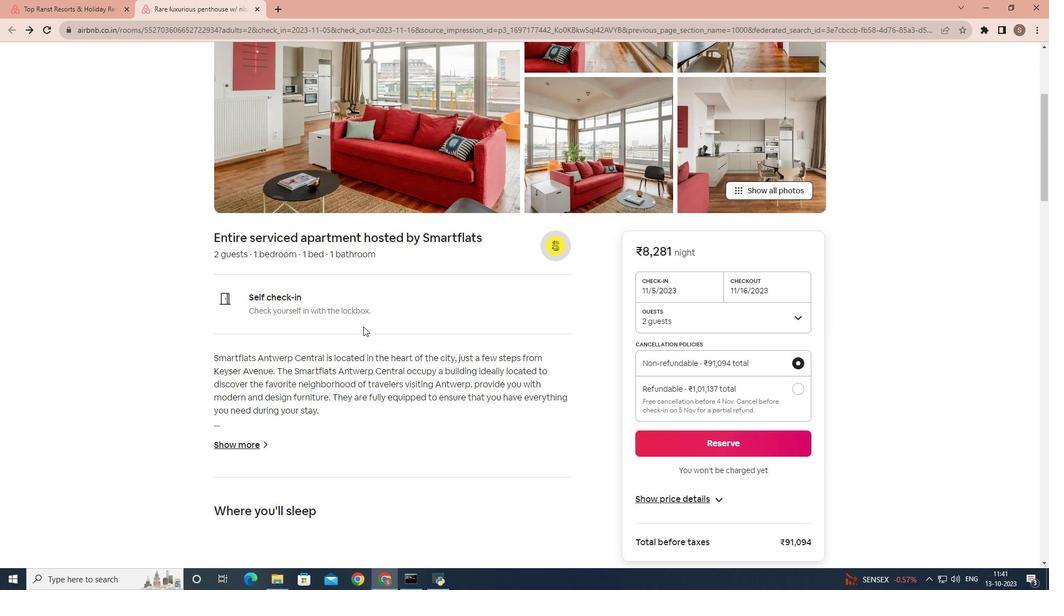 
Action: Mouse scrolled (363, 327) with delta (0, 0)
Screenshot: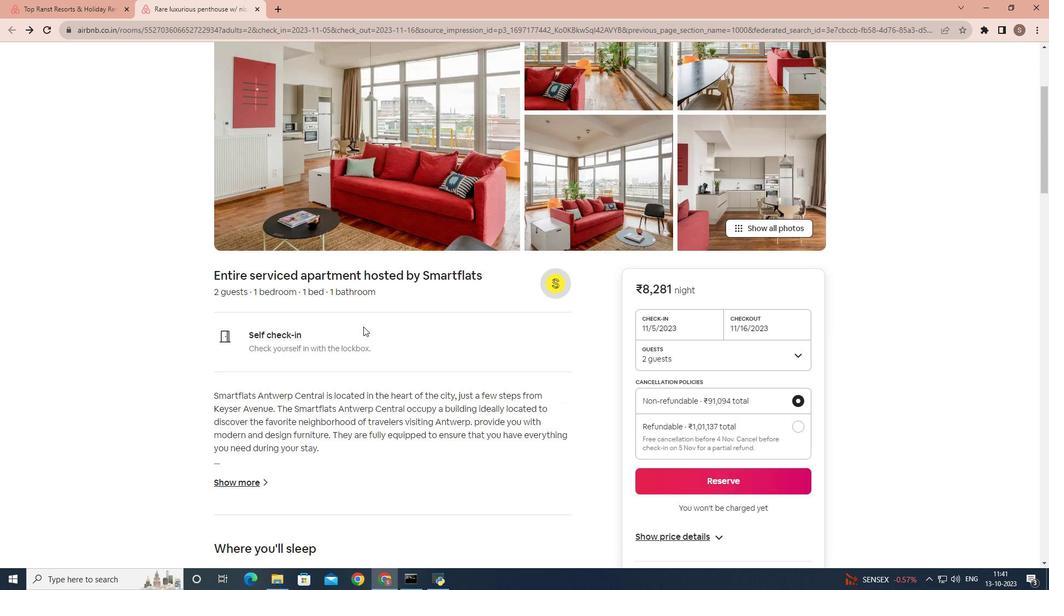 
Action: Mouse scrolled (363, 327) with delta (0, 0)
Screenshot: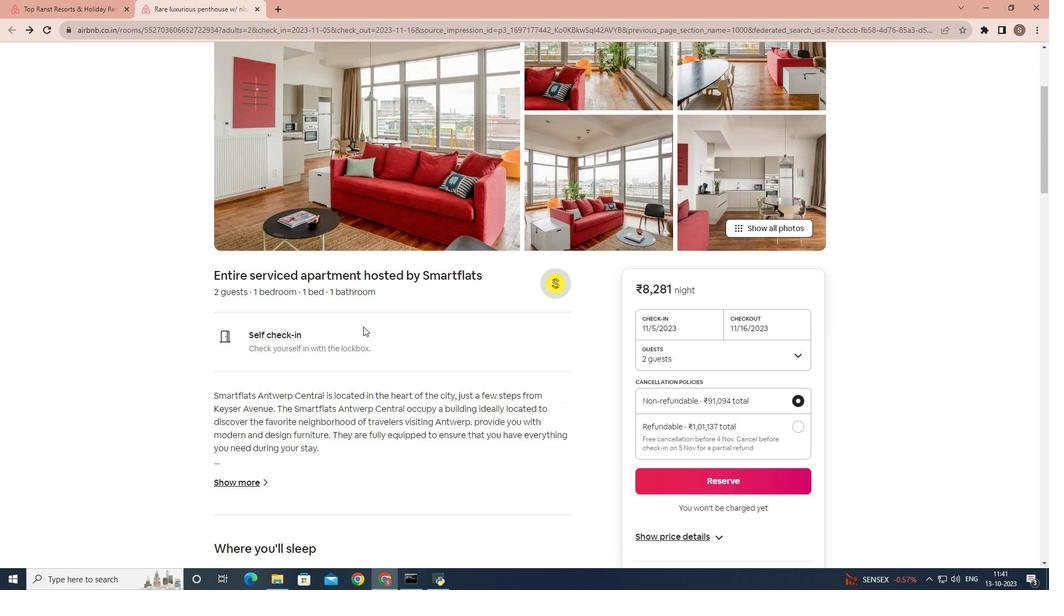 
Action: Mouse moved to (379, 318)
Screenshot: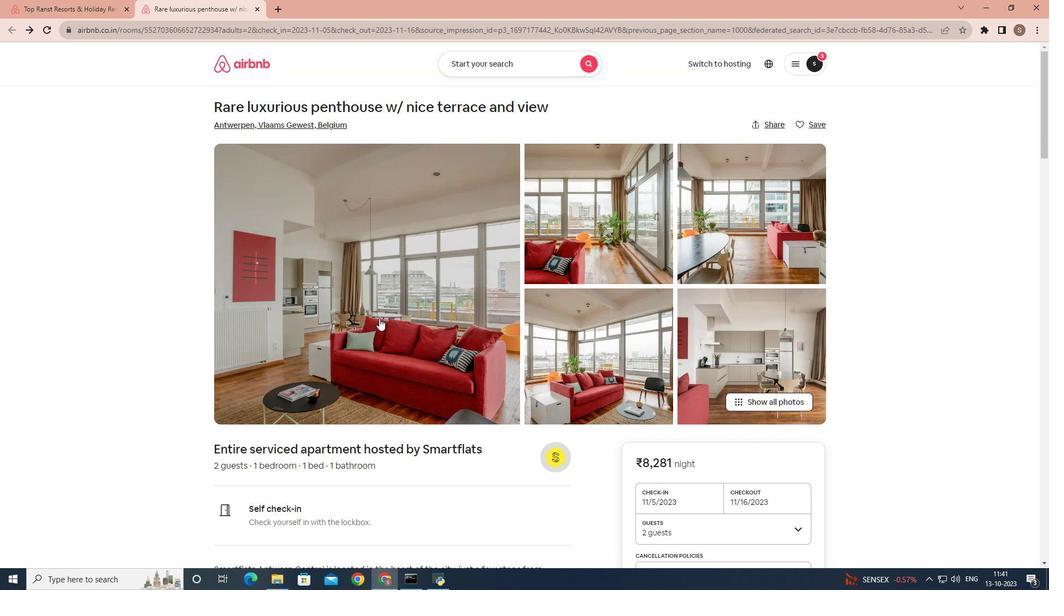 
Action: Mouse pressed left at (379, 318)
Screenshot: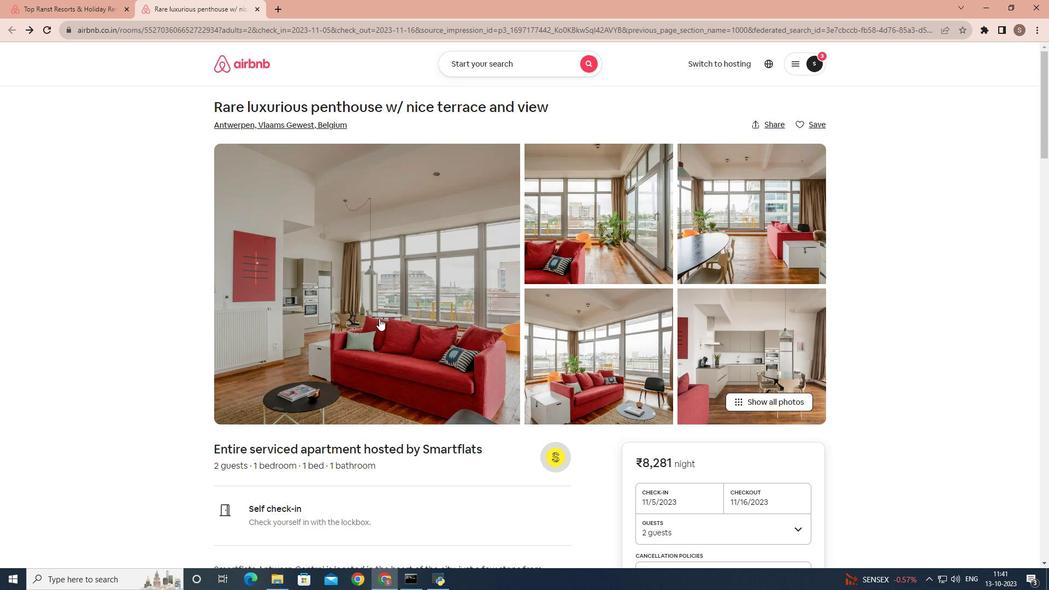 
Action: Mouse scrolled (379, 318) with delta (0, 0)
Screenshot: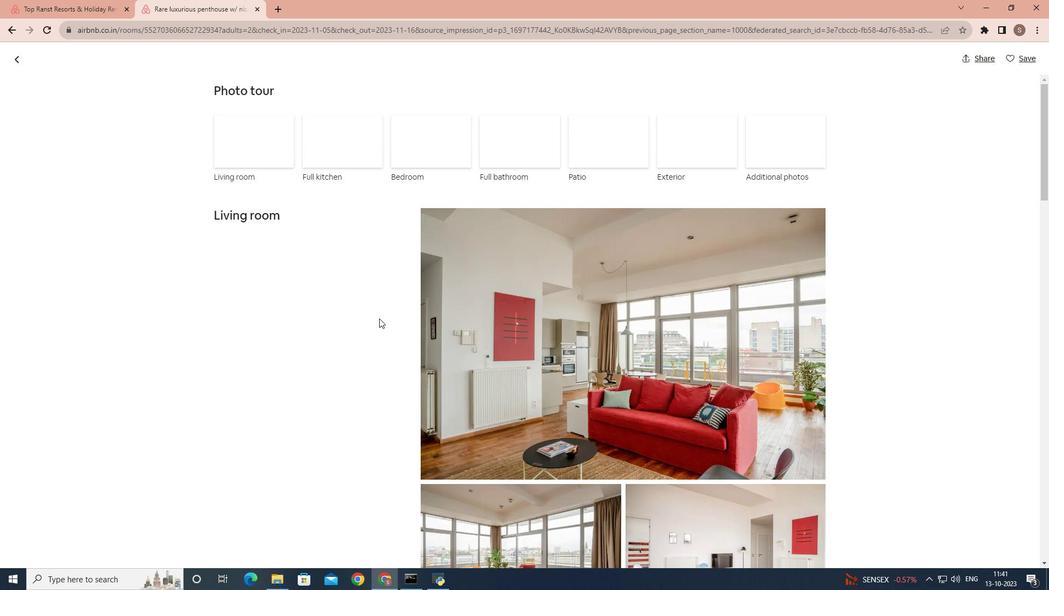 
Action: Mouse scrolled (379, 318) with delta (0, 0)
Screenshot: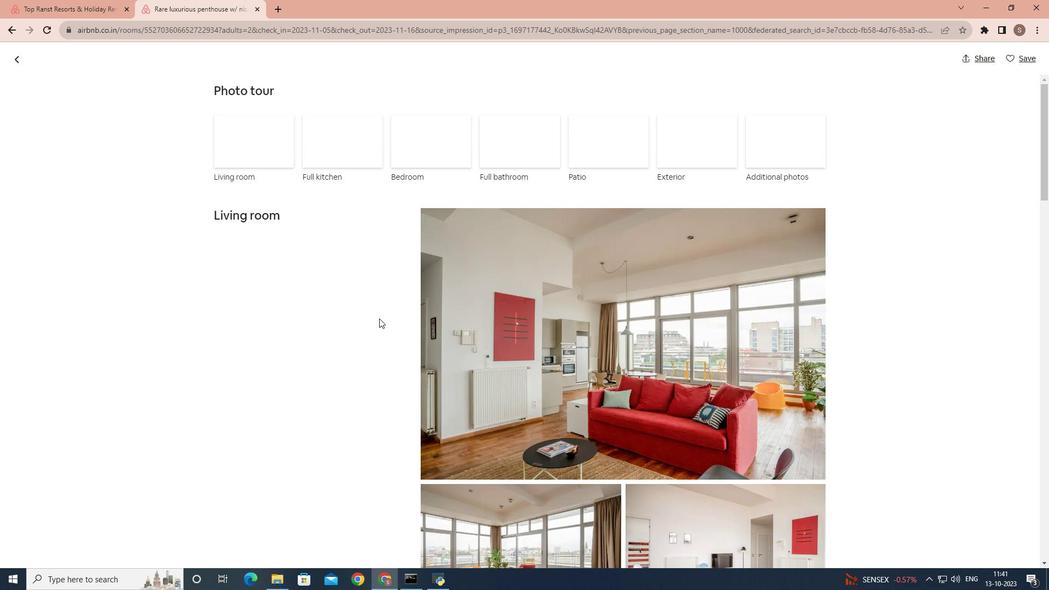
Action: Mouse scrolled (379, 318) with delta (0, 0)
Screenshot: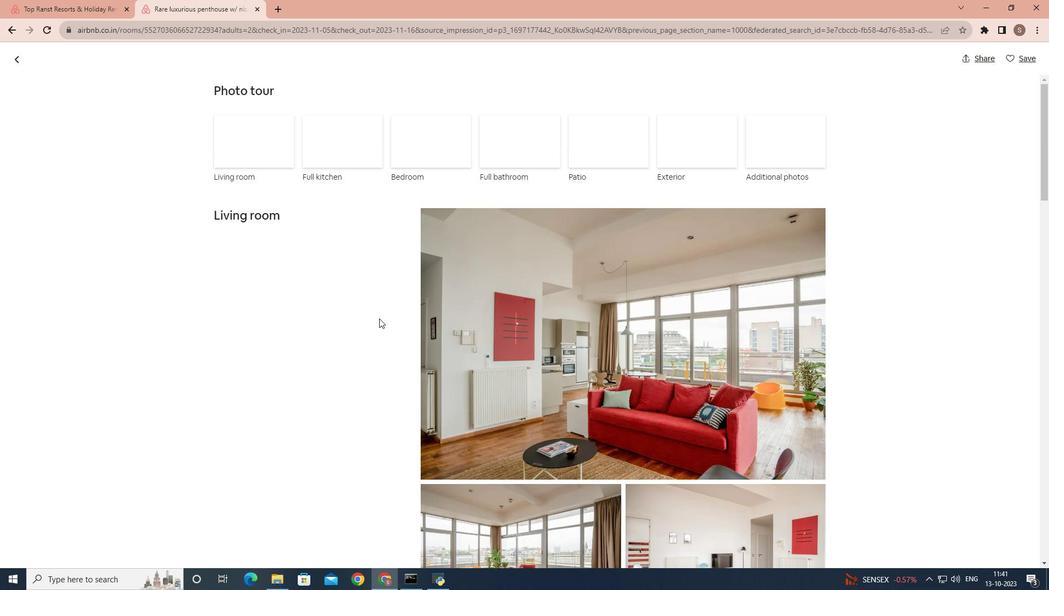 
Action: Mouse scrolled (379, 318) with delta (0, 0)
Screenshot: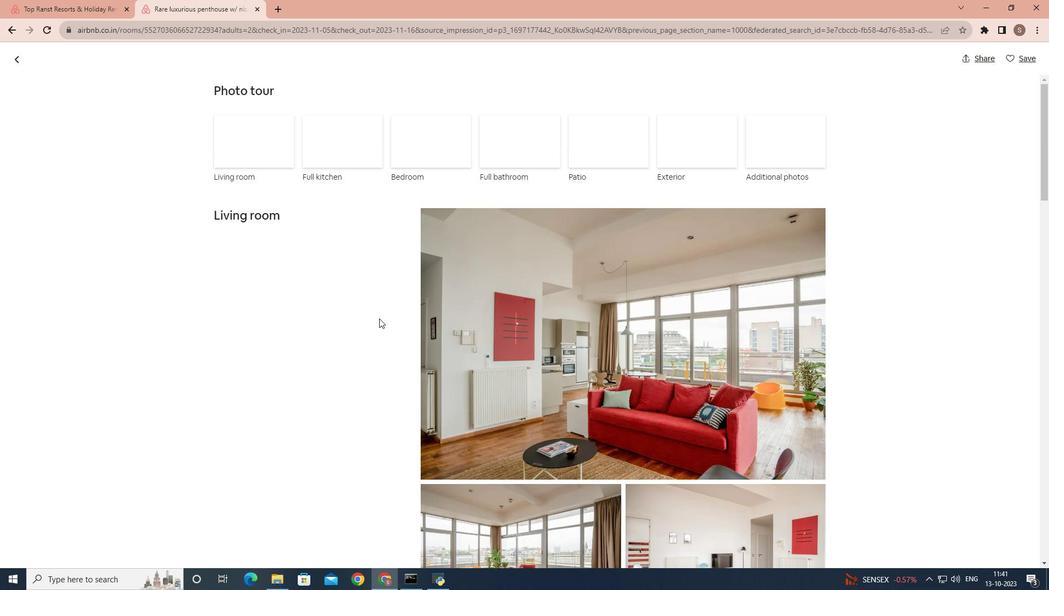 
Action: Mouse scrolled (379, 318) with delta (0, 0)
Screenshot: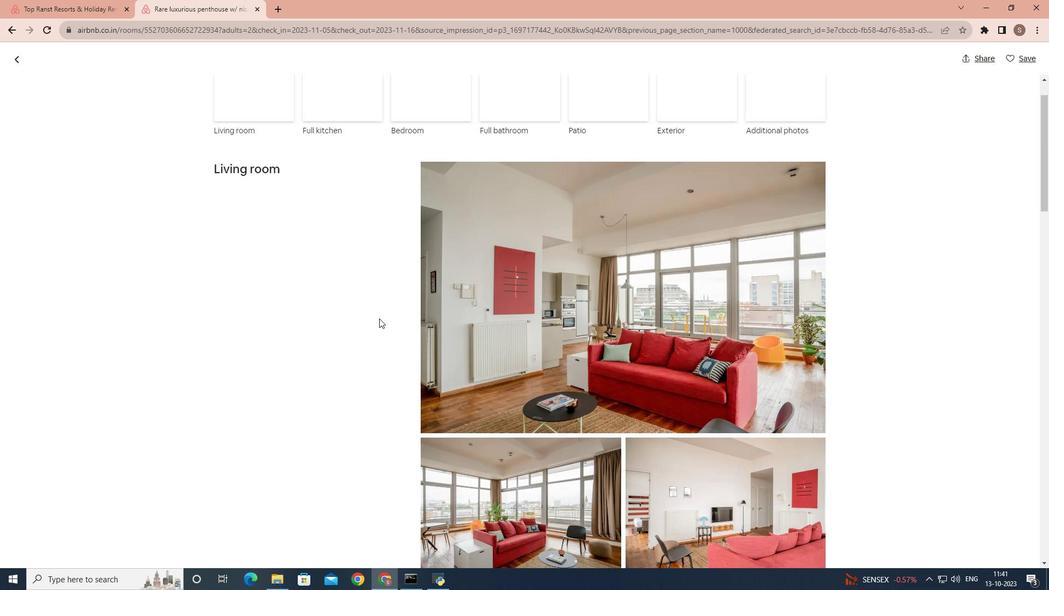 
Action: Mouse scrolled (379, 318) with delta (0, 0)
Screenshot: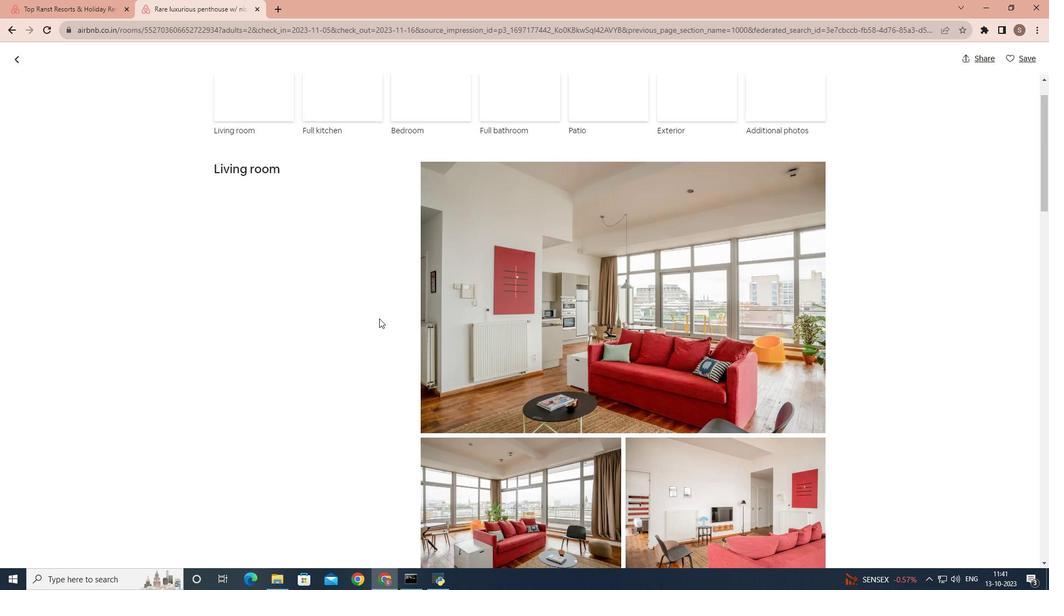 
Action: Mouse scrolled (379, 318) with delta (0, 0)
Screenshot: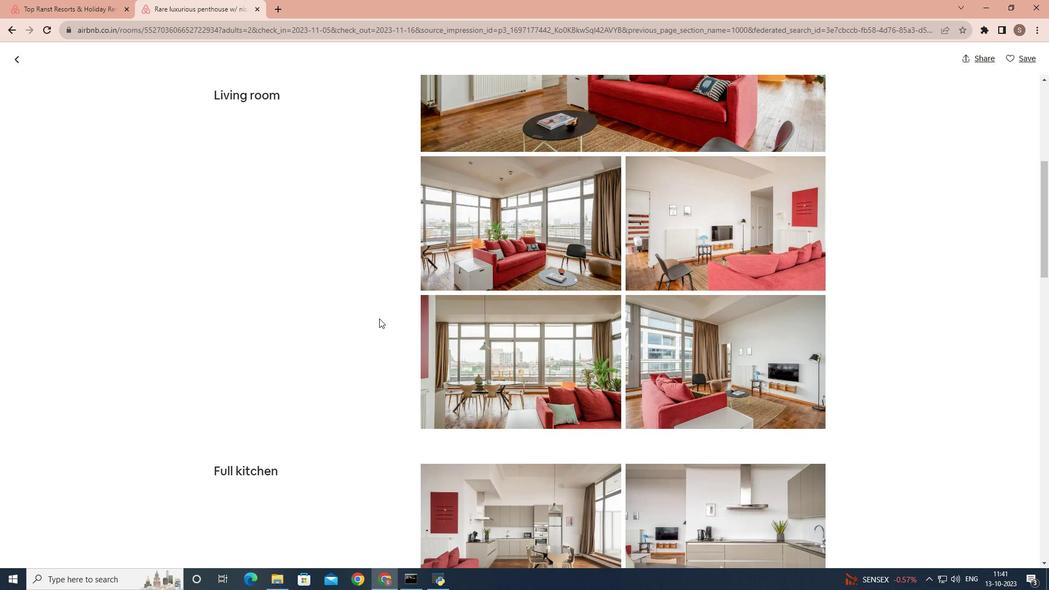 
Action: Mouse scrolled (379, 318) with delta (0, 0)
Screenshot: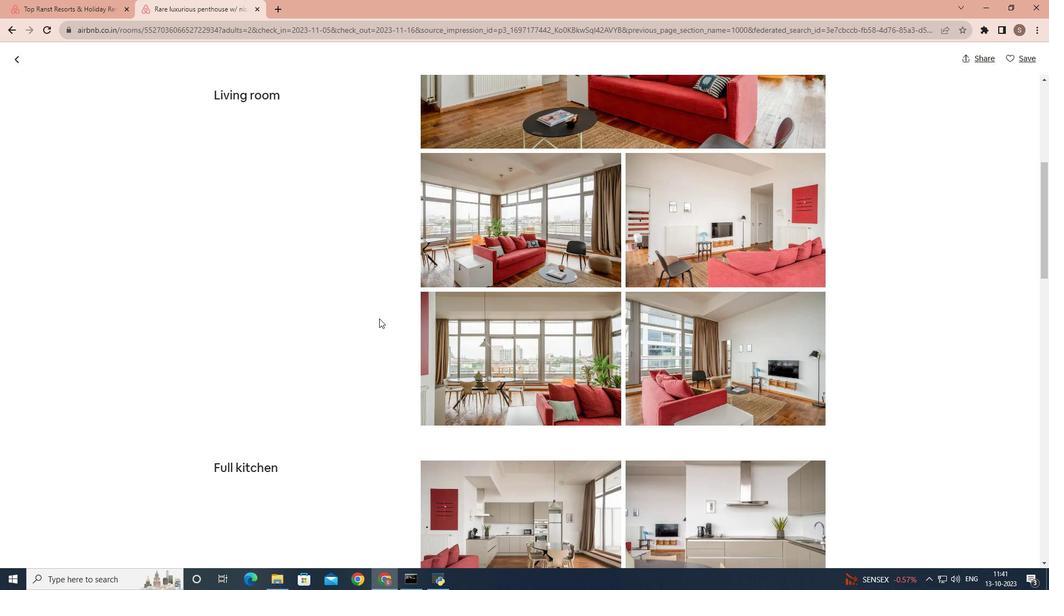 
Action: Mouse scrolled (379, 318) with delta (0, 0)
Screenshot: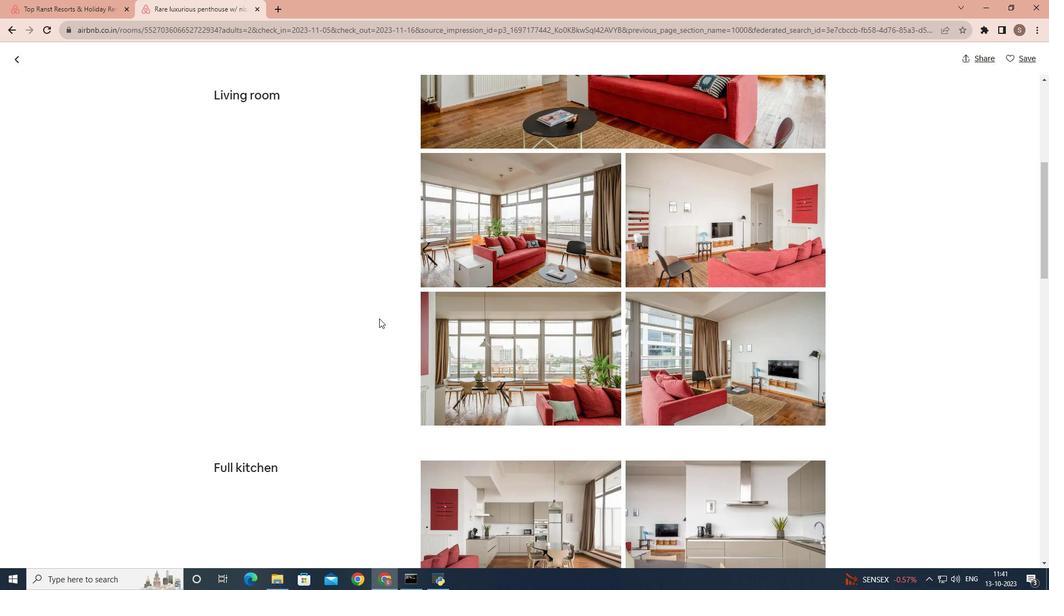 
Action: Mouse scrolled (379, 318) with delta (0, 0)
Screenshot: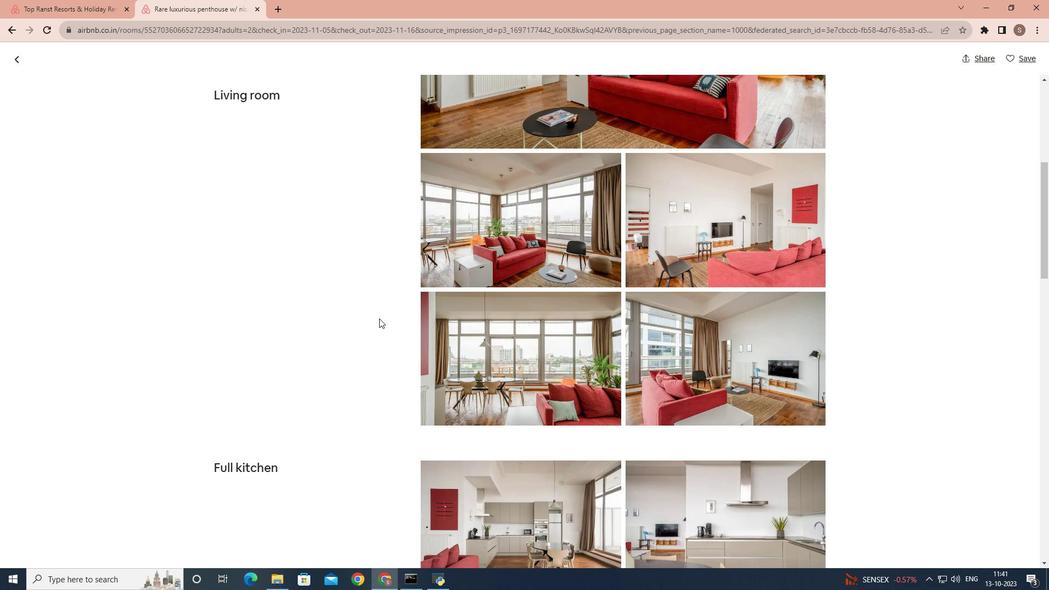 
Action: Mouse scrolled (379, 318) with delta (0, 0)
Screenshot: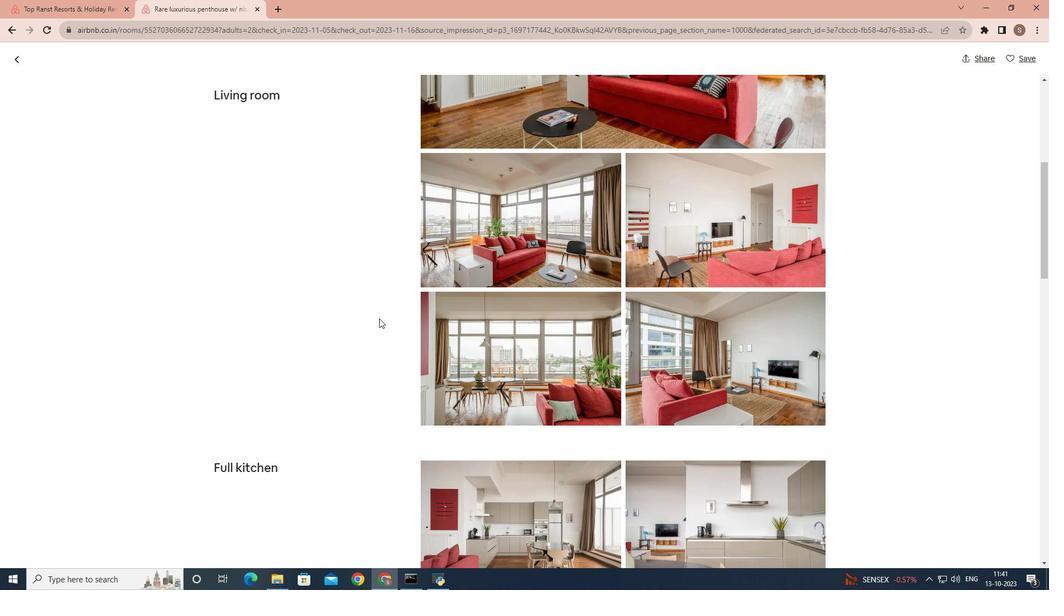
Action: Mouse scrolled (379, 318) with delta (0, 0)
Screenshot: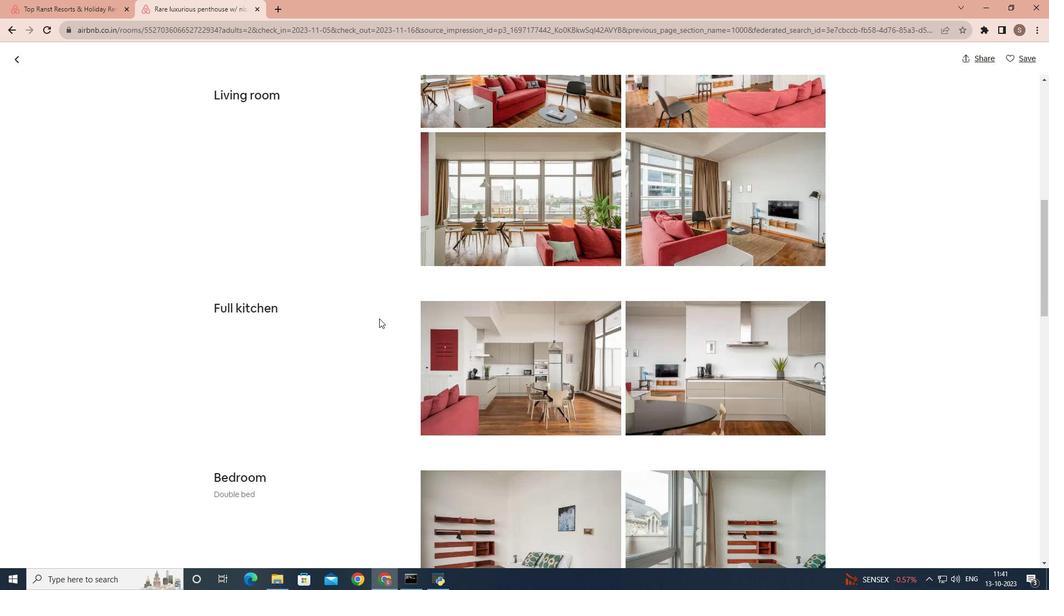
Action: Mouse scrolled (379, 318) with delta (0, 0)
Screenshot: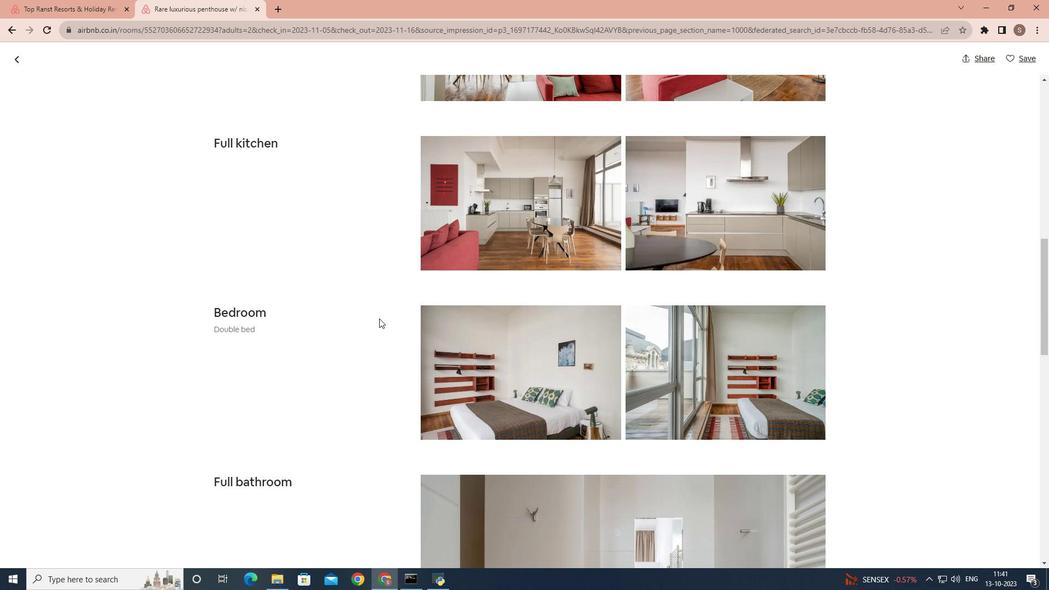 
Action: Mouse scrolled (379, 318) with delta (0, 0)
Screenshot: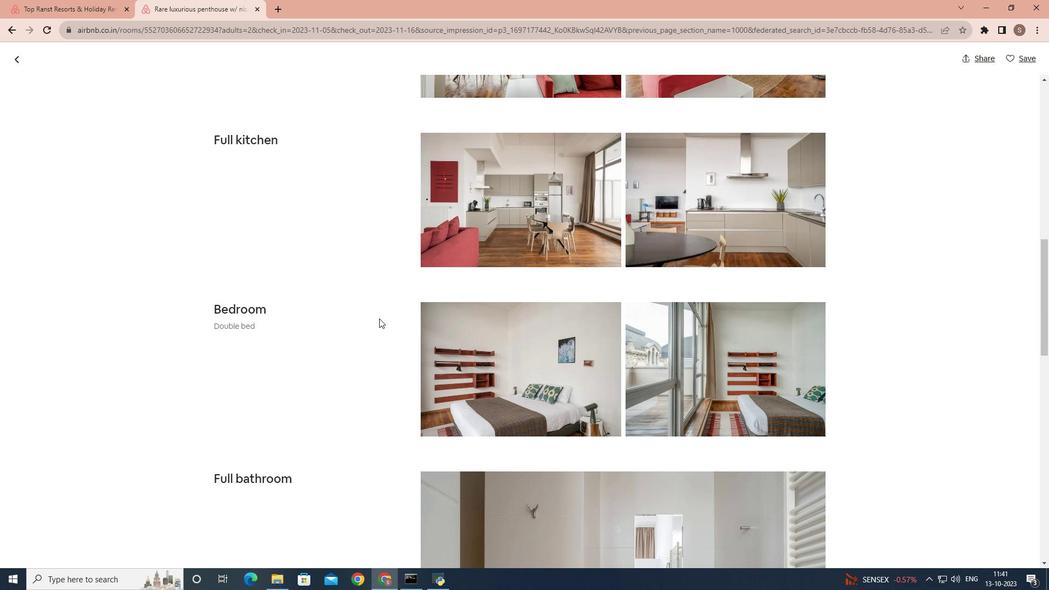 
Action: Mouse scrolled (379, 318) with delta (0, 0)
Screenshot: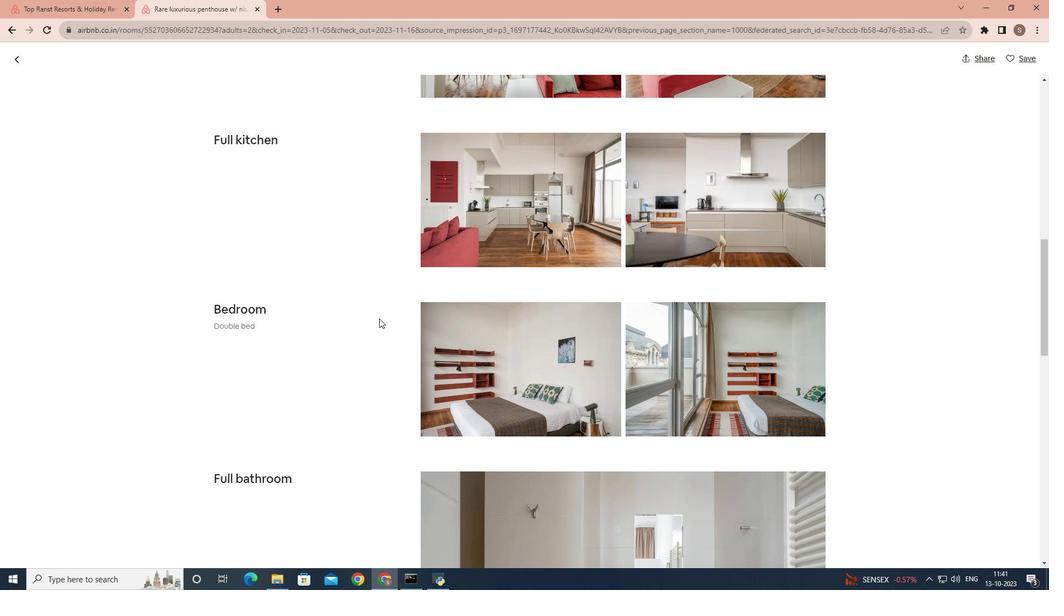 
Action: Mouse scrolled (379, 318) with delta (0, 0)
Screenshot: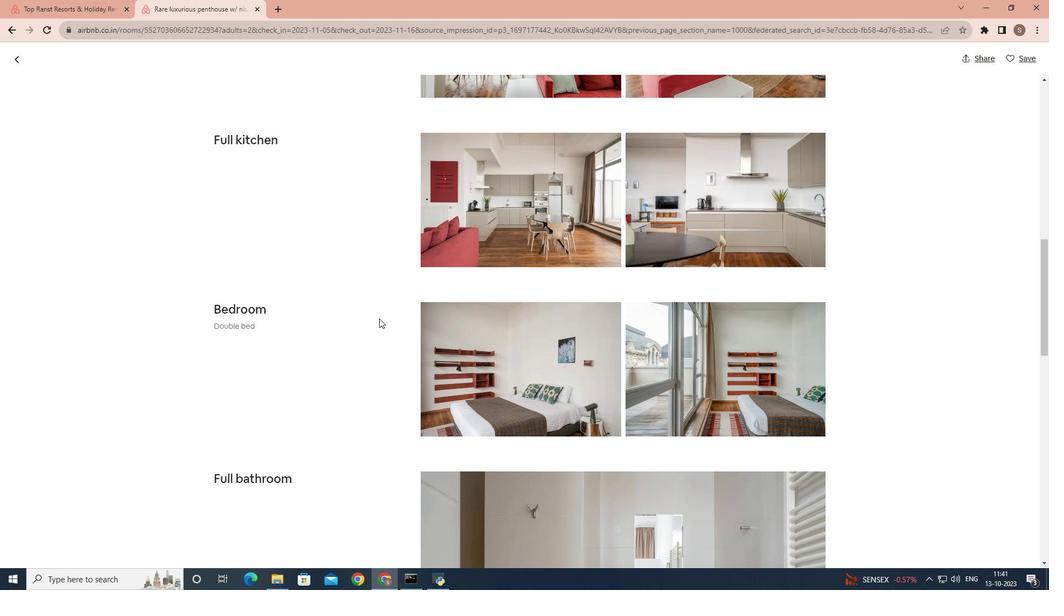 
Action: Mouse scrolled (379, 318) with delta (0, 0)
Screenshot: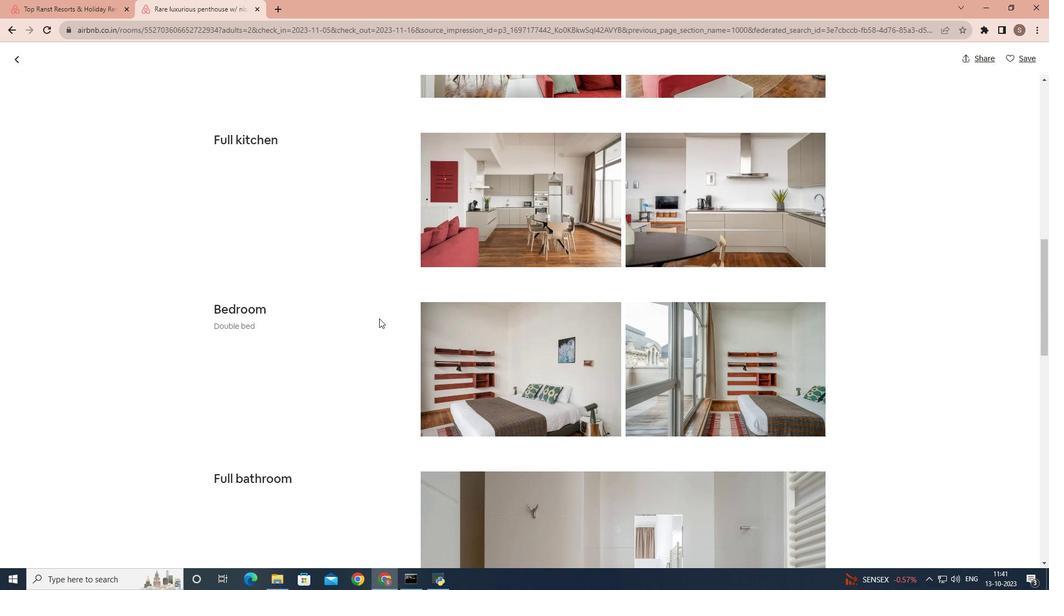 
Action: Mouse scrolled (379, 318) with delta (0, 0)
Screenshot: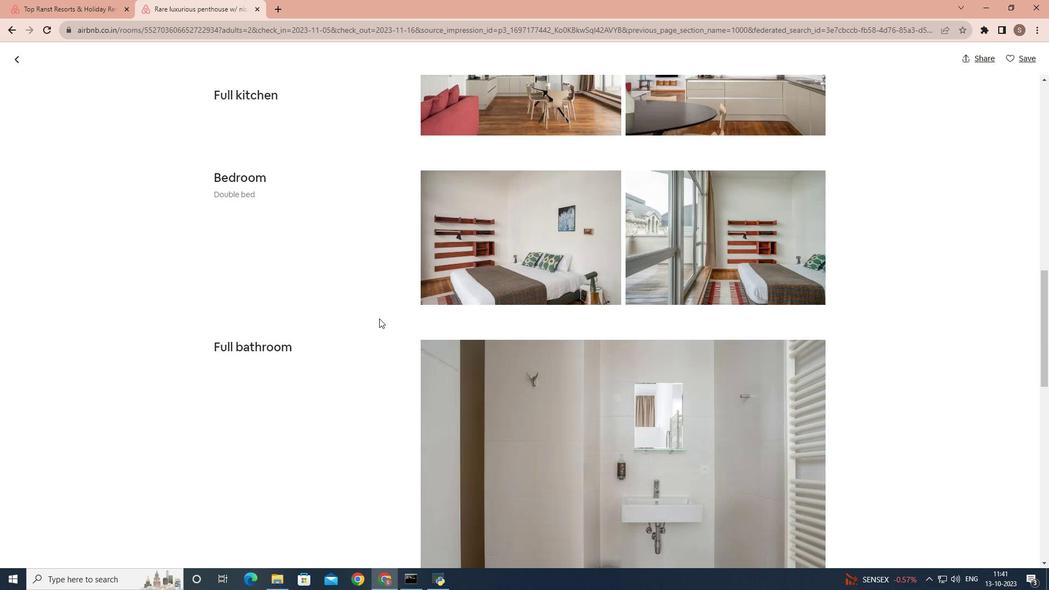 
Action: Mouse scrolled (379, 318) with delta (0, 0)
Screenshot: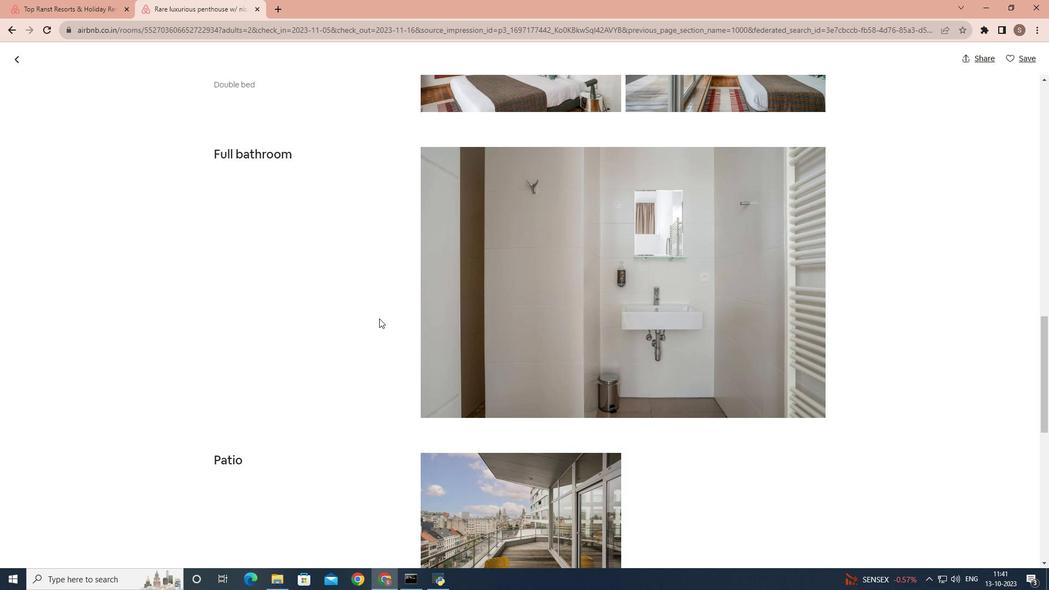 
Action: Mouse scrolled (379, 318) with delta (0, 0)
Screenshot: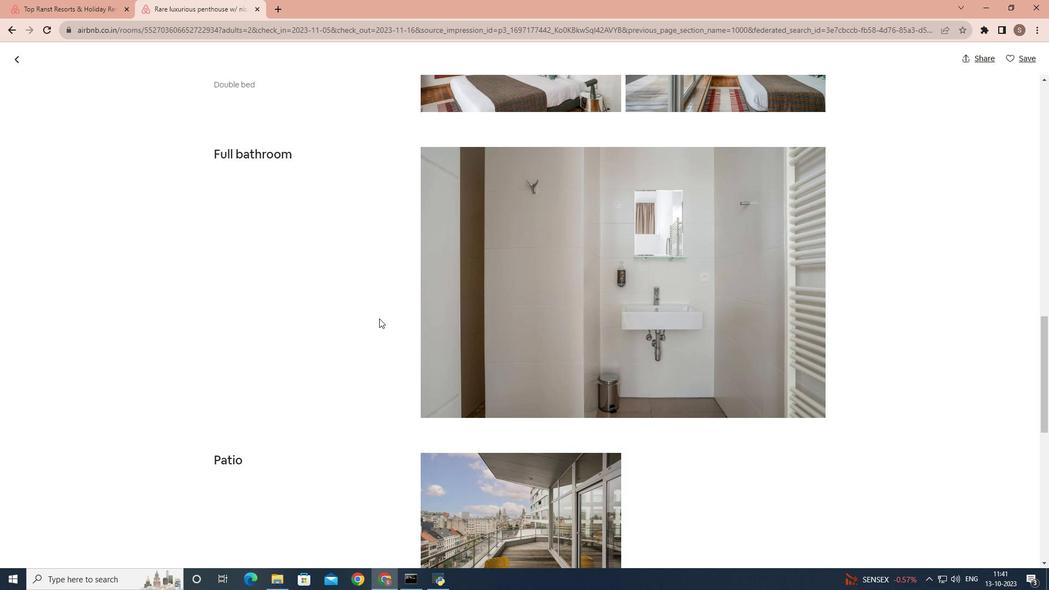
Action: Mouse scrolled (379, 318) with delta (0, 0)
Screenshot: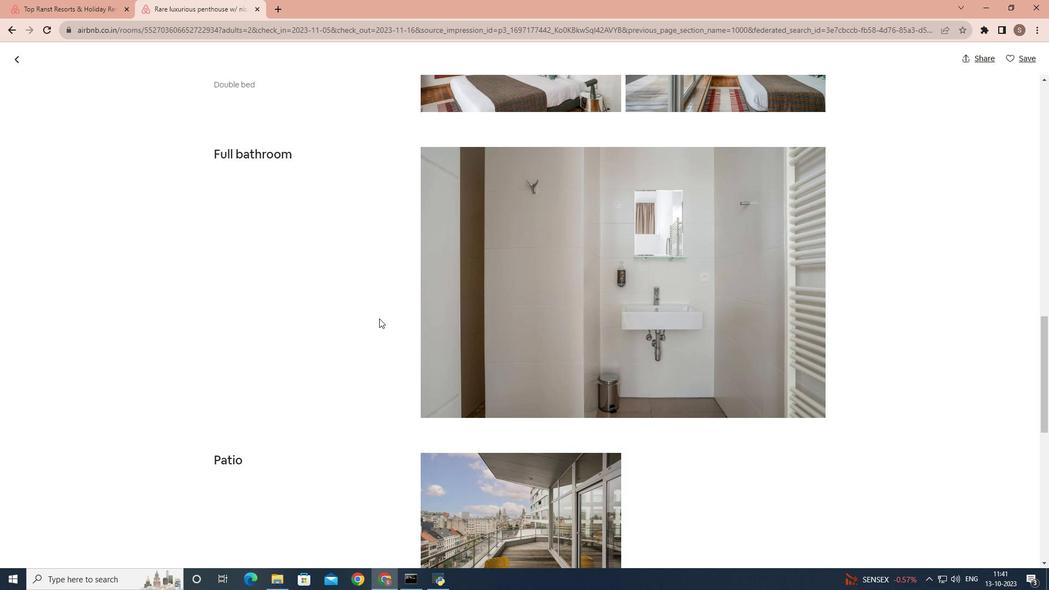 
Action: Mouse scrolled (379, 318) with delta (0, 0)
Screenshot: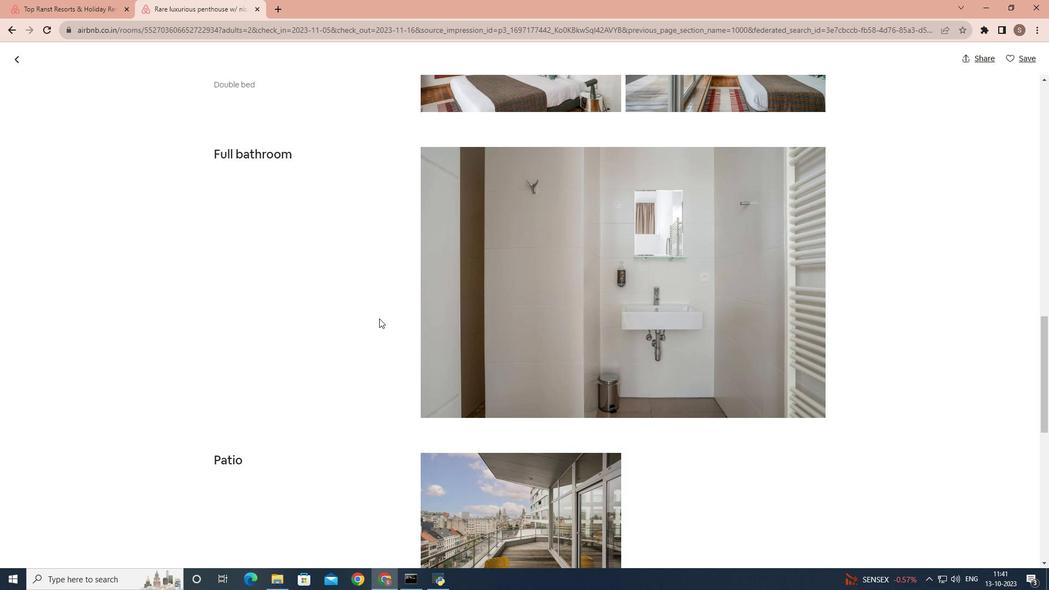 
Action: Mouse scrolled (379, 318) with delta (0, 0)
Screenshot: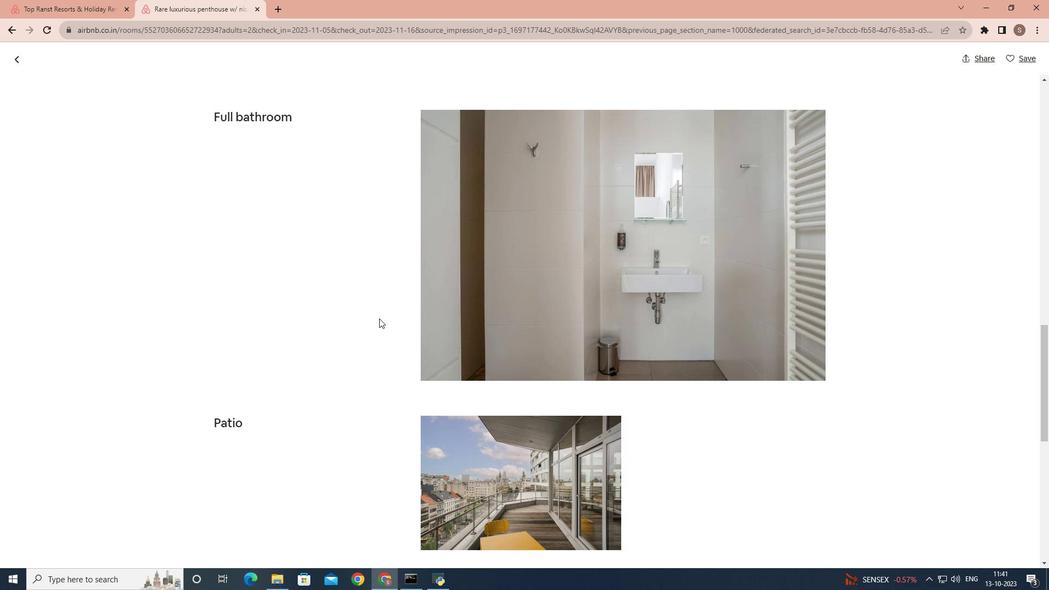 
Action: Mouse scrolled (379, 318) with delta (0, 0)
Screenshot: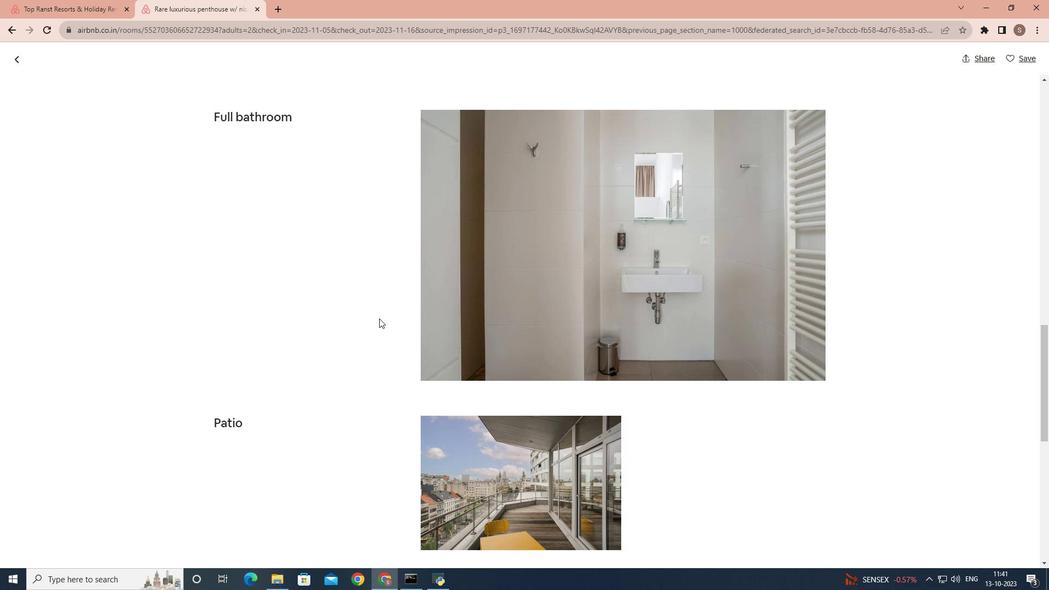 
Action: Mouse scrolled (379, 318) with delta (0, 0)
Screenshot: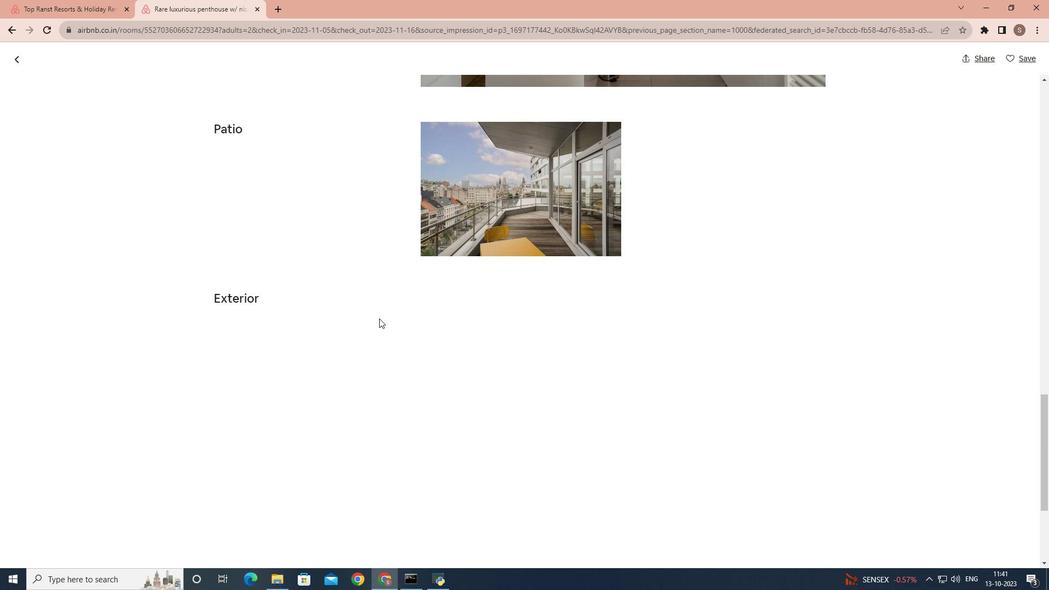 
Action: Mouse scrolled (379, 318) with delta (0, 0)
Screenshot: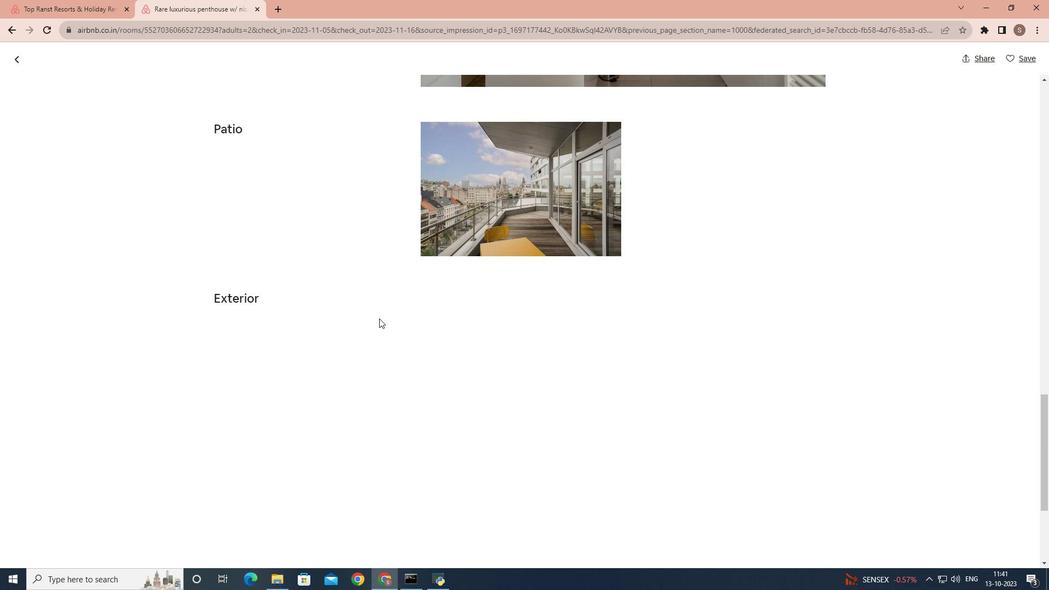 
Action: Mouse scrolled (379, 318) with delta (0, 0)
Screenshot: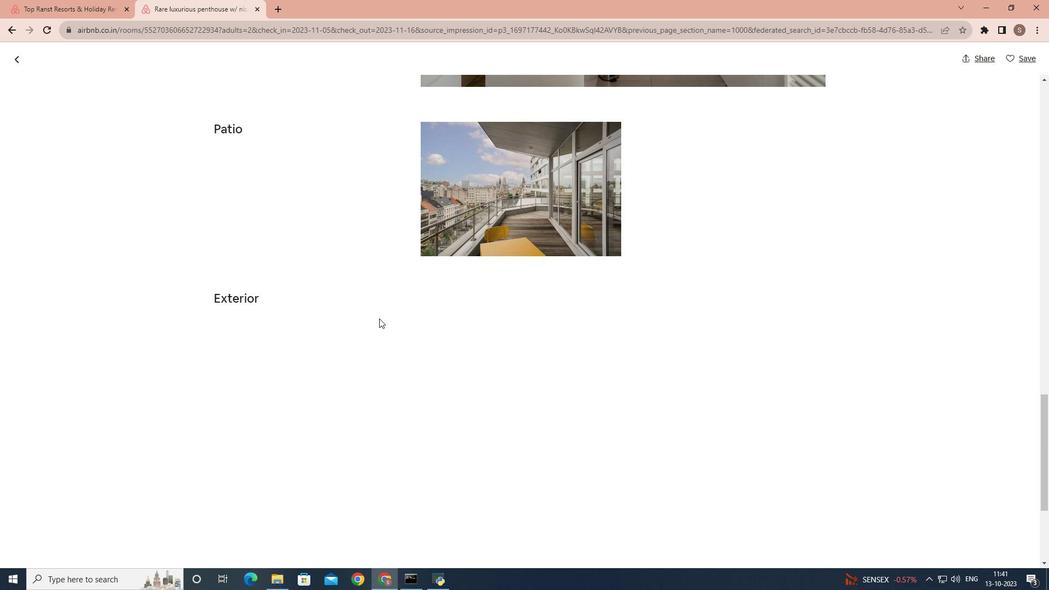 
Action: Mouse scrolled (379, 318) with delta (0, 0)
Screenshot: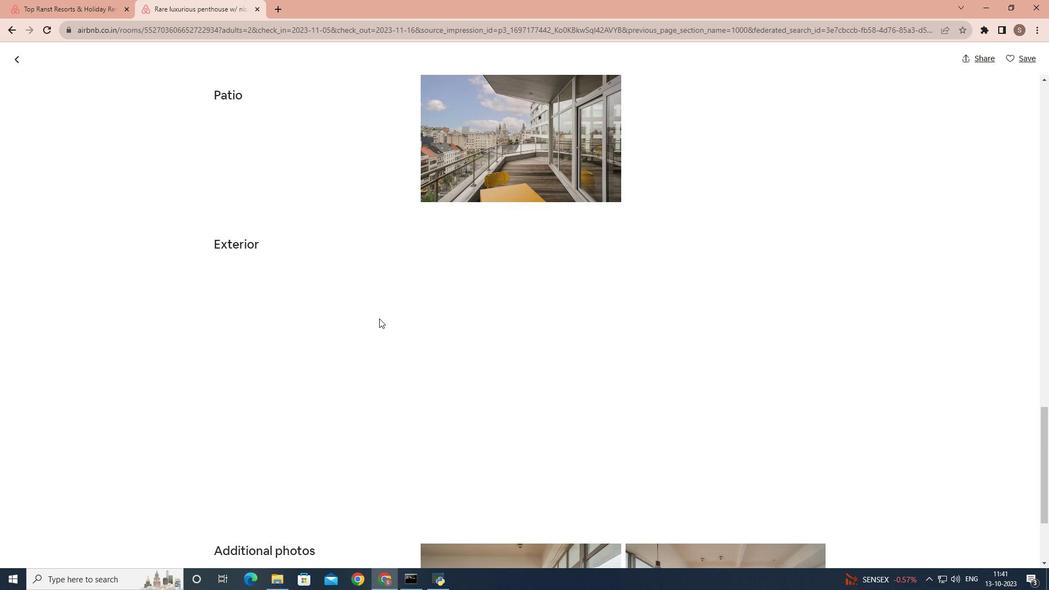 
Action: Mouse scrolled (379, 318) with delta (0, 0)
Screenshot: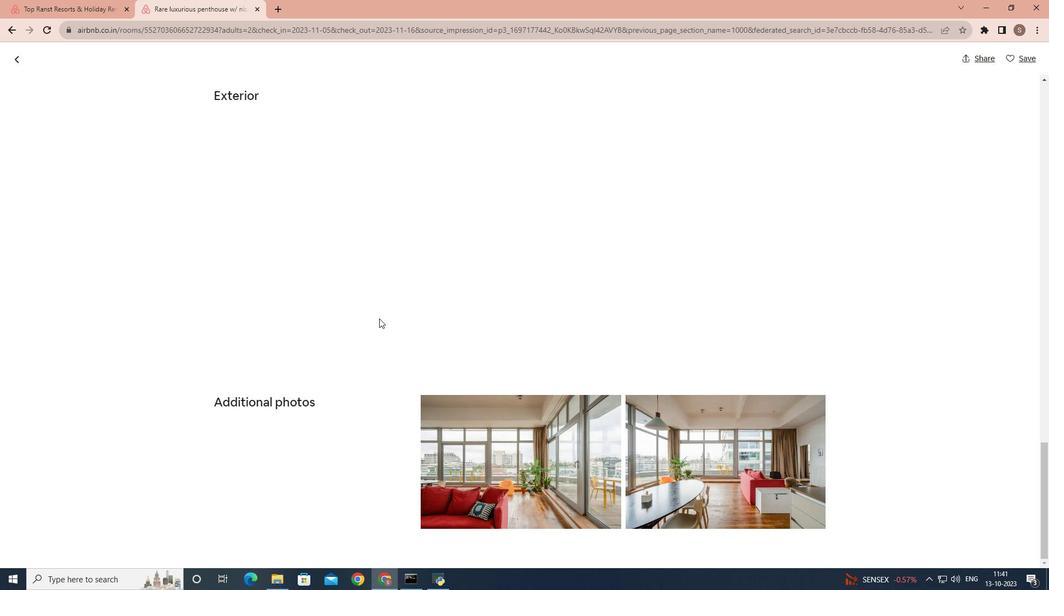
Action: Mouse scrolled (379, 318) with delta (0, 0)
Screenshot: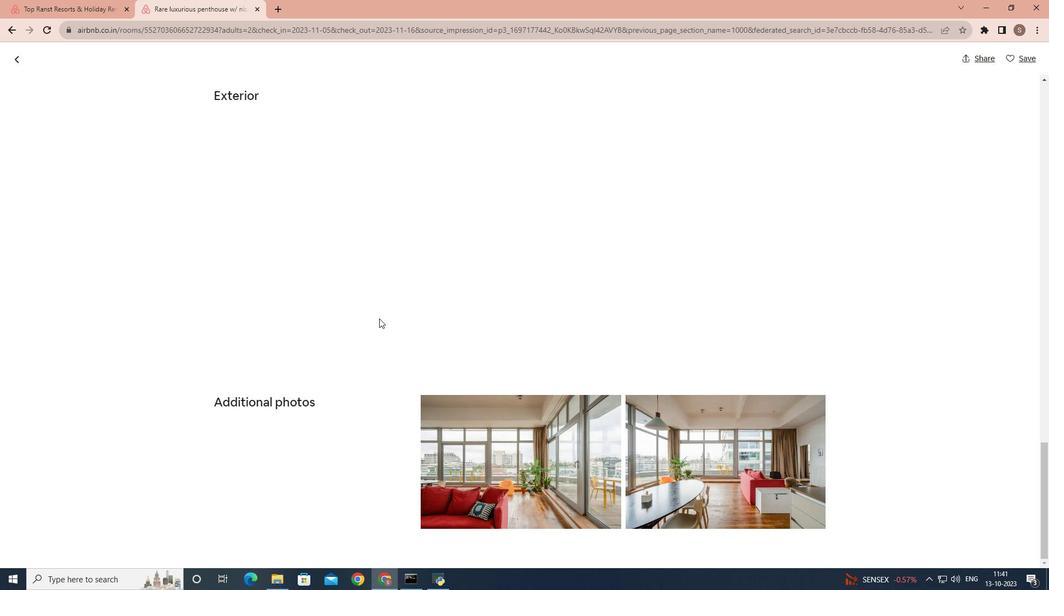 
Action: Mouse scrolled (379, 318) with delta (0, 0)
Screenshot: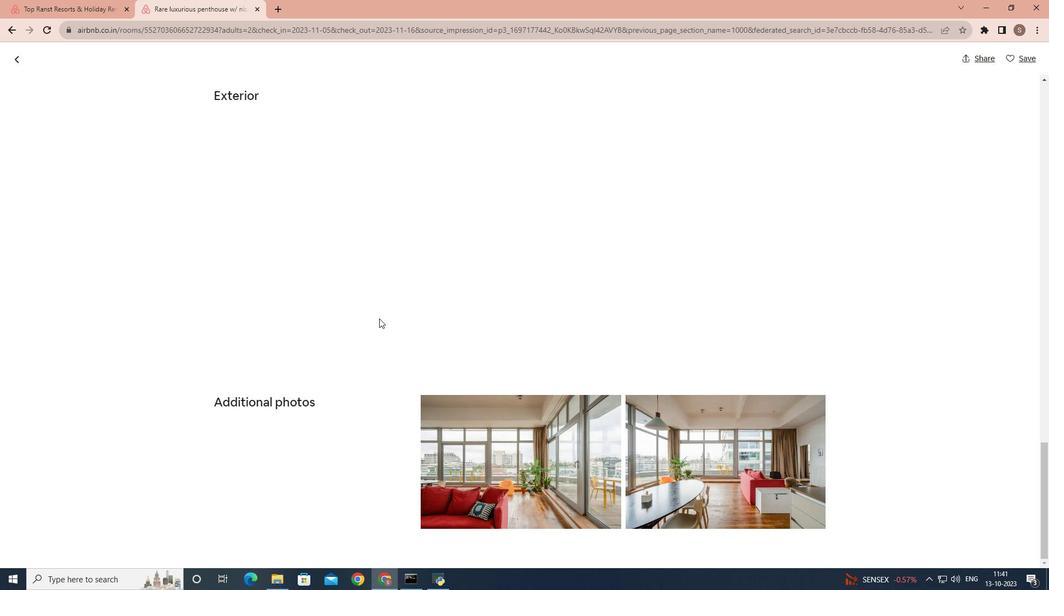 
Action: Mouse scrolled (379, 318) with delta (0, 0)
Screenshot: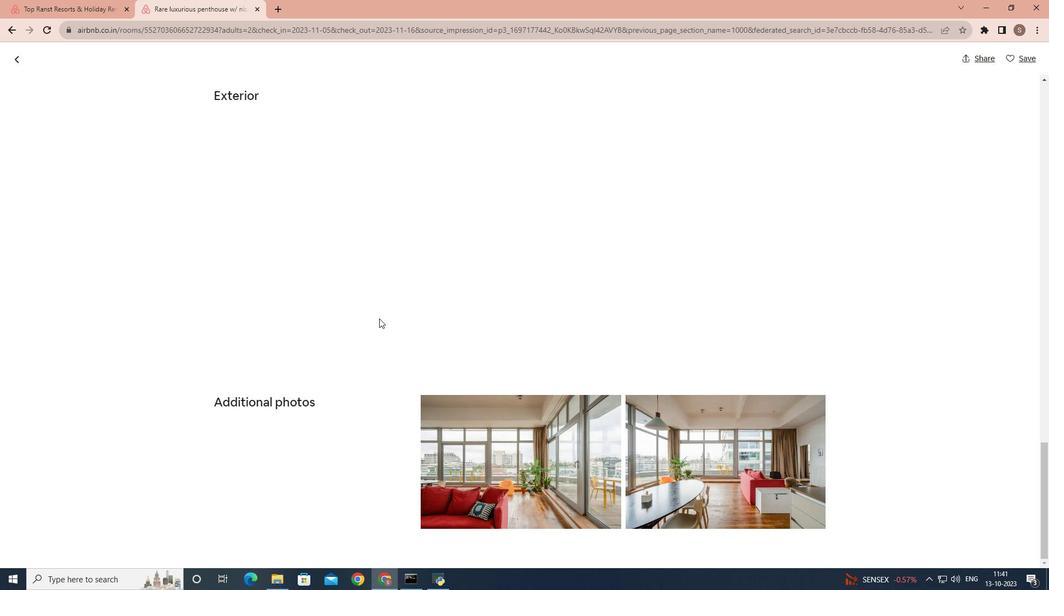 
Action: Mouse scrolled (379, 318) with delta (0, 0)
Screenshot: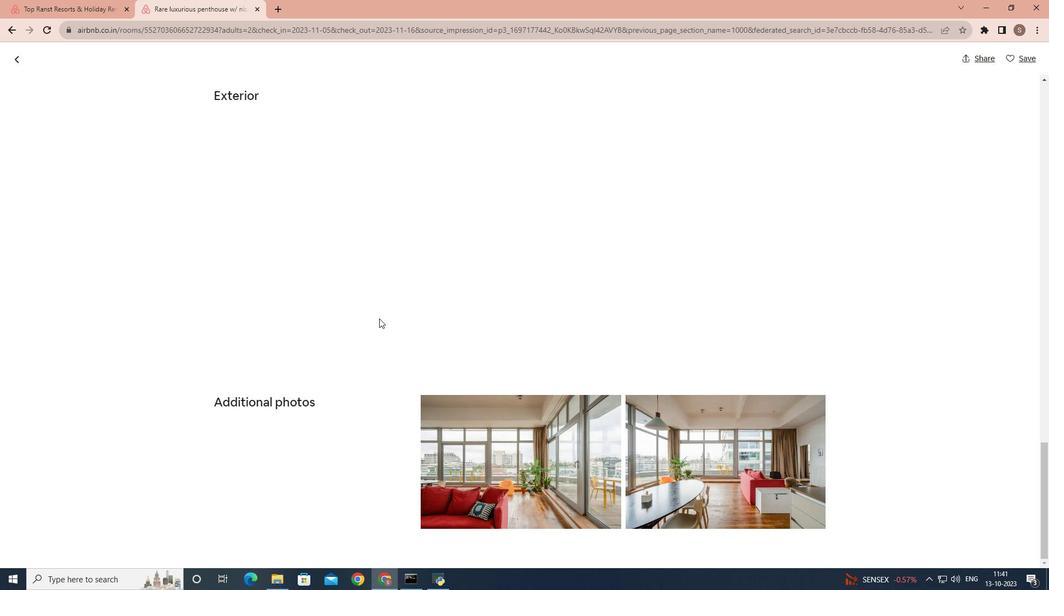 
Action: Mouse scrolled (379, 318) with delta (0, 0)
Screenshot: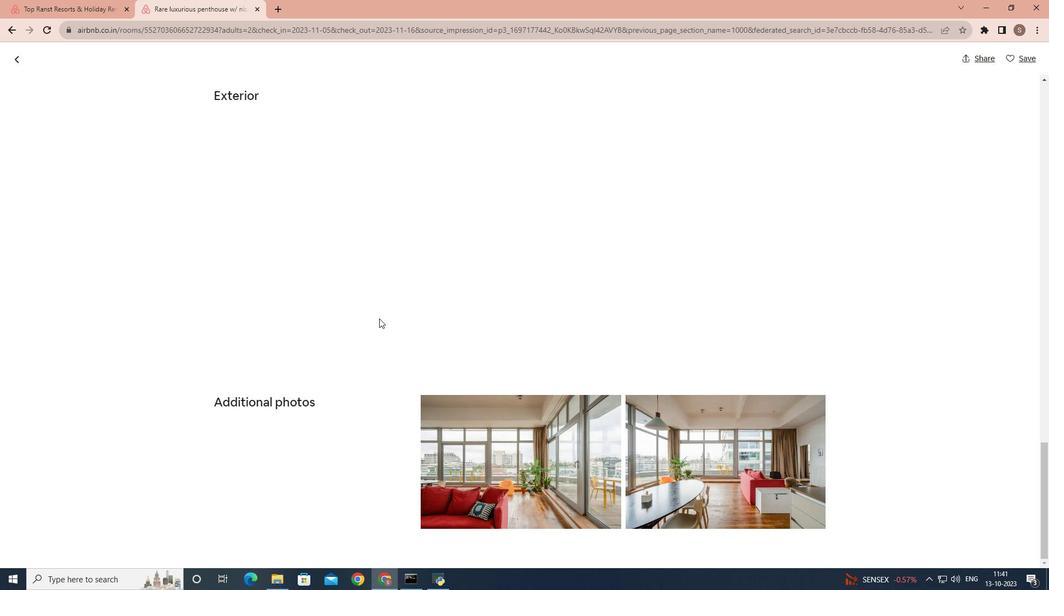 
Action: Mouse scrolled (379, 319) with delta (0, 0)
Screenshot: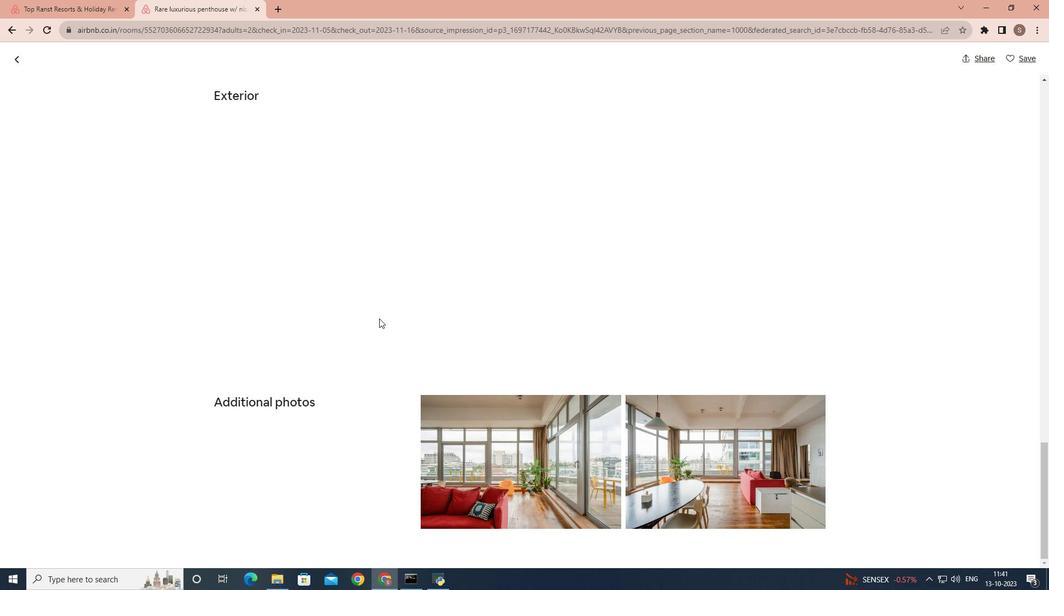 
Action: Mouse scrolled (379, 319) with delta (0, 0)
Screenshot: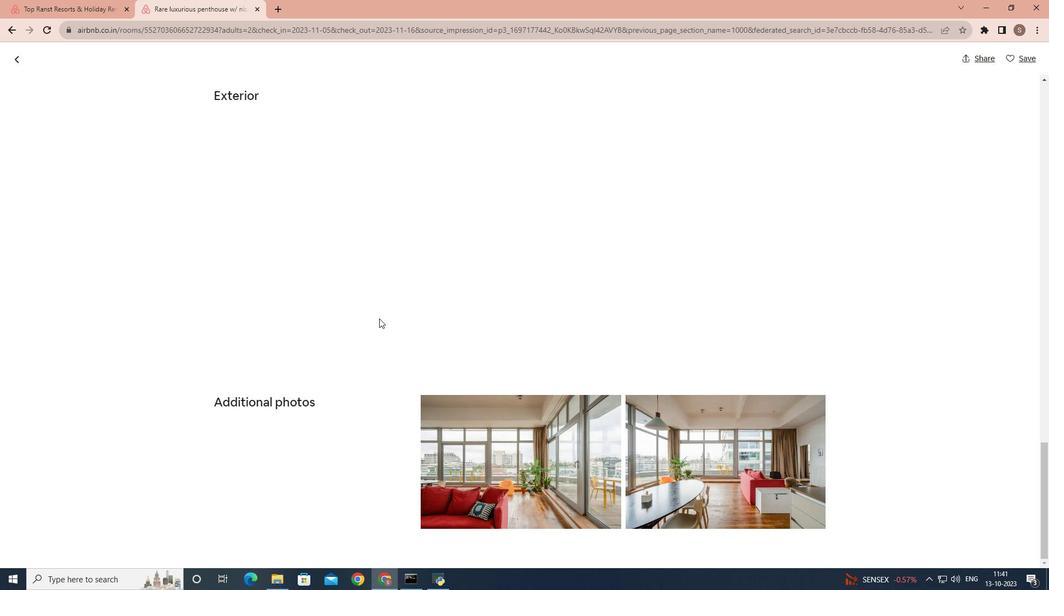 
Action: Mouse scrolled (379, 319) with delta (0, 0)
Screenshot: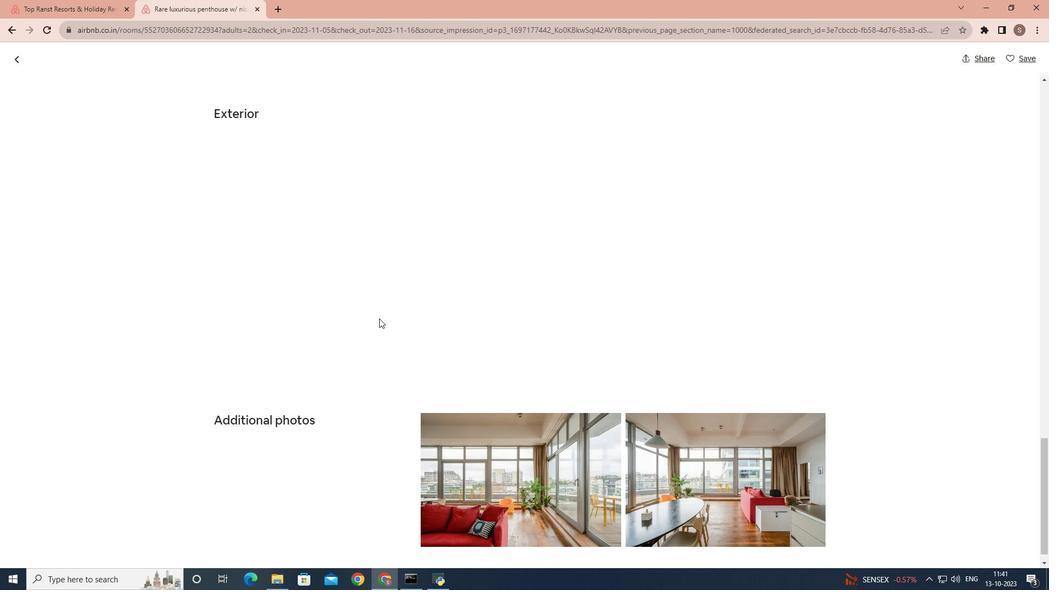 
Action: Mouse scrolled (379, 319) with delta (0, 0)
